 Task: Open an excel sheet and write heading  Valor SalesZenith Sales. Add 10 people name  'William Wilson, Isabella Robinson, James Taylor, Charlotte Clark, Michael Walker, Amelia Wright, Matthew Turner, Harper Hall, Joseph Phillips, Abigail Adams'Item code in between  1005-1056. Product range in between  1000-5000. Add Products   ASICS Shoe, Brooks Shoe, Clarks Shoe, Crocs Shoe, Dr. Martens Shoe, Ecco Shoe, Fila Shoe, Hush Puppies Shoe, Jordan Shoe, K-Swiss Shoe. ASICS Shoe, Brooks Shoe, Clarks Shoe, Crocs Shoe, Dr. Martens Shoe, Ecco Shoe, Fila Shoe, Hush Puppies Shoe, Jordan Shoe, K-Swiss Shoe. Choose quantity Tax 12 percent commission 2 percent Total Add Amount. Save page Attendance Sheet for Weekly Auditingbook
Action: Mouse moved to (123, 237)
Screenshot: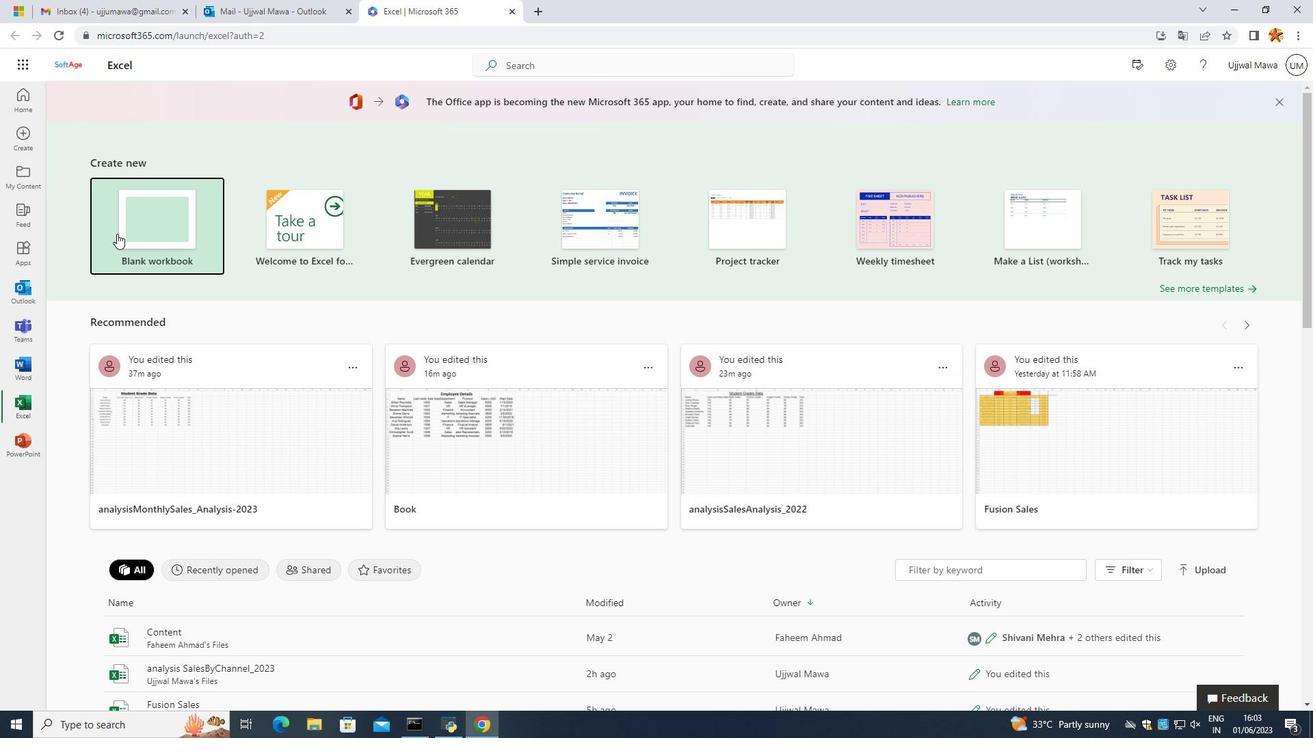 
Action: Mouse pressed left at (123, 237)
Screenshot: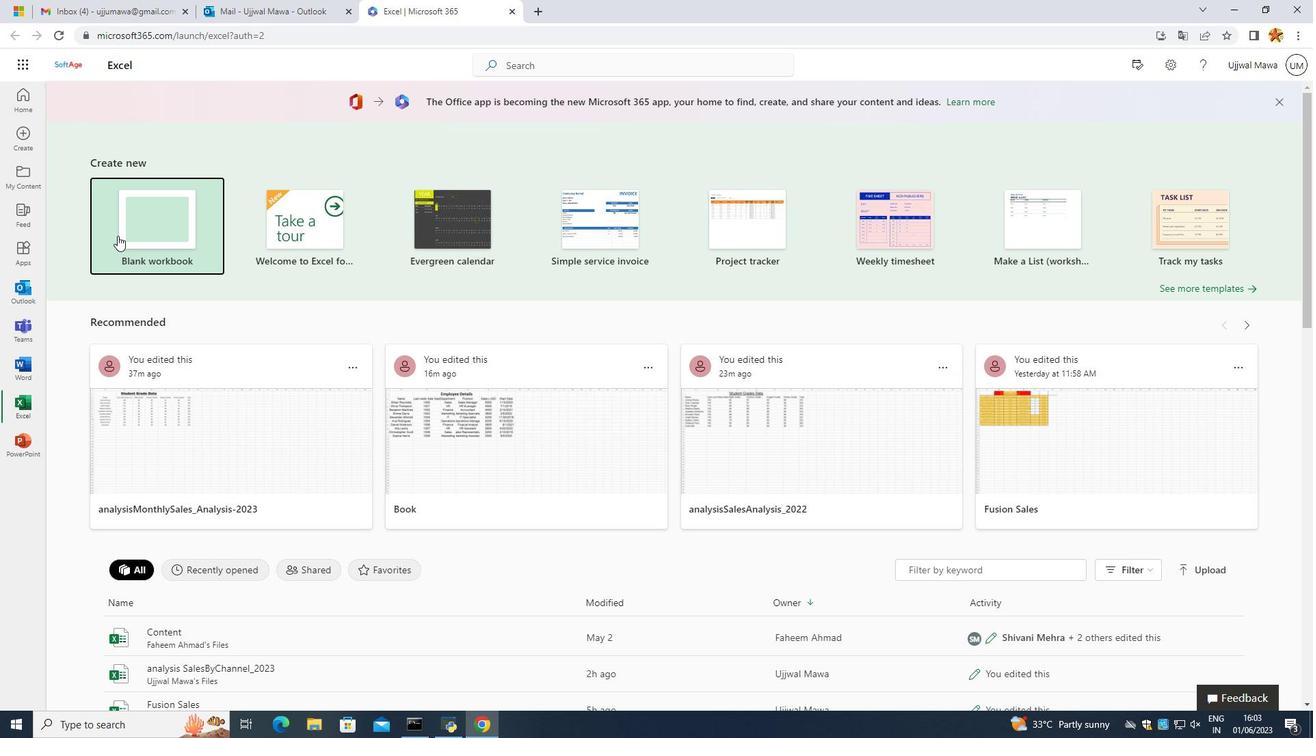 
Action: Mouse moved to (147, 218)
Screenshot: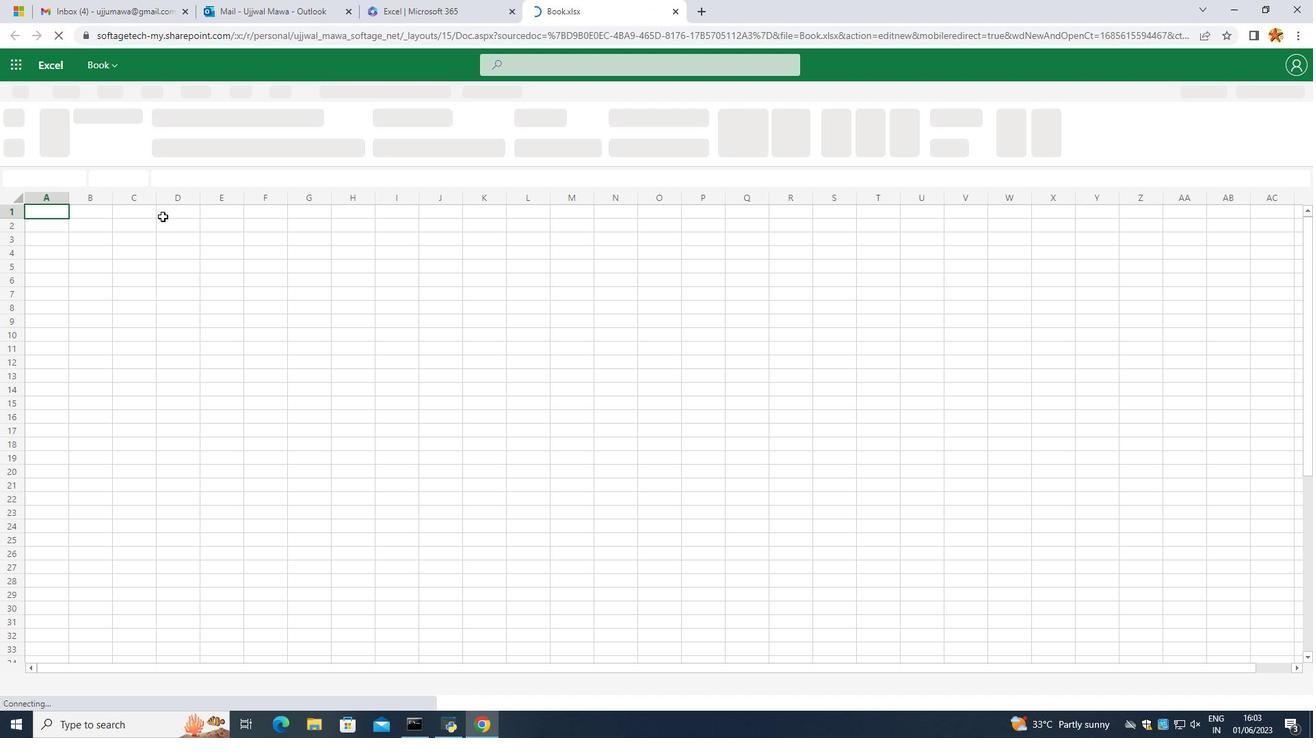 
Action: Mouse pressed left at (147, 218)
Screenshot: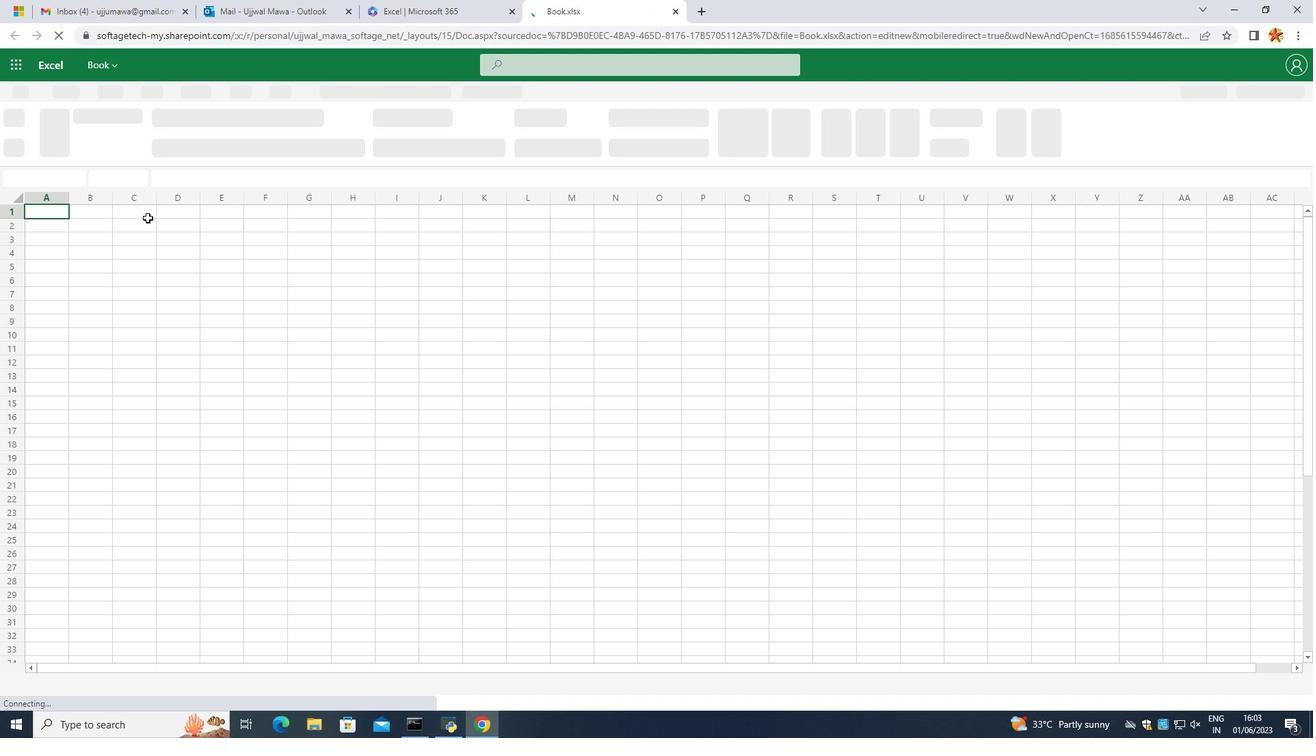 
Action: Mouse moved to (55, 226)
Screenshot: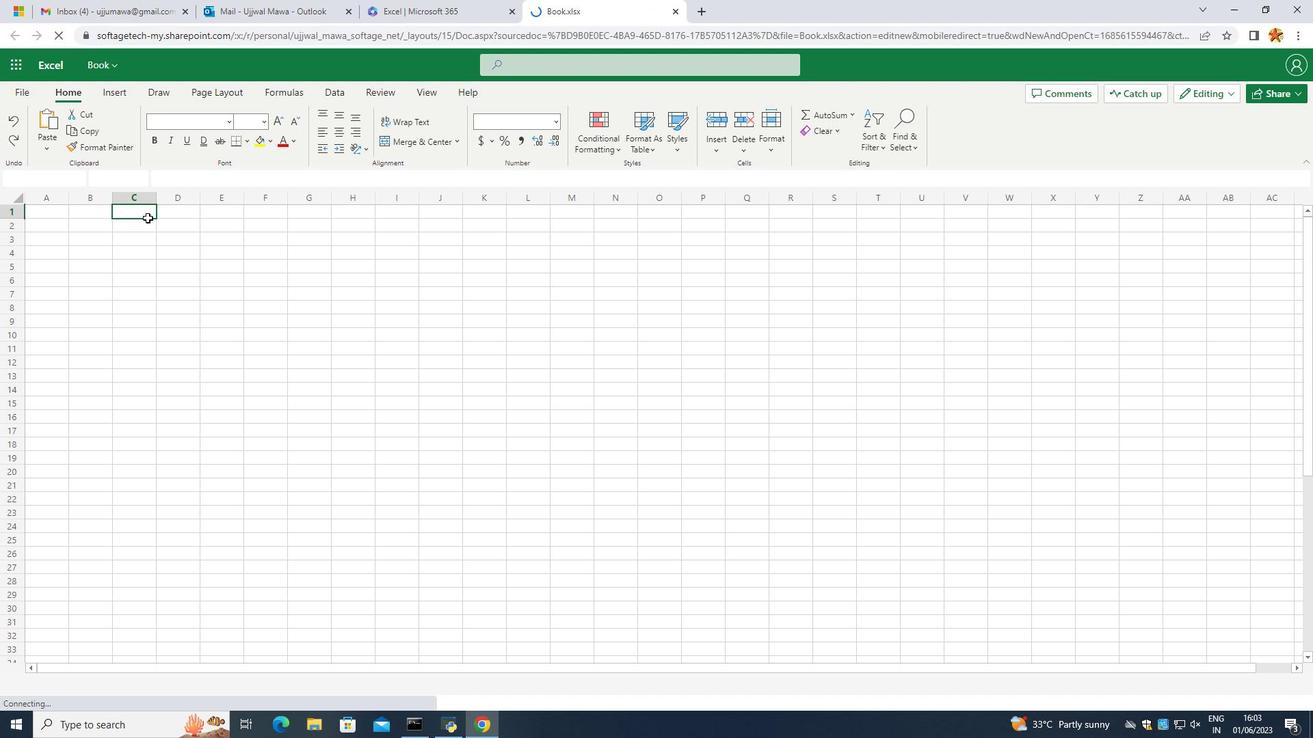 
Action: Key pressed <Key.caps_lock>V<Key.caps_lock>alor<Key.space>s<Key.backspace><Key.caps_lock>S<Key.caps_lock>ales<Key.space><Key.caps_lock>Z<Key.caps_lock>enith<Key.space><Key.caps_lock>S<Key.caps_lock>ales
Screenshot: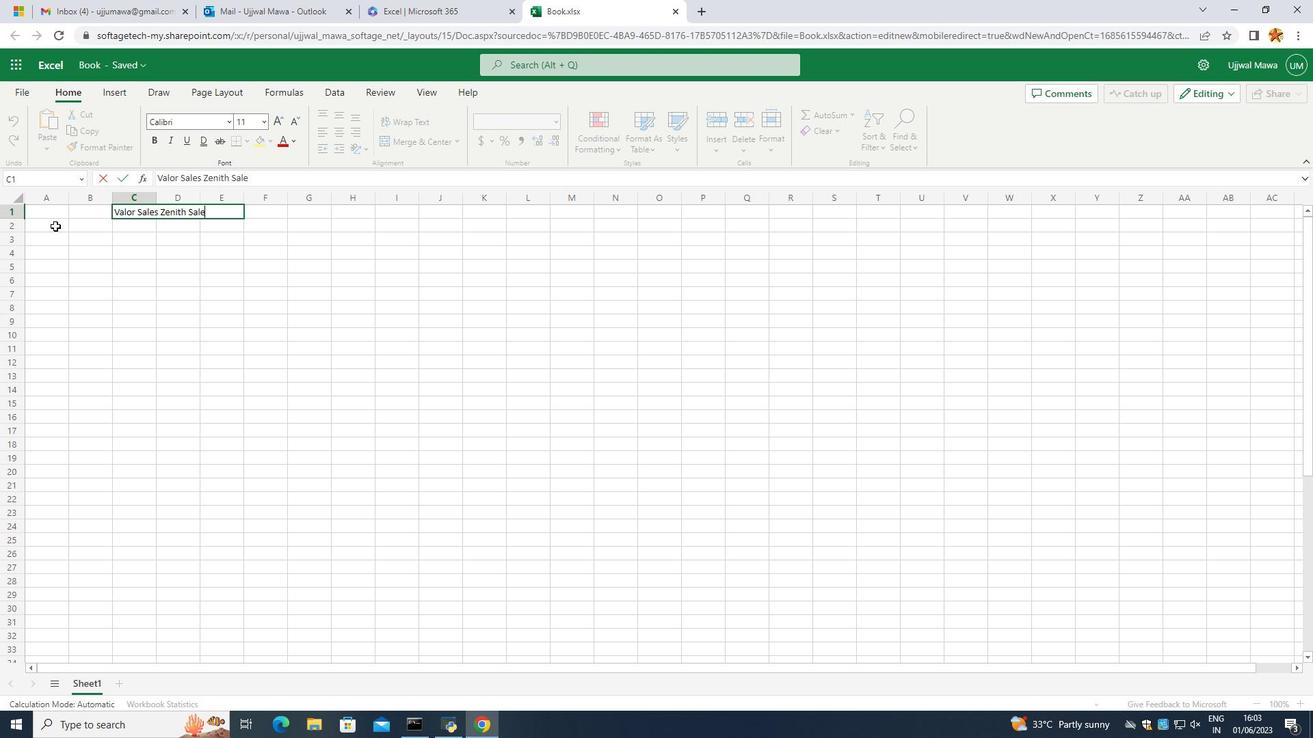
Action: Mouse moved to (197, 297)
Screenshot: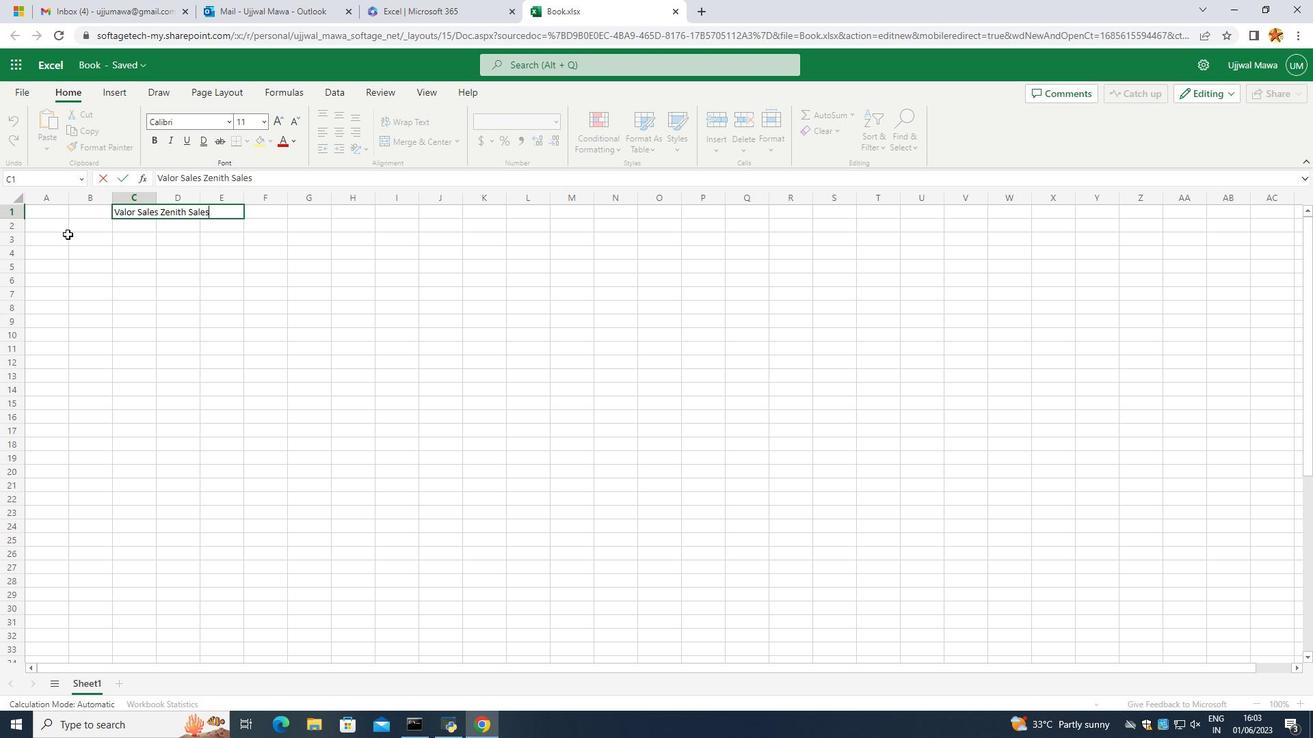 
Action: Mouse pressed left at (197, 297)
Screenshot: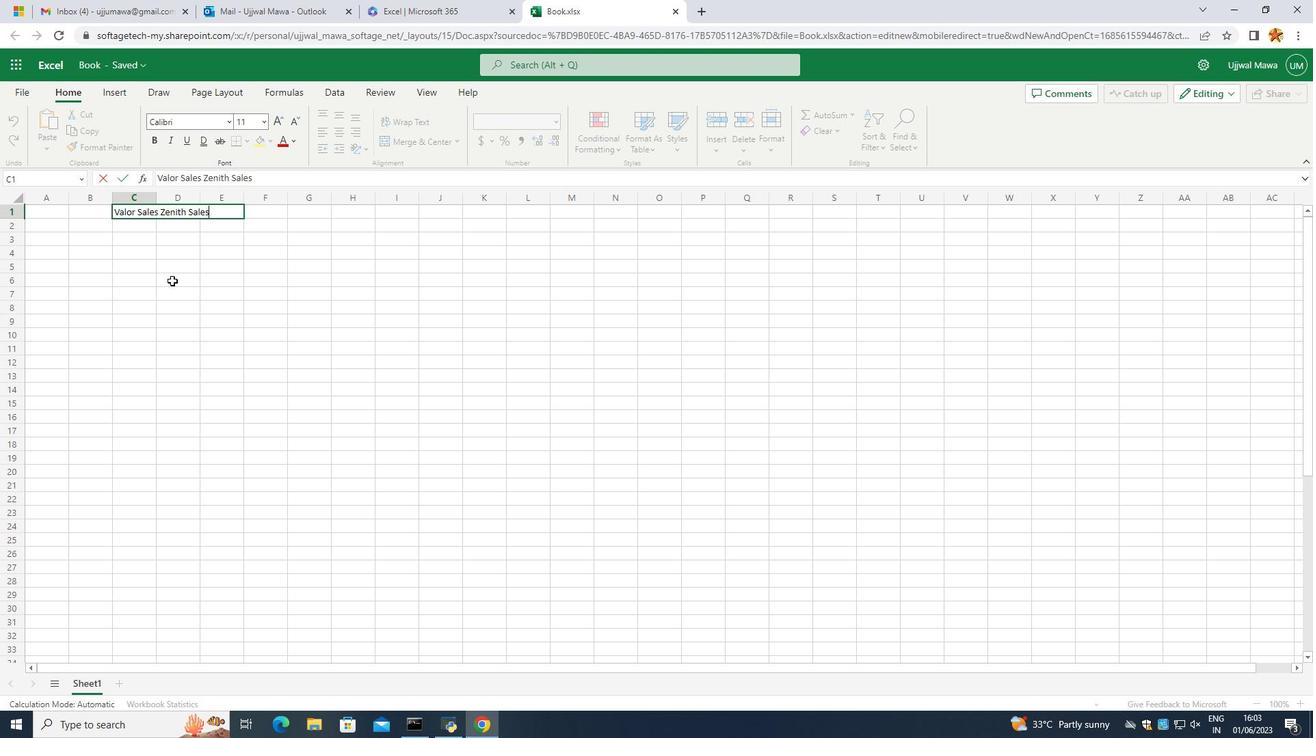 
Action: Mouse moved to (114, 215)
Screenshot: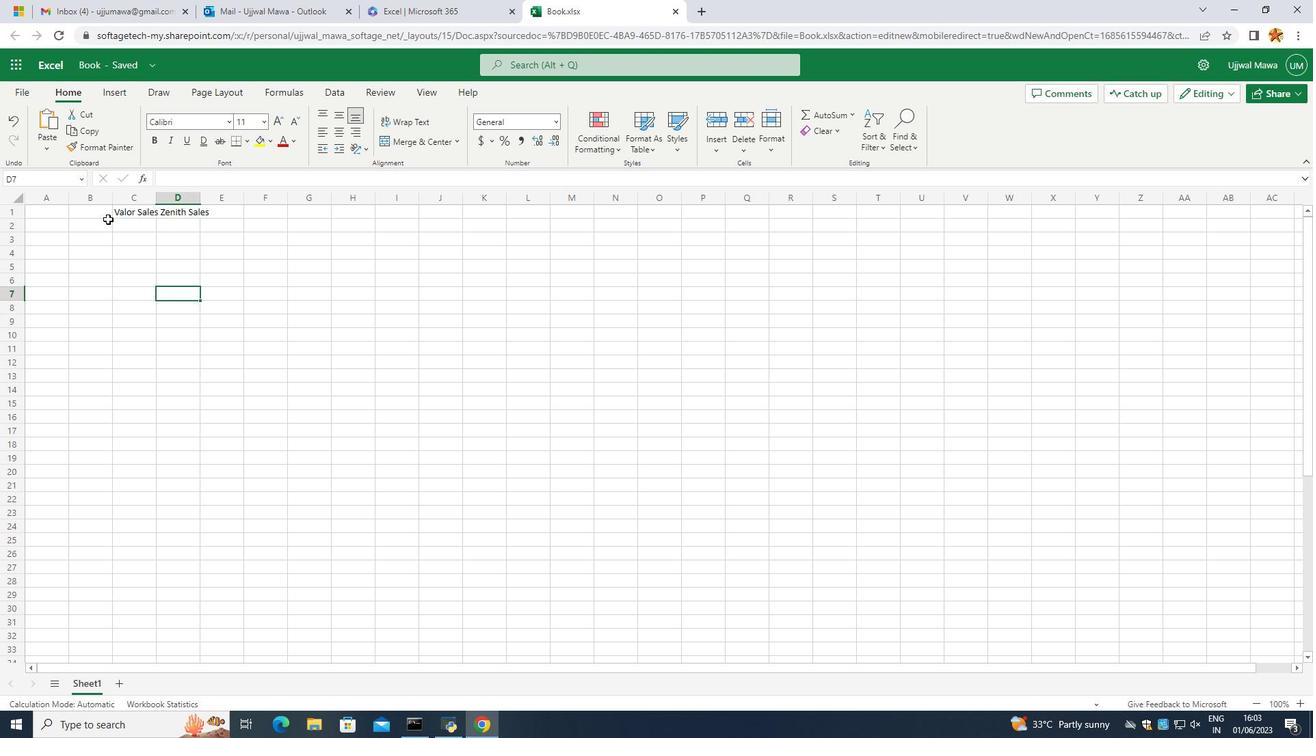 
Action: Mouse pressed left at (114, 215)
Screenshot: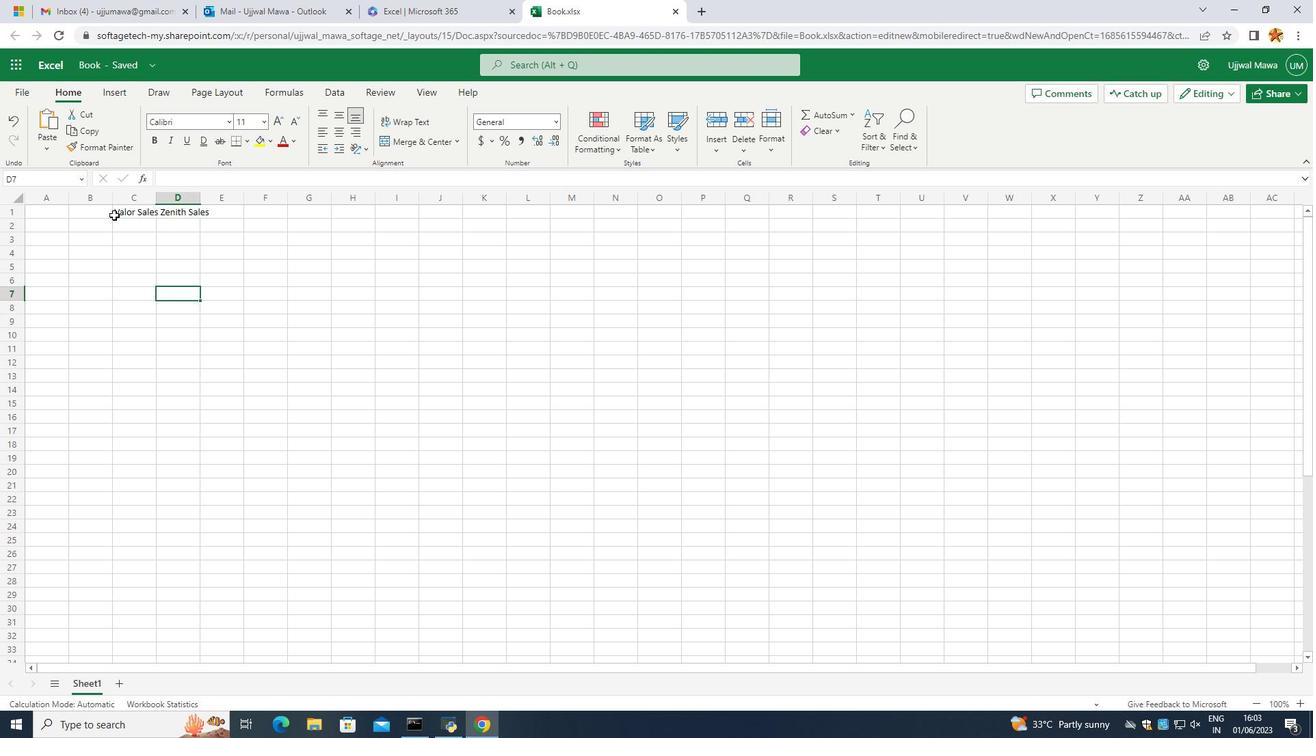
Action: Mouse moved to (109, 259)
Screenshot: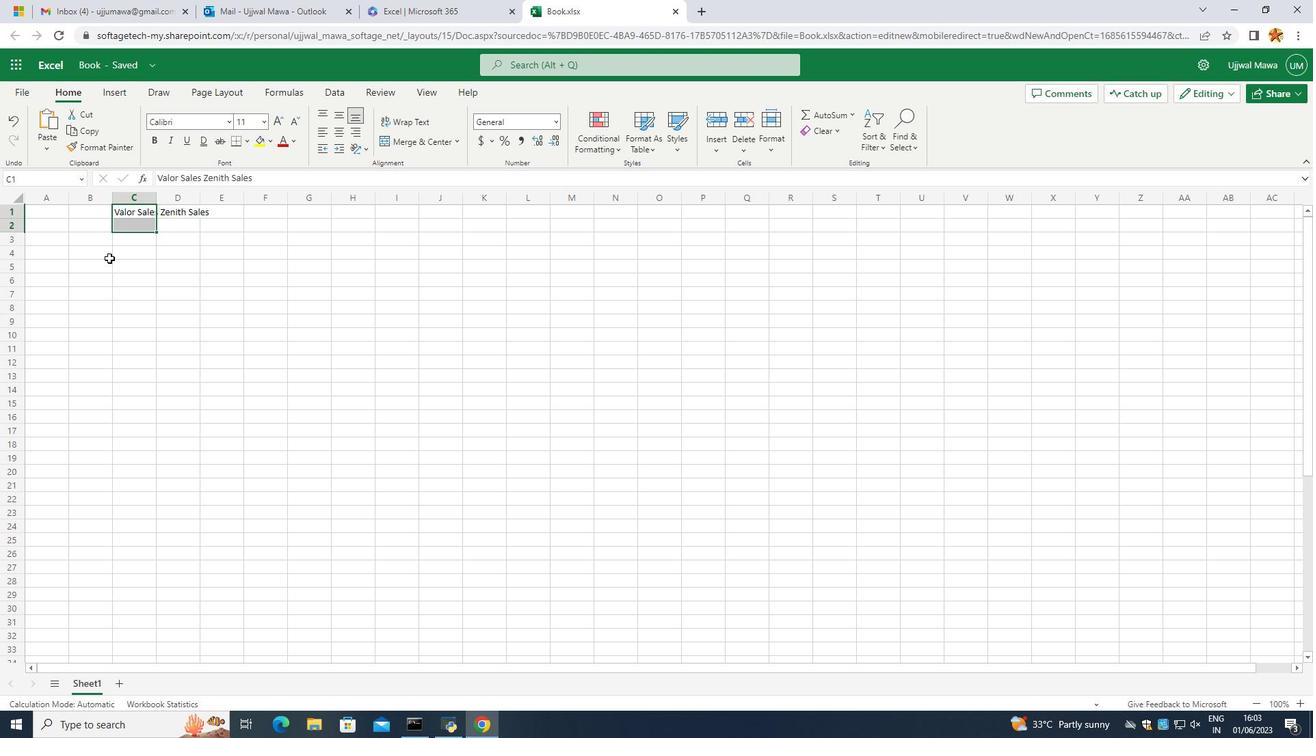 
Action: Mouse pressed left at (109, 259)
Screenshot: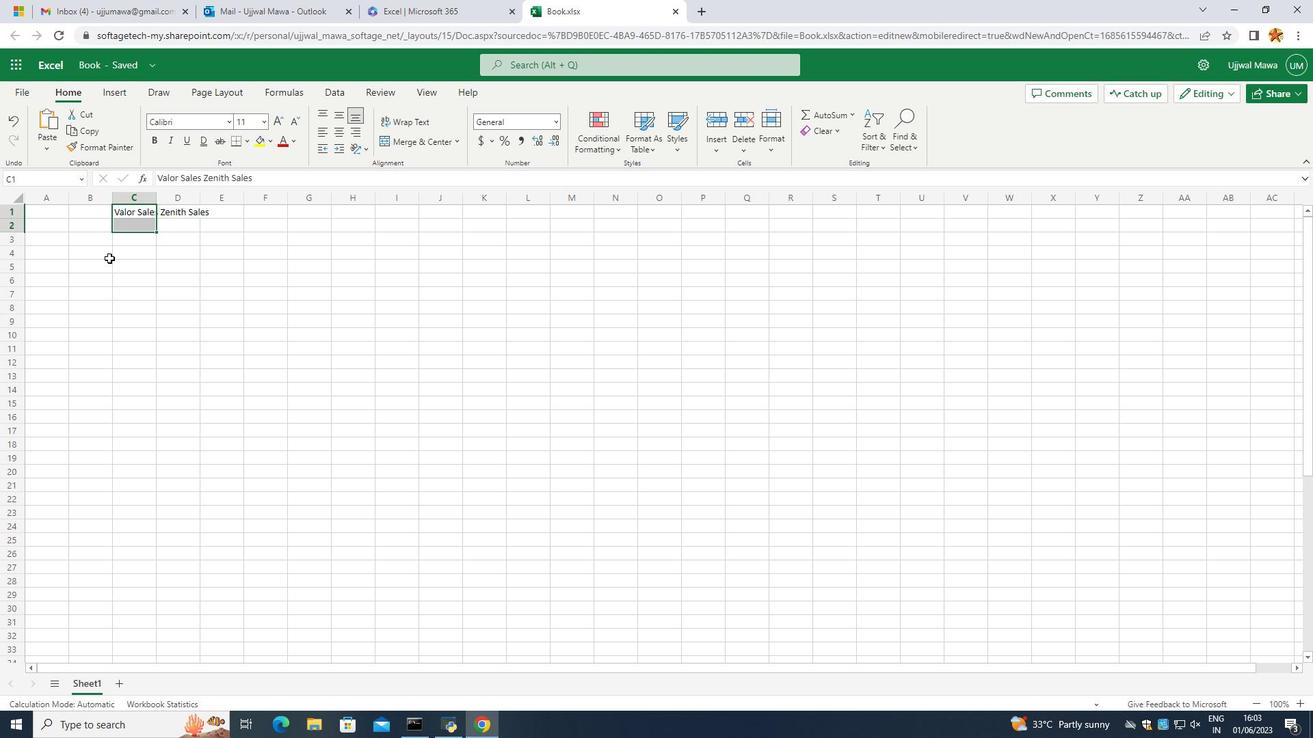 
Action: Mouse moved to (32, 225)
Screenshot: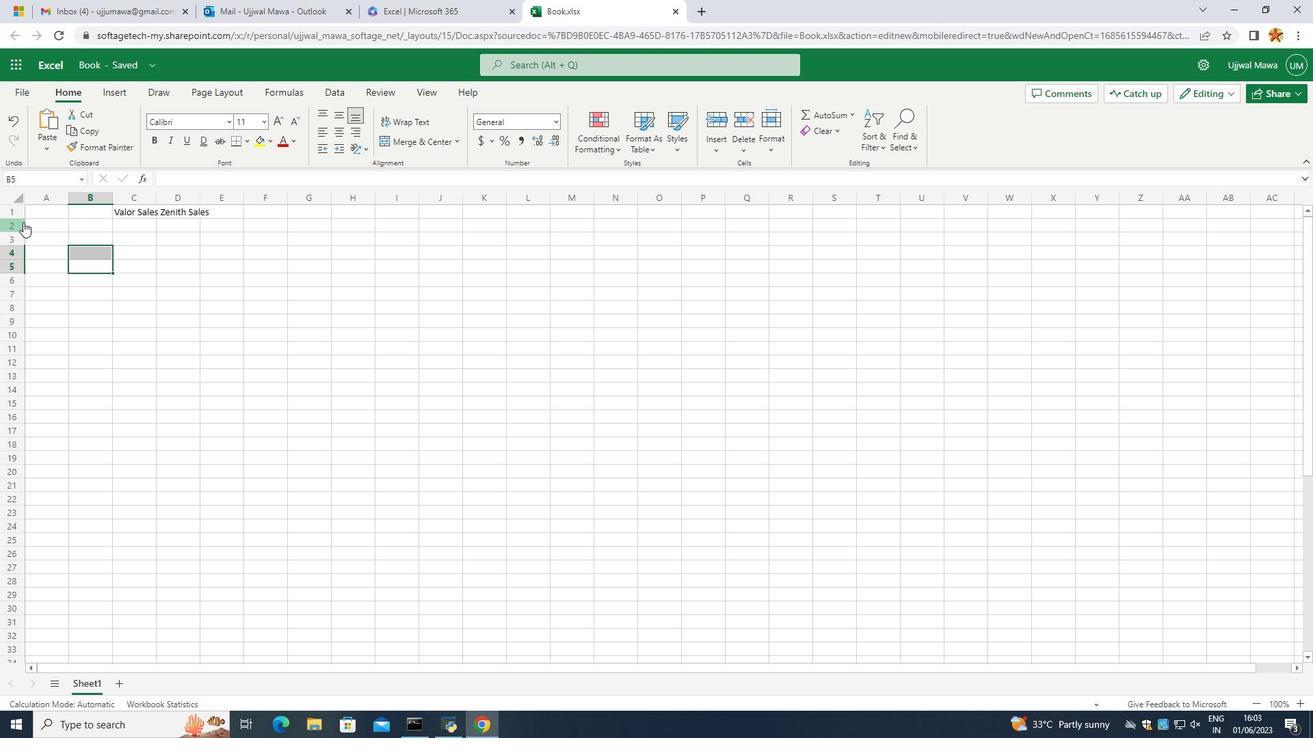 
Action: Mouse pressed left at (32, 225)
Screenshot: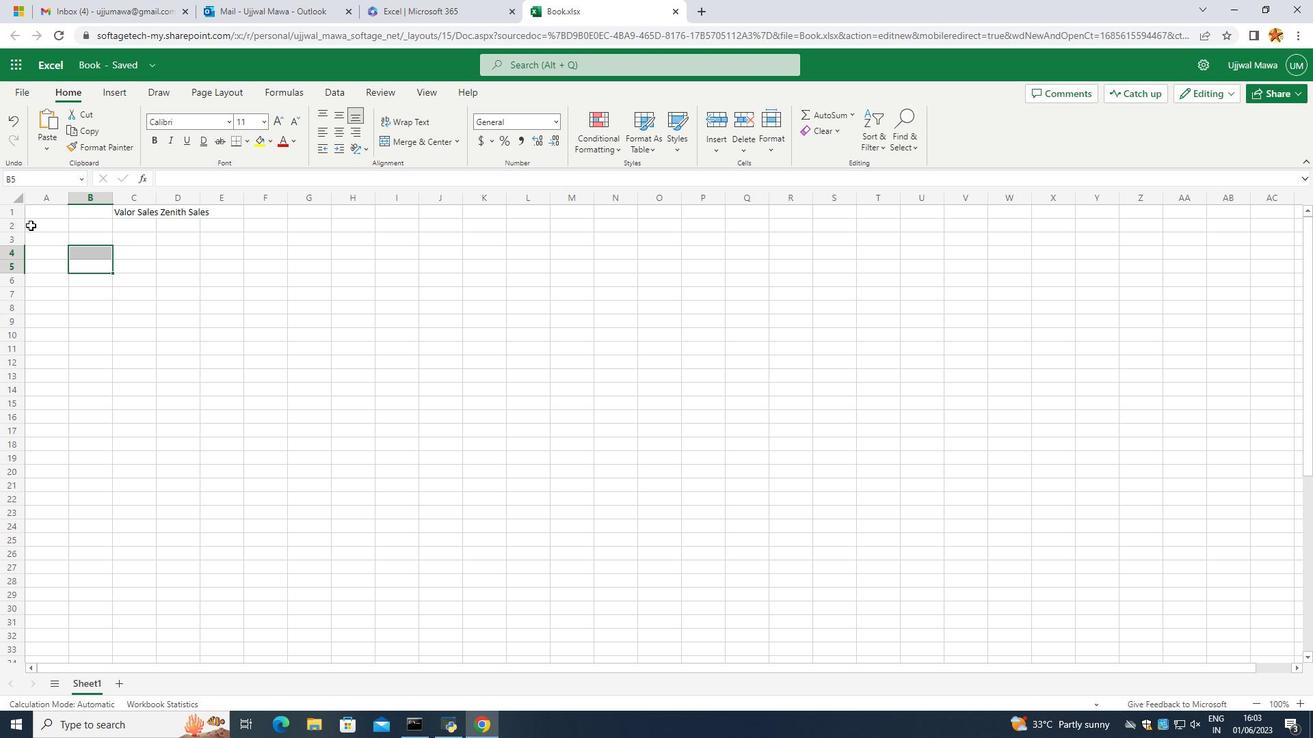 
Action: Mouse pressed left at (32, 225)
Screenshot: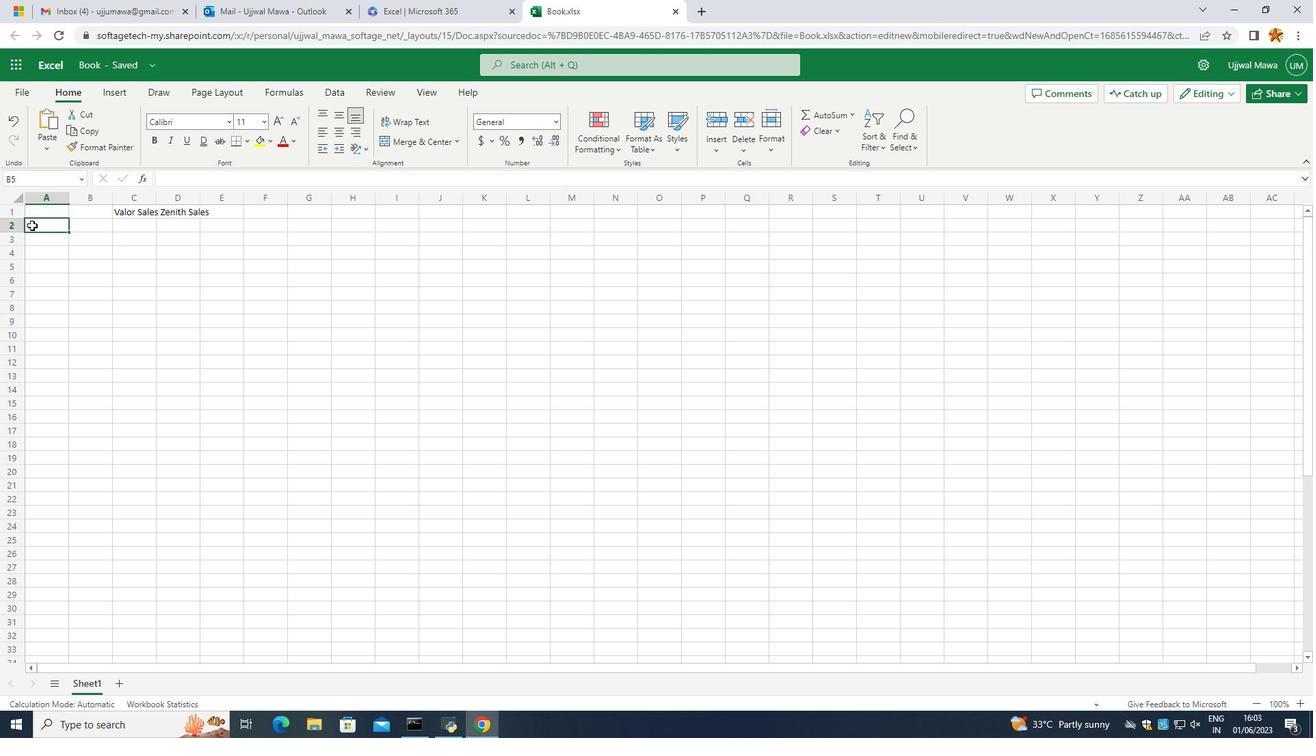 
Action: Mouse moved to (34, 229)
Screenshot: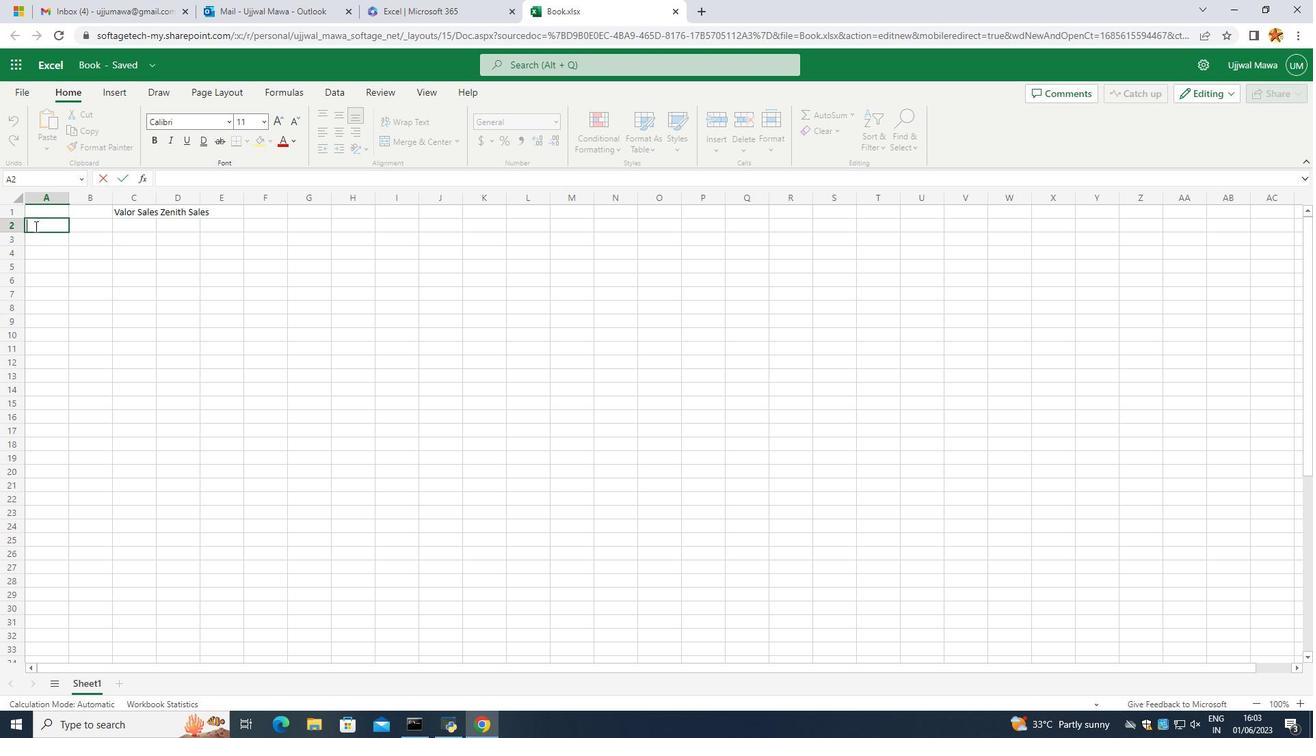 
Action: Key pressed <Key.caps_lock>N<Key.caps_lock>ame<Key.enter>
Screenshot: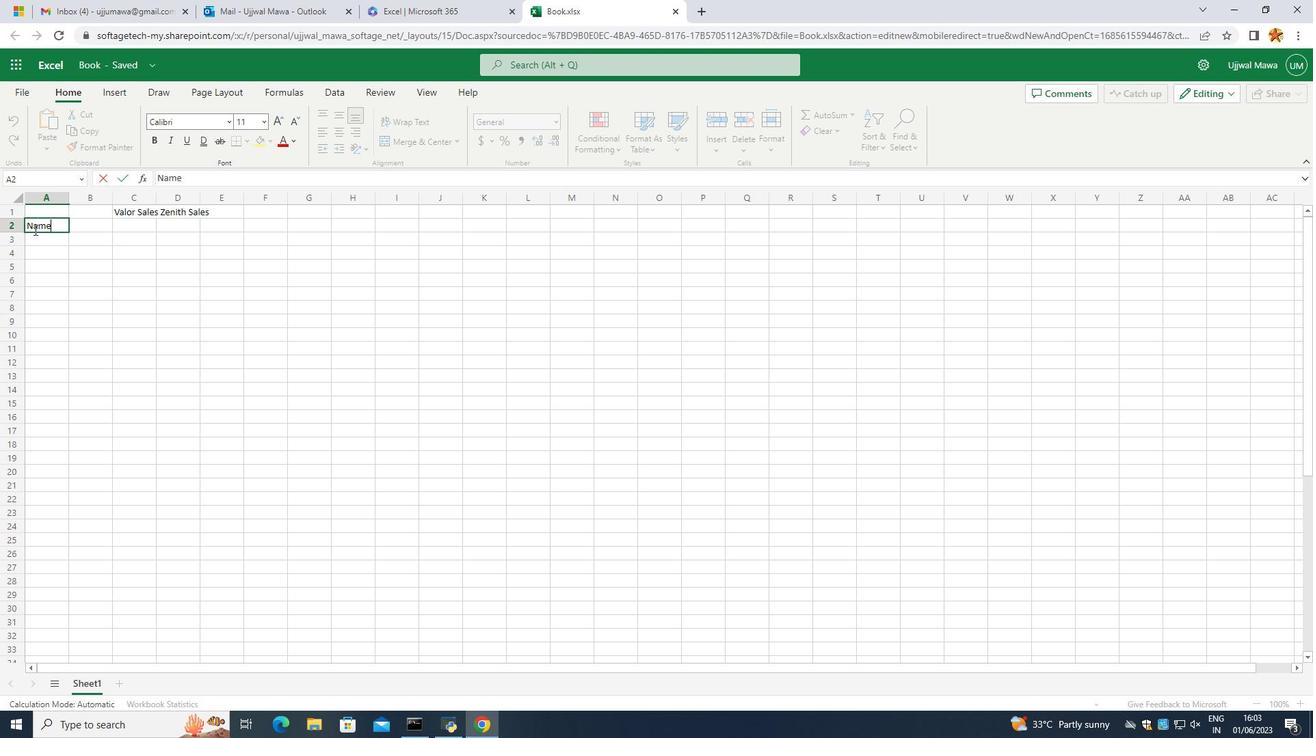 
Action: Mouse moved to (67, 206)
Screenshot: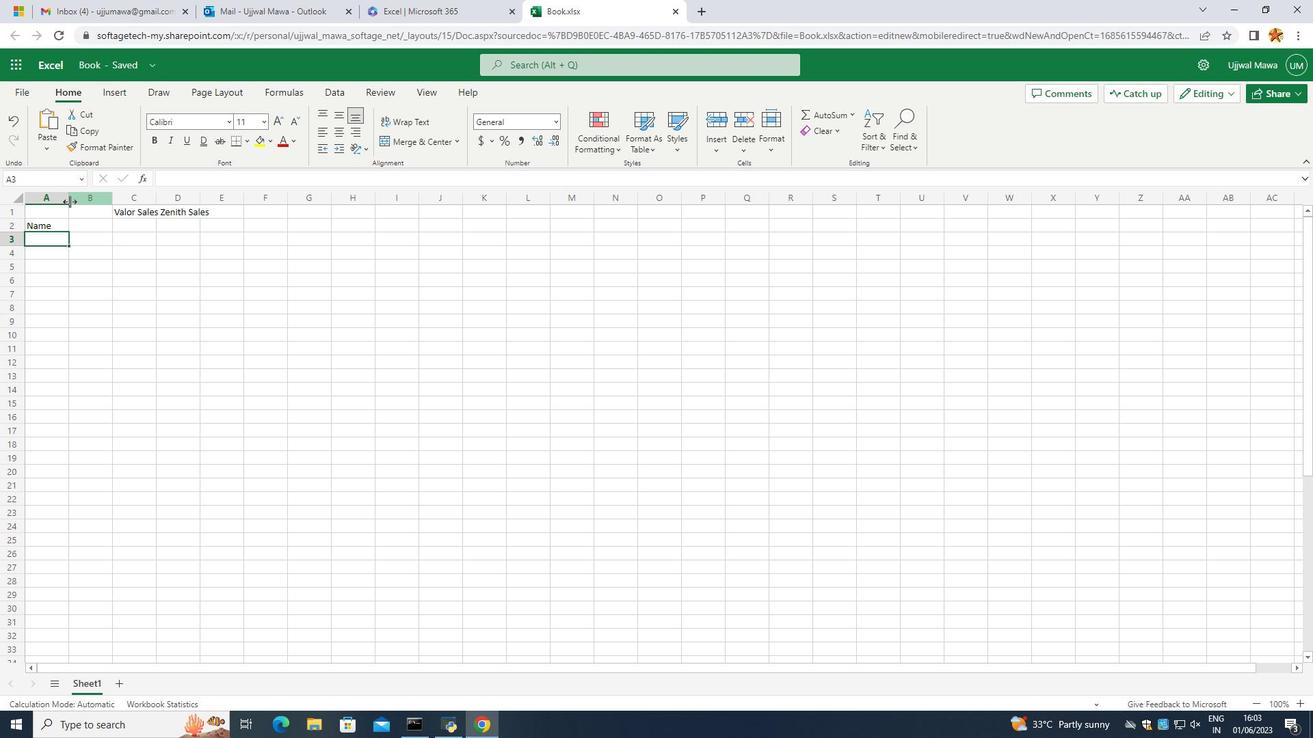 
Action: Mouse pressed left at (67, 206)
Screenshot: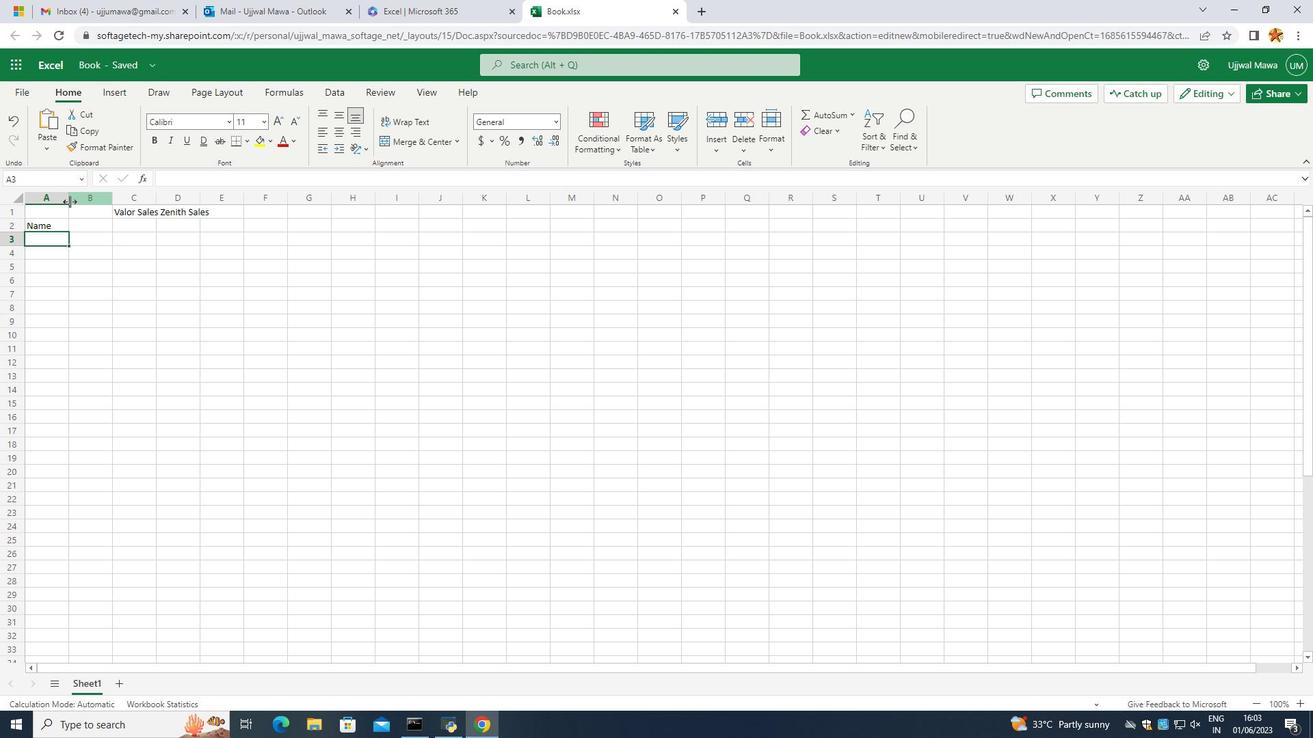 
Action: Mouse moved to (65, 194)
Screenshot: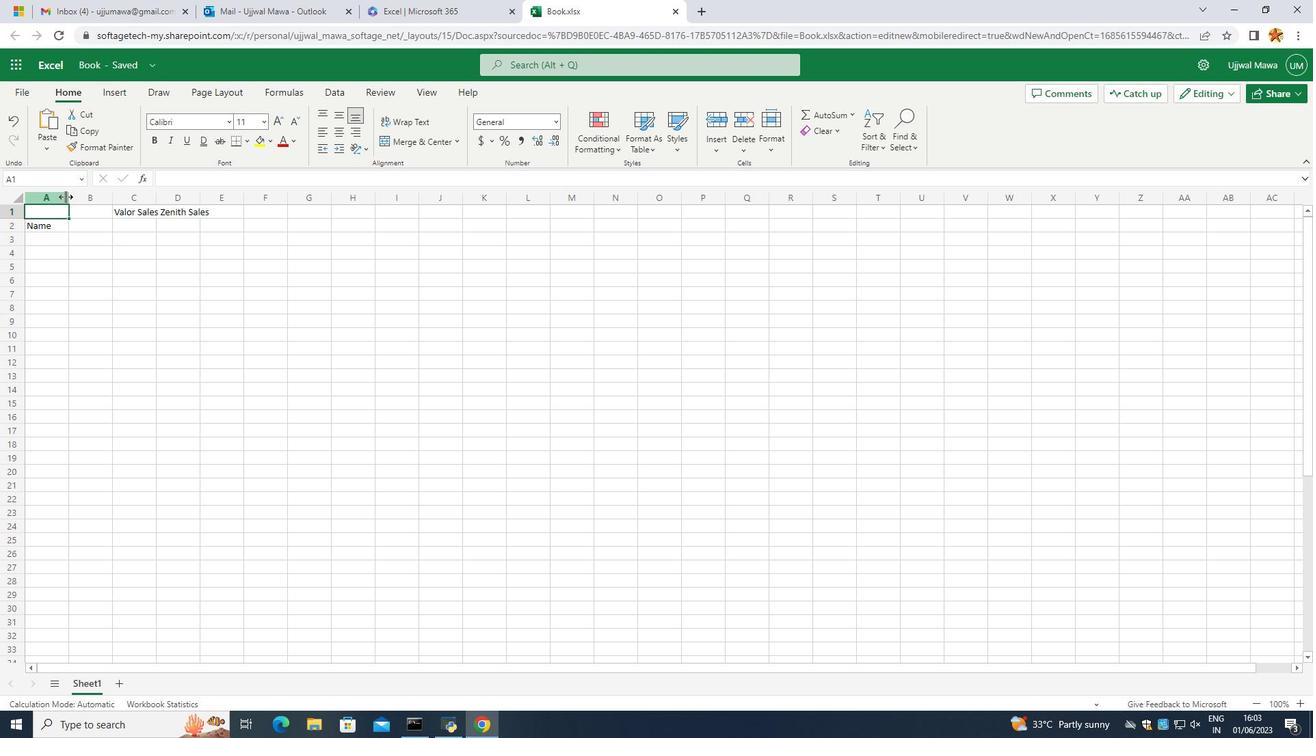 
Action: Mouse pressed left at (65, 194)
Screenshot: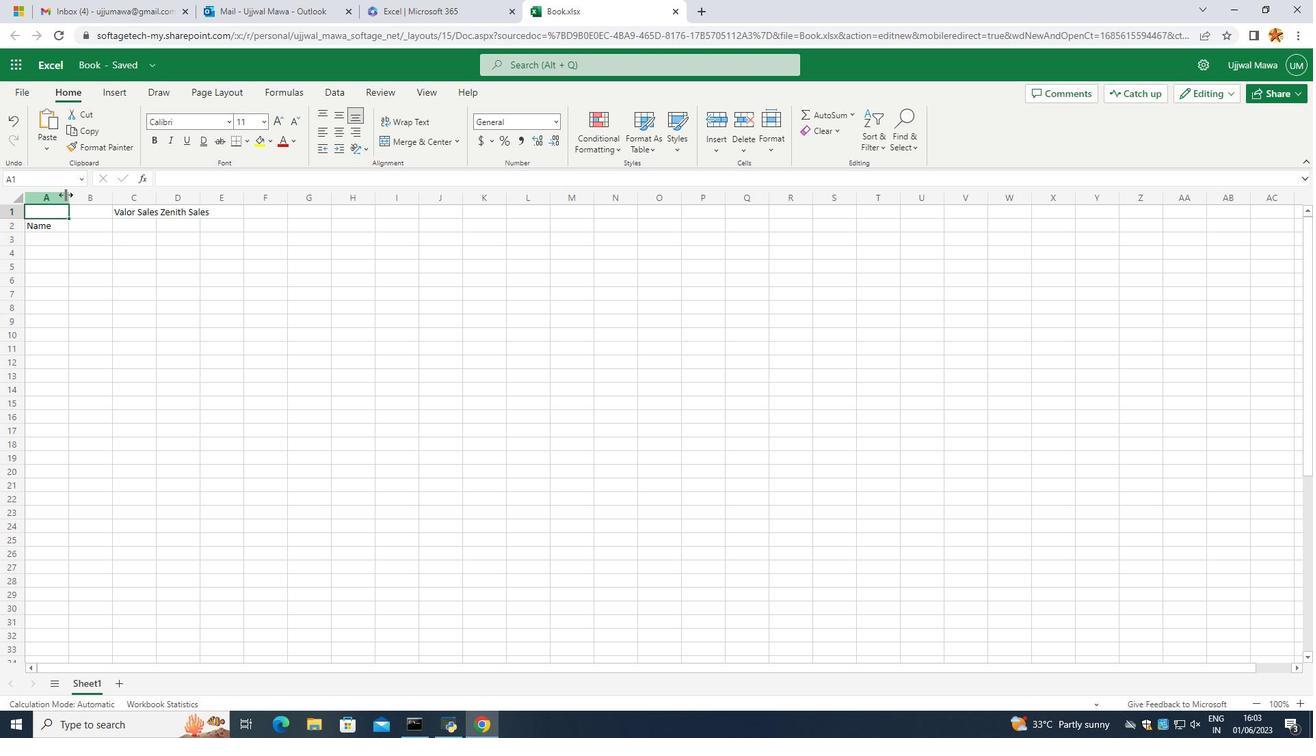 
Action: Mouse moved to (47, 234)
Screenshot: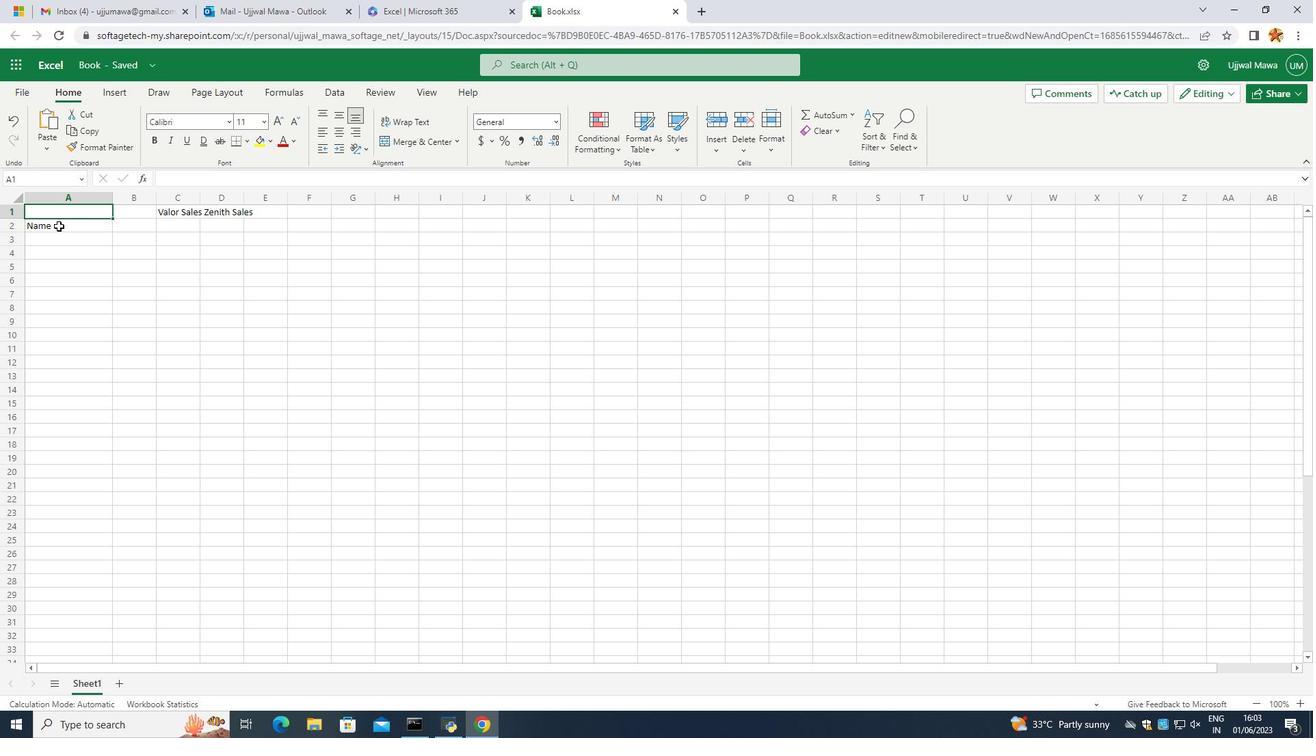 
Action: Mouse pressed left at (47, 234)
Screenshot: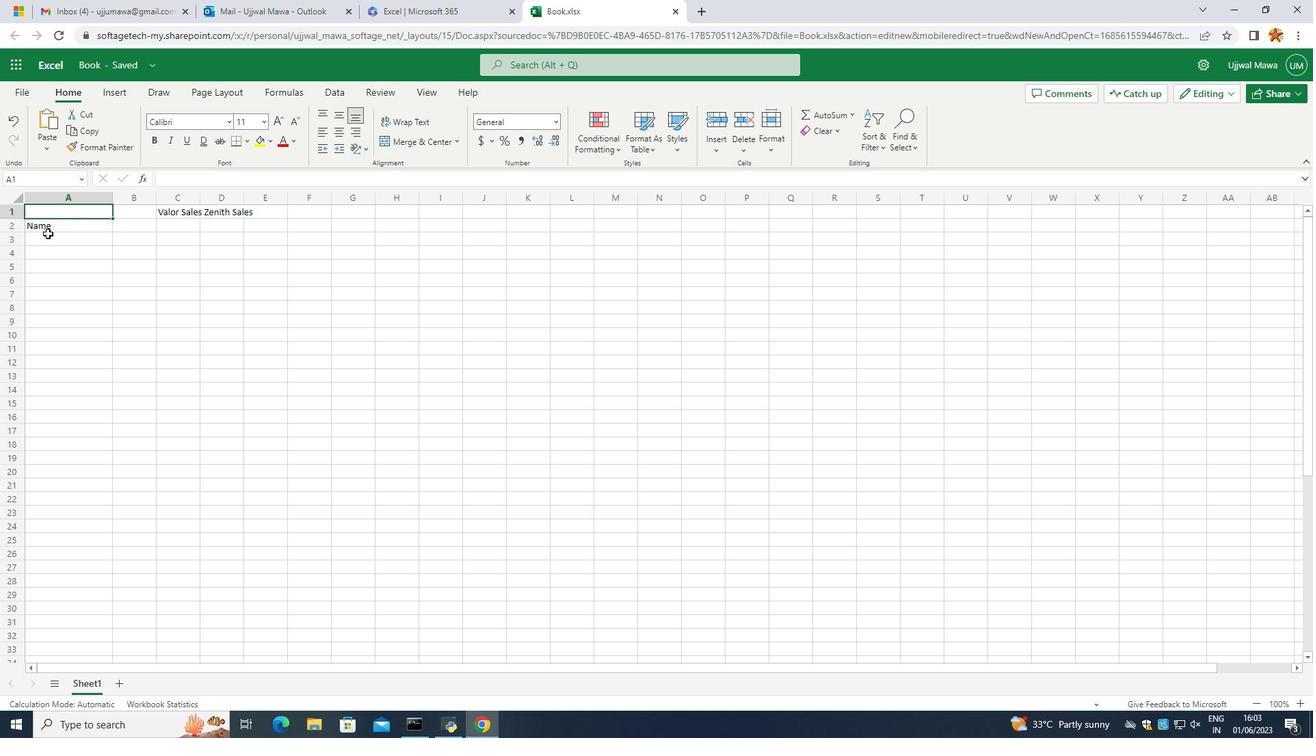 
Action: Mouse pressed left at (47, 234)
Screenshot: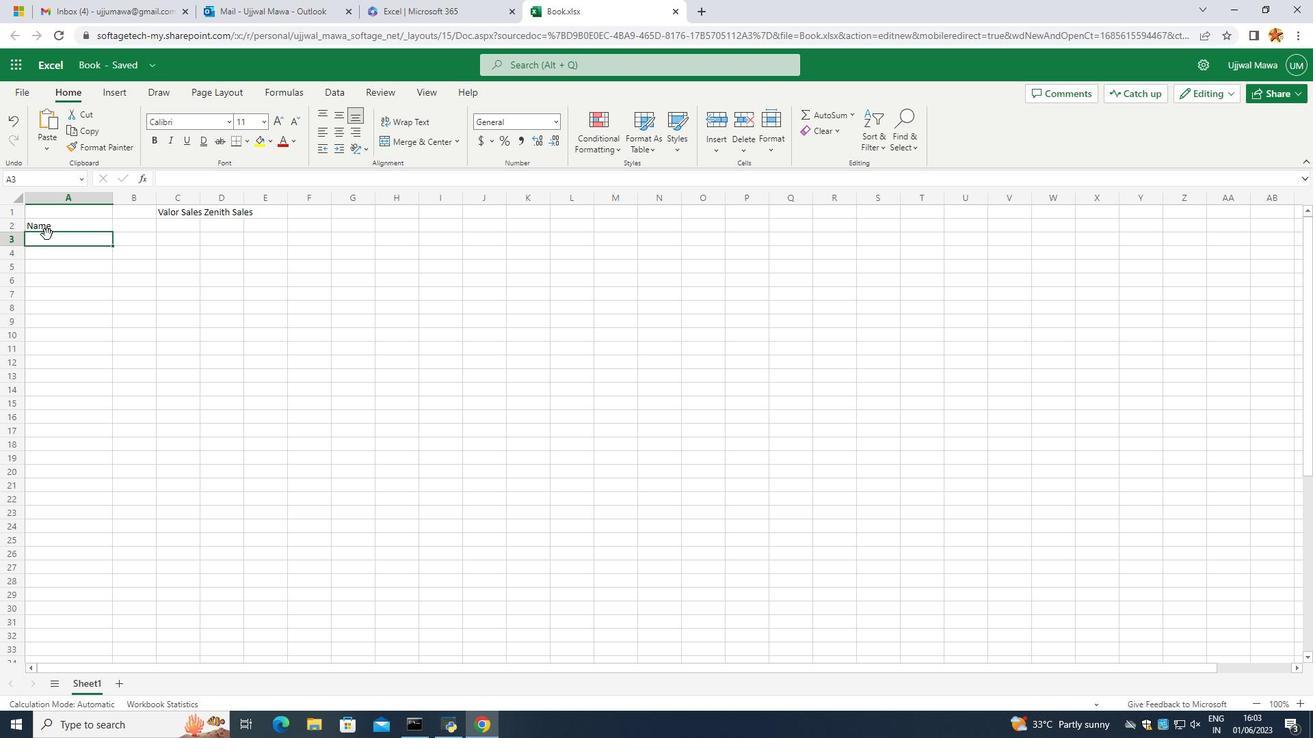 
Action: Mouse moved to (41, 237)
Screenshot: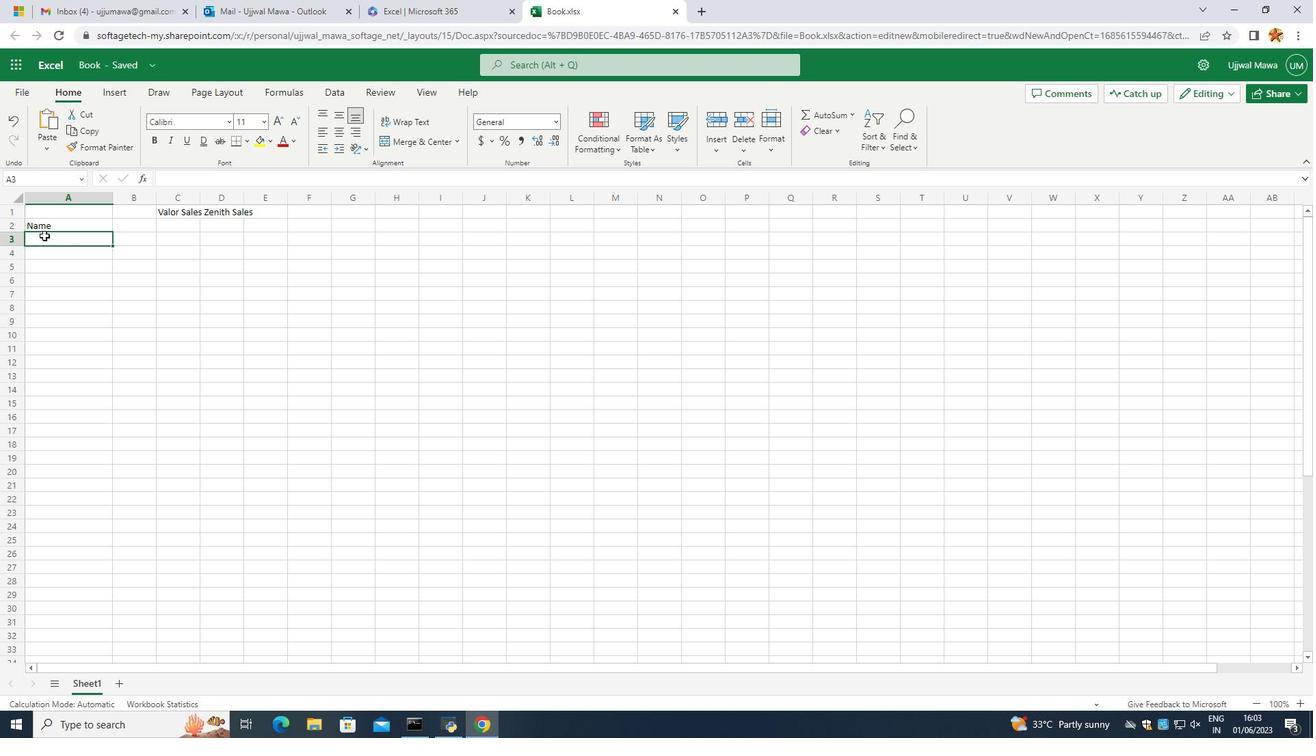 
Action: Mouse pressed left at (41, 237)
Screenshot: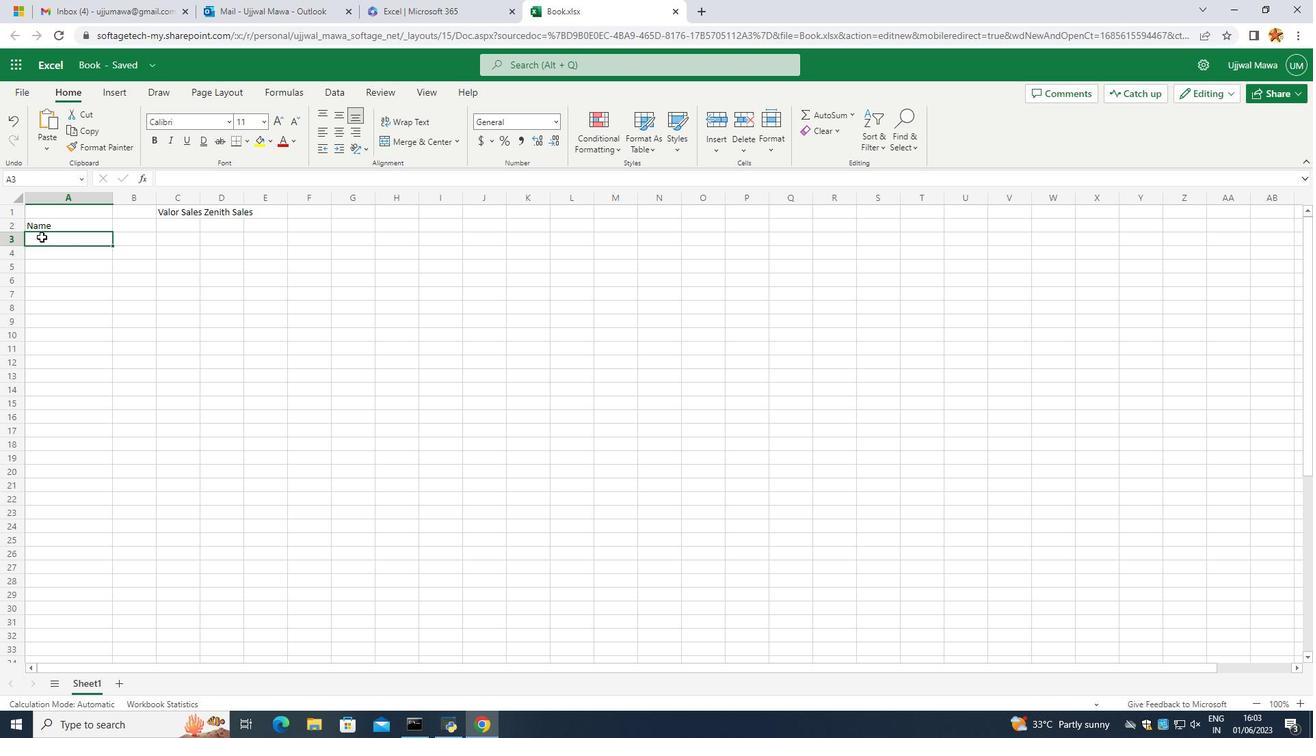 
Action: Mouse moved to (40, 237)
Screenshot: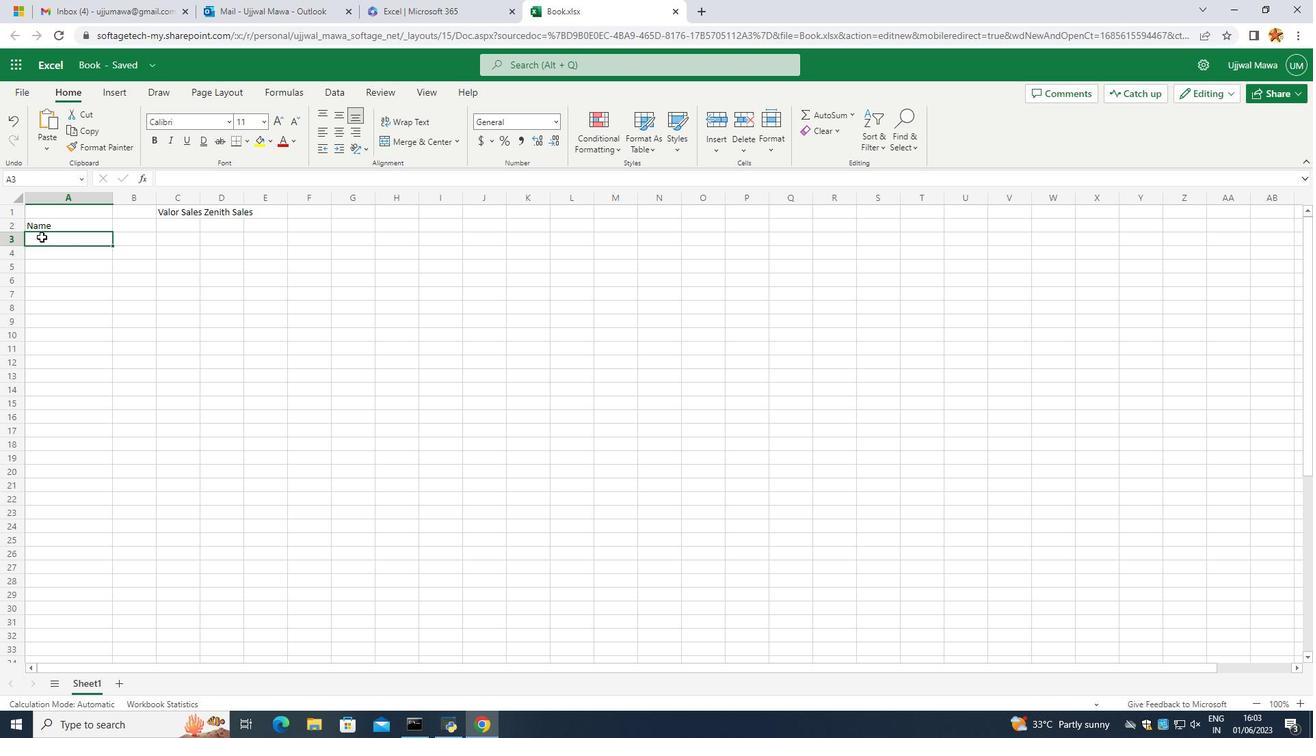 
Action: Mouse pressed left at (40, 237)
Screenshot: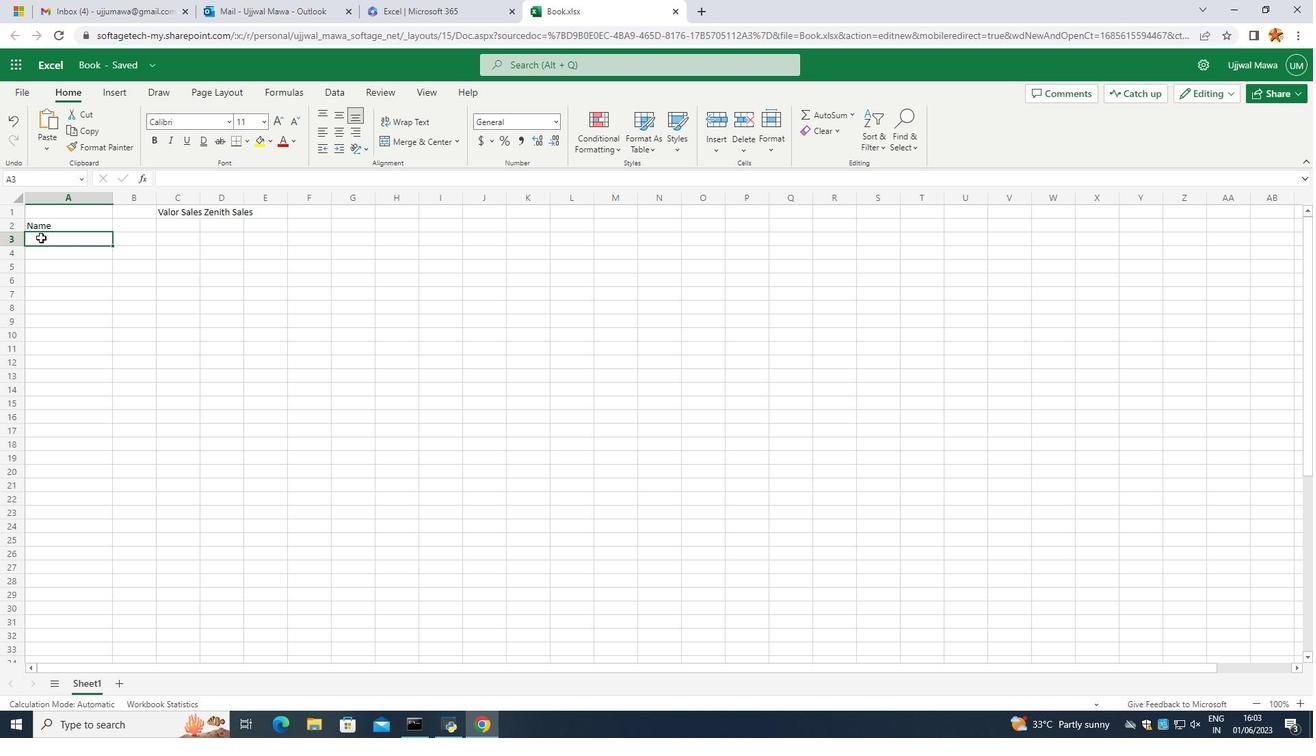 
Action: Mouse moved to (31, 276)
Screenshot: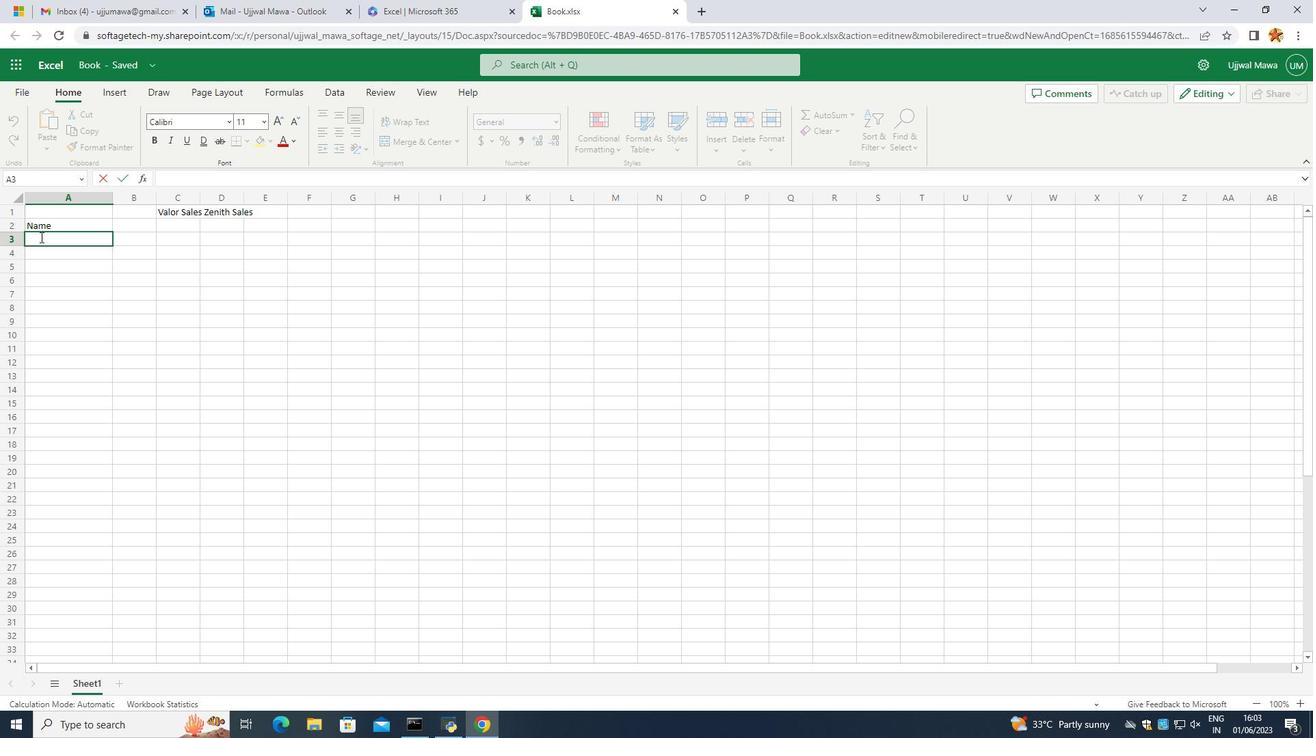 
Action: Key pressed <Key.caps_lock>W<Key.caps_lock>illiam<Key.space><Key.caps_lock>EW<Key.caps_lock>ilson'<Key.enter><Key.backspace><Key.backspace>
Screenshot: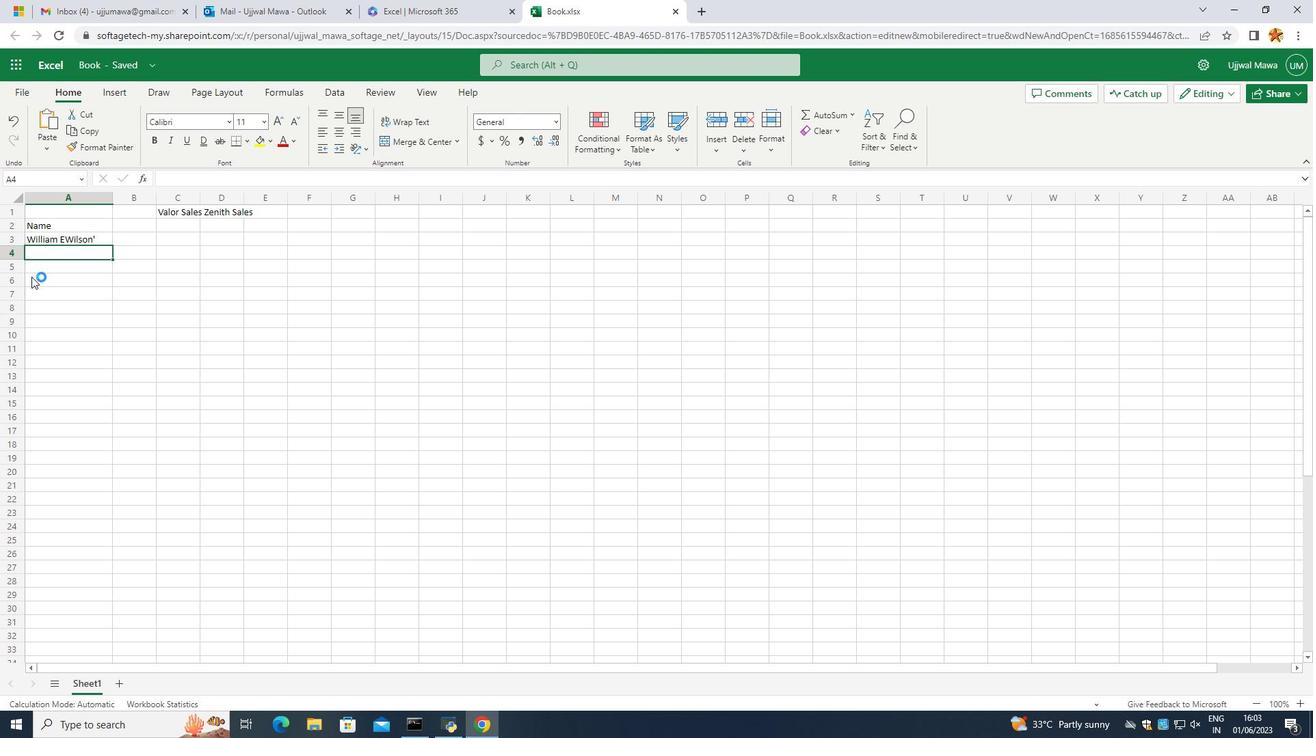 
Action: Mouse moved to (77, 235)
Screenshot: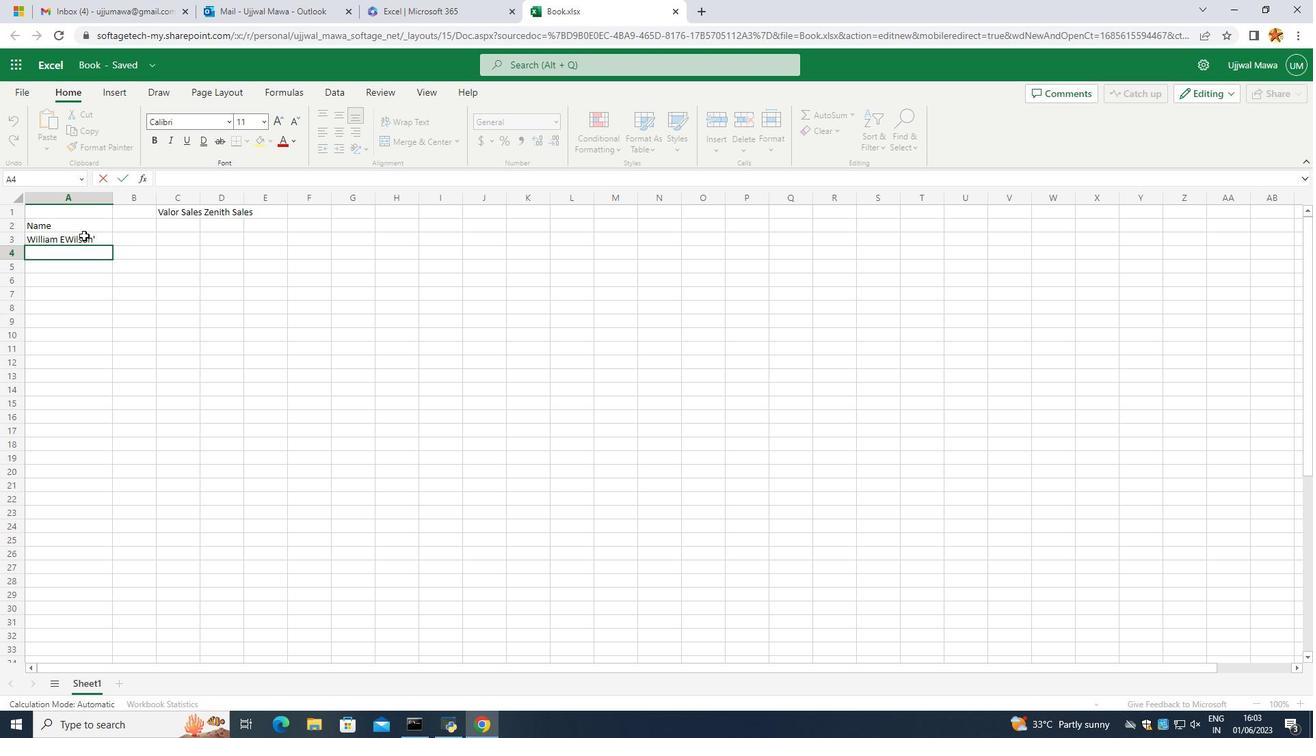 
Action: Mouse pressed left at (77, 235)
Screenshot: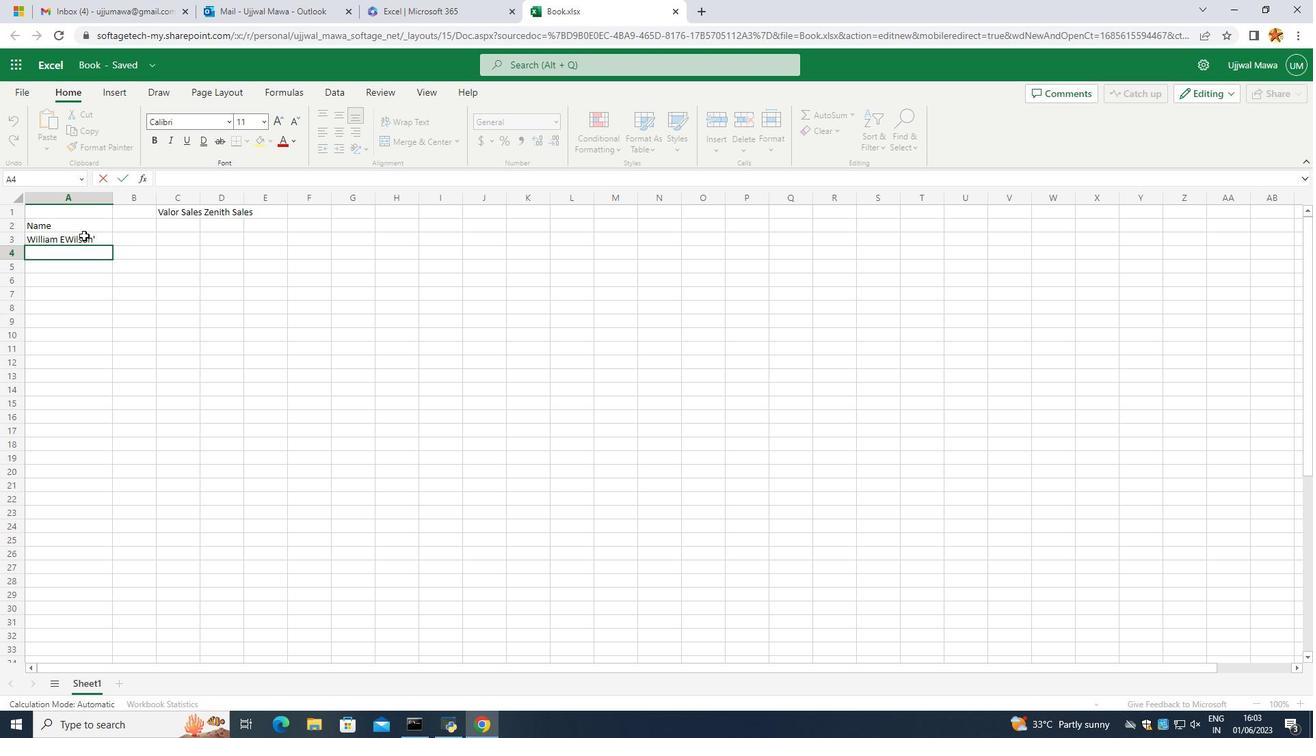 
Action: Mouse moved to (71, 236)
Screenshot: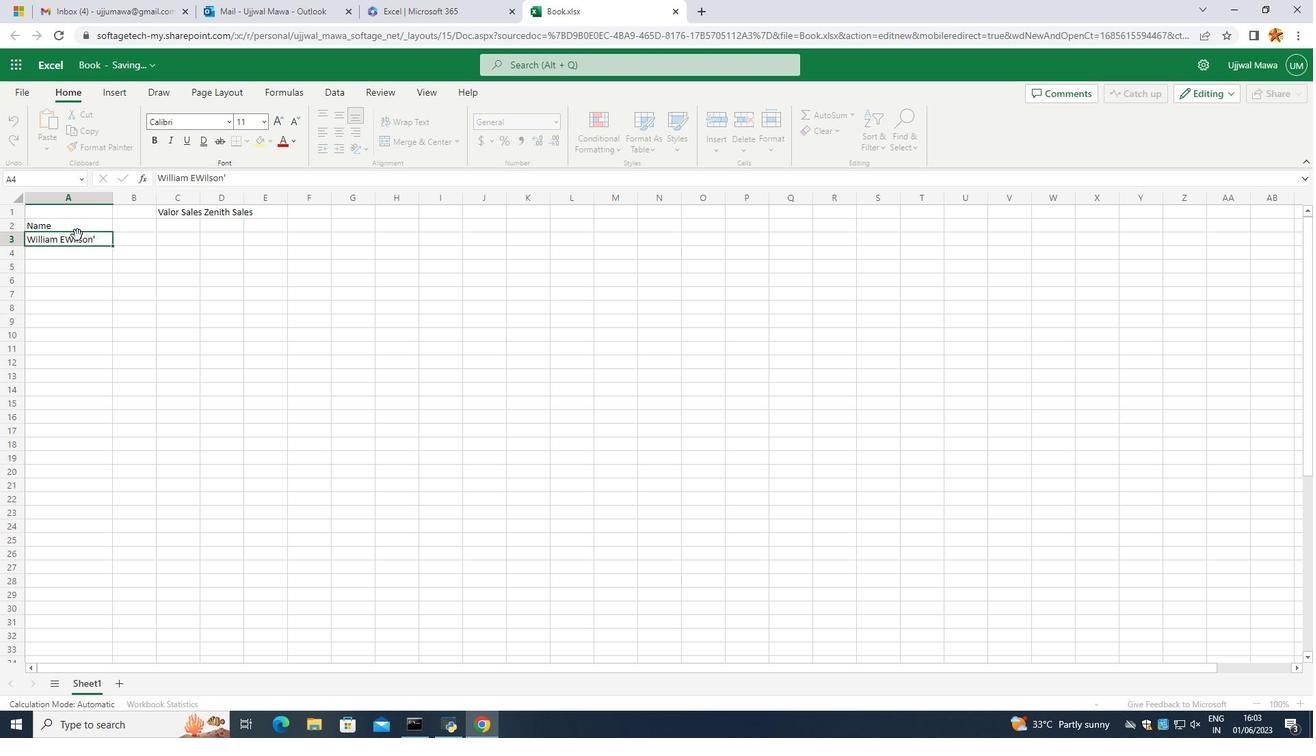 
Action: Mouse pressed left at (71, 236)
Screenshot: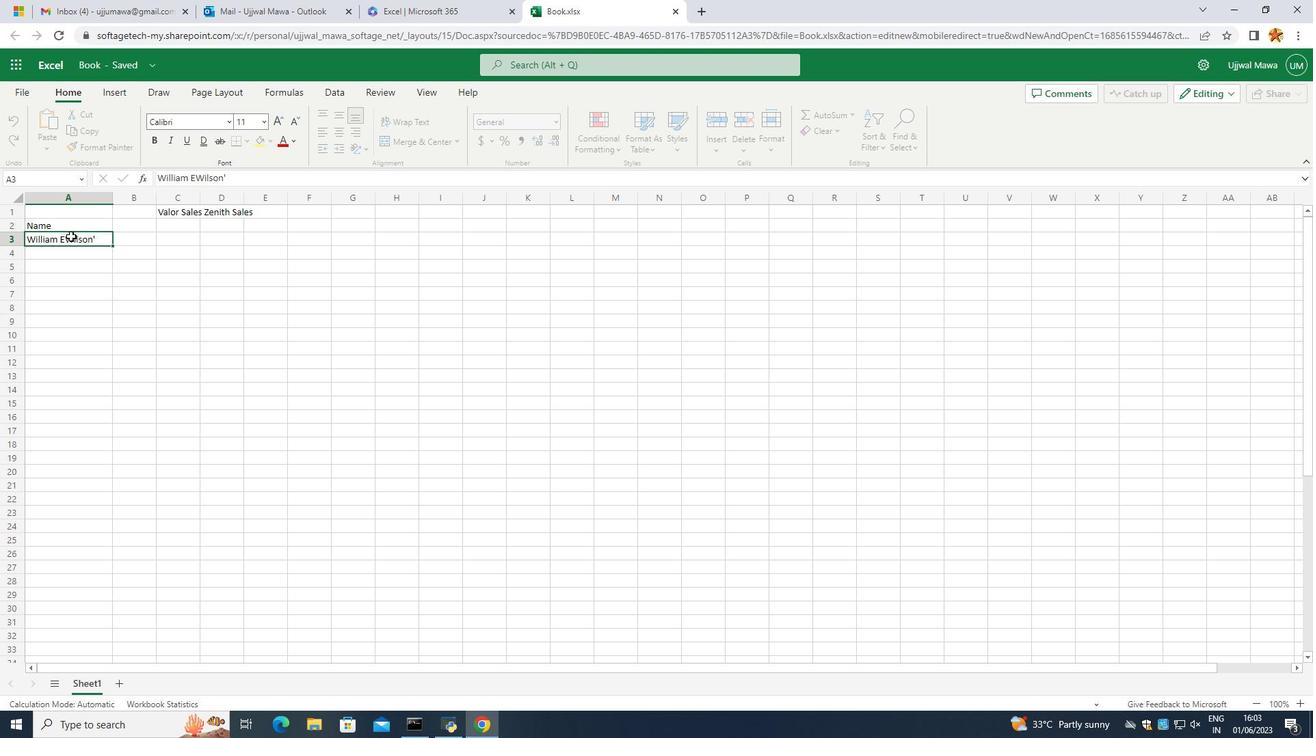 
Action: Mouse moved to (70, 236)
Screenshot: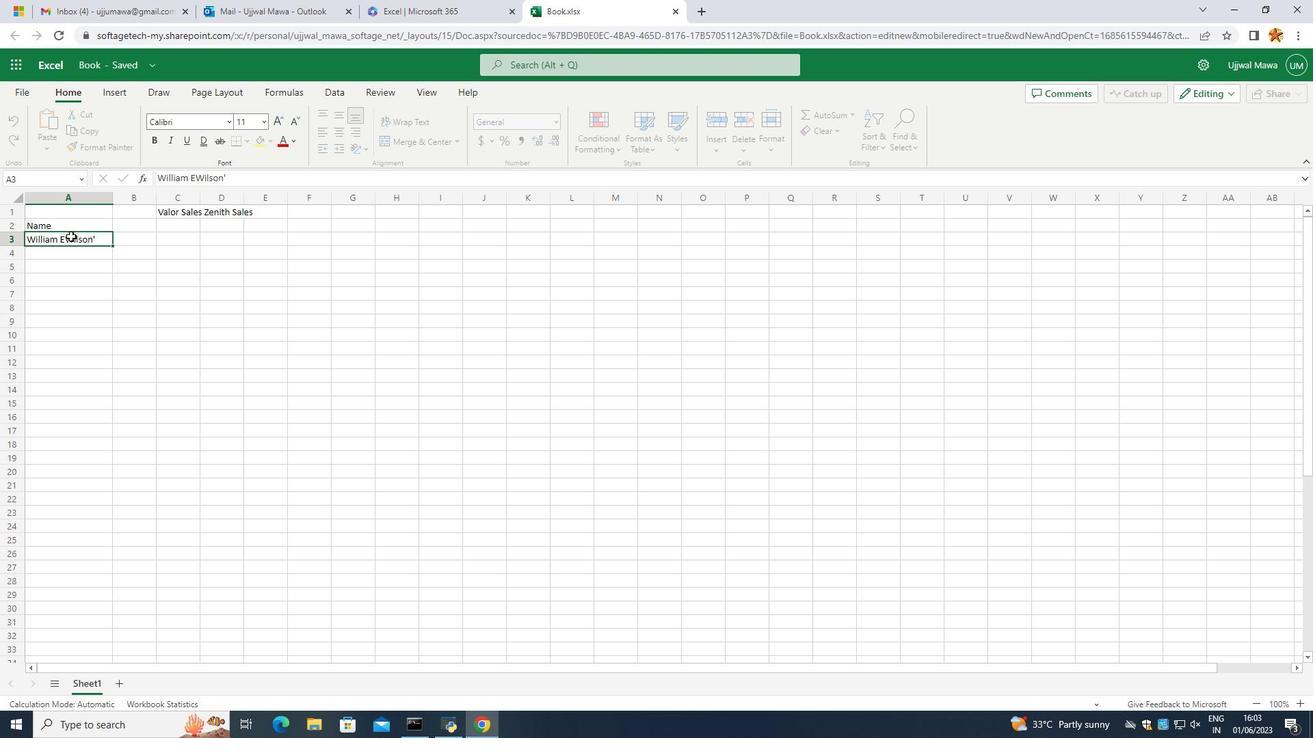 
Action: Mouse pressed left at (70, 236)
Screenshot: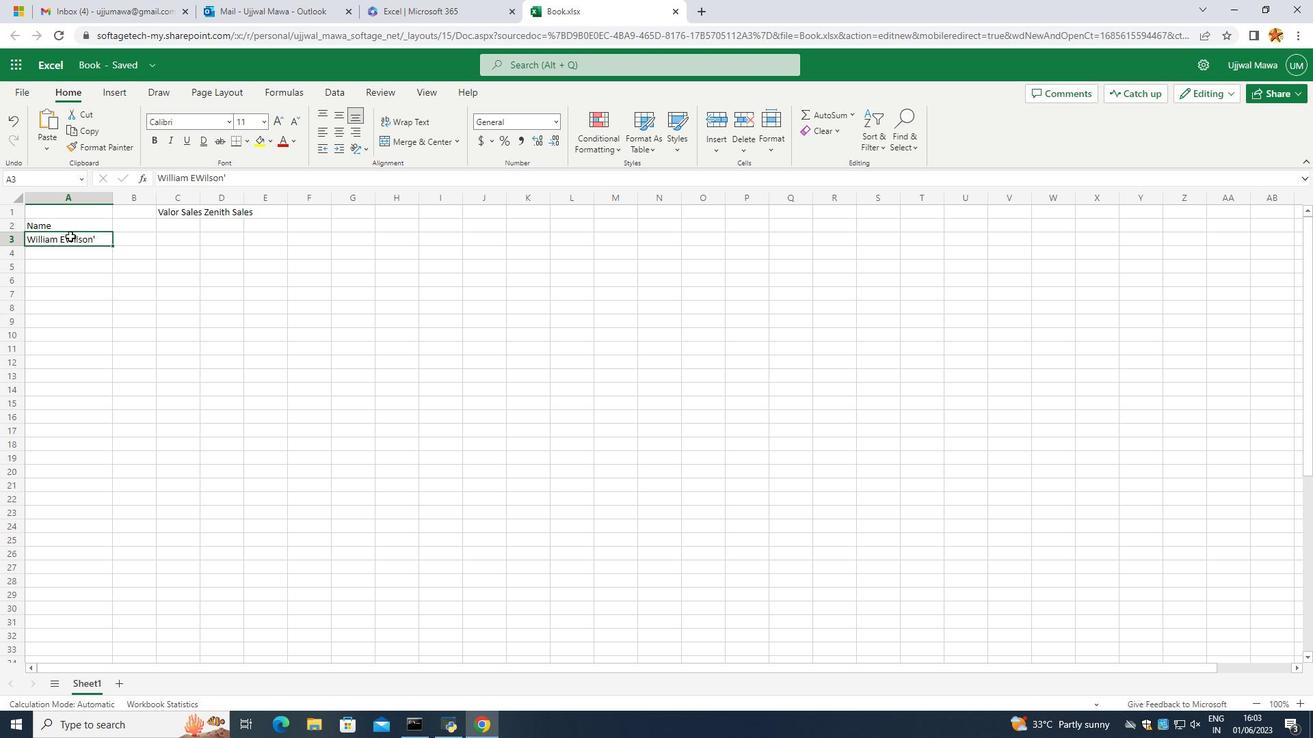 
Action: Mouse pressed left at (70, 236)
Screenshot: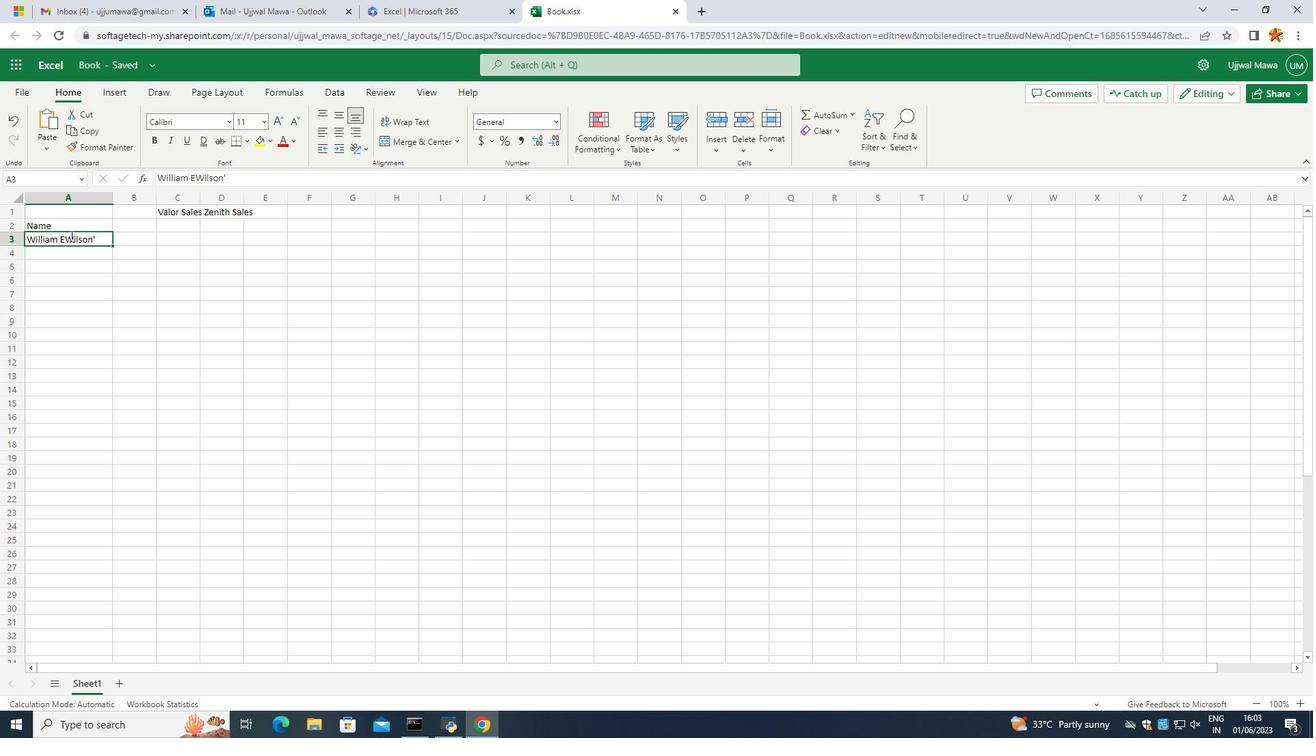 
Action: Mouse moved to (97, 241)
Screenshot: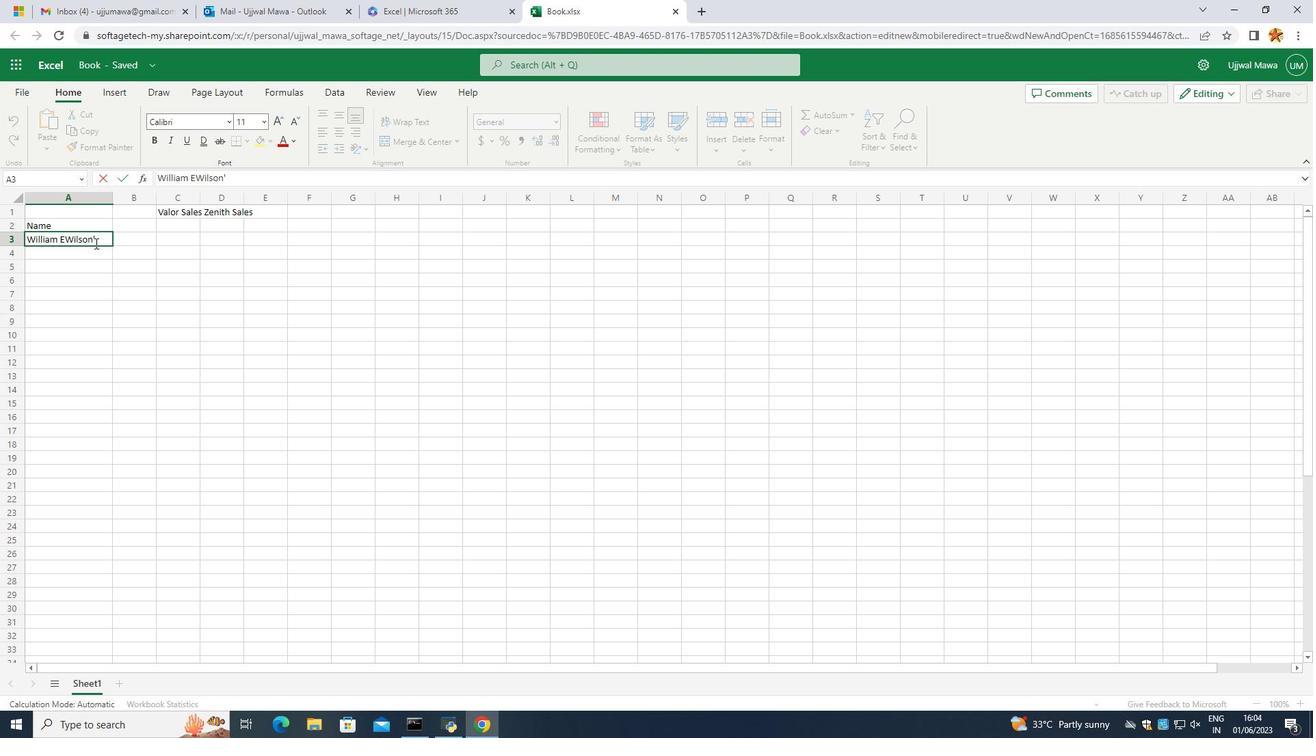 
Action: Mouse pressed left at (97, 241)
Screenshot: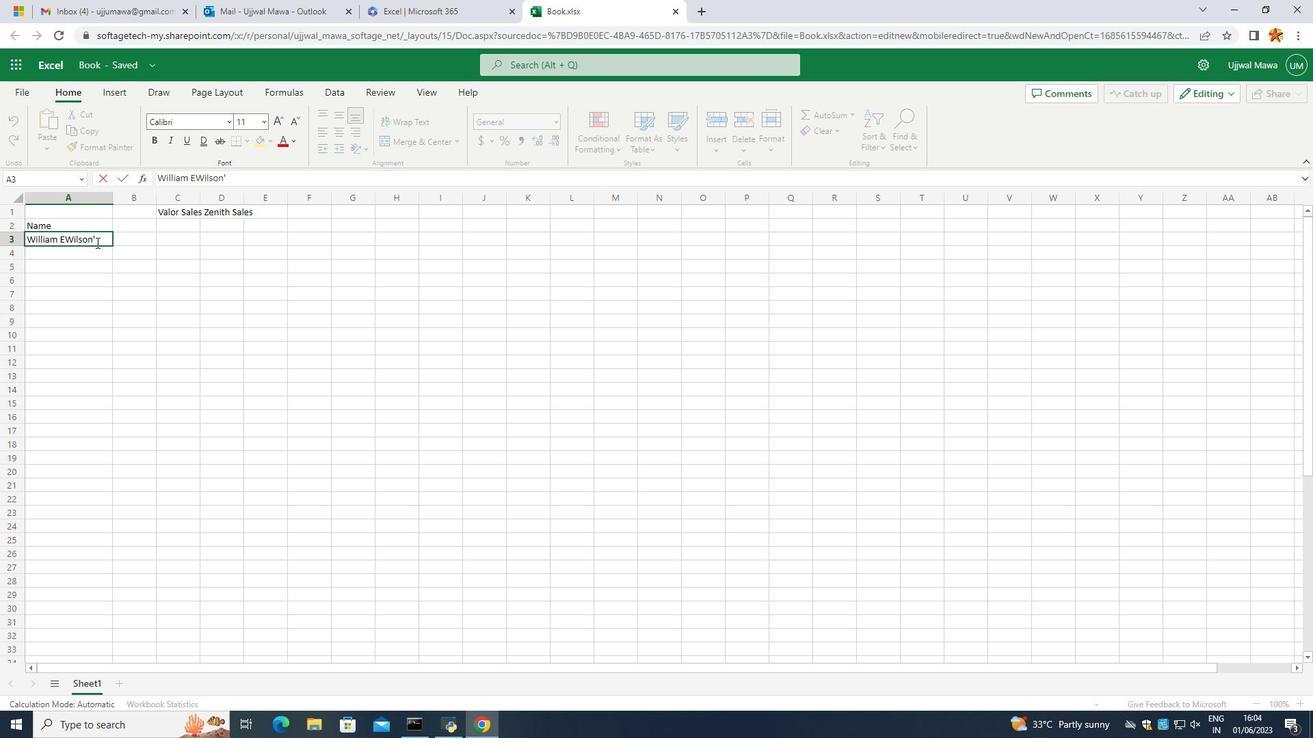 
Action: Mouse moved to (61, 241)
Screenshot: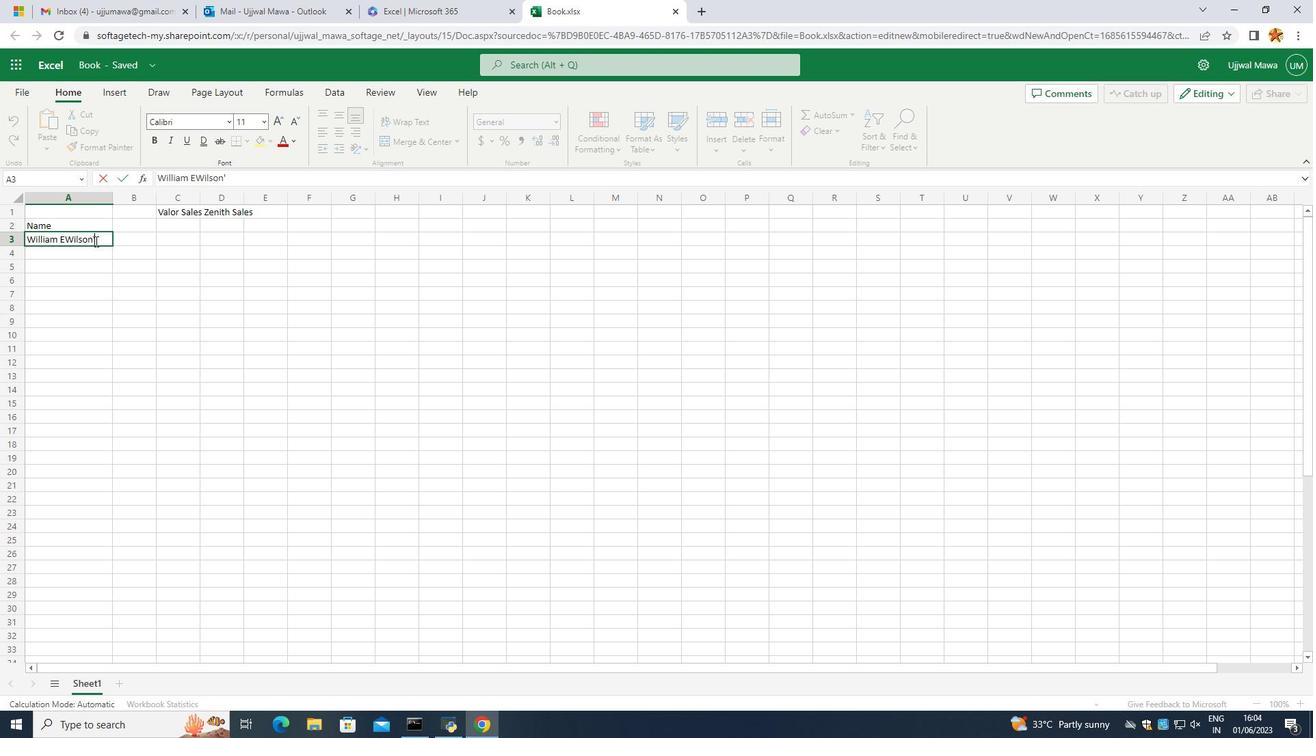 
Action: Key pressed <Key.caps_lock>W<Key.caps_lock>ilson<Key.enter><Key.caps_lock>I<Key.caps_lock>sabella<Key.space><Key.caps_lock>R<Key.caps_lock>obinson'<Key.backspace><Key.enter><Key.caps_lock>J<Key.caps_lock>ames<Key.space><Key.caps_lock>T<Key.caps_lock><Key.caps_lock><Key.caps_lock>aylor<Key.enter><Key.caps_lock>C<Key.caps_lock>harllote<Key.space><Key.caps_lock>C<Key.caps_lock>lark<Key.enter><Key.caps_lock>M<Key.caps_lock>ichel<Key.space><Key.caps_lock>W<Key.caps_lock>alker<Key.enter><Key.caps_lock>A<Key.caps_lock>melia<Key.space><Key.caps_lock>W<Key.caps_lock>right<Key.enter><Key.caps_lock>,M<Key.backspace><Key.backspace>M<Key.caps_lock>atthw<Key.space><Key.backspace><Key.backspace>w<Key.backspace>ew<Key.space><Key.caps_lock>T<Key.caps_lock>urner<Key.enter><Key.caps_lock>H<Key.caps_lock>arper<Key.space><Key.caps_lock>H<Key.caps_lock>all<Key.enter><Key.caps_lock>J<Key.caps_lock>p<Key.backspace>osepj=\\<Key.backspace><Key.backspace><Key.backspace><Key.backspace>h<Key.space><Key.caps_lock>P<Key.caps_lock>hillips<Key.enter><Key.caps_lock>A<Key.caps_lock>bigail<Key.space><Key.caps_lock>A<Key.caps_lock>a<Key.backspace>dms<Key.enter>
Screenshot: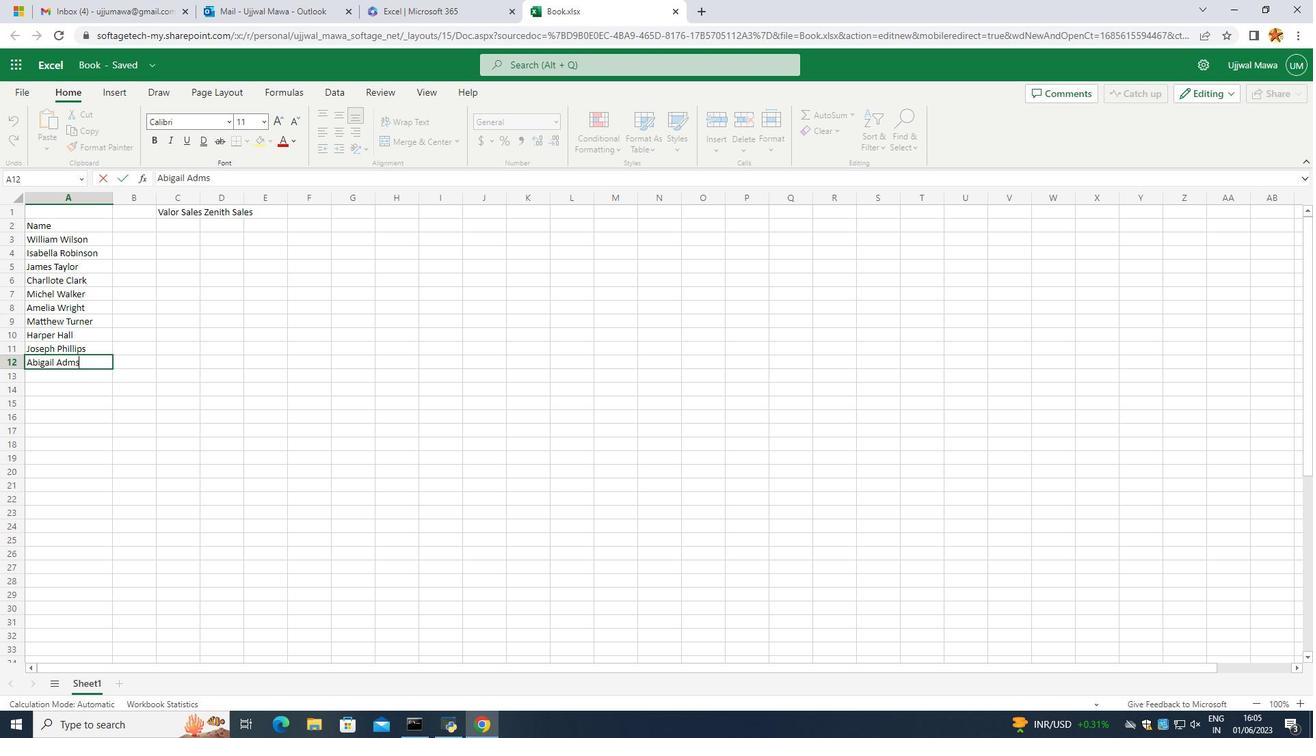 
Action: Mouse moved to (85, 359)
Screenshot: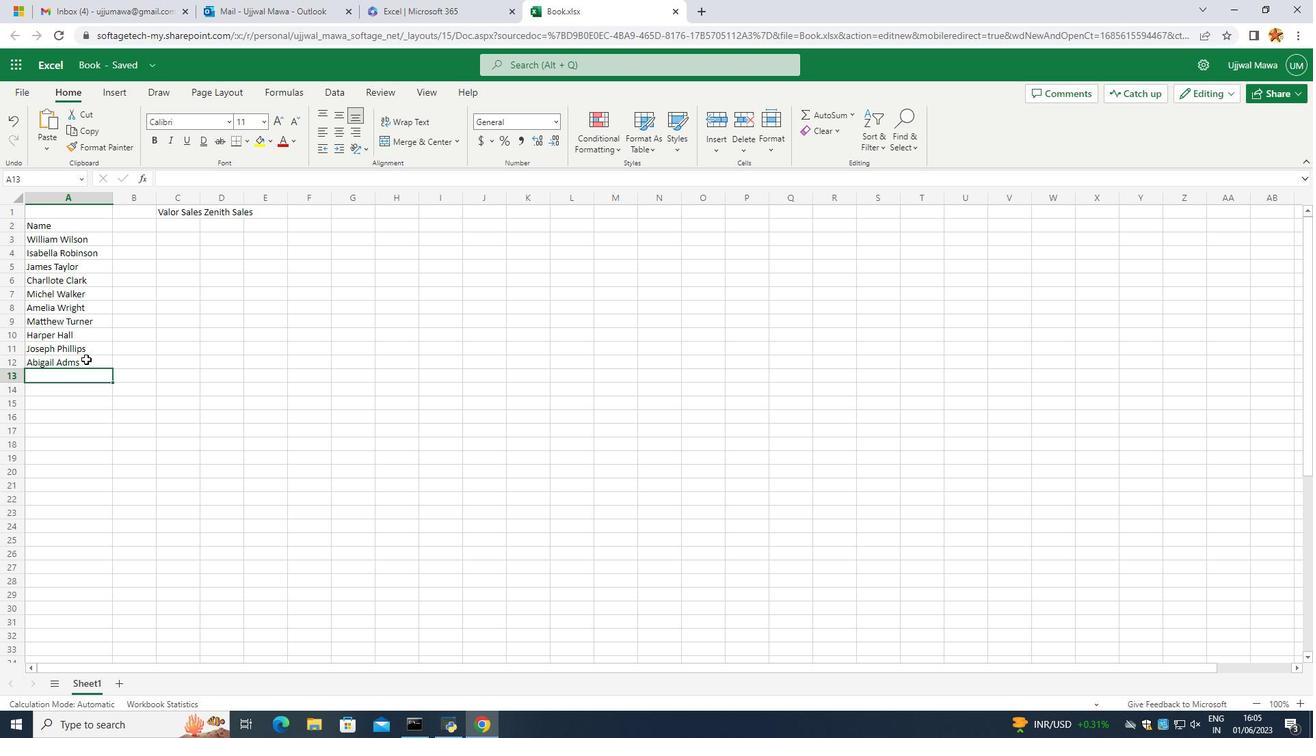 
Action: Mouse pressed left at (85, 359)
Screenshot: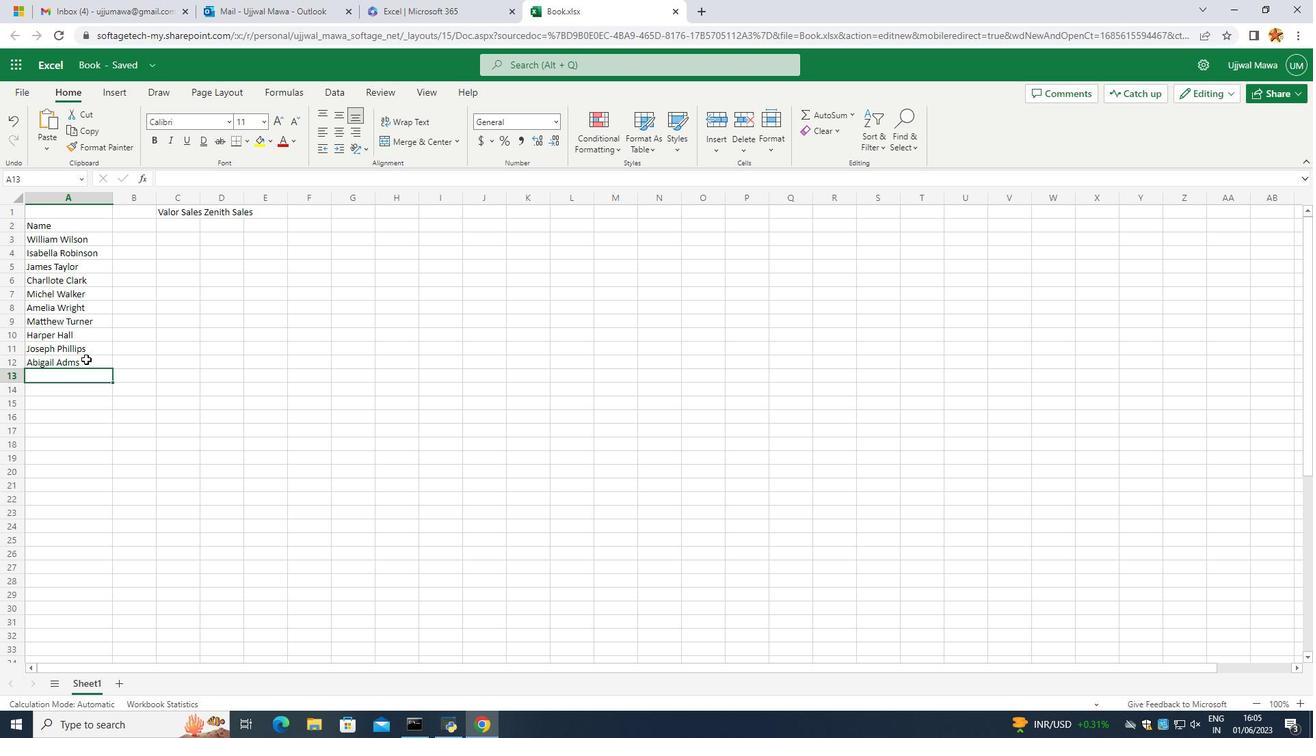 
Action: Mouse moved to (84, 356)
Screenshot: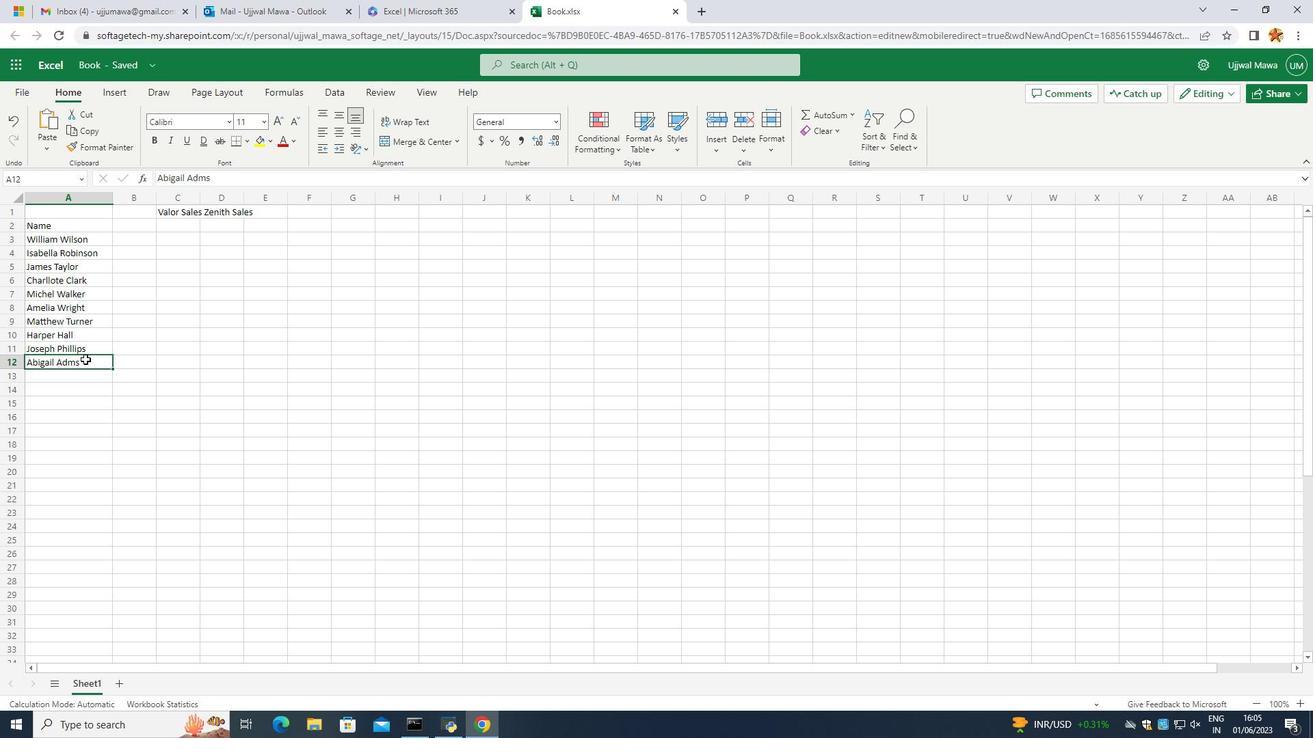 
Action: Mouse pressed left at (84, 356)
Screenshot: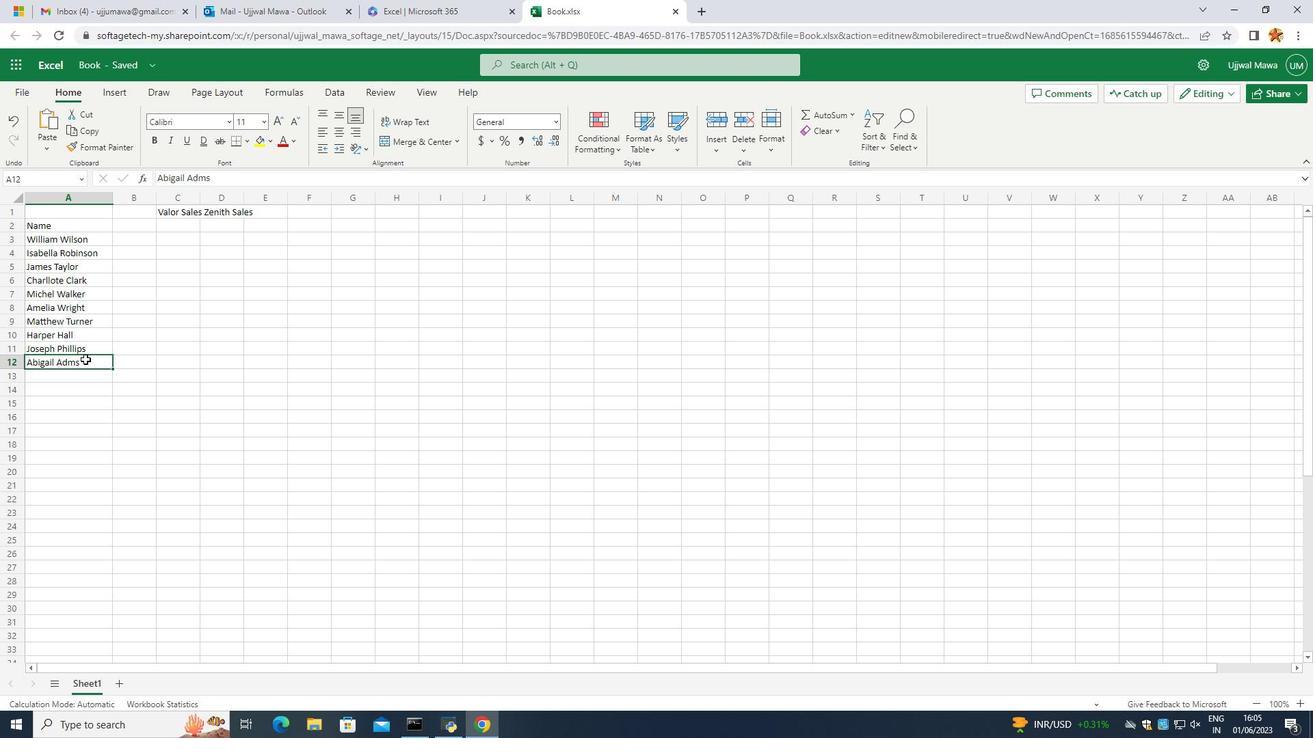 
Action: Mouse moved to (76, 358)
Screenshot: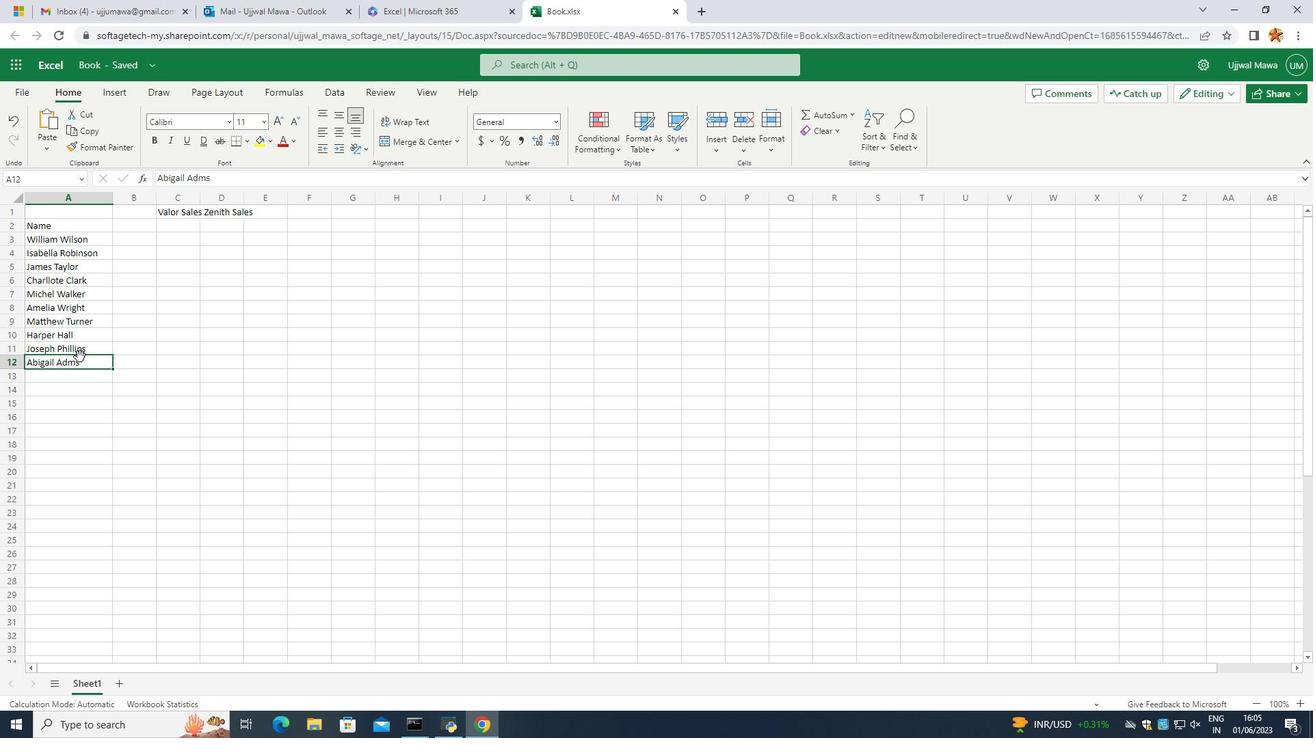 
Action: Mouse pressed left at (76, 358)
Screenshot: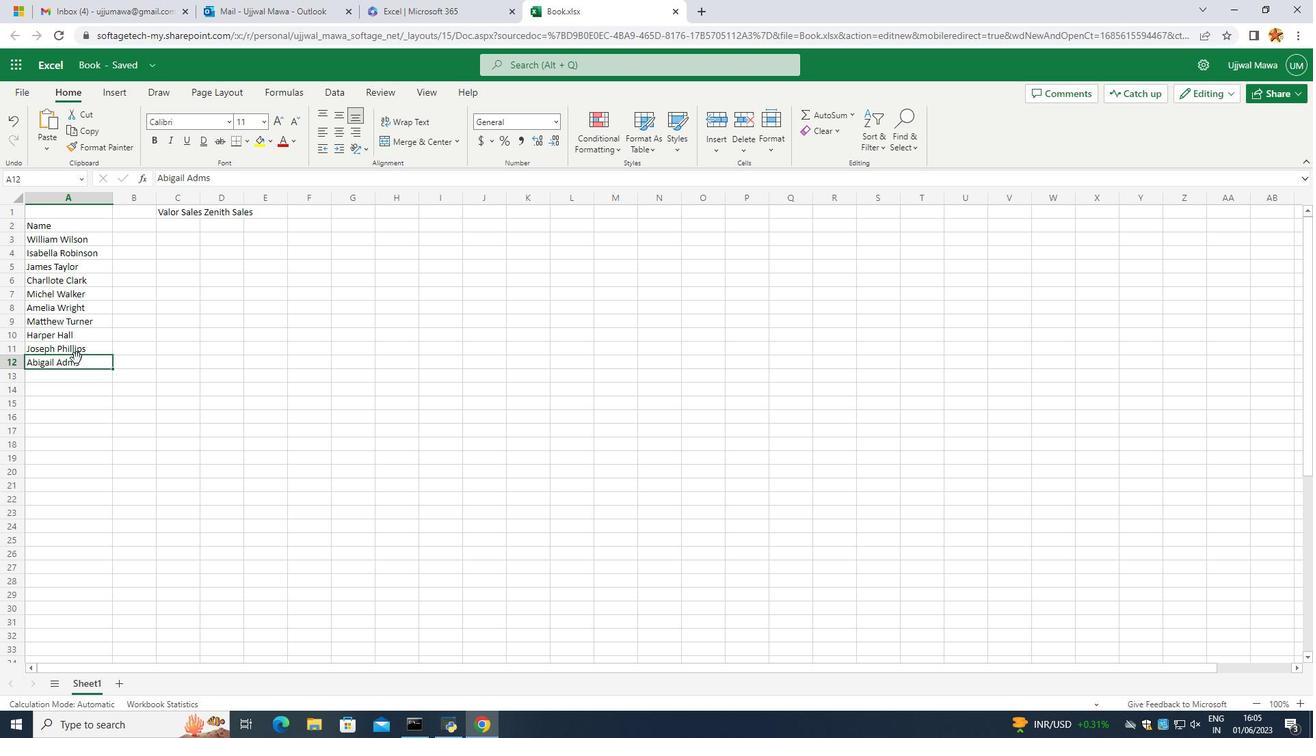 
Action: Mouse pressed left at (76, 358)
Screenshot: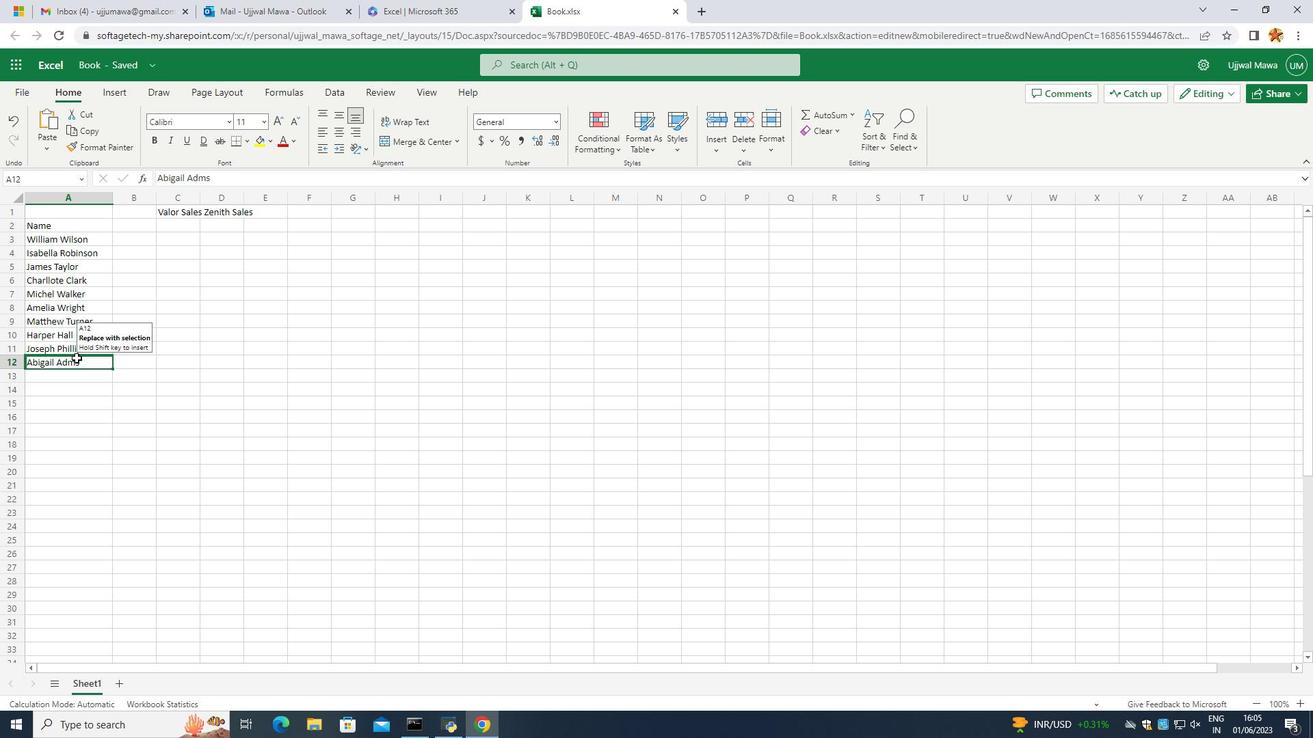
Action: Mouse moved to (71, 360)
Screenshot: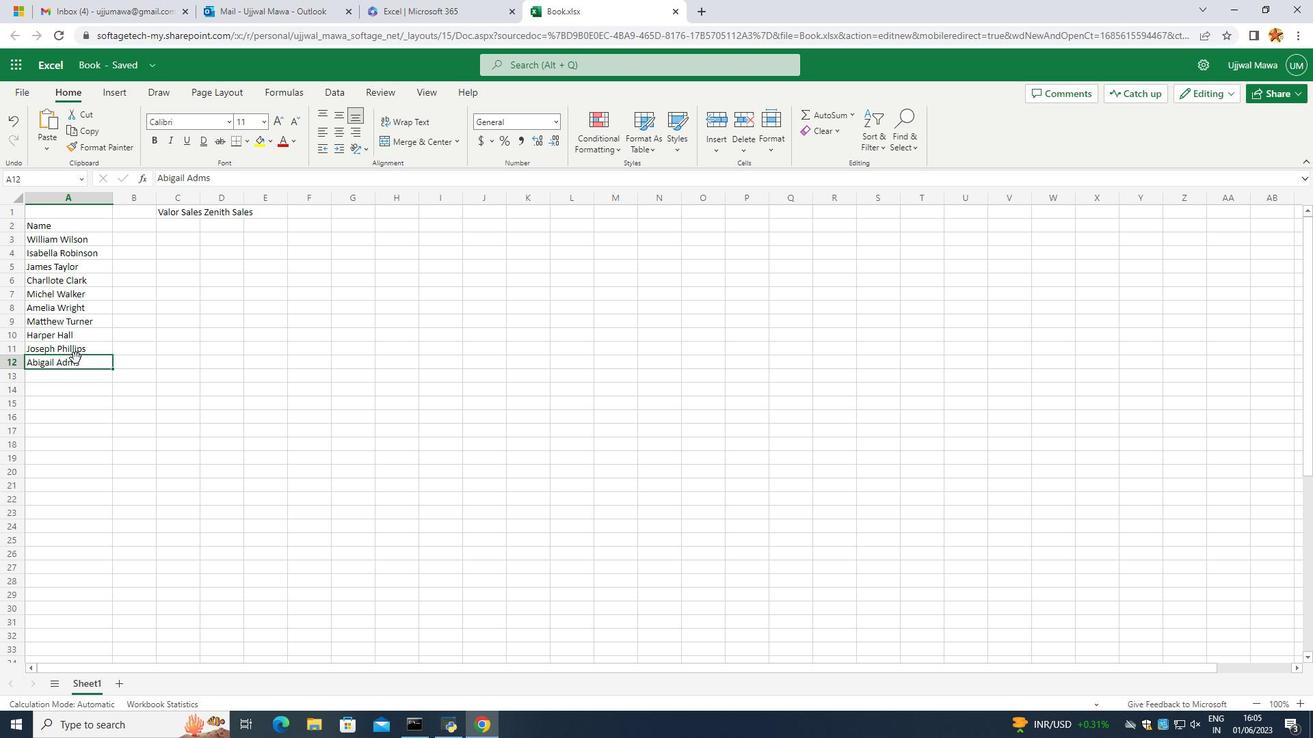 
Action: Mouse pressed left at (71, 360)
Screenshot: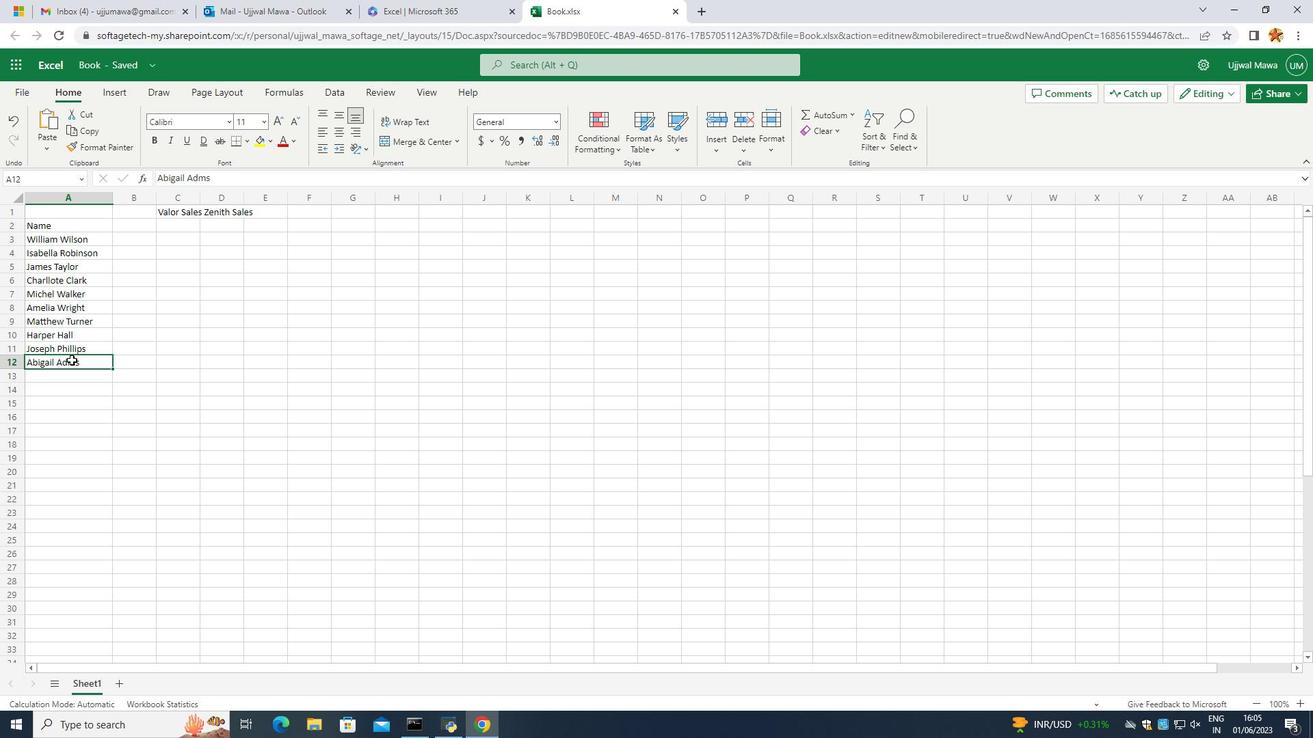 
Action: Mouse pressed left at (71, 360)
Screenshot: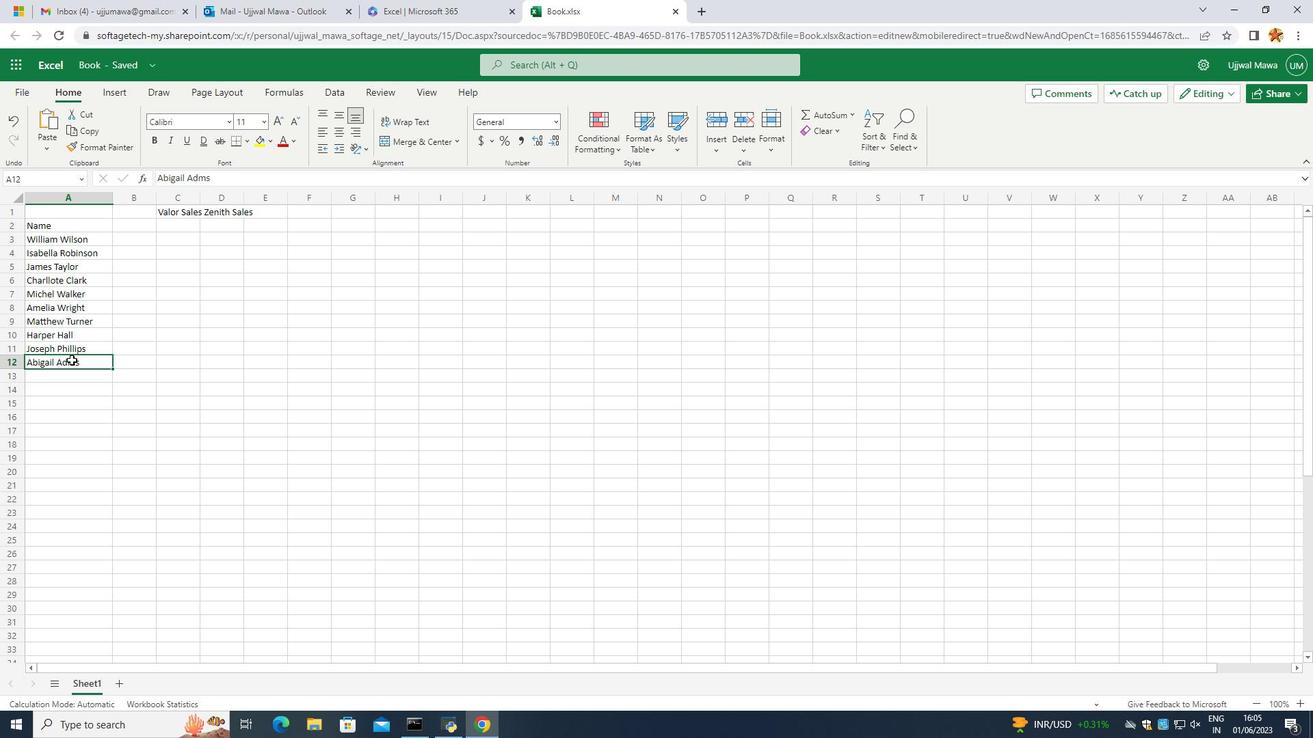 
Action: Mouse moved to (69, 367)
Screenshot: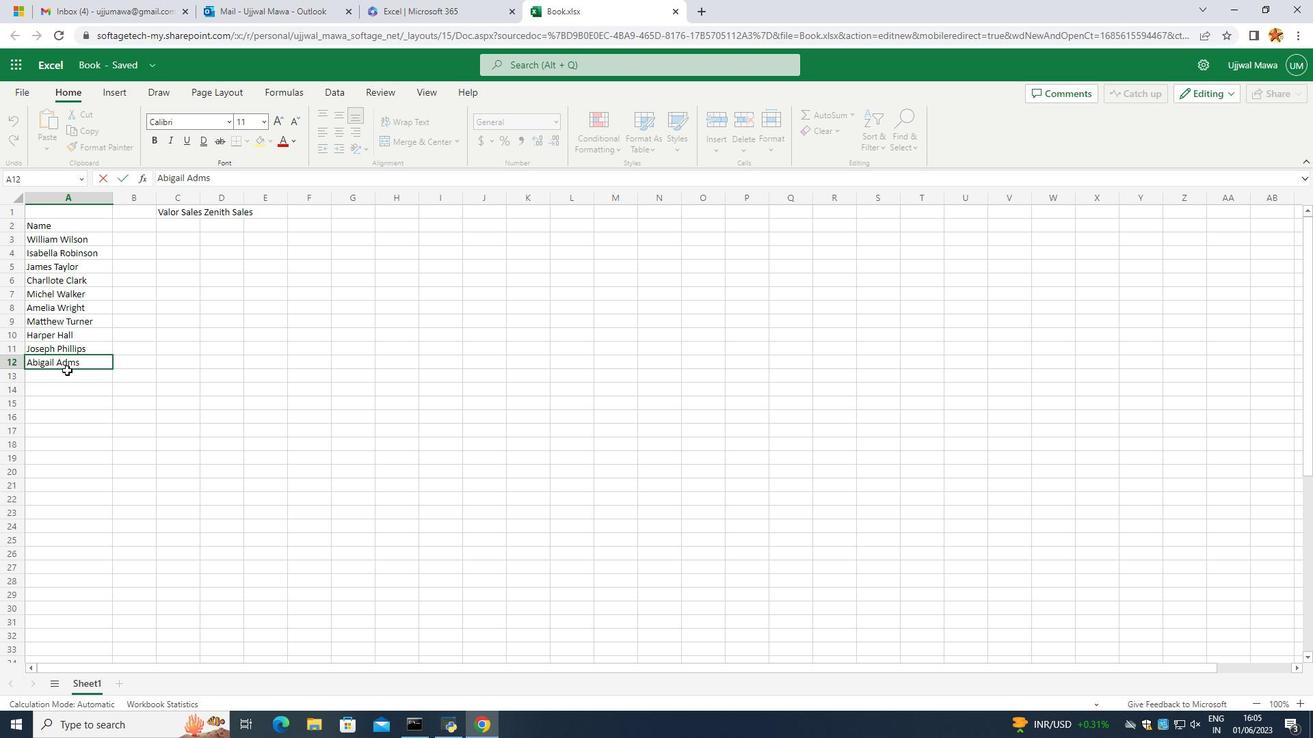 
Action: Mouse pressed left at (69, 367)
Screenshot: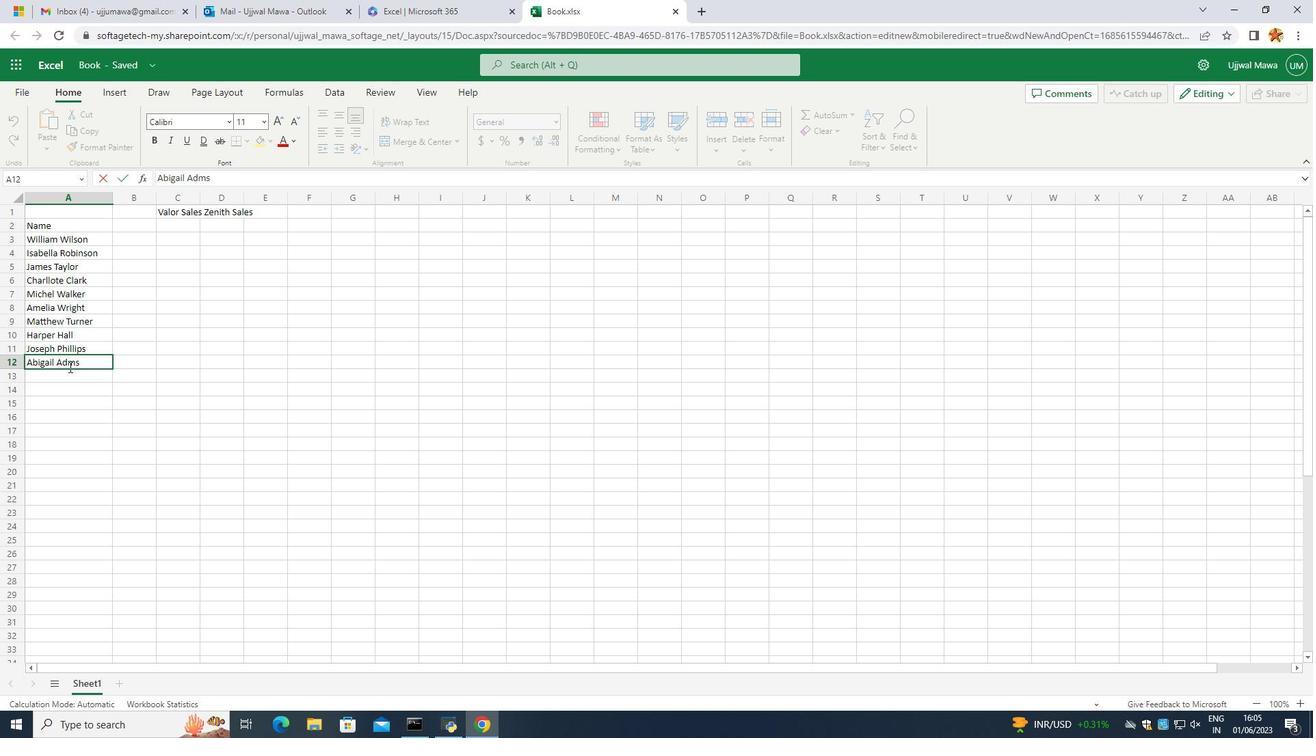 
Action: Mouse moved to (70, 366)
Screenshot: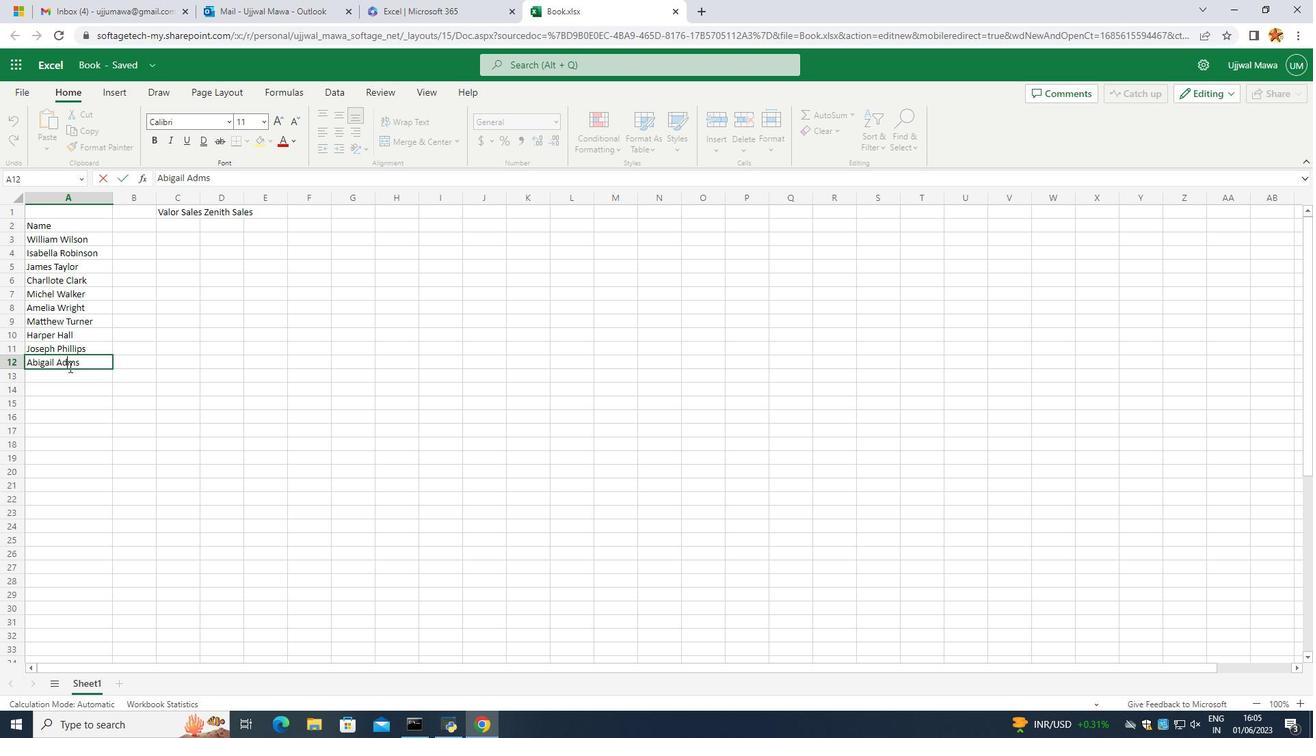 
Action: Key pressed a
Screenshot: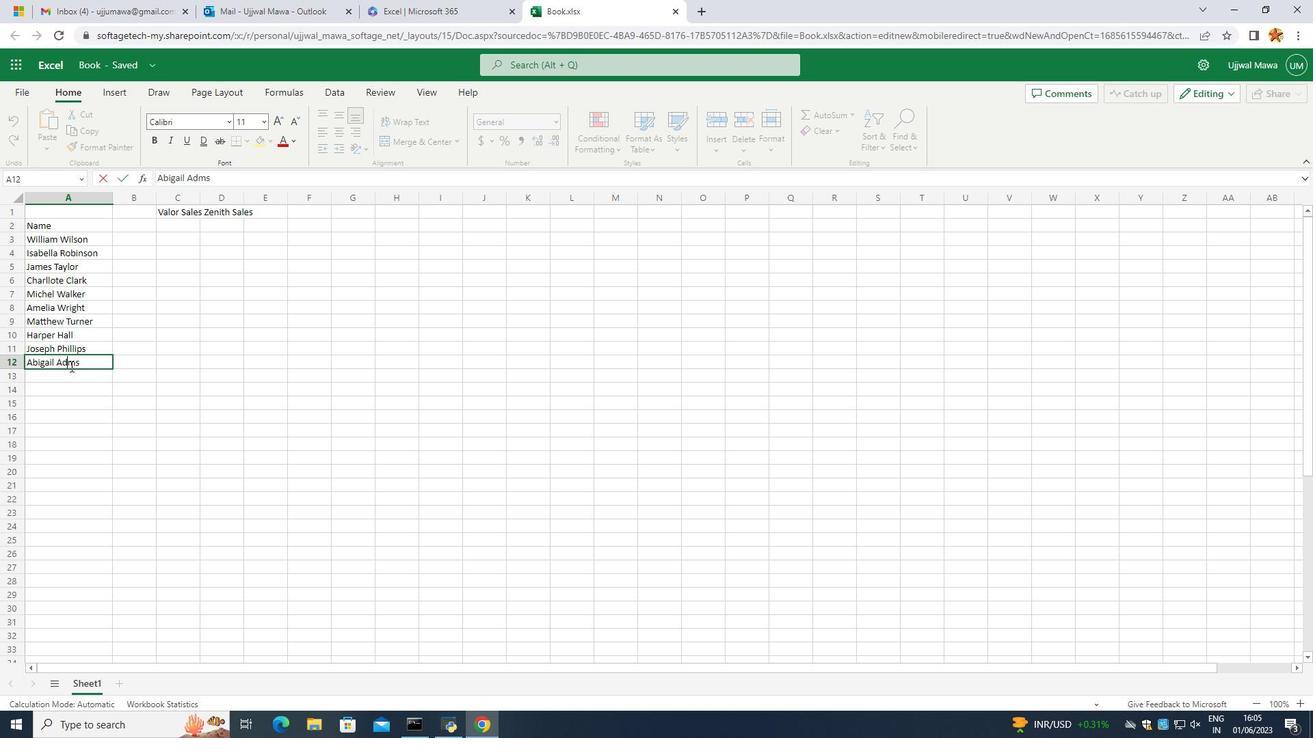 
Action: Mouse moved to (211, 401)
Screenshot: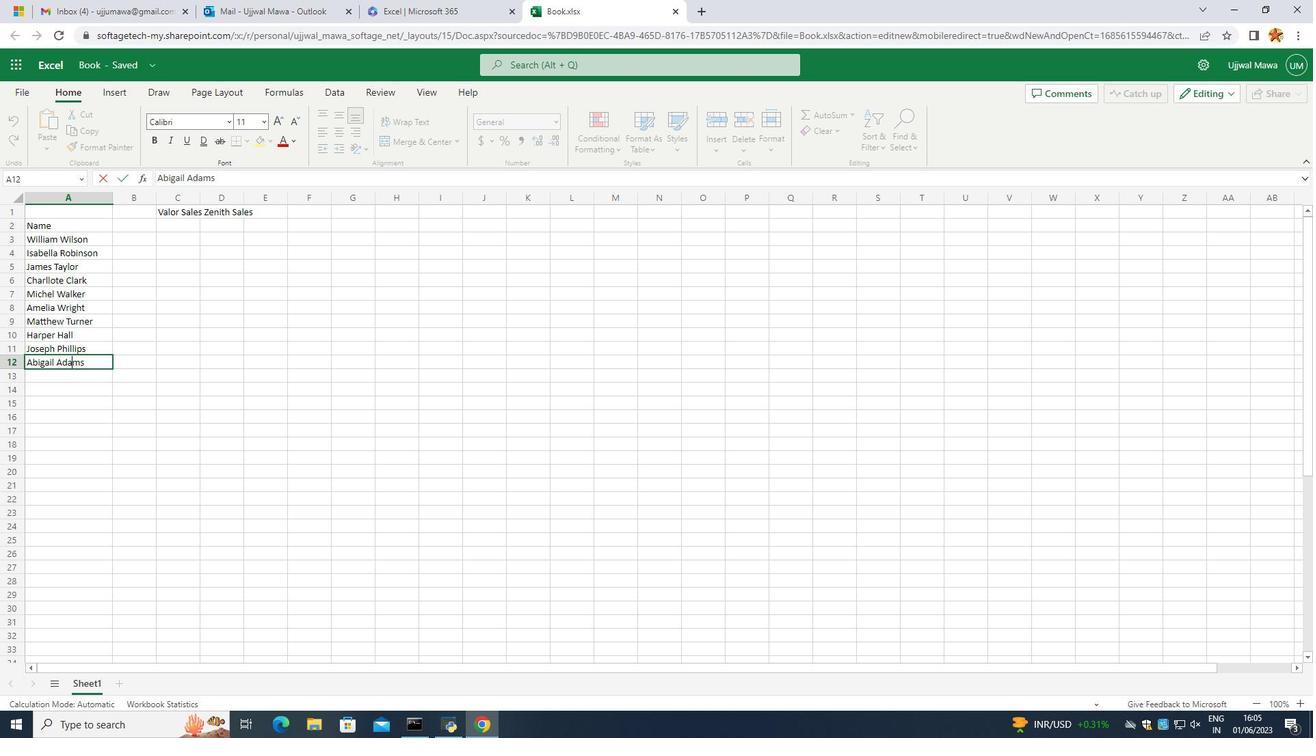 
Action: Mouse pressed left at (211, 401)
Screenshot: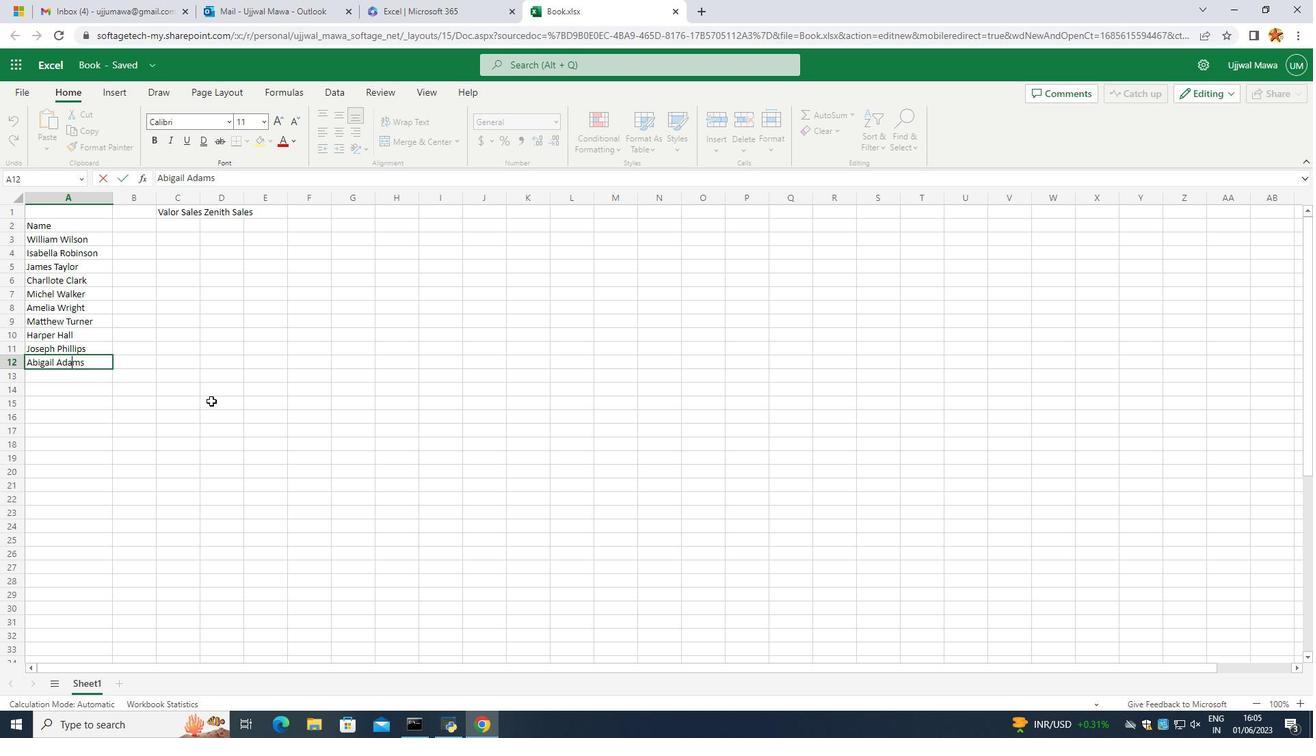 
Action: Mouse moved to (127, 231)
Screenshot: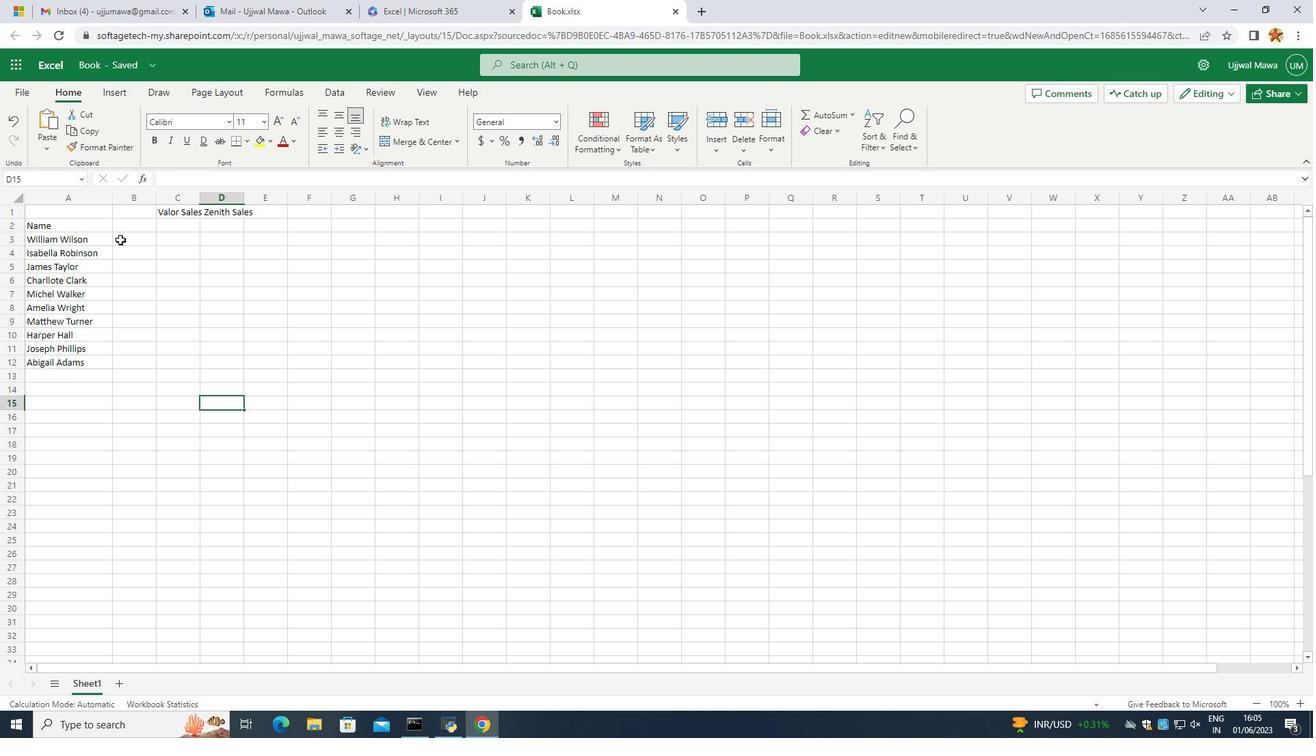 
Action: Mouse pressed left at (127, 231)
Screenshot: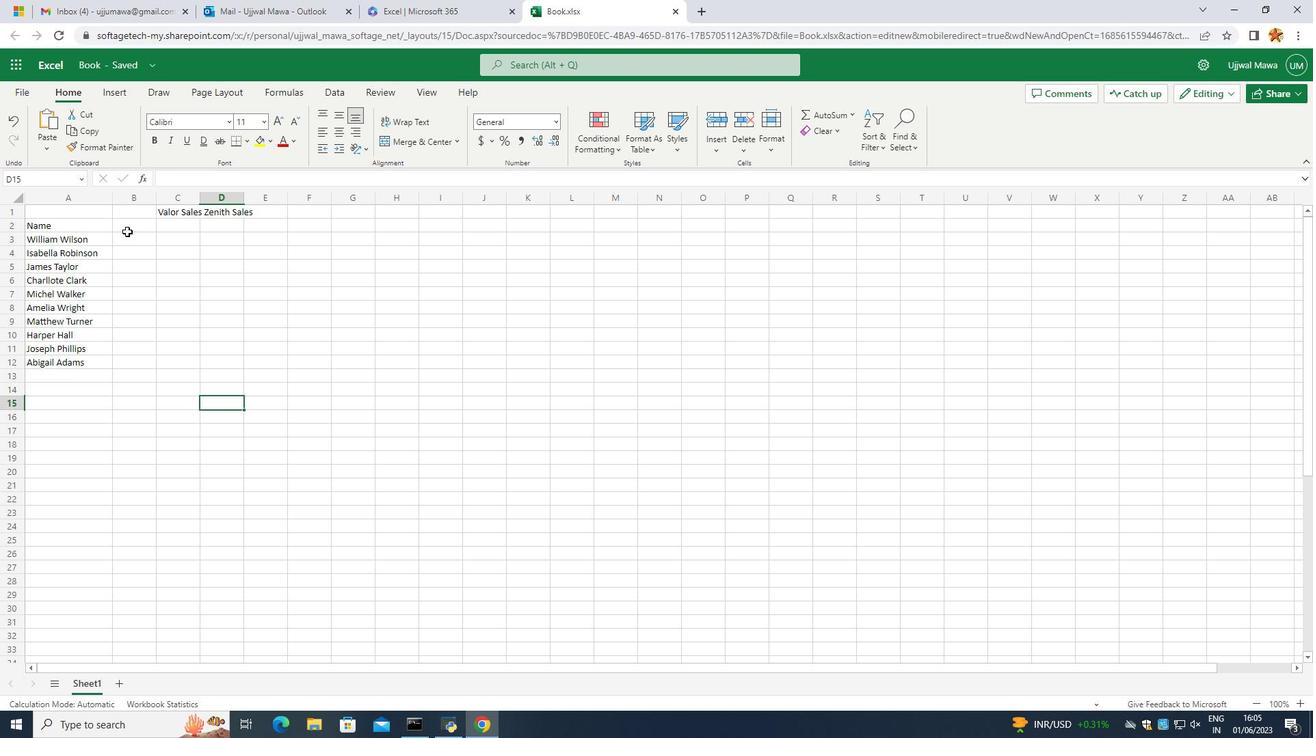 
Action: Mouse pressed left at (127, 231)
Screenshot: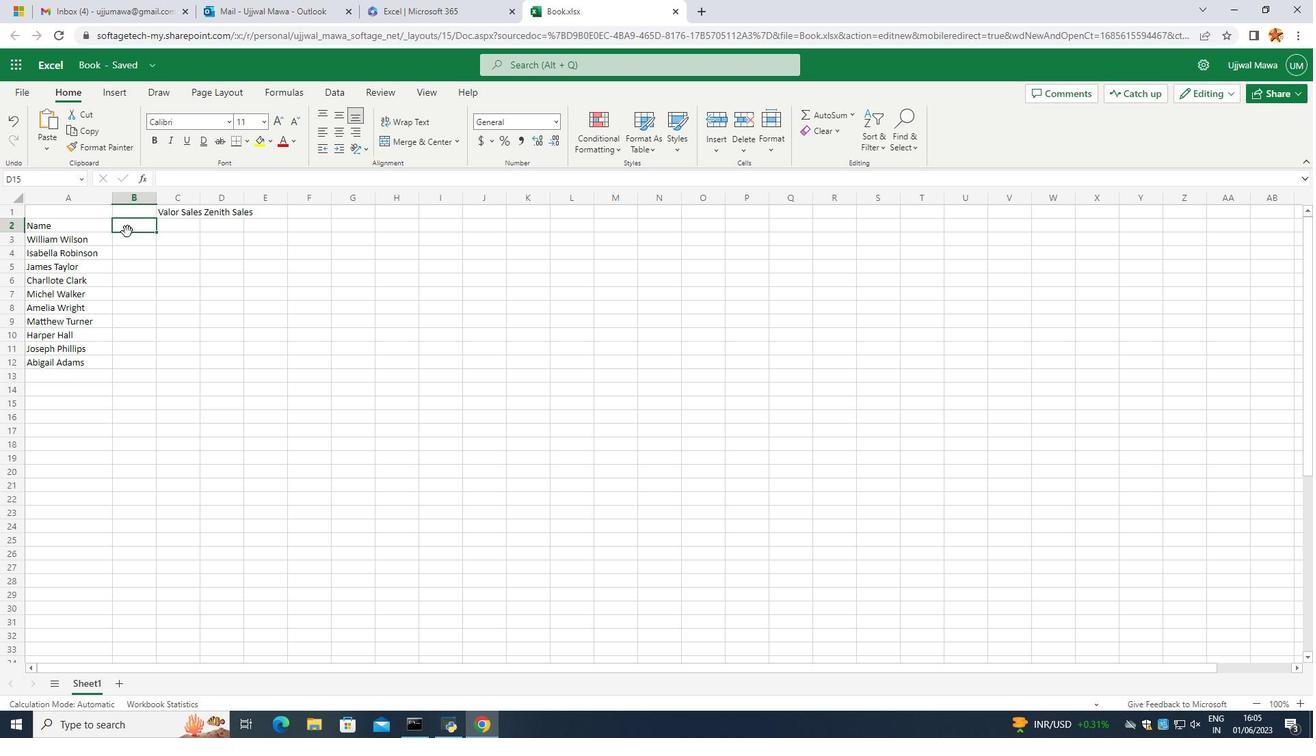 
Action: Mouse moved to (109, 288)
Screenshot: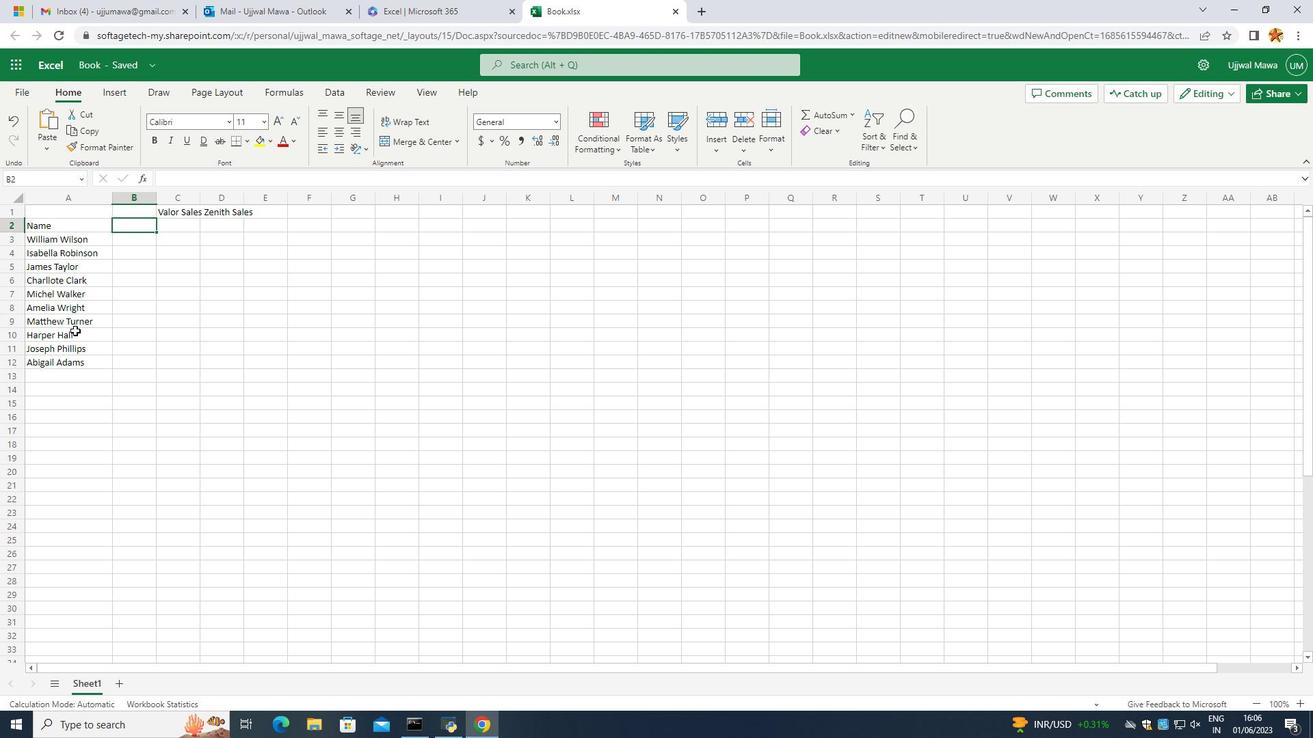 
Action: Mouse pressed left at (109, 288)
Screenshot: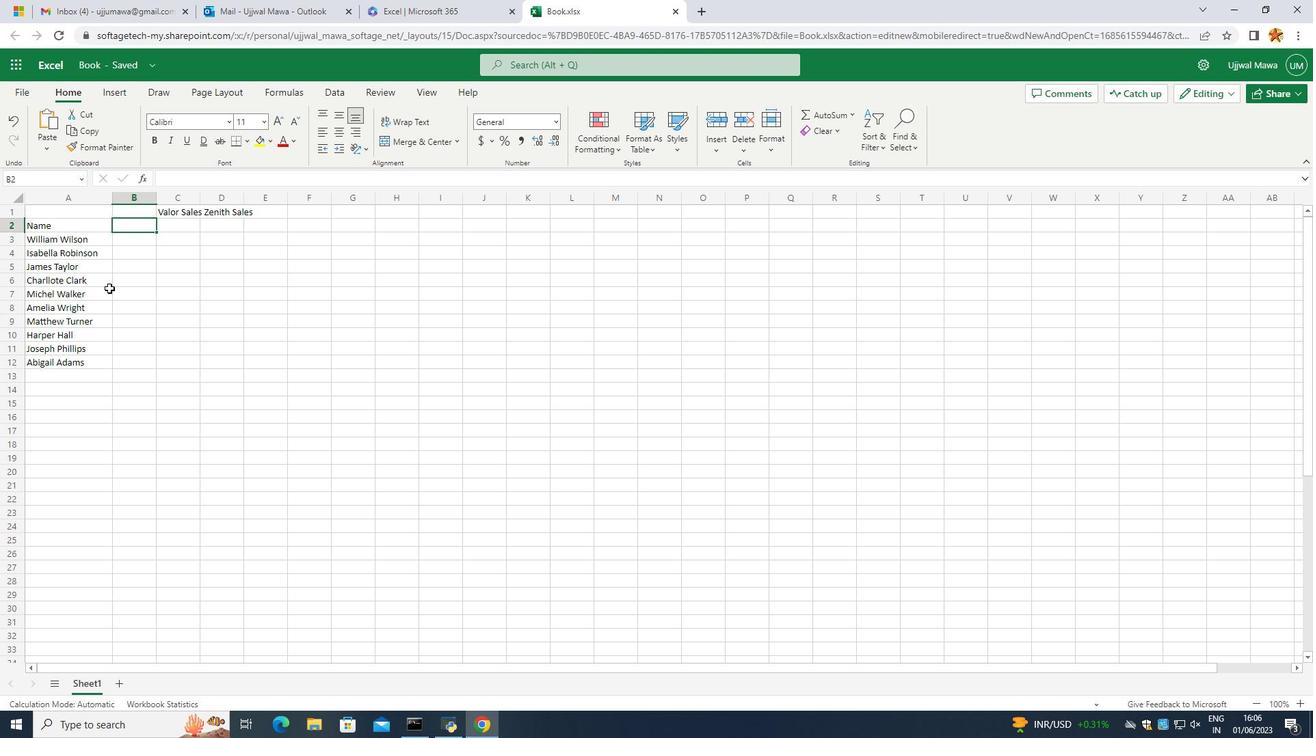 
Action: Mouse moved to (136, 228)
Screenshot: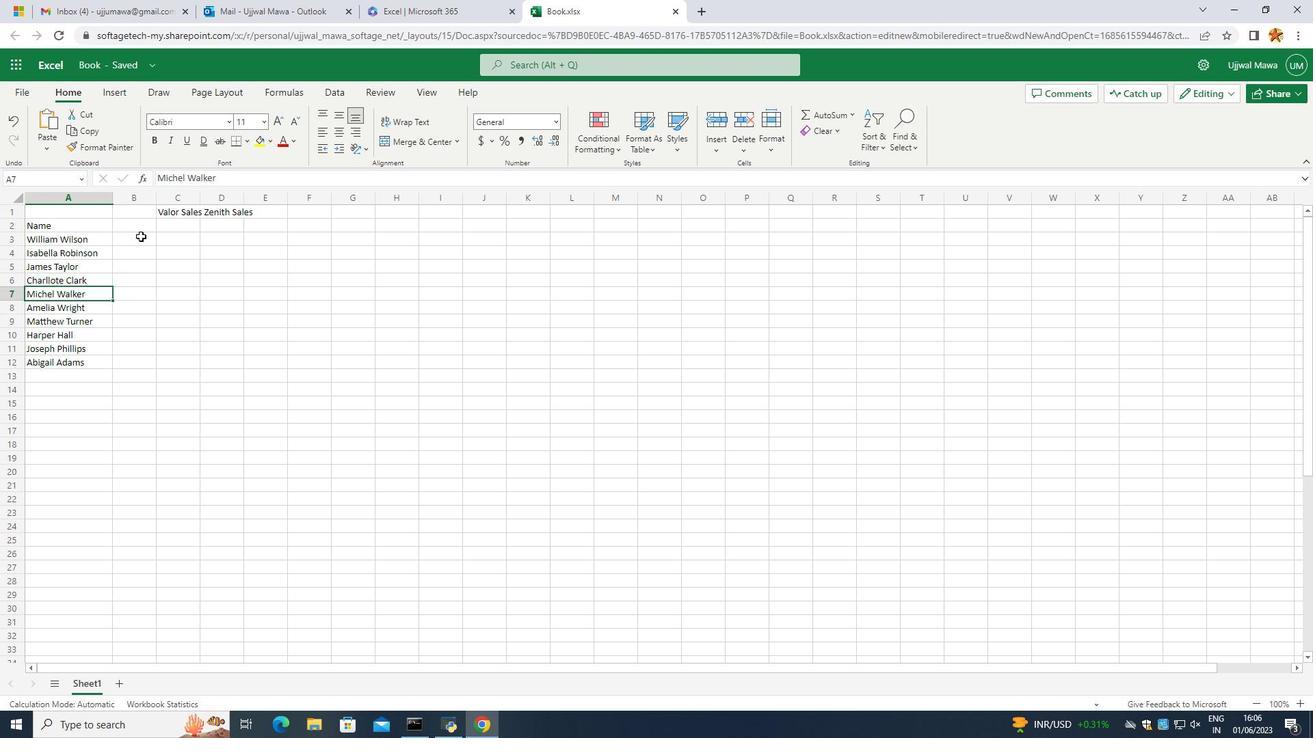 
Action: Mouse pressed left at (136, 228)
Screenshot: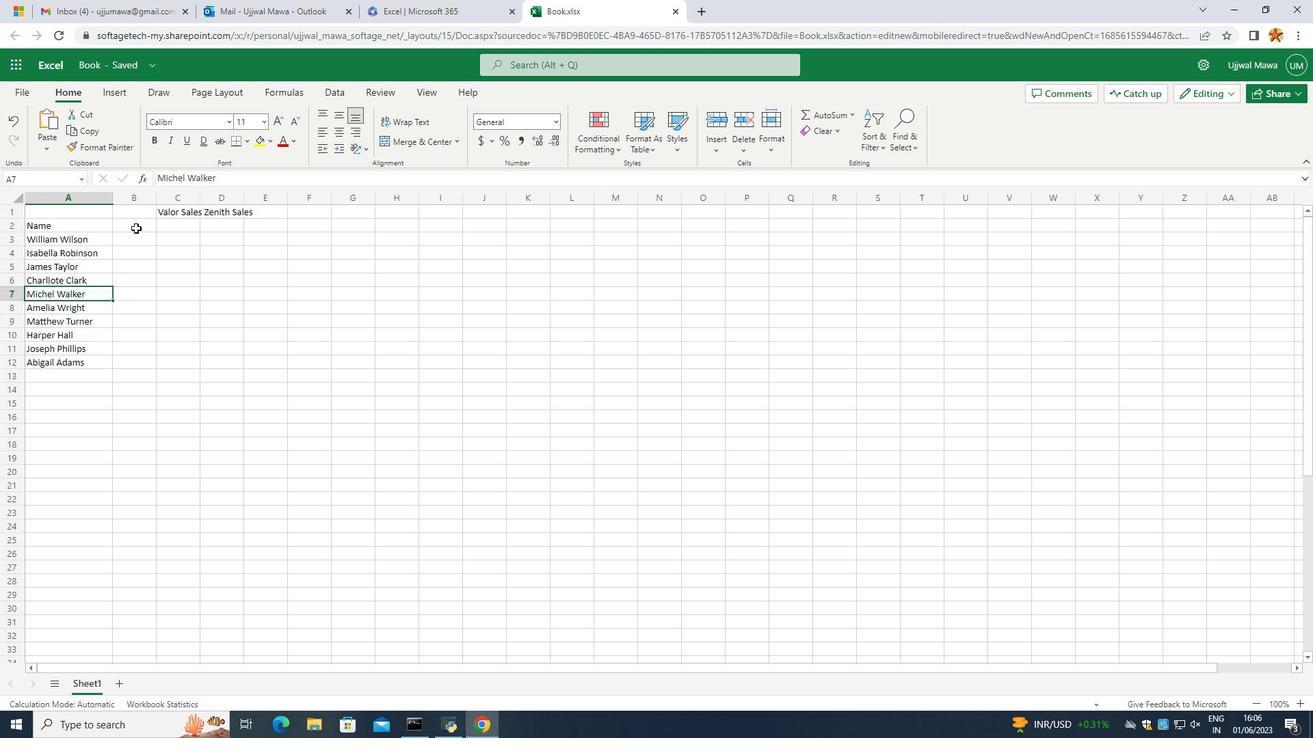 
Action: Mouse pressed left at (136, 228)
Screenshot: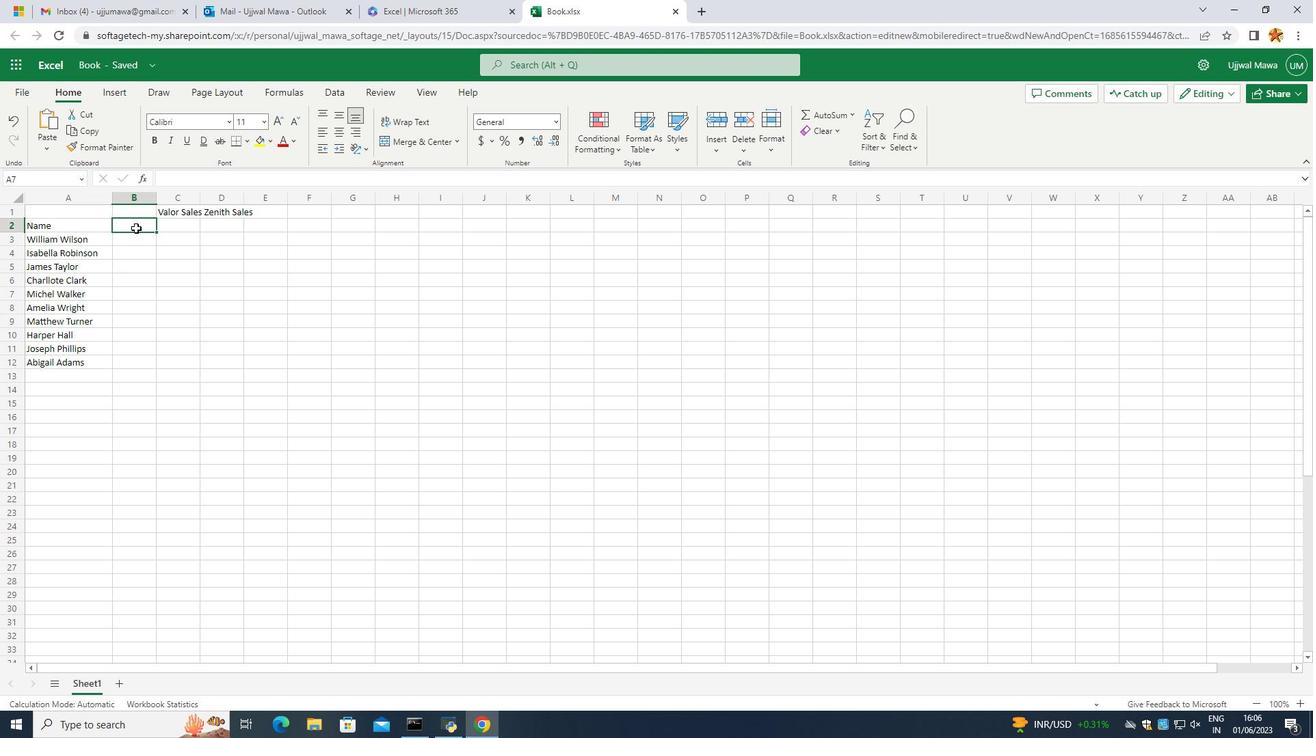 
Action: Mouse moved to (134, 227)
Screenshot: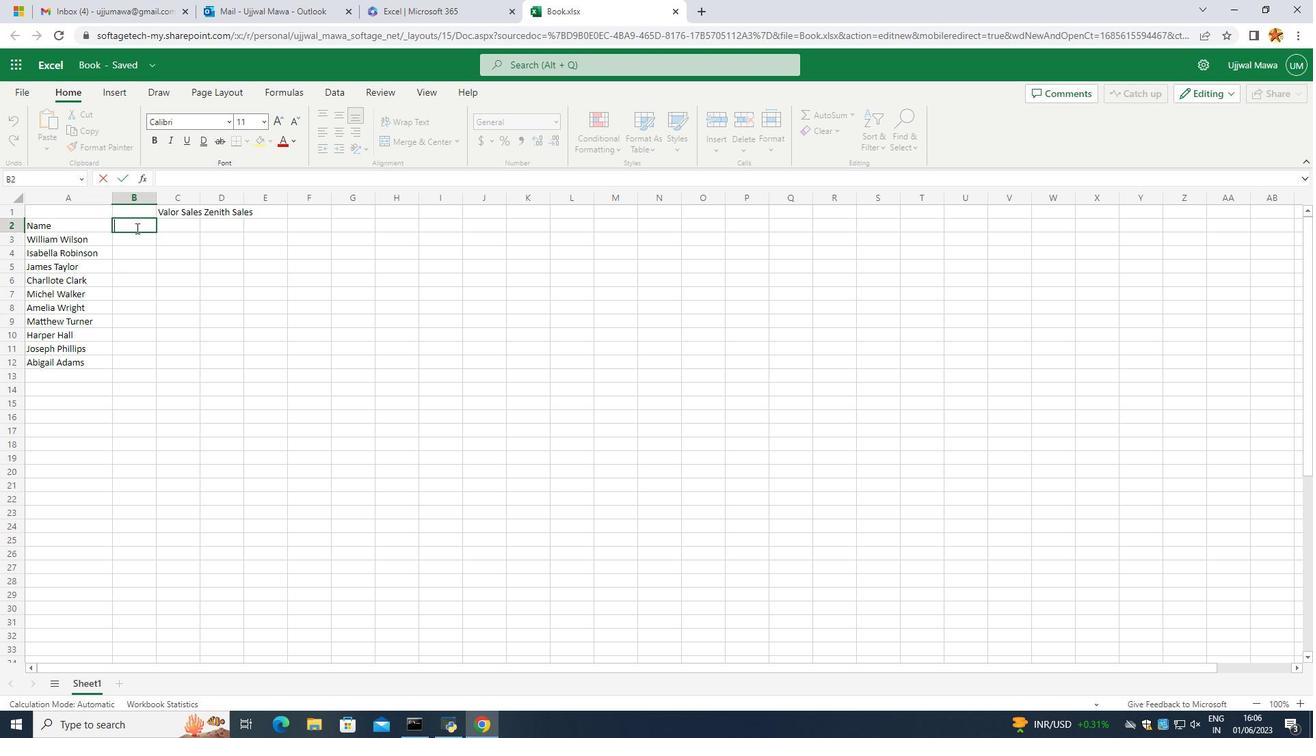 
Action: Key pressed <Key.caps_lock><Key.caps_lock>i<Key.caps_lock>TEM<Key.space><Key.caps_lock>c<Key.caps_lock>ODE<Key.enter>]
Screenshot: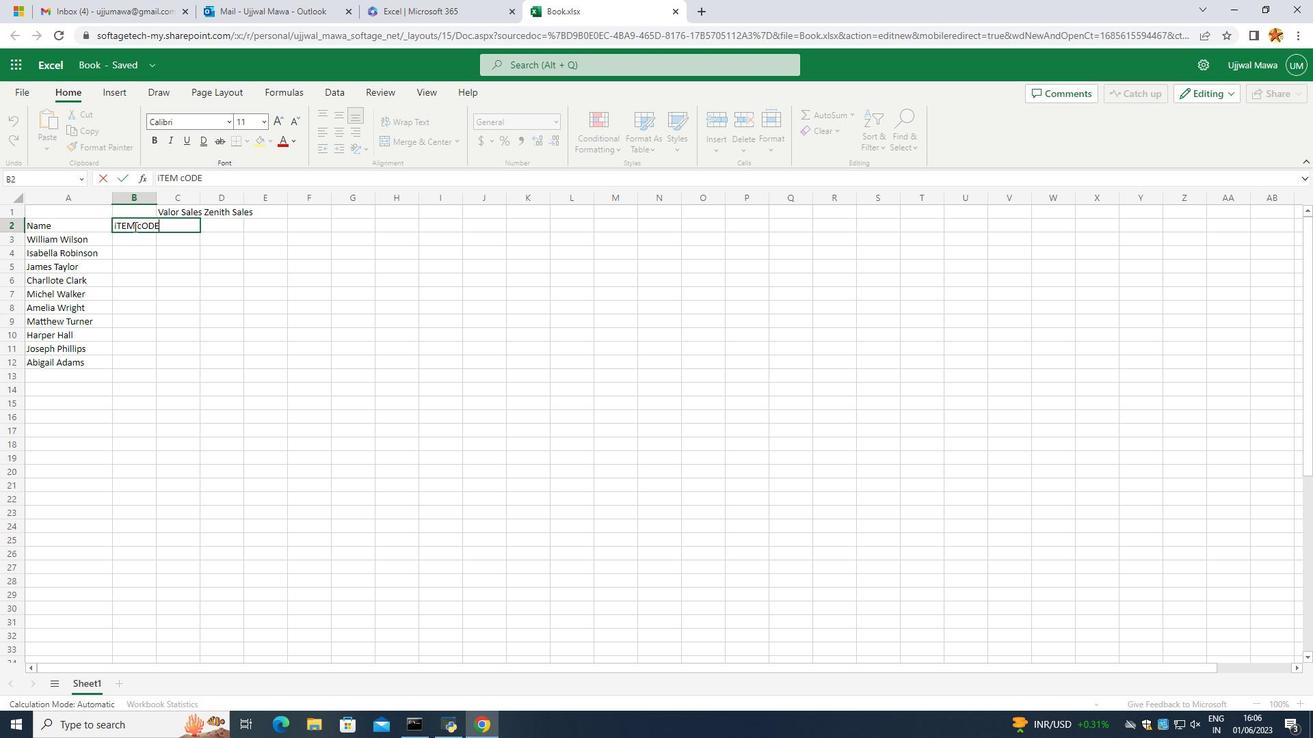 
Action: Mouse moved to (144, 230)
Screenshot: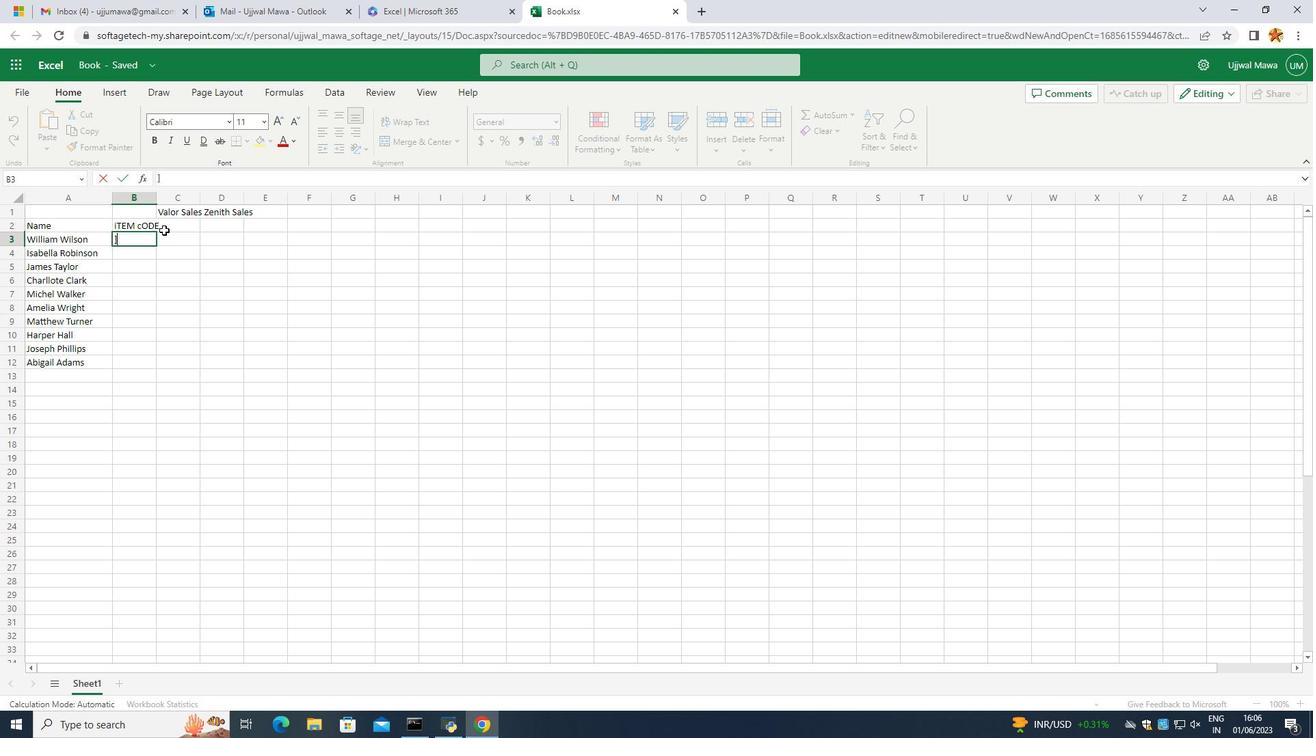 
Action: Mouse pressed left at (144, 230)
Screenshot: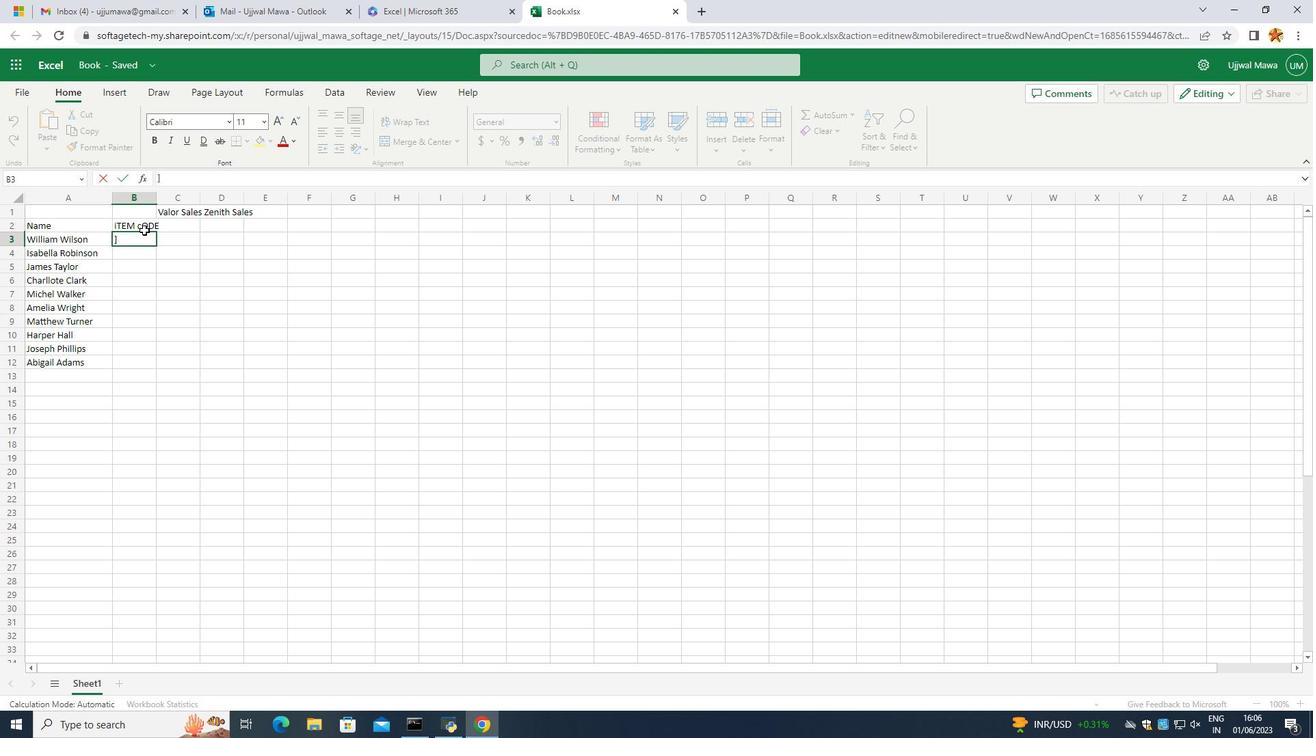 
Action: Mouse pressed left at (144, 230)
Screenshot: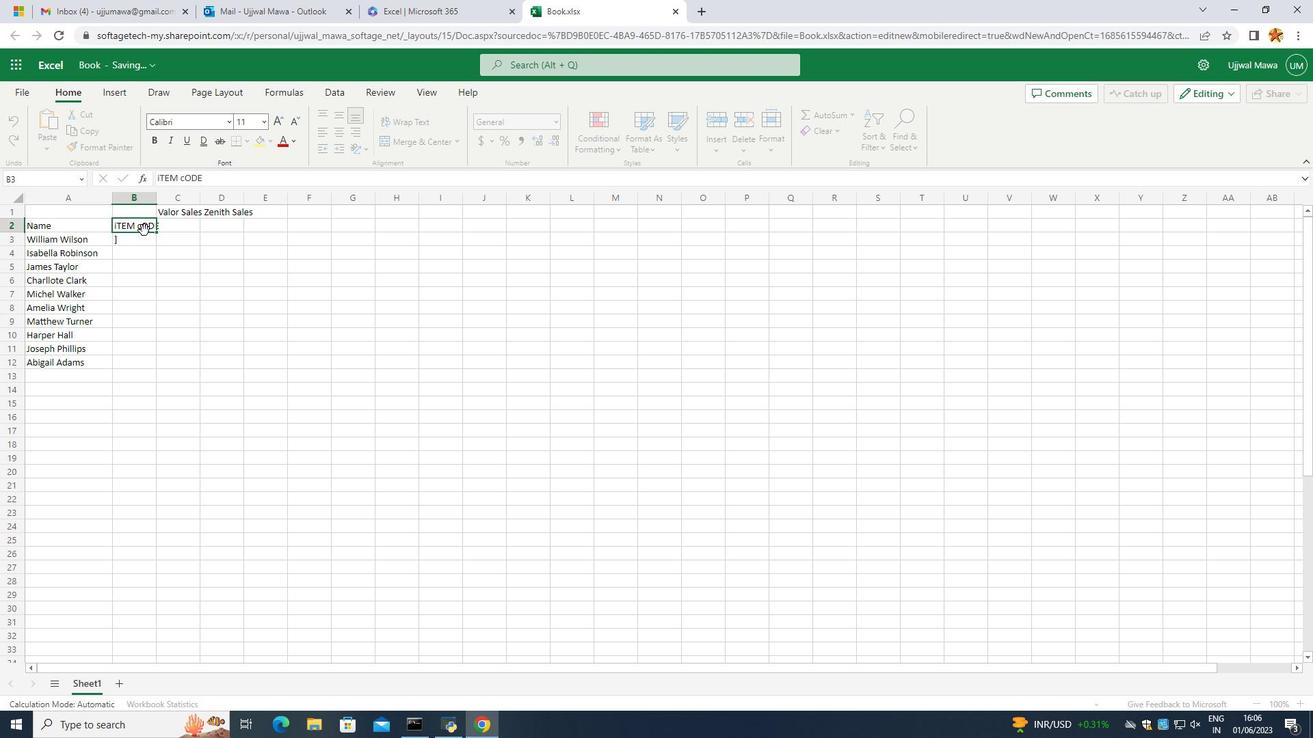 
Action: Mouse moved to (145, 226)
Screenshot: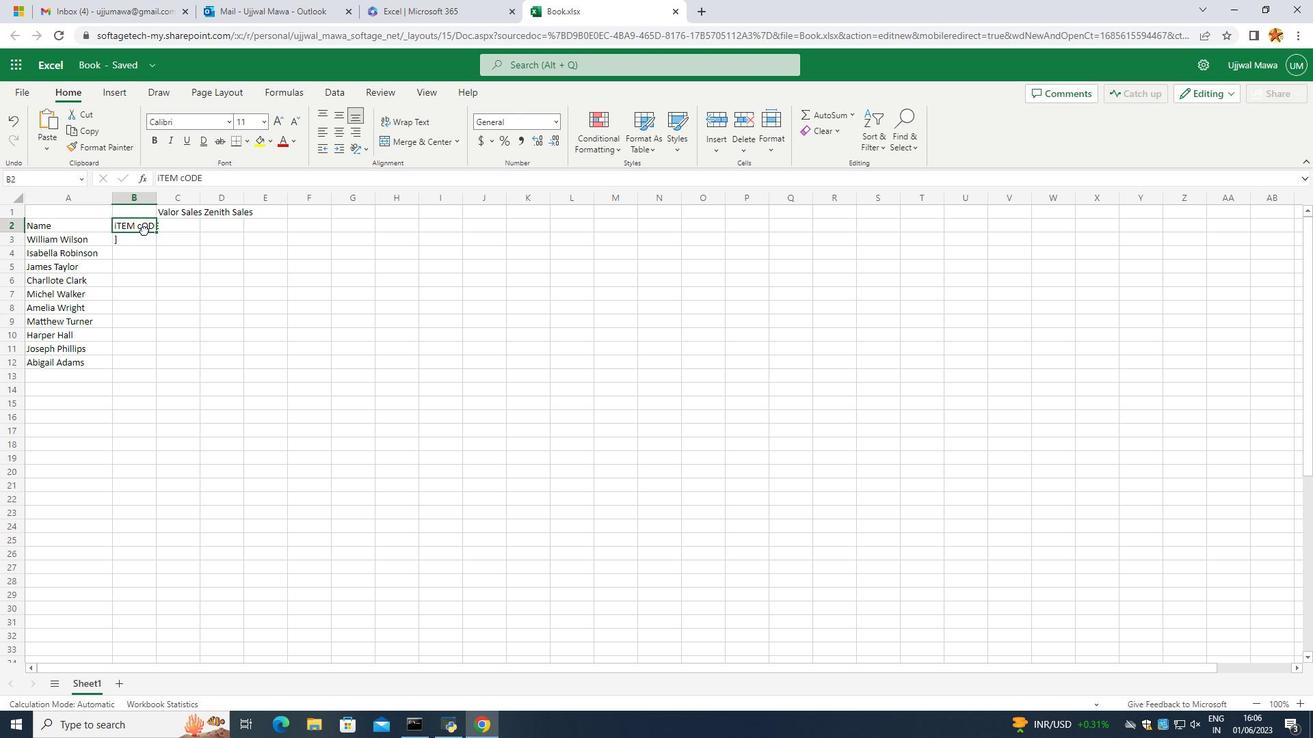 
Action: Mouse pressed left at (145, 226)
Screenshot: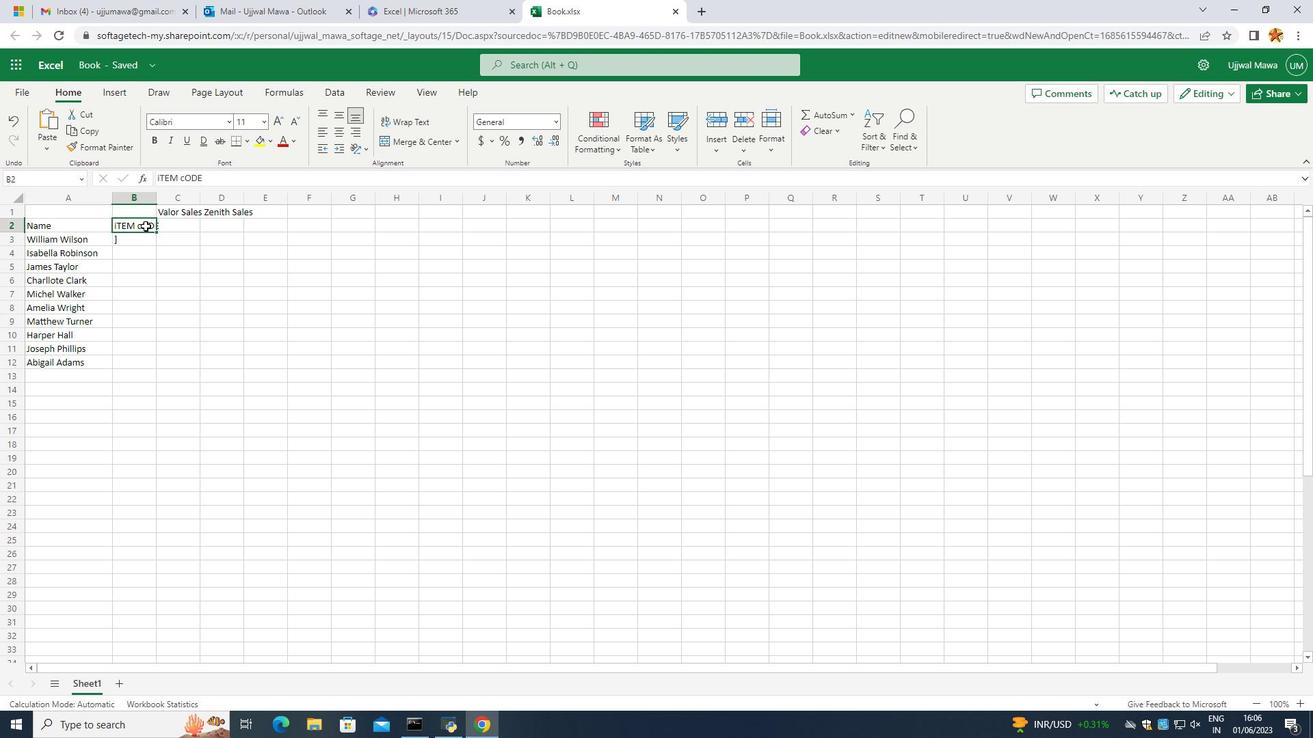 
Action: Mouse pressed left at (145, 226)
Screenshot: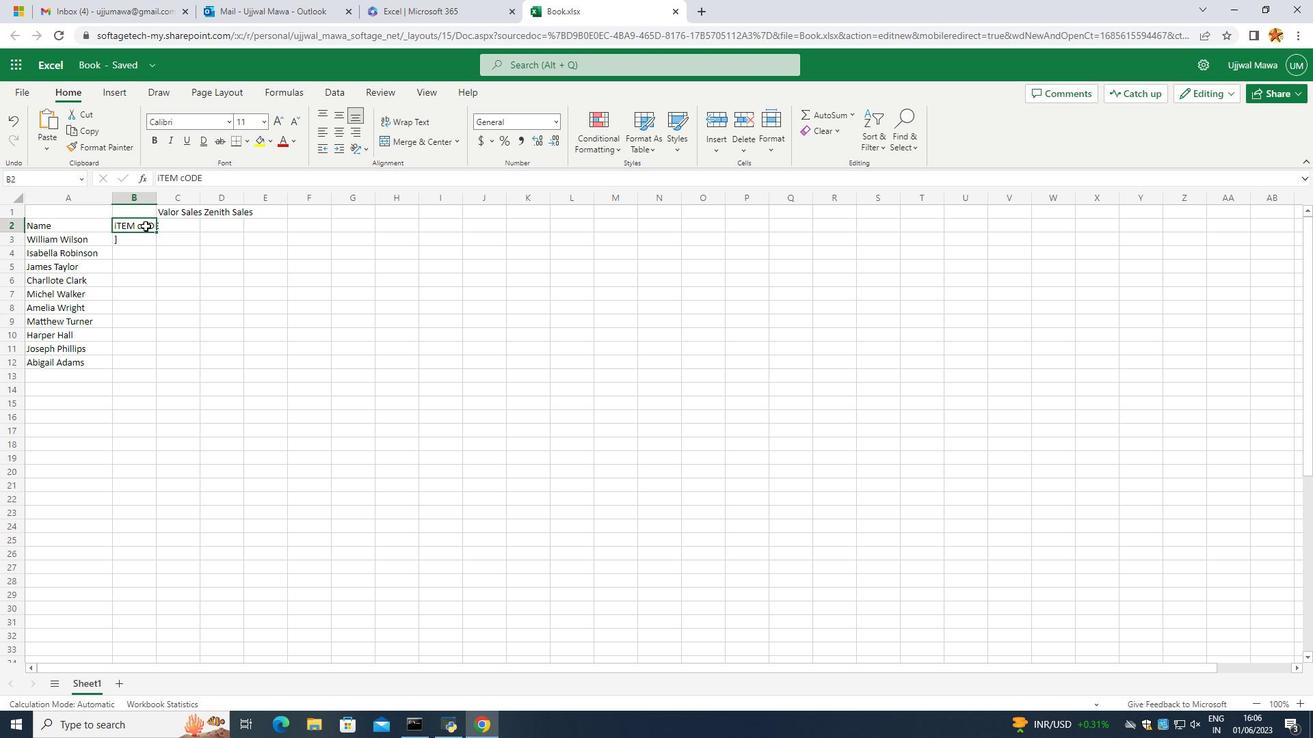 
Action: Mouse moved to (155, 225)
Screenshot: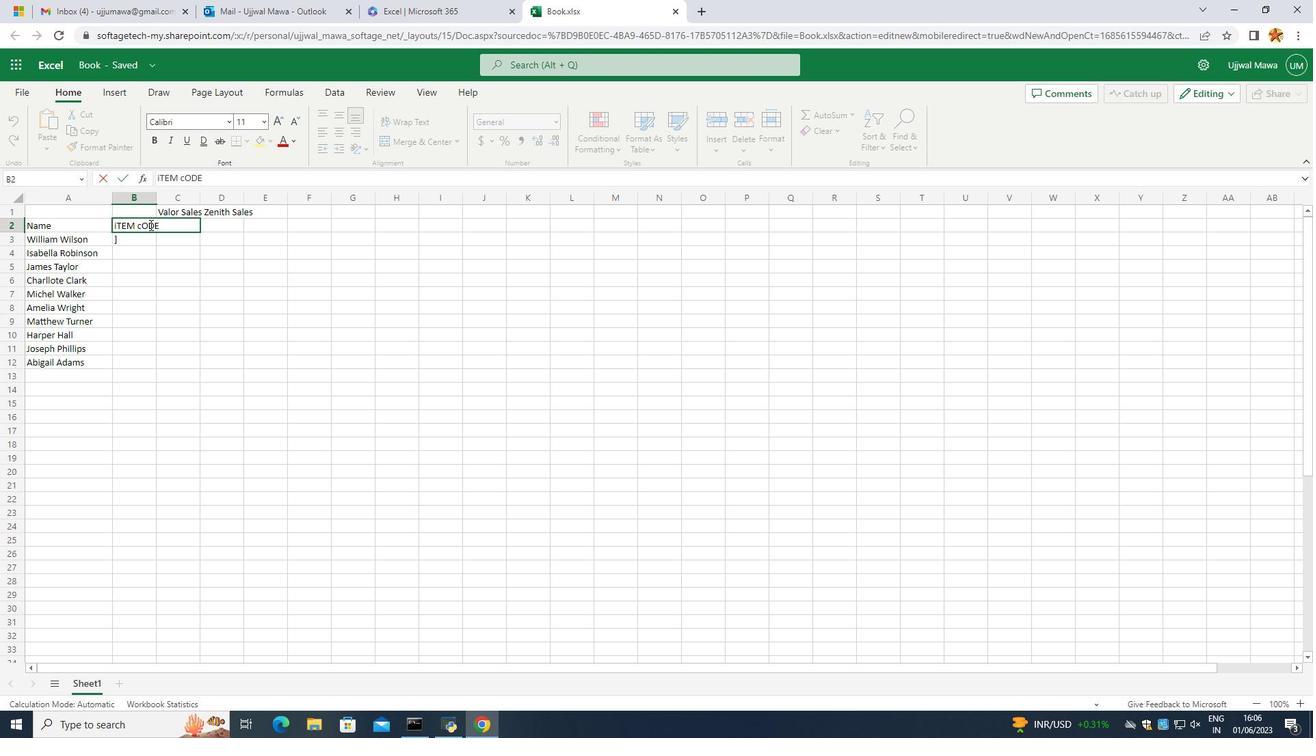 
Action: Mouse pressed left at (155, 225)
Screenshot: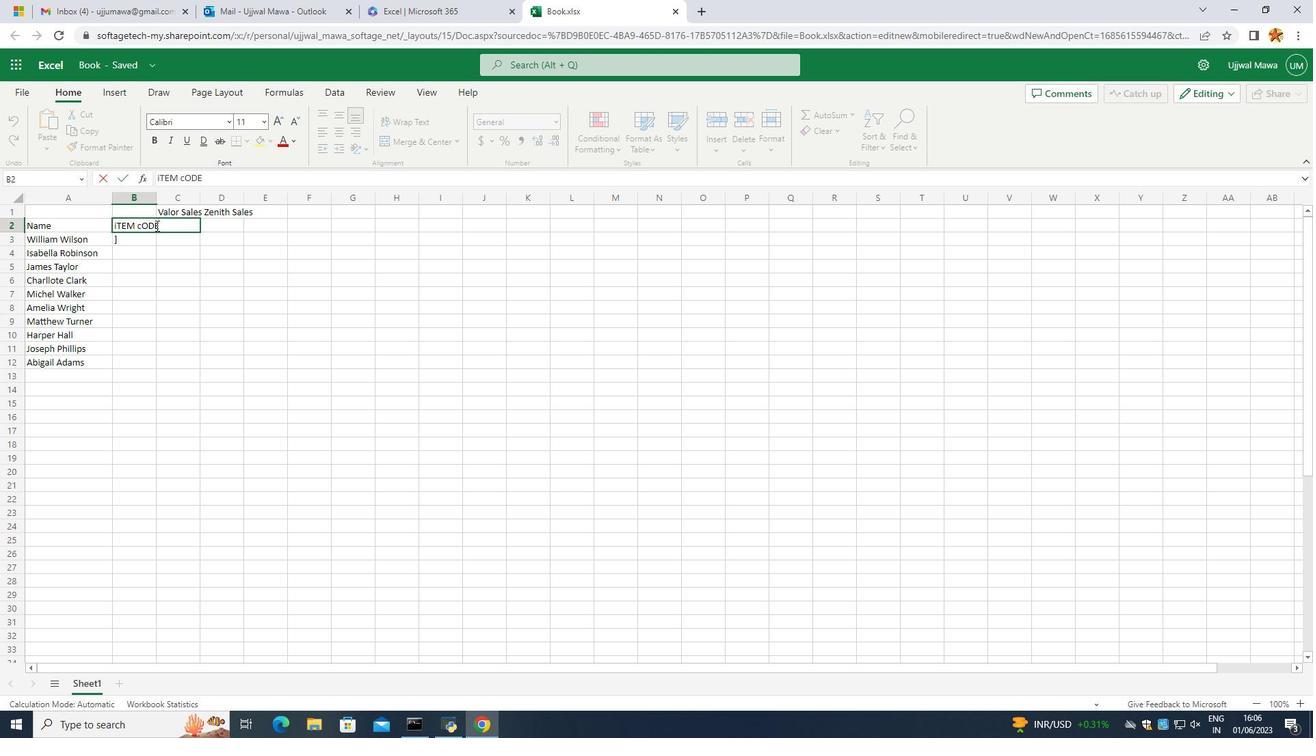 
Action: Mouse moved to (164, 259)
Screenshot: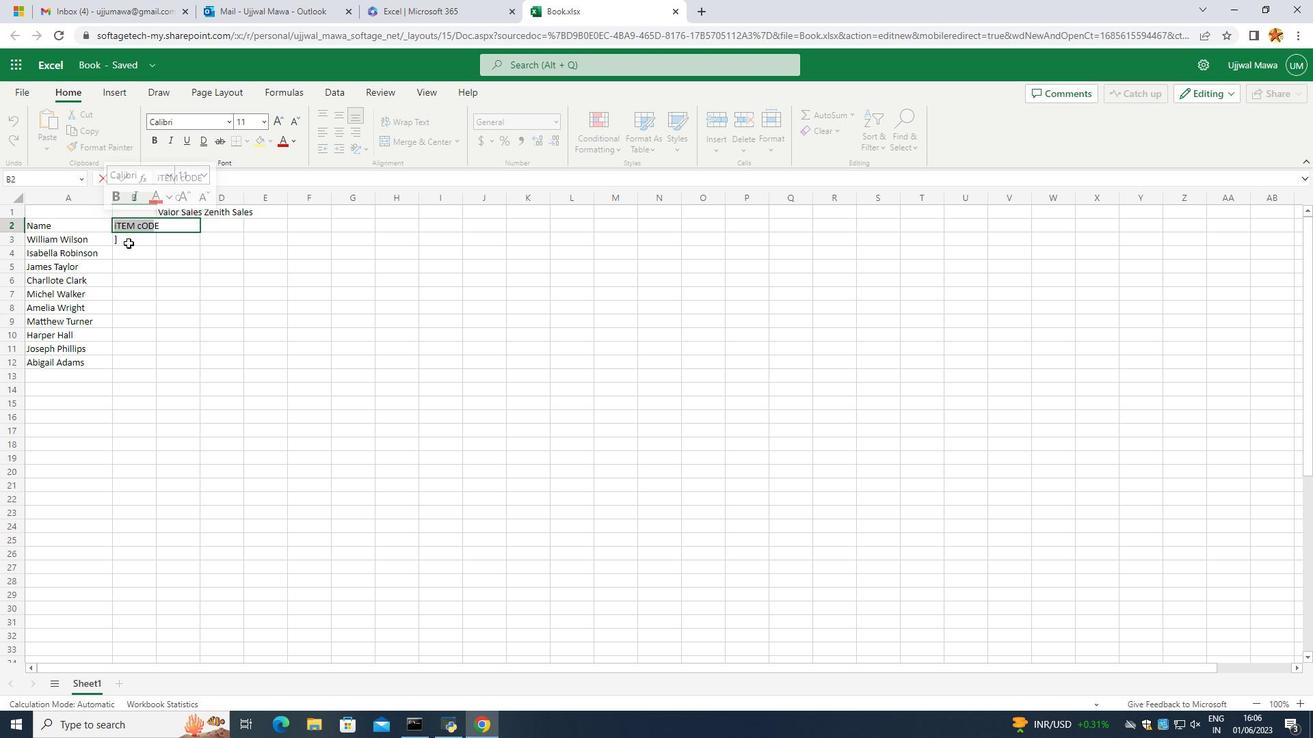 
Action: Key pressed <Key.backspace><Key.right><Key.backspace>I<Key.caps_lock>tem<Key.space>c=<Key.caps_lock>CX<Key.caps_lock>ode<Key.backspace><Key.backspace><Key.backspace><Key.backspace><Key.backspace><Key.backspace><Key.backspace><Key.caps_lock>C<Key.caps_lock>ode<Key.enter>=19=005<Key.enter>1010<Key.enter>
Screenshot: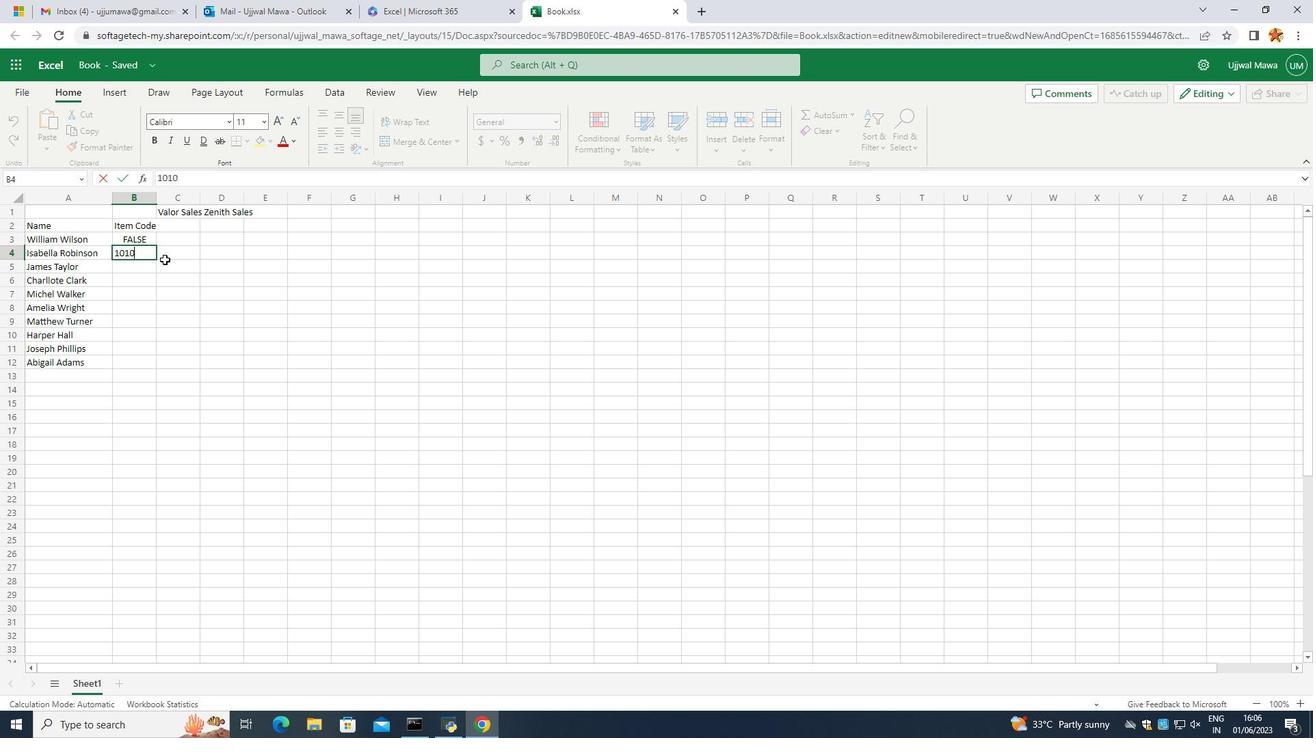 
Action: Mouse moved to (129, 245)
Screenshot: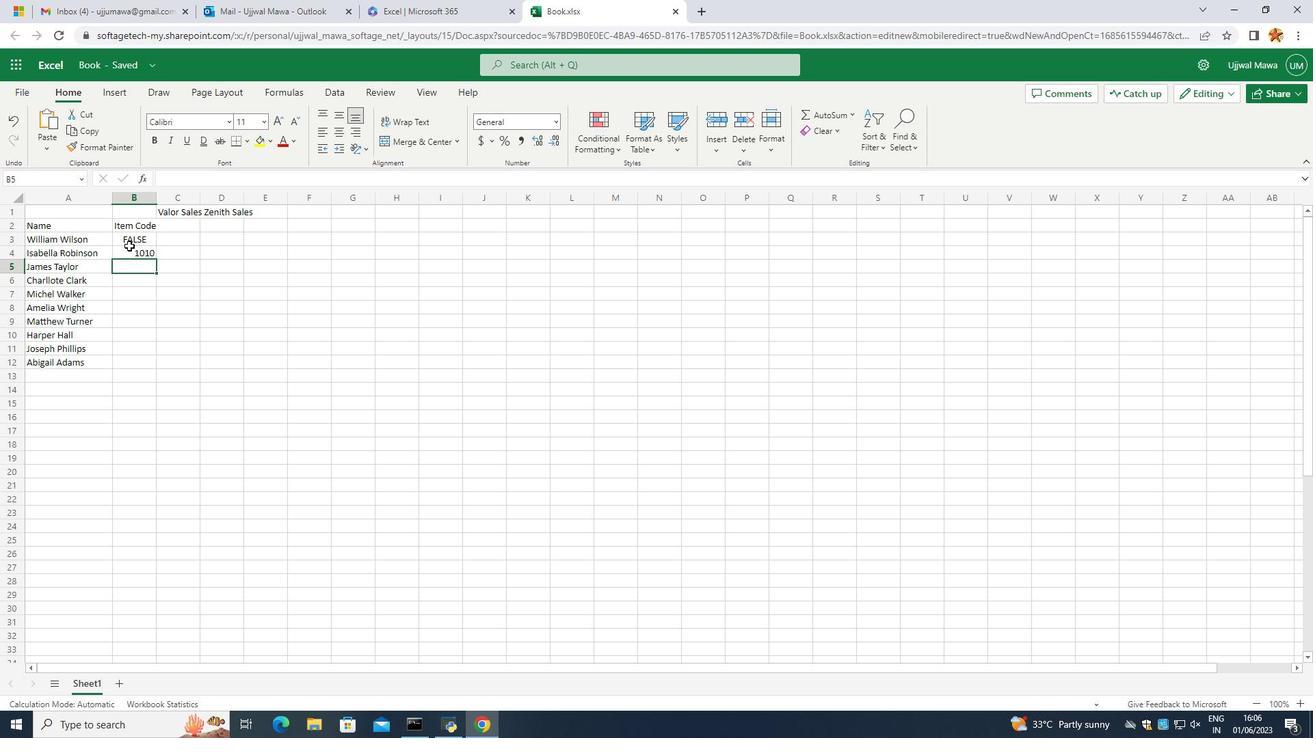 
Action: Mouse pressed left at (129, 245)
Screenshot: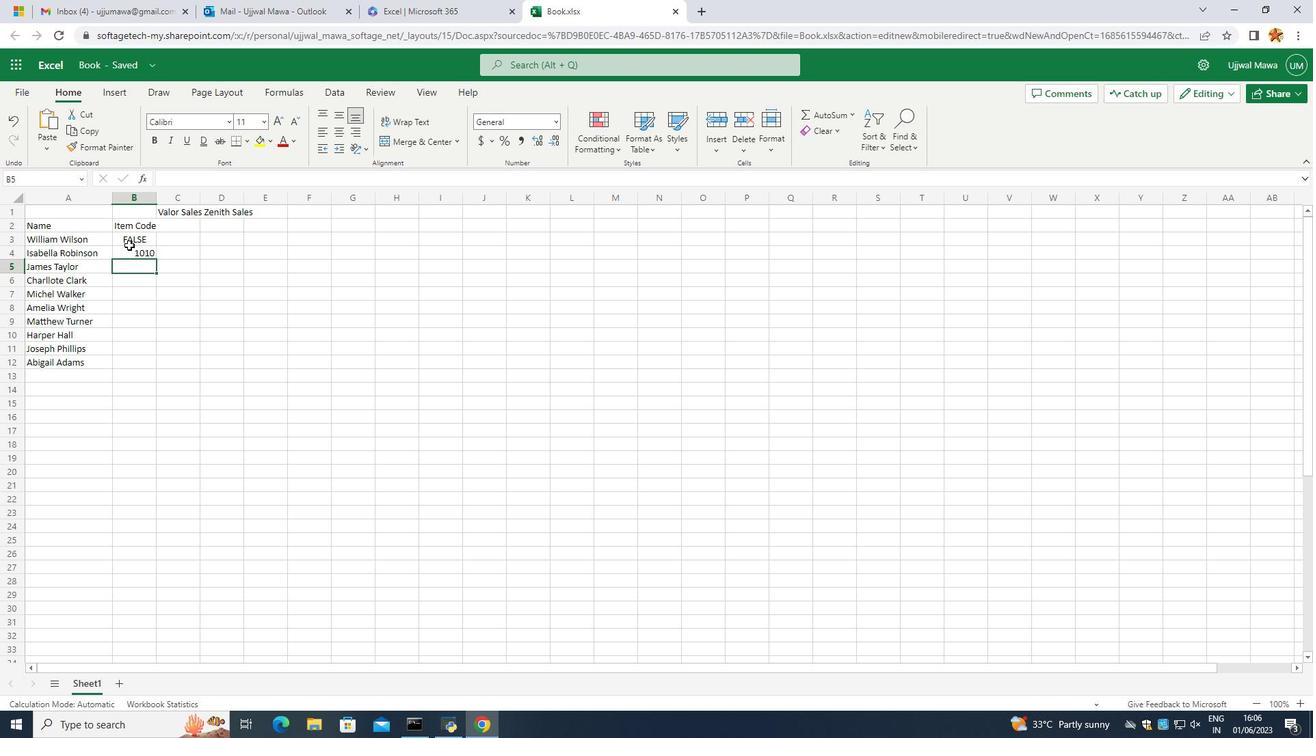 
Action: Mouse pressed left at (129, 245)
Screenshot: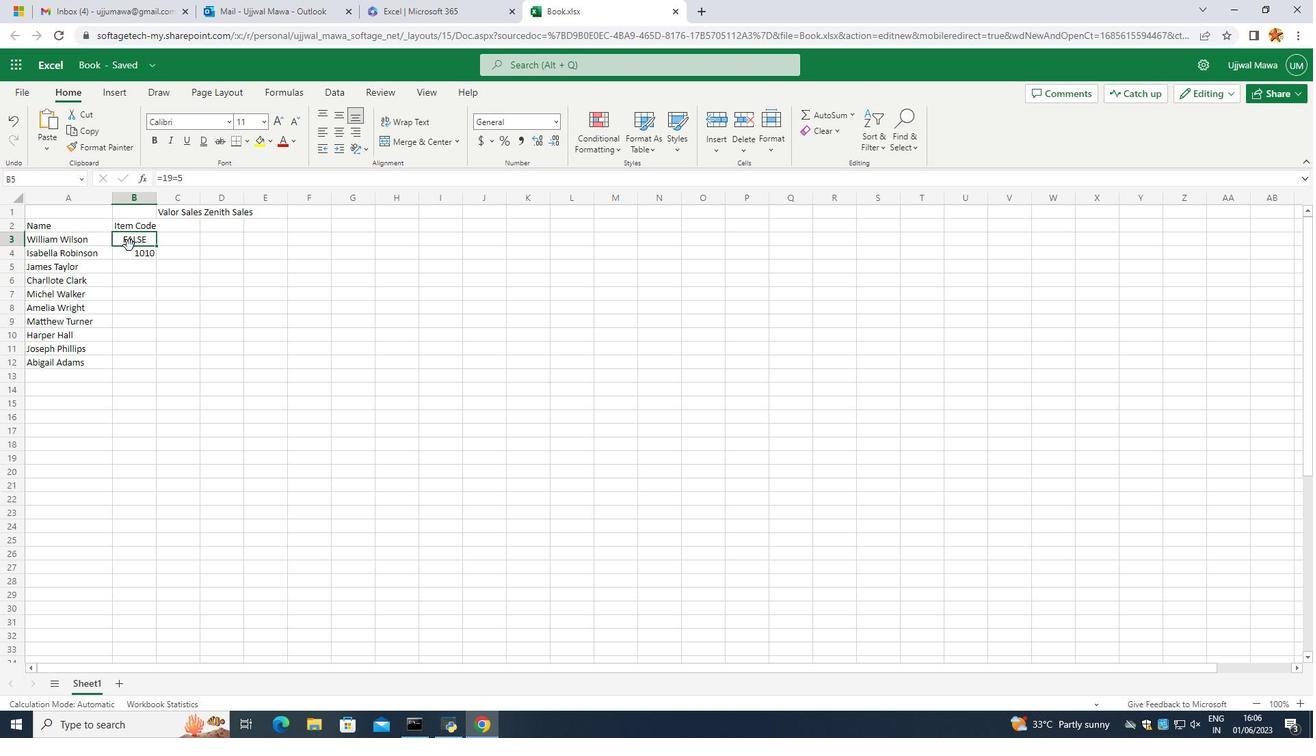 
Action: Mouse moved to (144, 239)
Screenshot: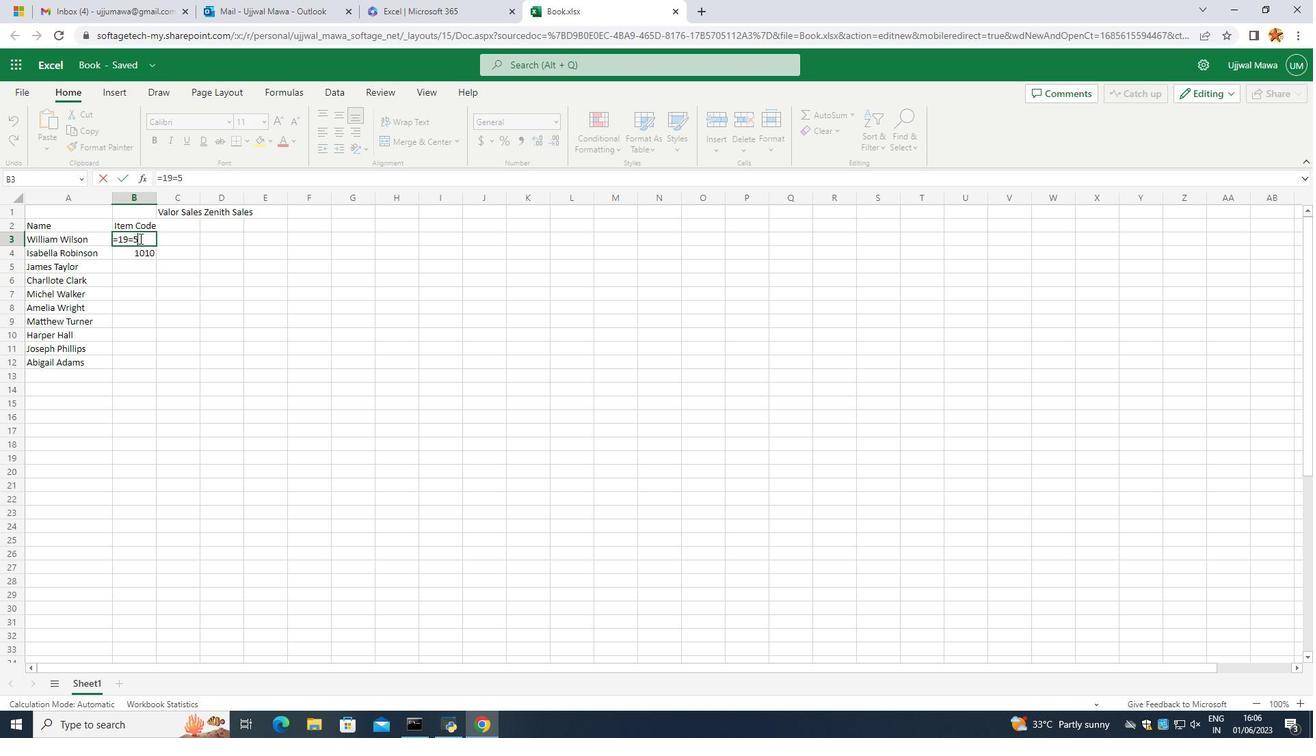 
Action: Mouse pressed left at (144, 239)
Screenshot: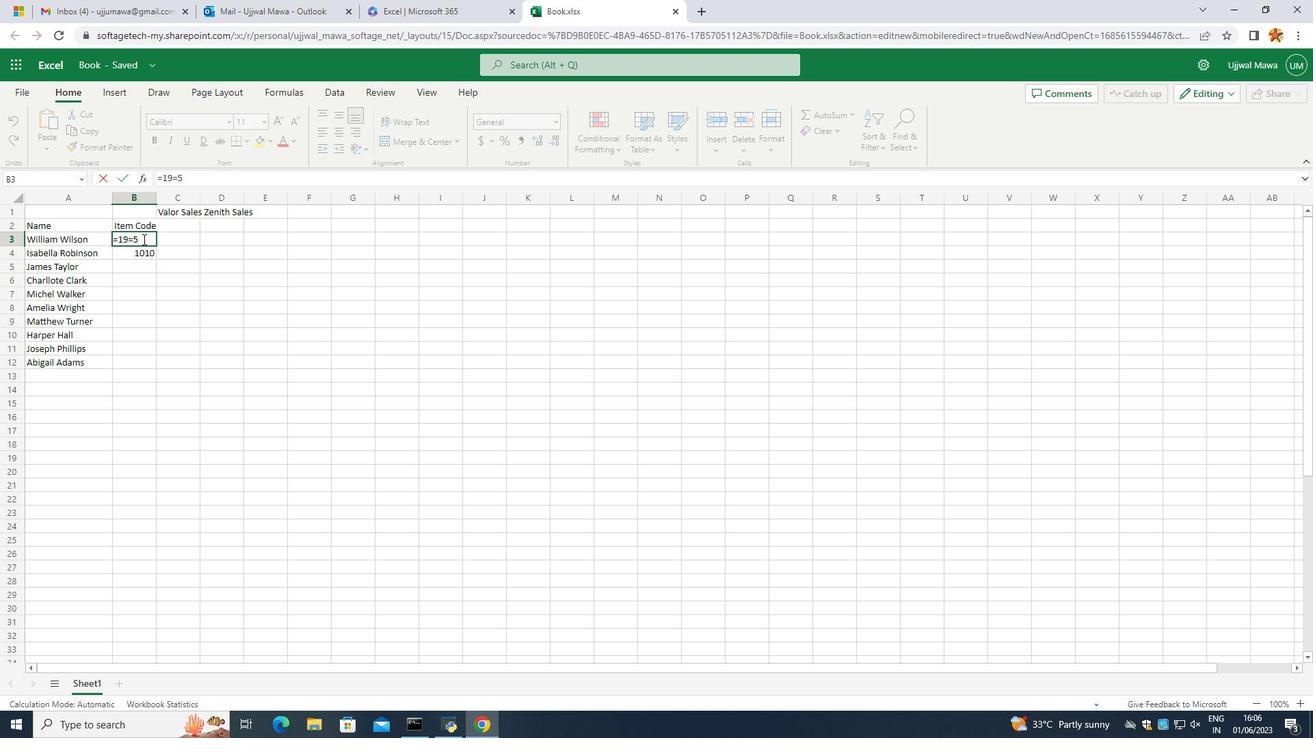 
Action: Mouse moved to (42, 208)
Screenshot: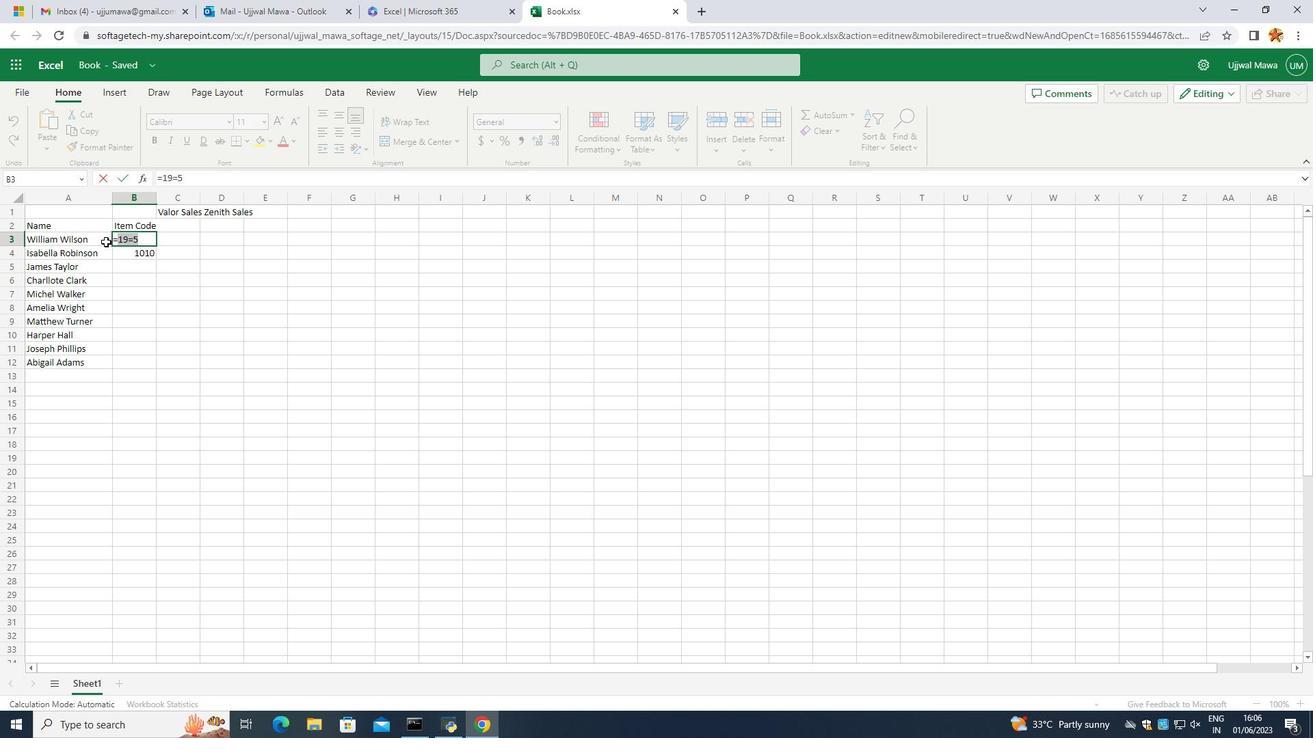 
Action: Key pressed <Key.backspace>11<Key.backspace>-0<Key.backspace><Key.backspace><Key.backspace><Key.backspace><Key.backspace><Key.backspace><Key.backspace><Key.backspace><Key.backspace><Key.backspace><Key.backspace><Key.backspace><Key.backspace><Key.backspace><Key.backspace>1005
Screenshot: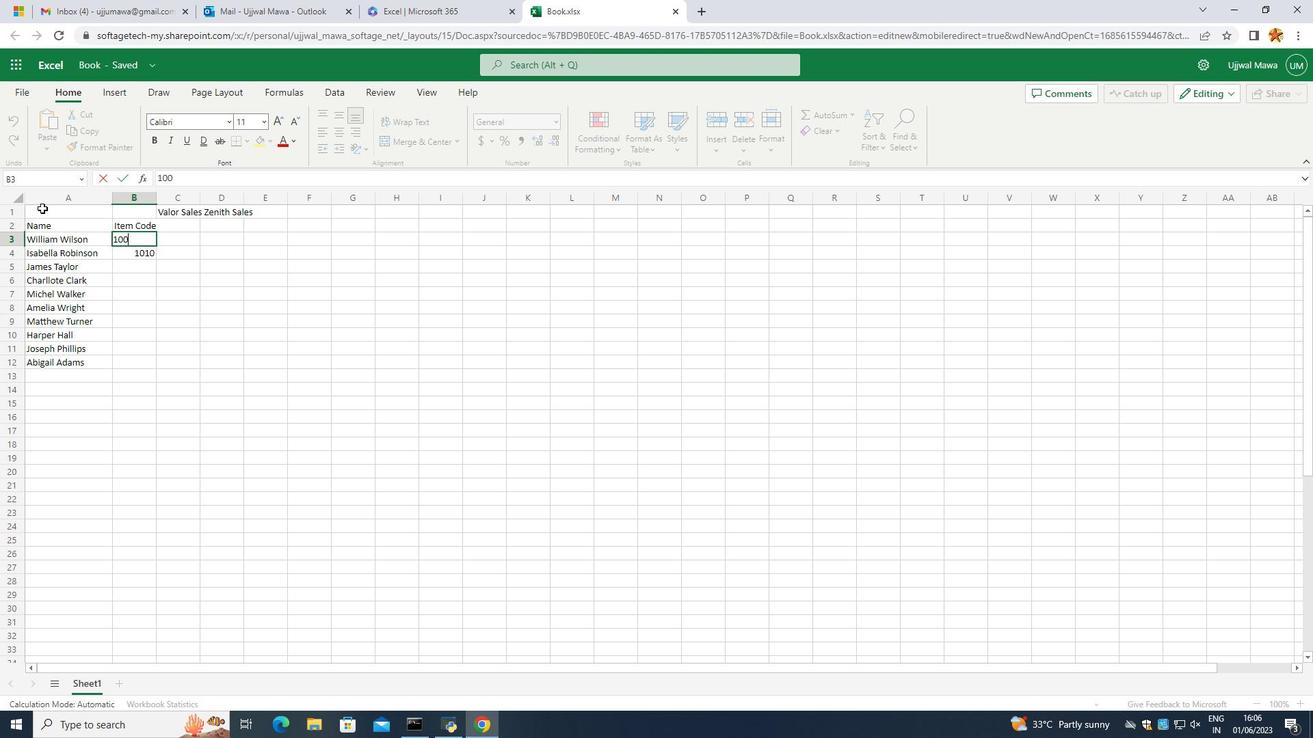 
Action: Mouse moved to (262, 289)
Screenshot: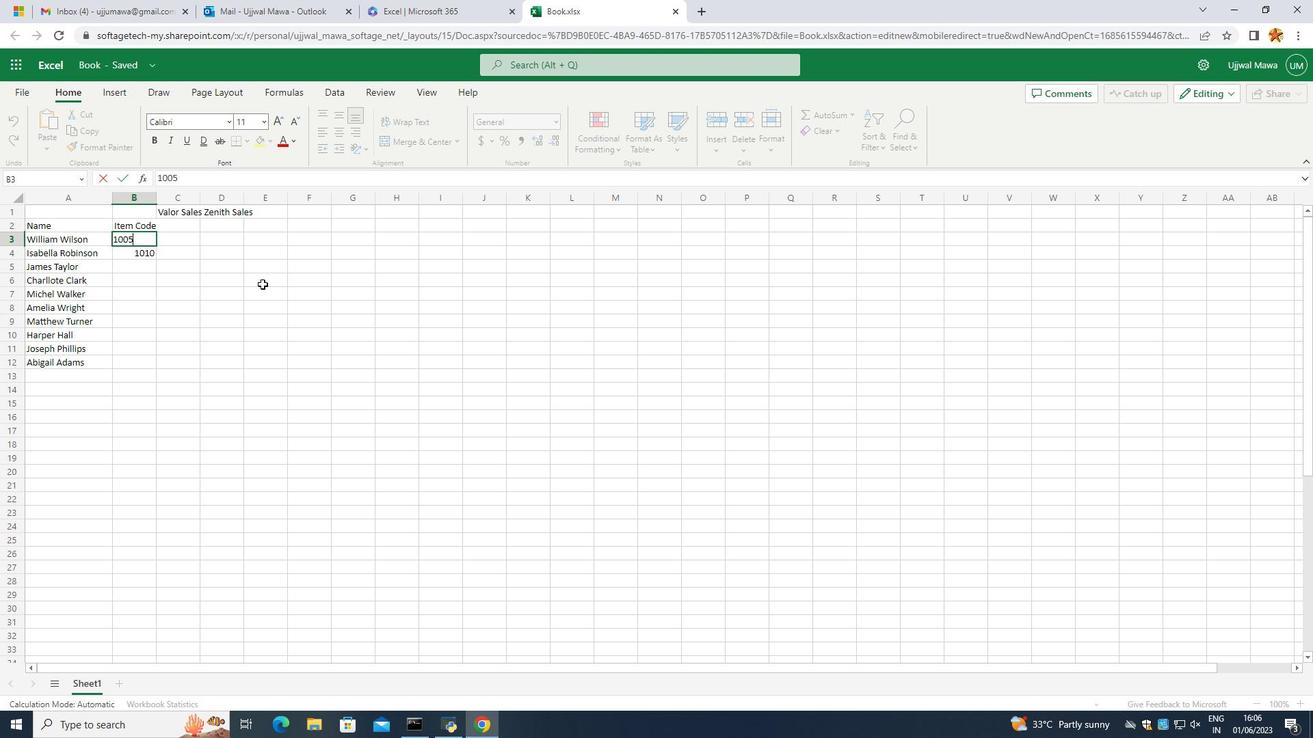 
Action: Mouse pressed left at (263, 289)
Screenshot: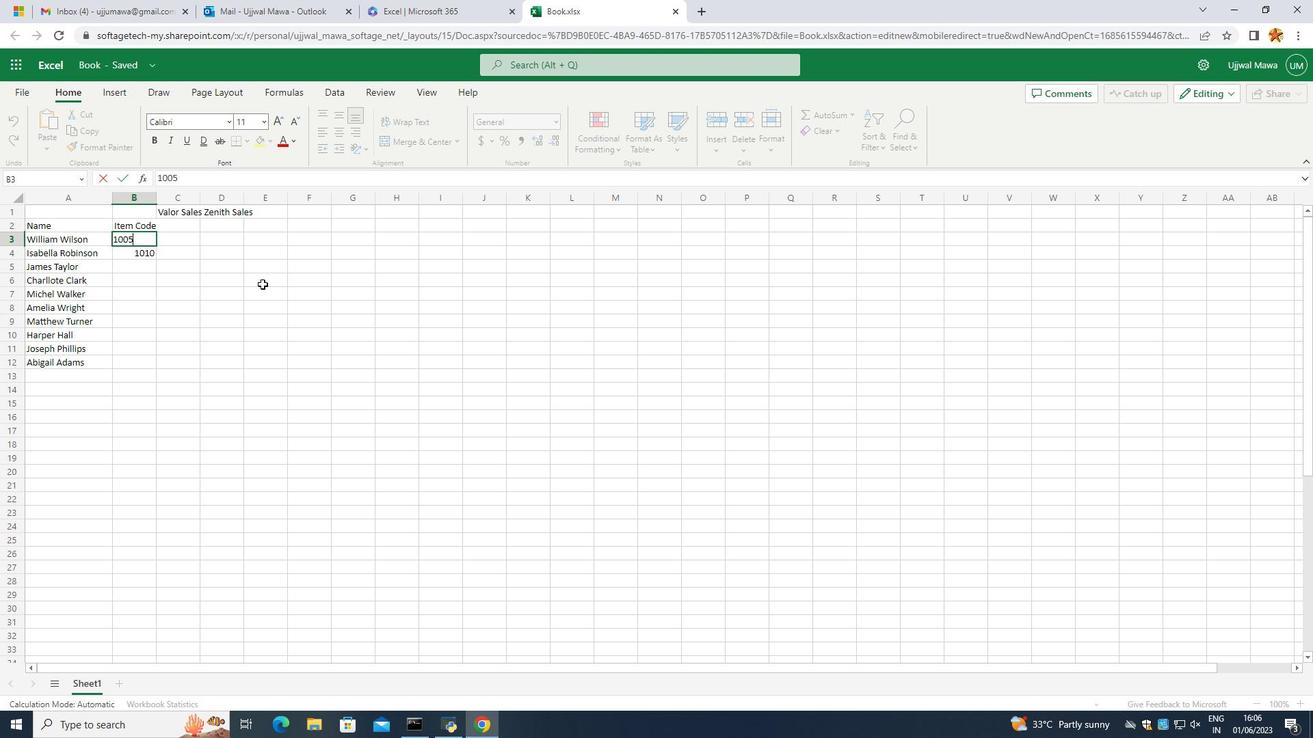 
Action: Mouse moved to (147, 262)
Screenshot: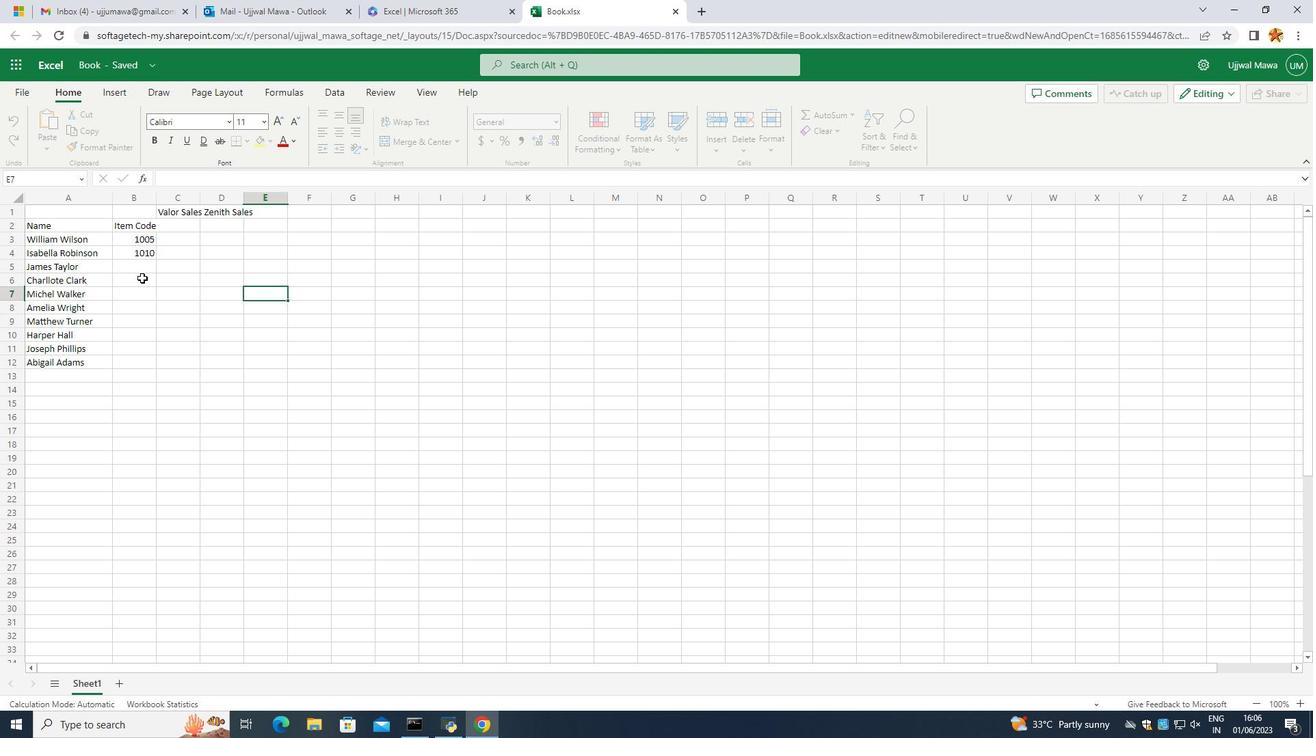 
Action: Mouse pressed left at (147, 262)
Screenshot: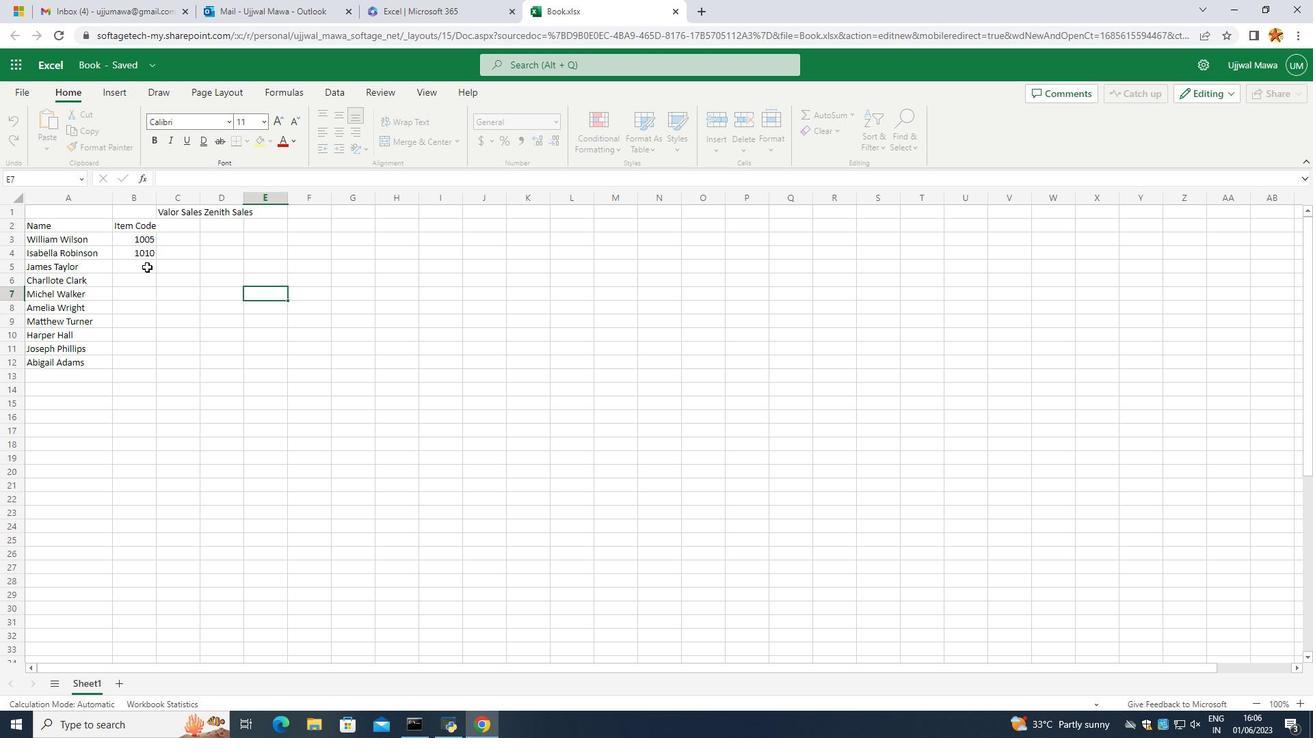 
Action: Mouse moved to (143, 267)
Screenshot: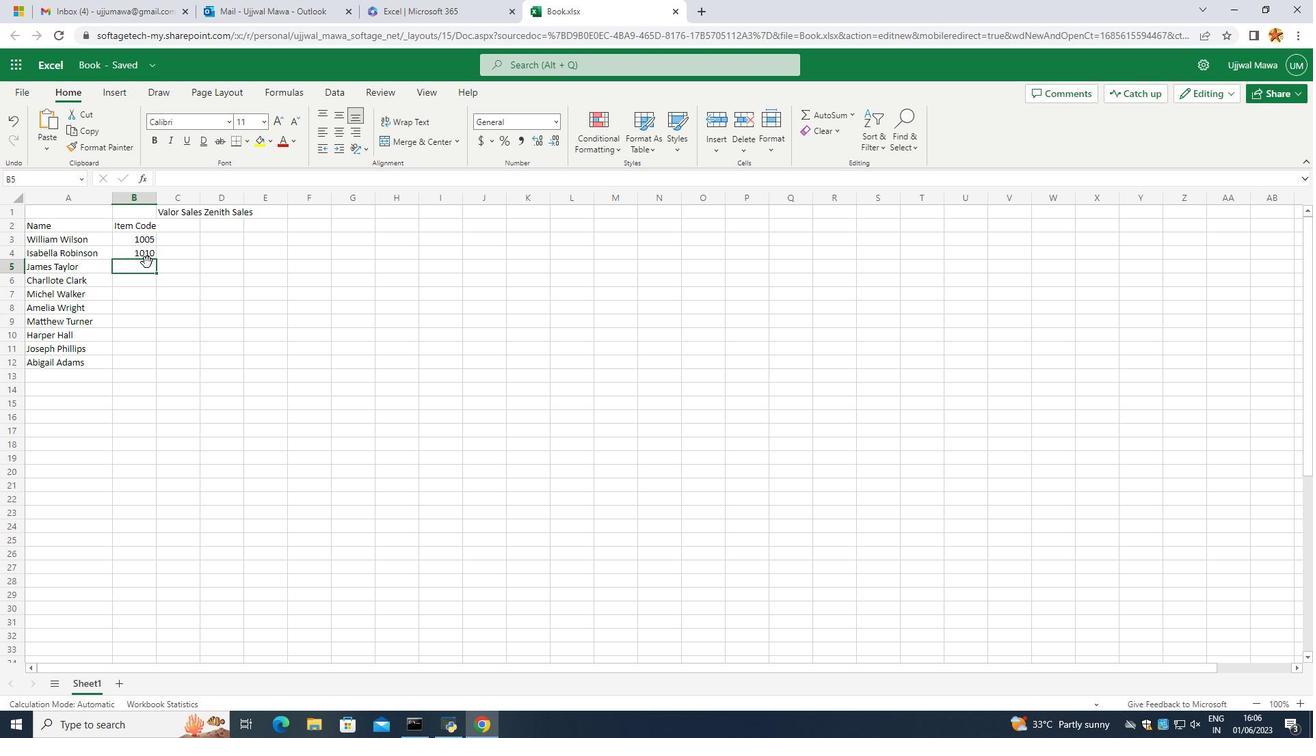 
Action: Mouse pressed left at (143, 267)
Screenshot: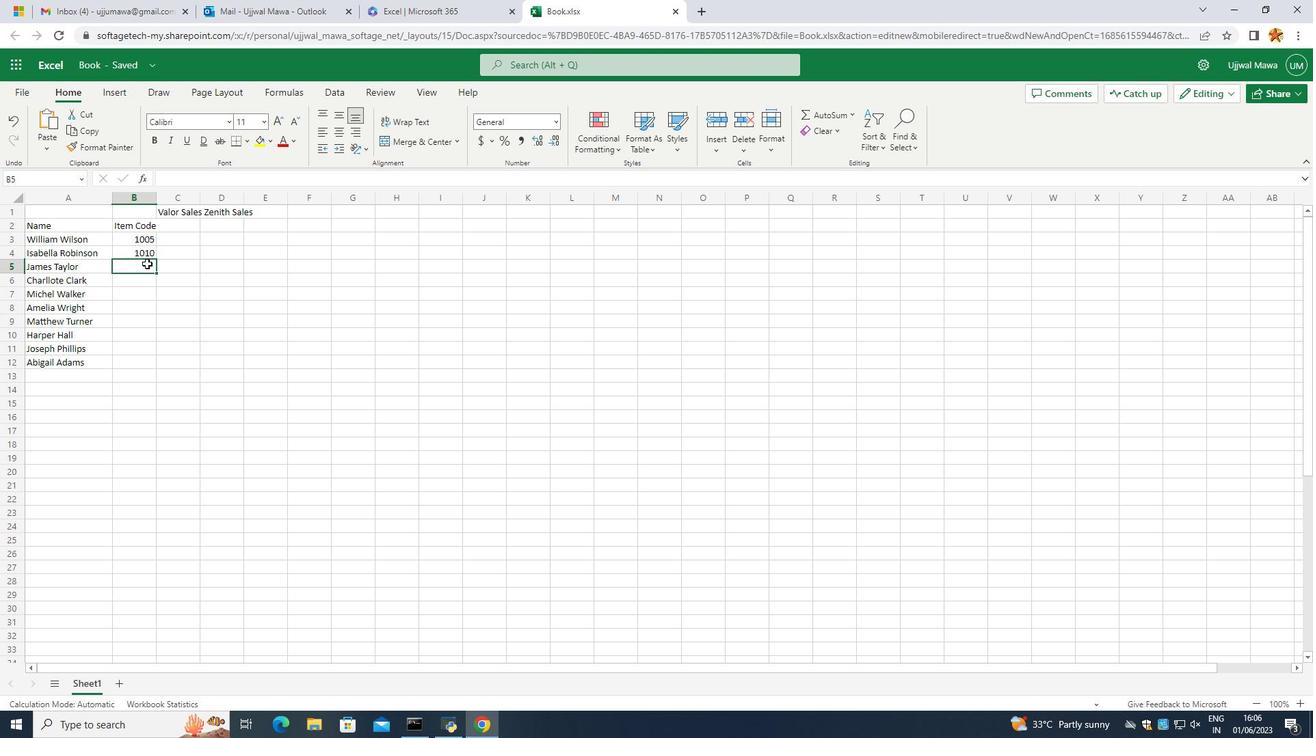 
Action: Mouse pressed left at (143, 267)
Screenshot: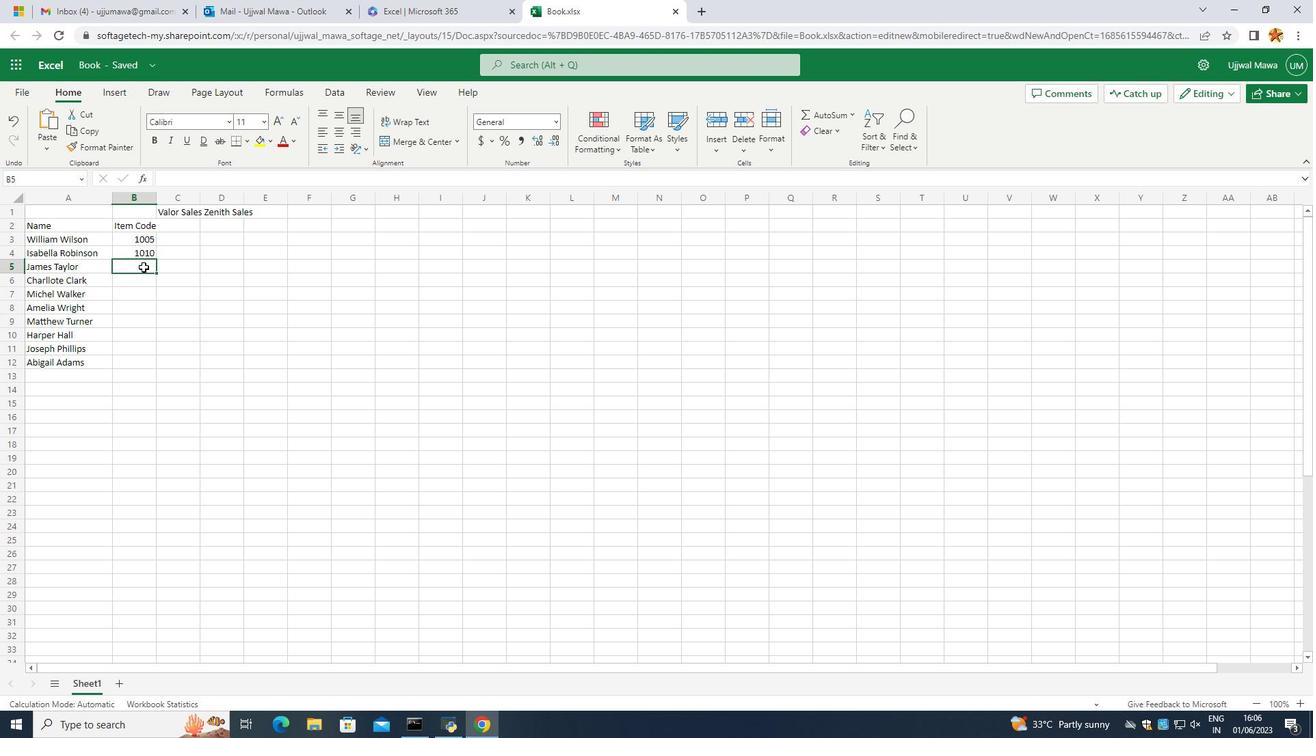 
Action: Mouse moved to (142, 268)
Screenshot: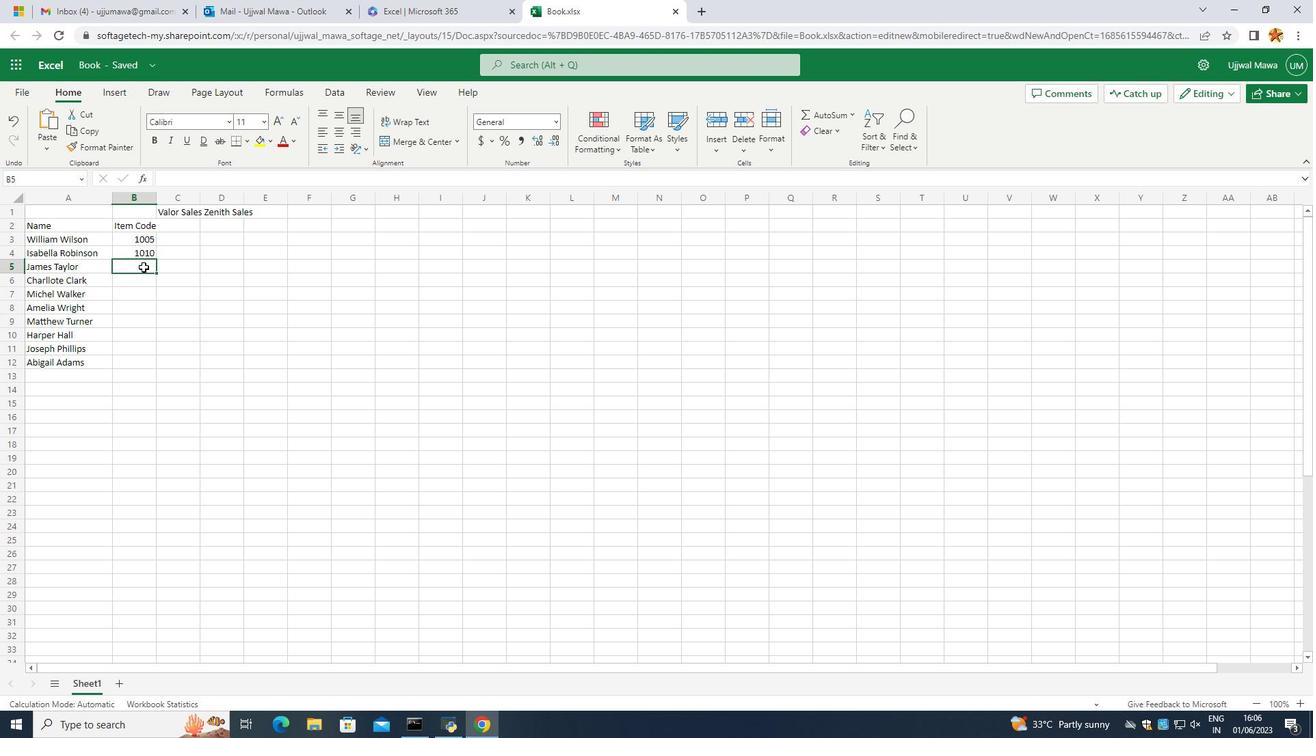 
Action: Mouse pressed left at (142, 268)
Screenshot: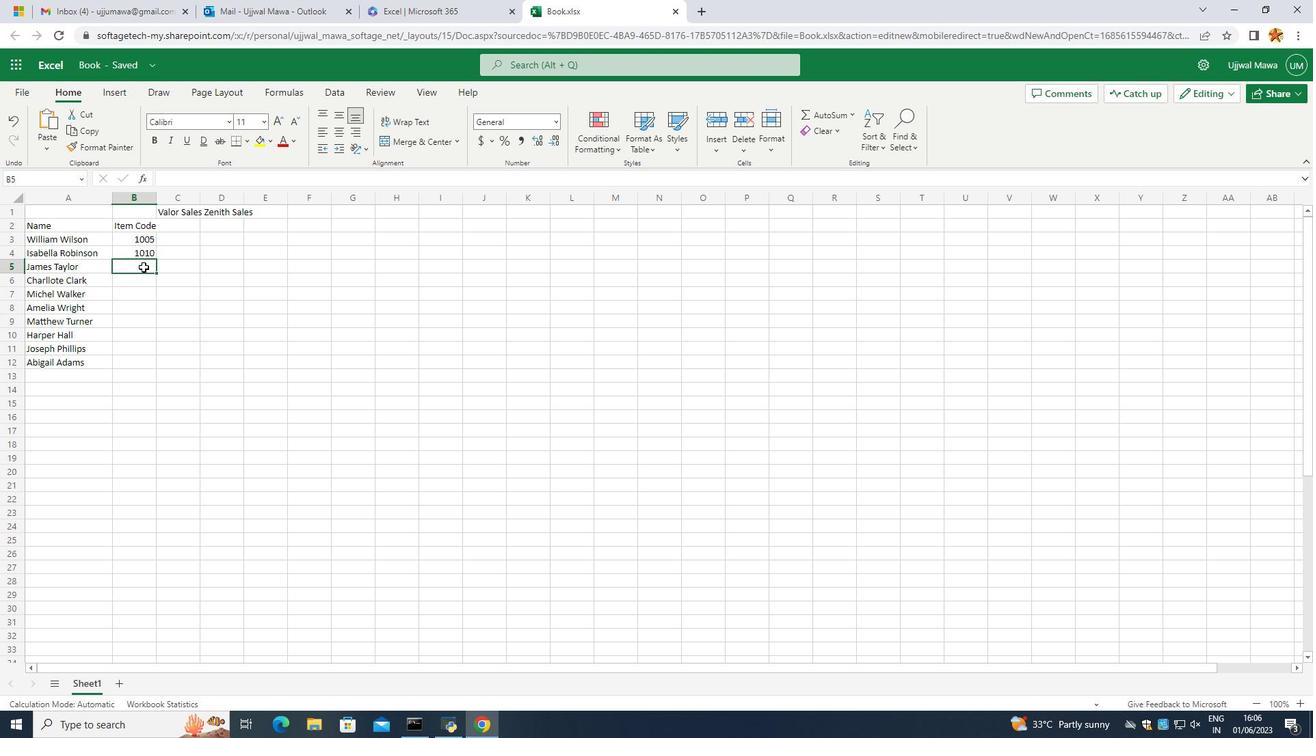 
Action: Mouse pressed left at (142, 268)
Screenshot: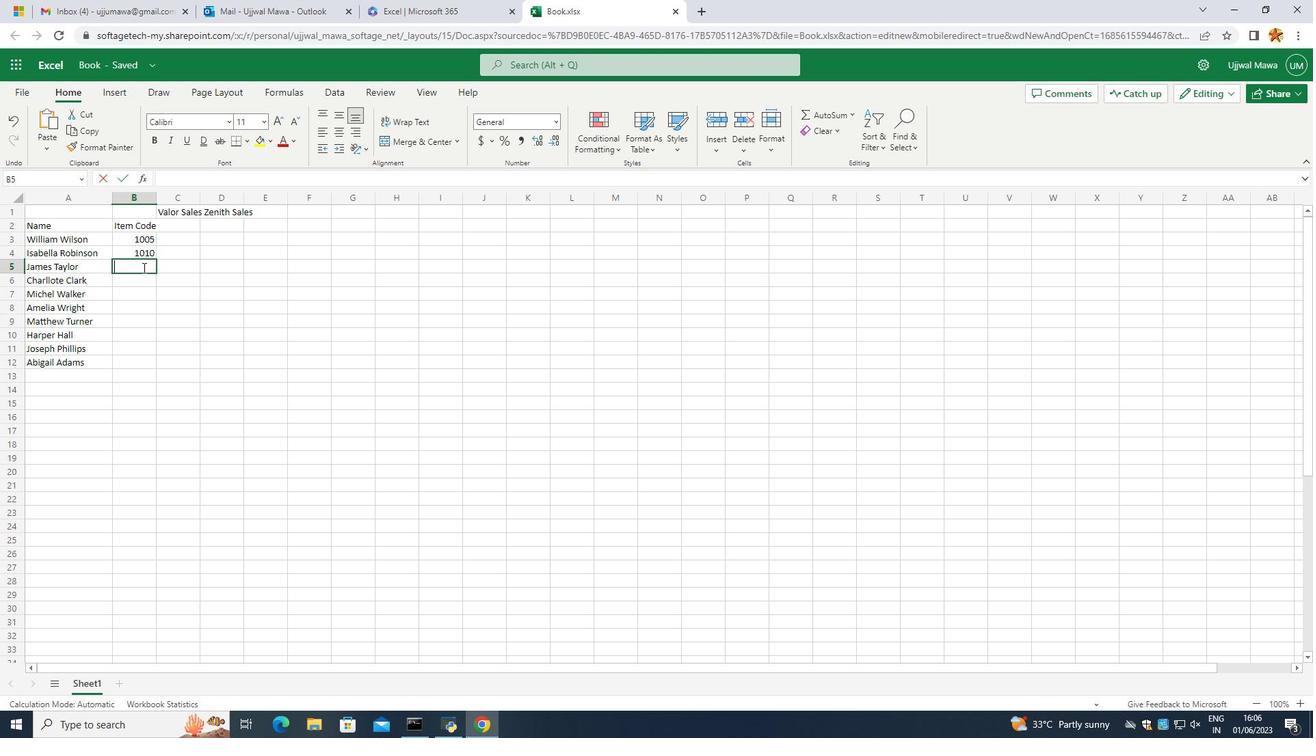 
Action: Key pressed 1015<Key.enter>1020<Key.enter>1025<Key.enter>1030<Key.enter>1035<Key.enter>1040<Key.enter>105=<Key.backspace><Key.backspace>45<Key.enter>1050<Key.enter>
Screenshot: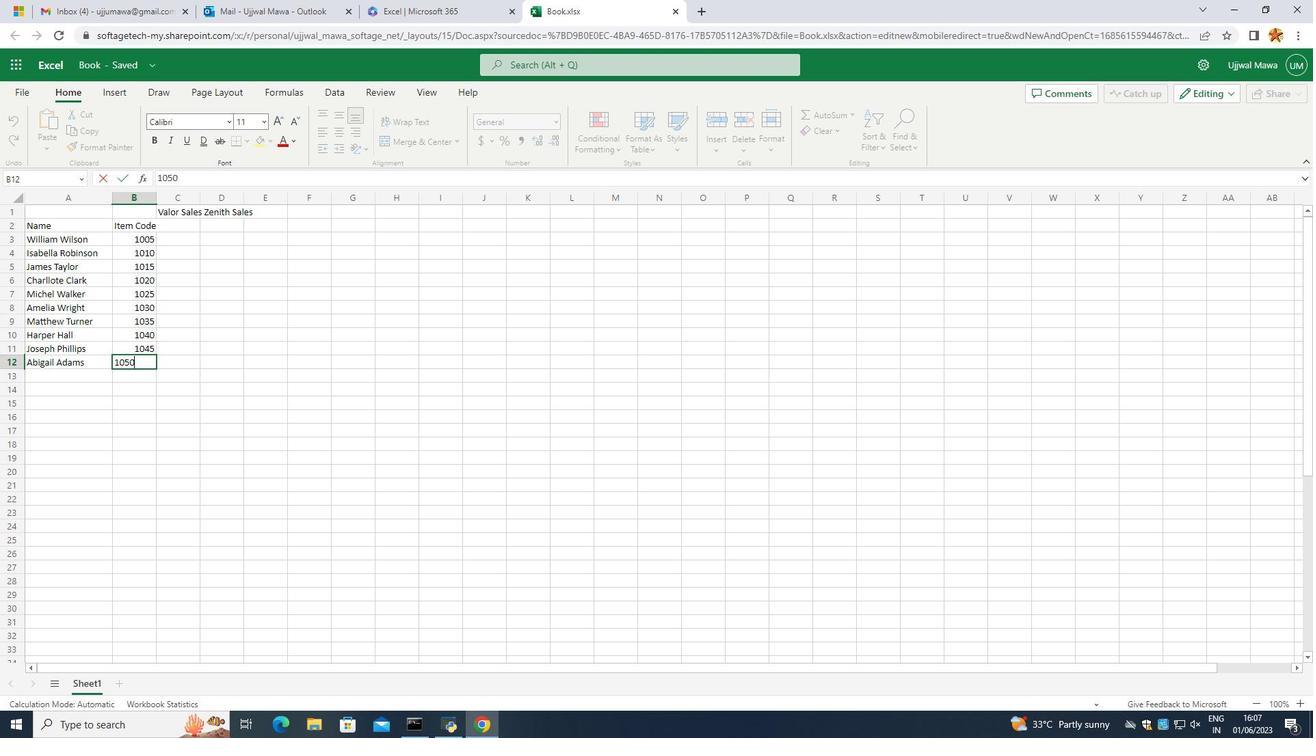 
Action: Mouse moved to (286, 276)
Screenshot: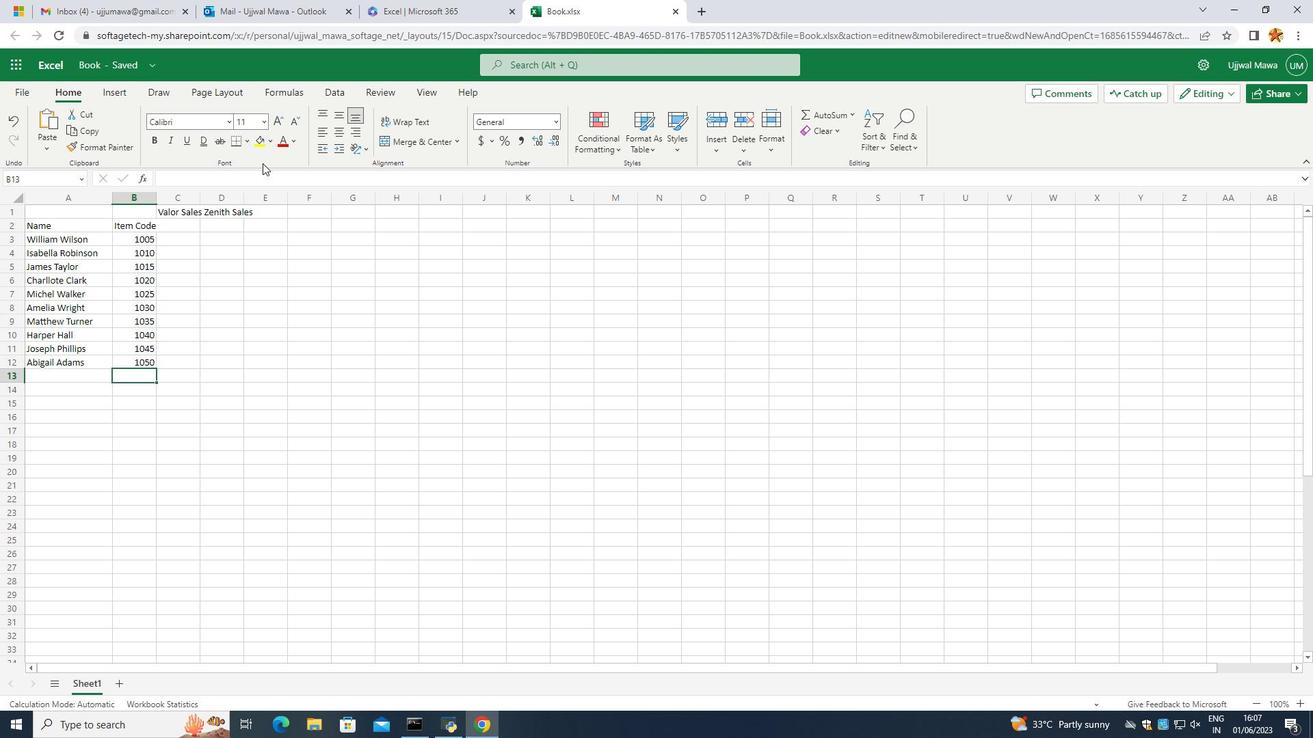 
Action: Mouse pressed left at (286, 276)
Screenshot: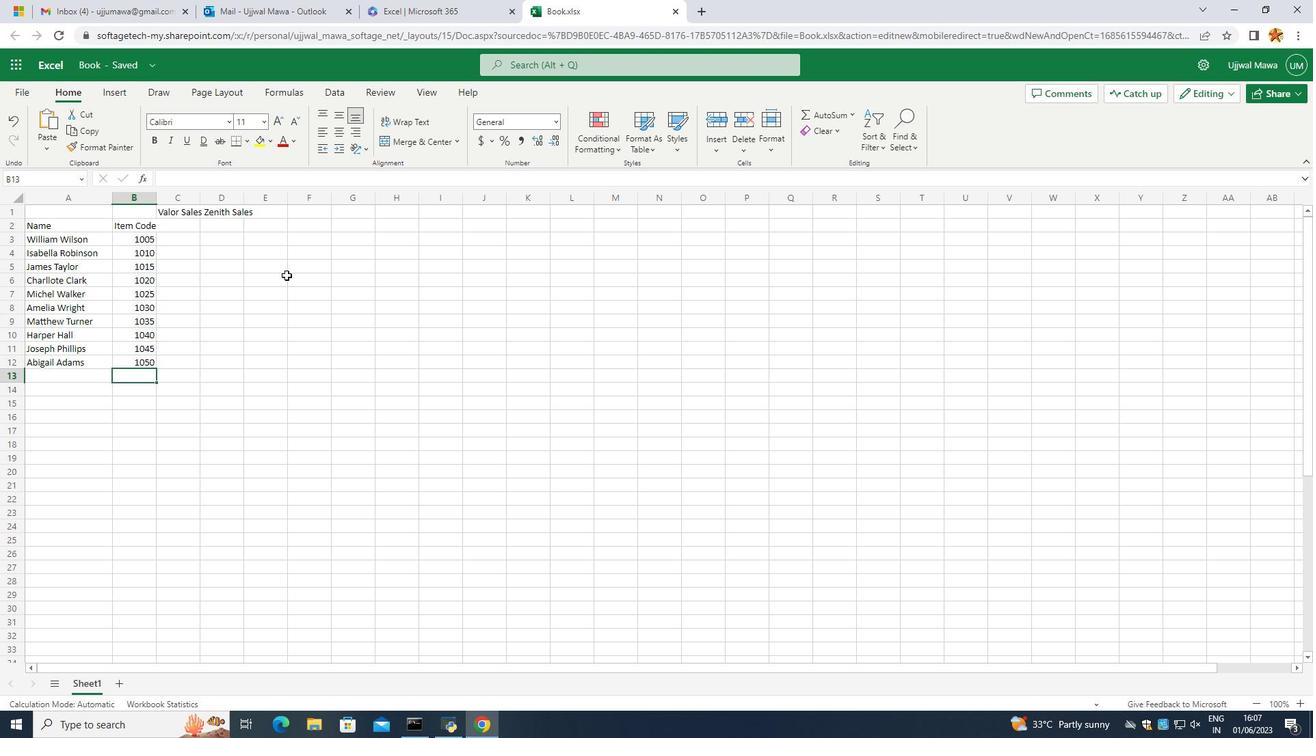 
Action: Mouse moved to (187, 227)
Screenshot: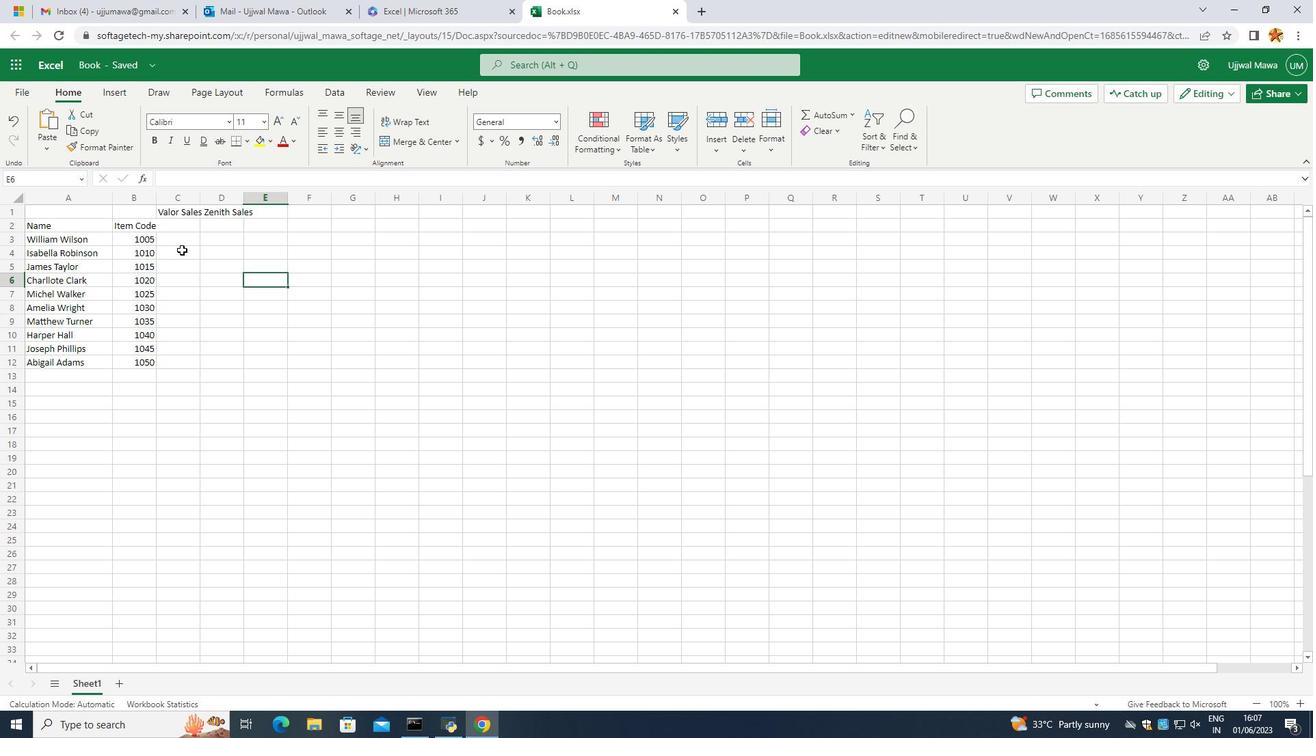 
Action: Mouse pressed left at (187, 227)
Screenshot: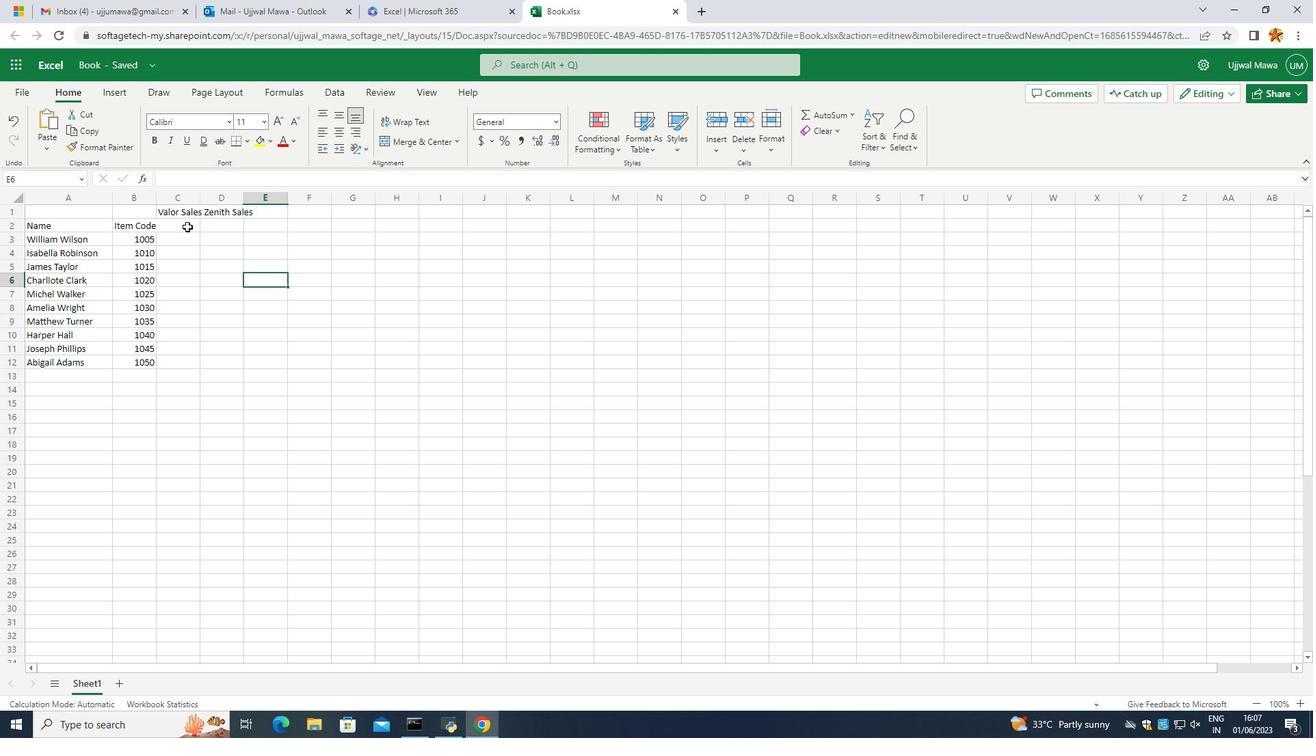
Action: Mouse pressed left at (187, 227)
Screenshot: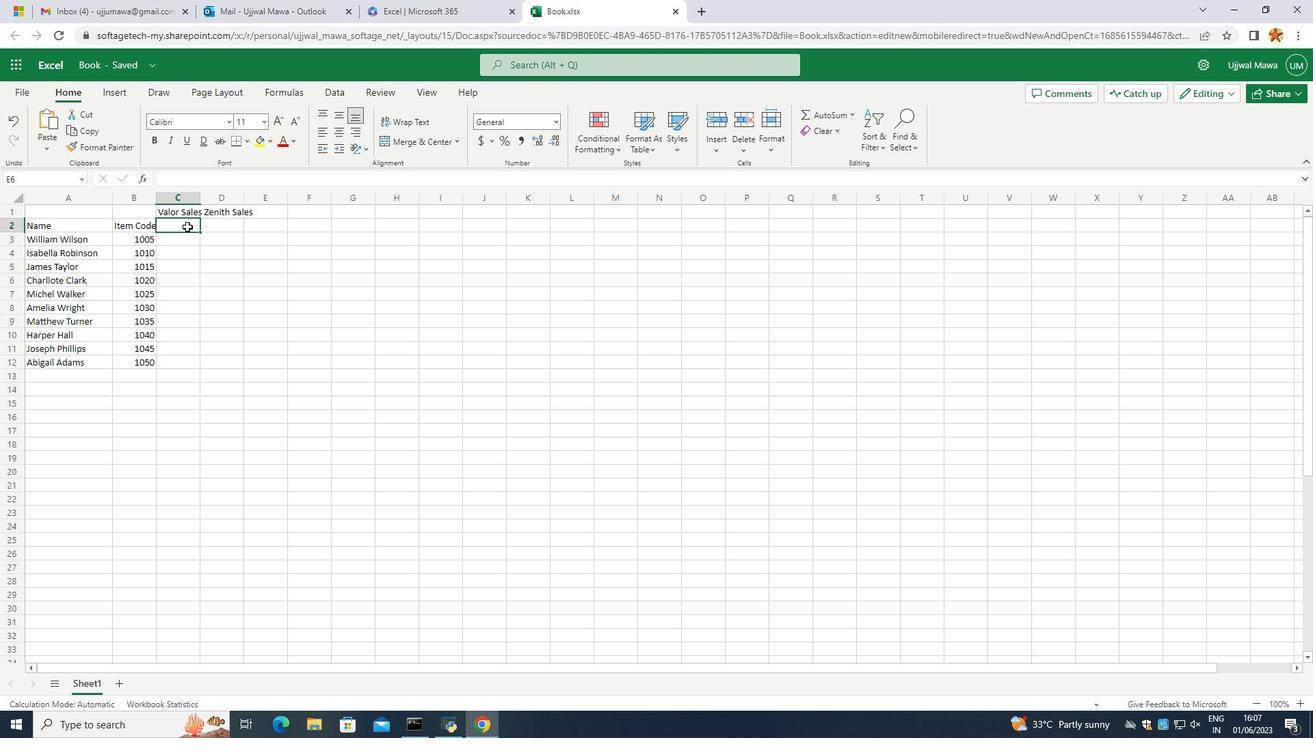 
Action: Mouse moved to (196, 234)
Screenshot: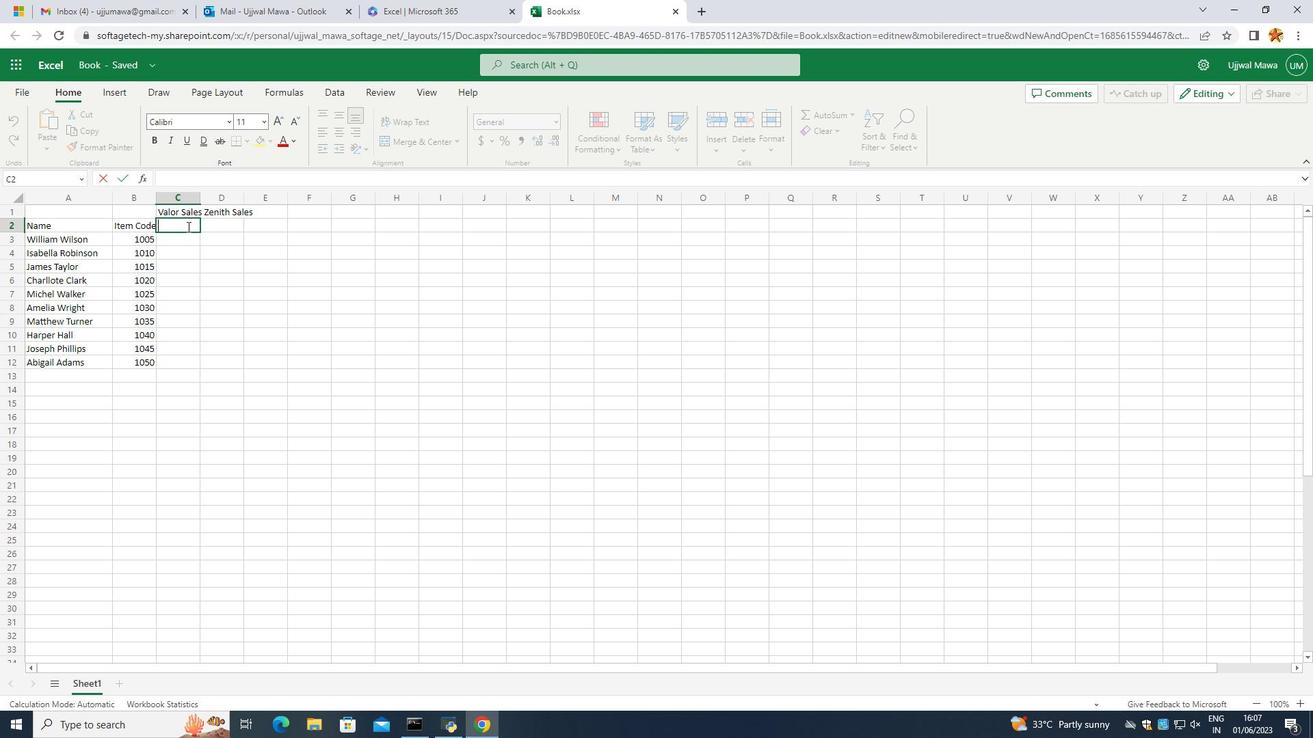 
Action: Key pressed <Key.caps_lock>O<Key.backspace>P<Key.caps_lock>roduct<Key.space><Key.caps_lock>E<Key.caps_lock>=<Key.backspace><Key.backspace><Key.backspace><Key.space><Key.caps_lock>R<Key.caps_lock>ange<Key.enter>
Screenshot: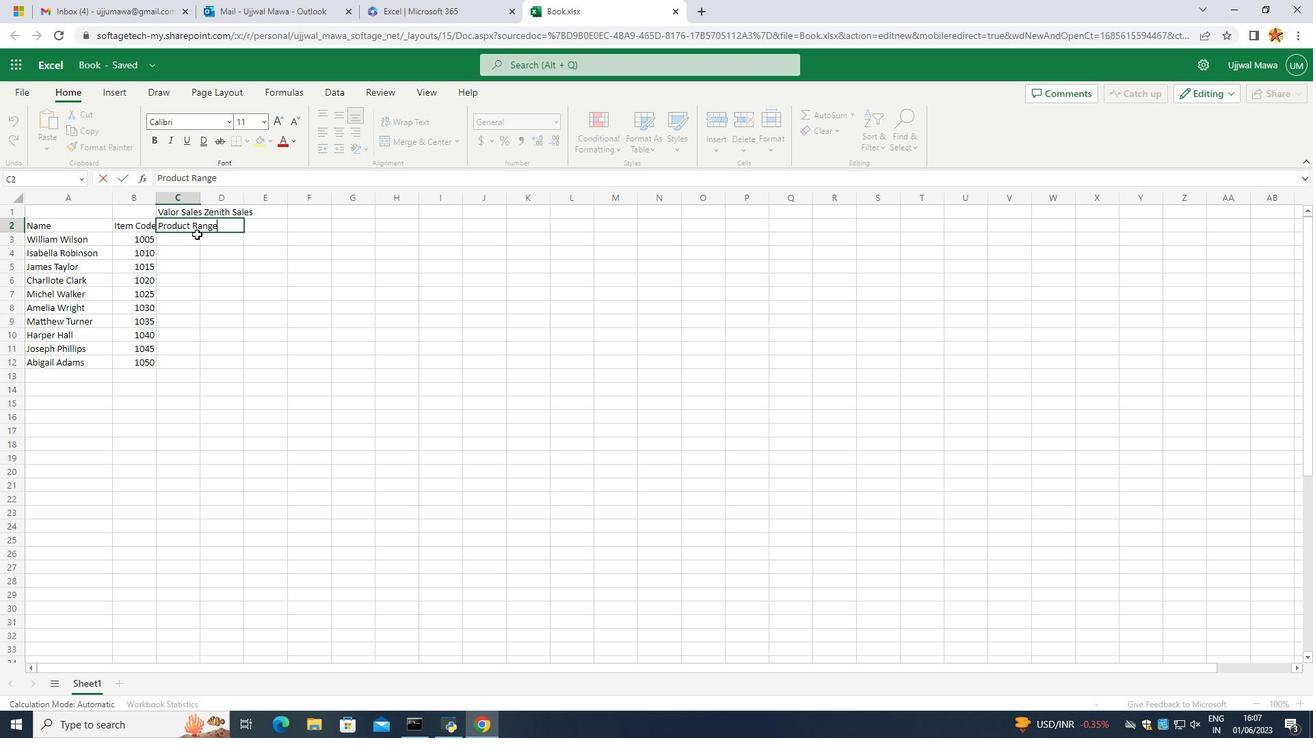 
Action: Mouse moved to (325, 400)
Screenshot: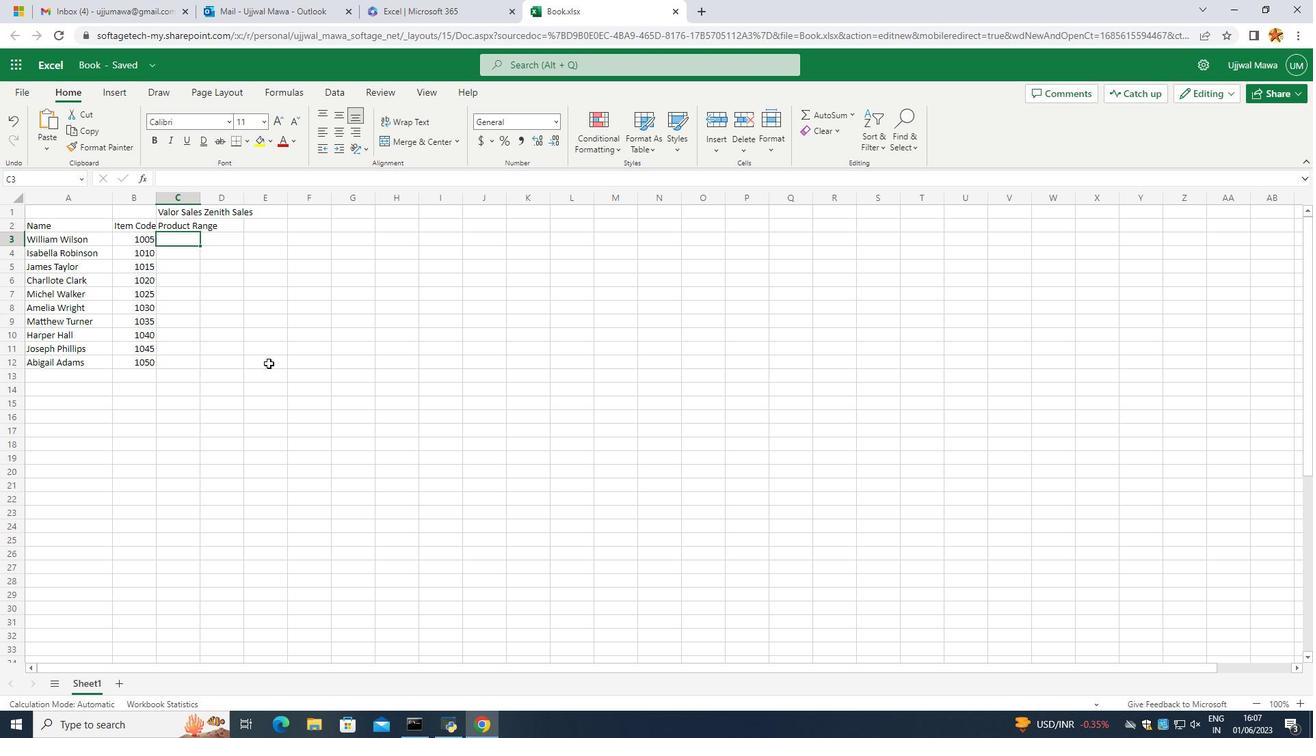 
Action: Mouse pressed left at (325, 400)
Screenshot: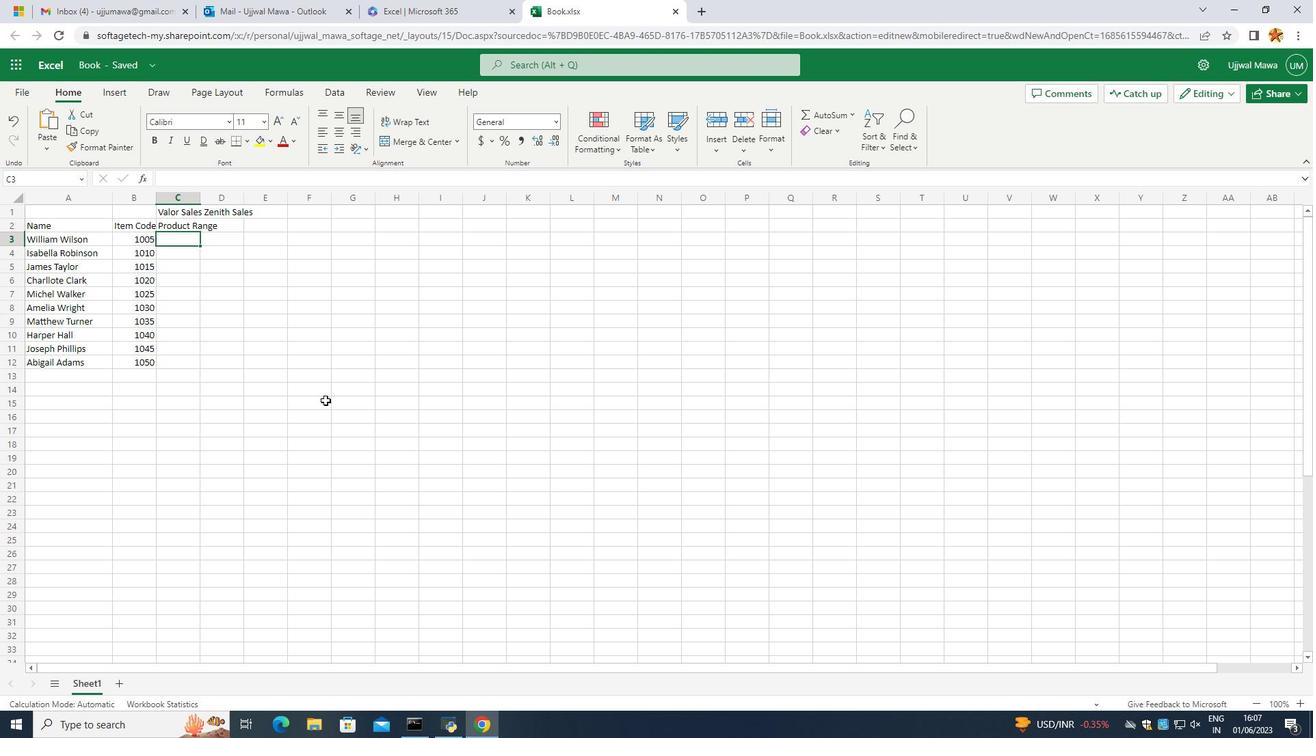 
Action: Mouse moved to (323, 305)
Screenshot: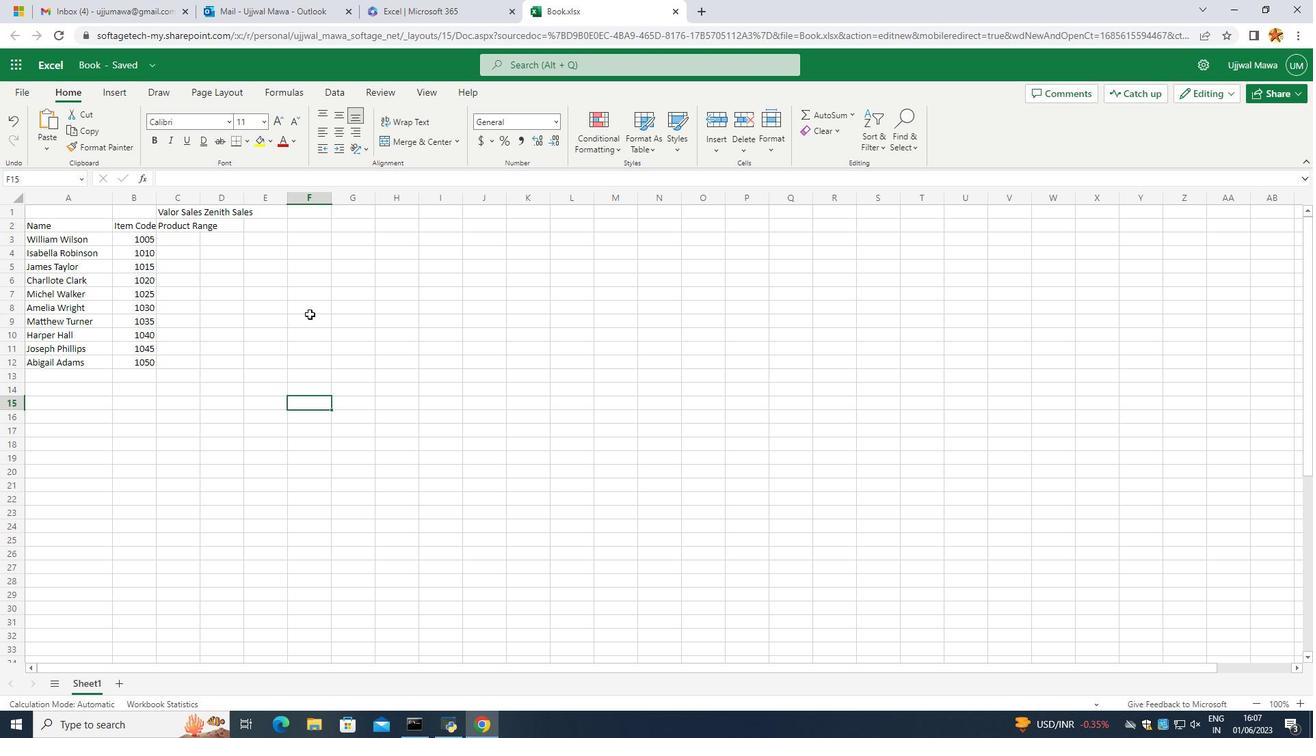 
Action: Mouse pressed left at (323, 305)
Screenshot: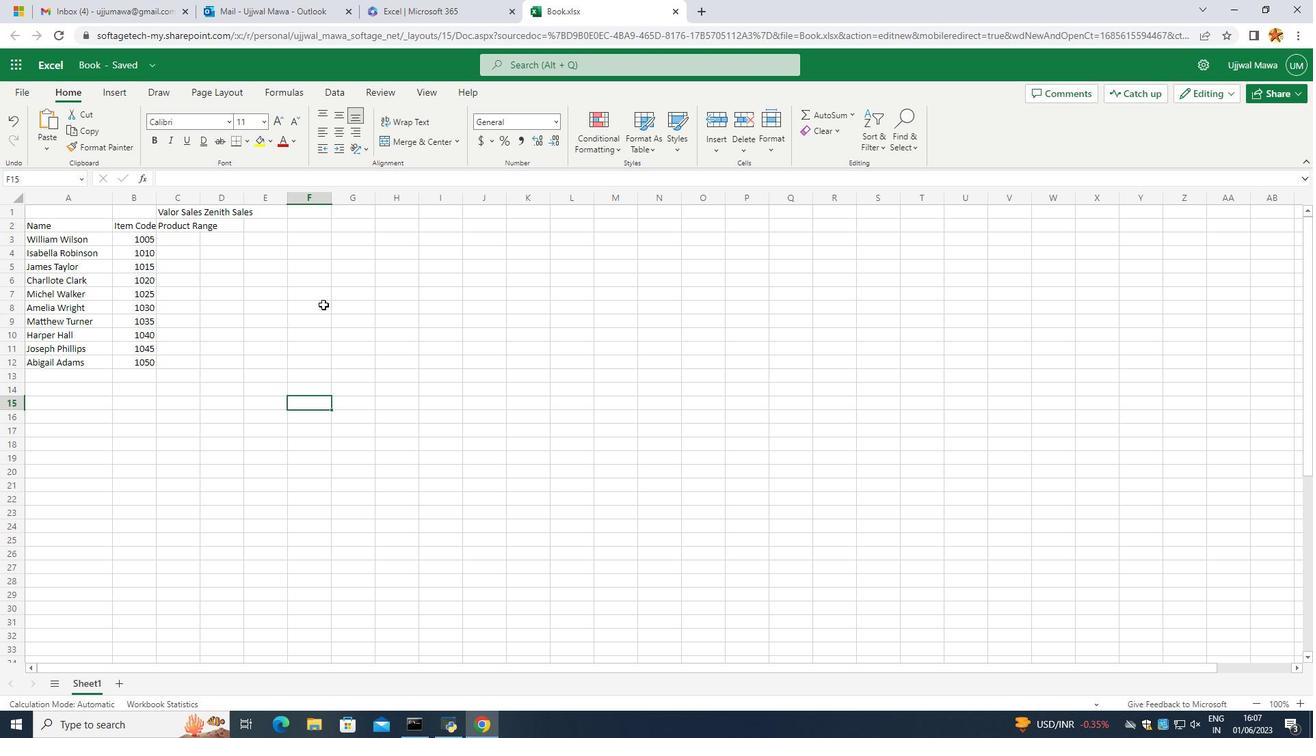 
Action: Mouse moved to (174, 237)
Screenshot: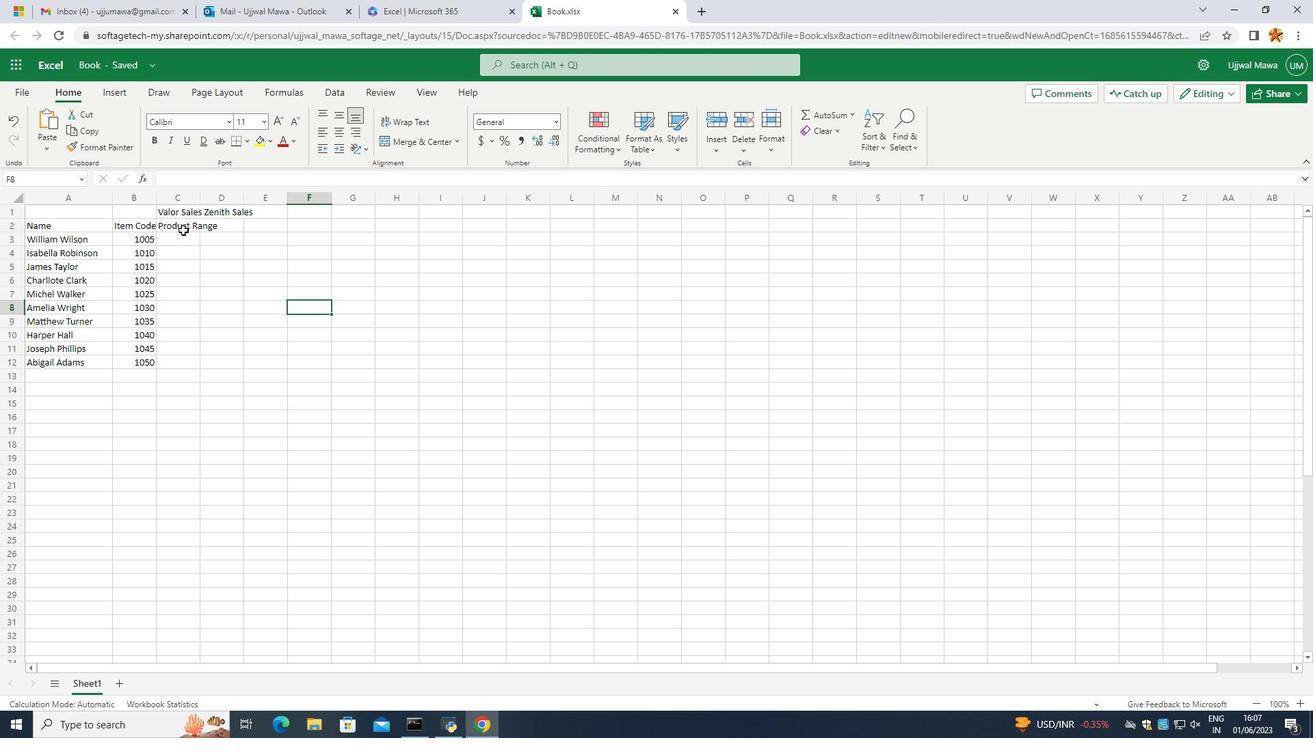 
Action: Mouse pressed left at (174, 237)
Screenshot: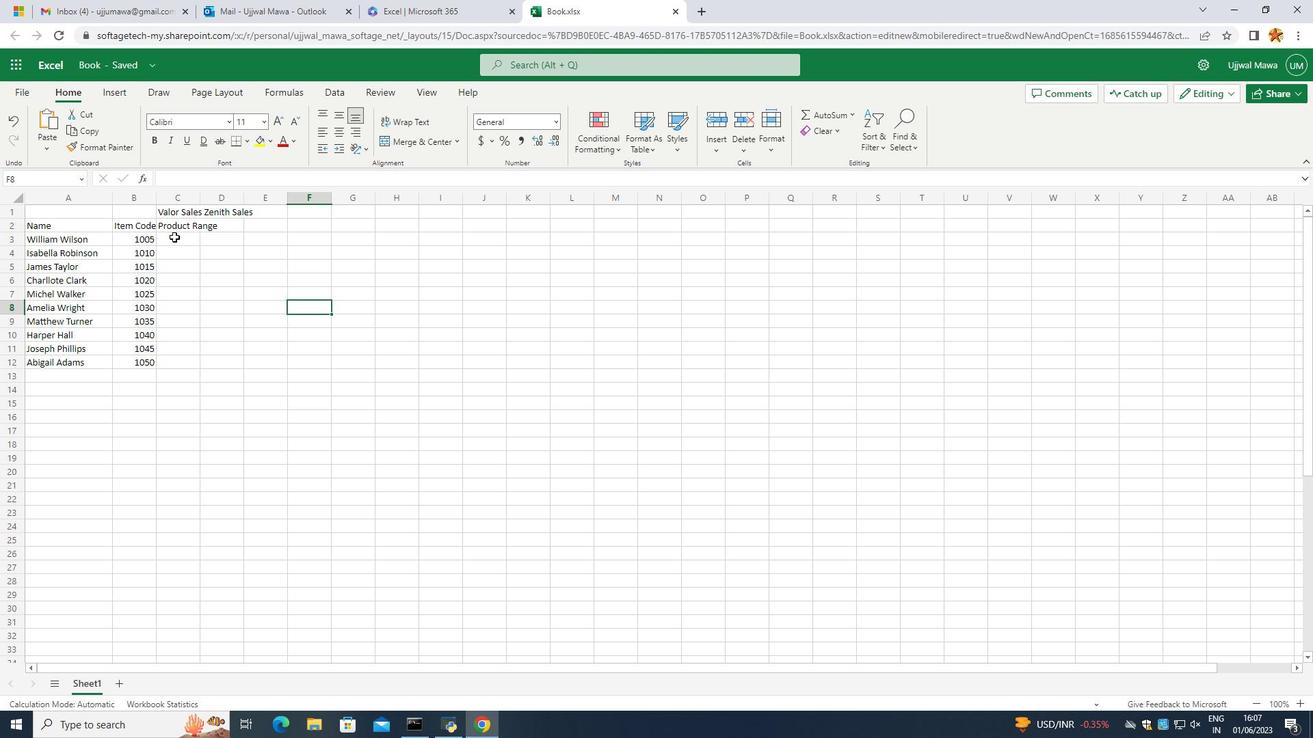 
Action: Mouse pressed left at (174, 237)
Screenshot: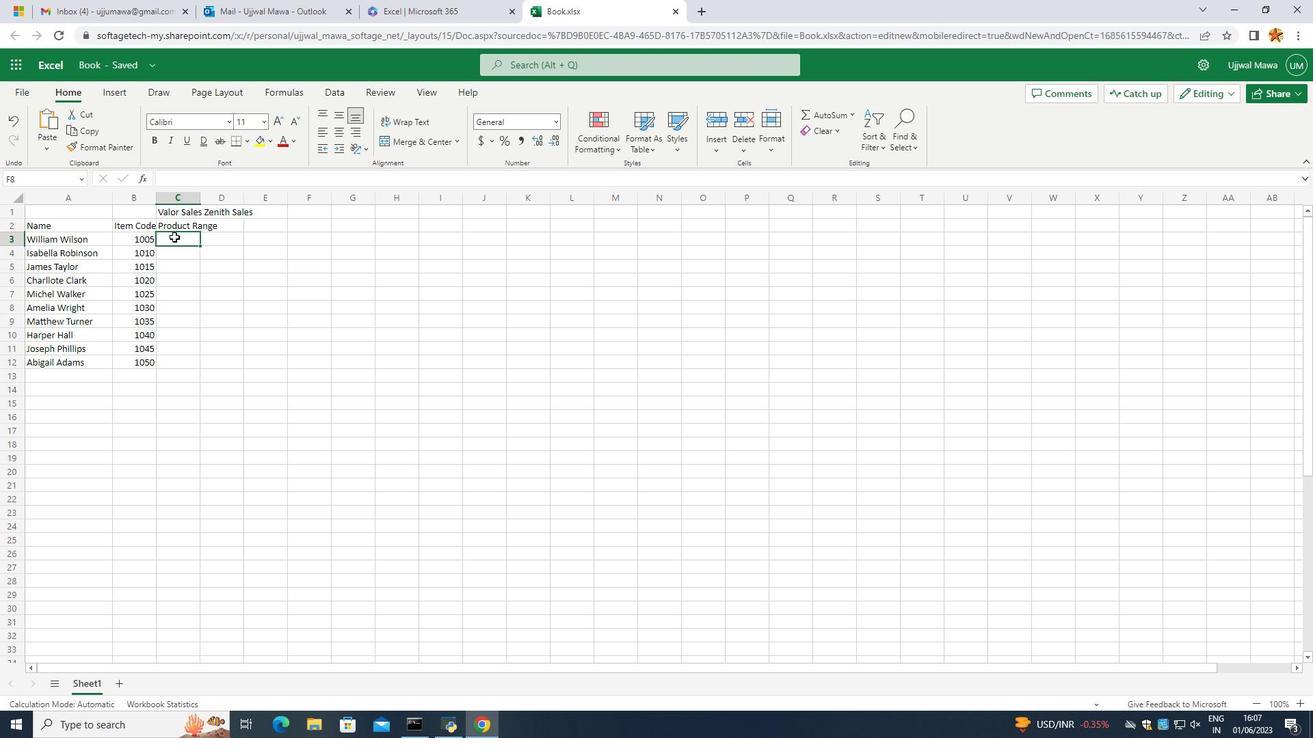 
Action: Mouse moved to (168, 238)
Screenshot: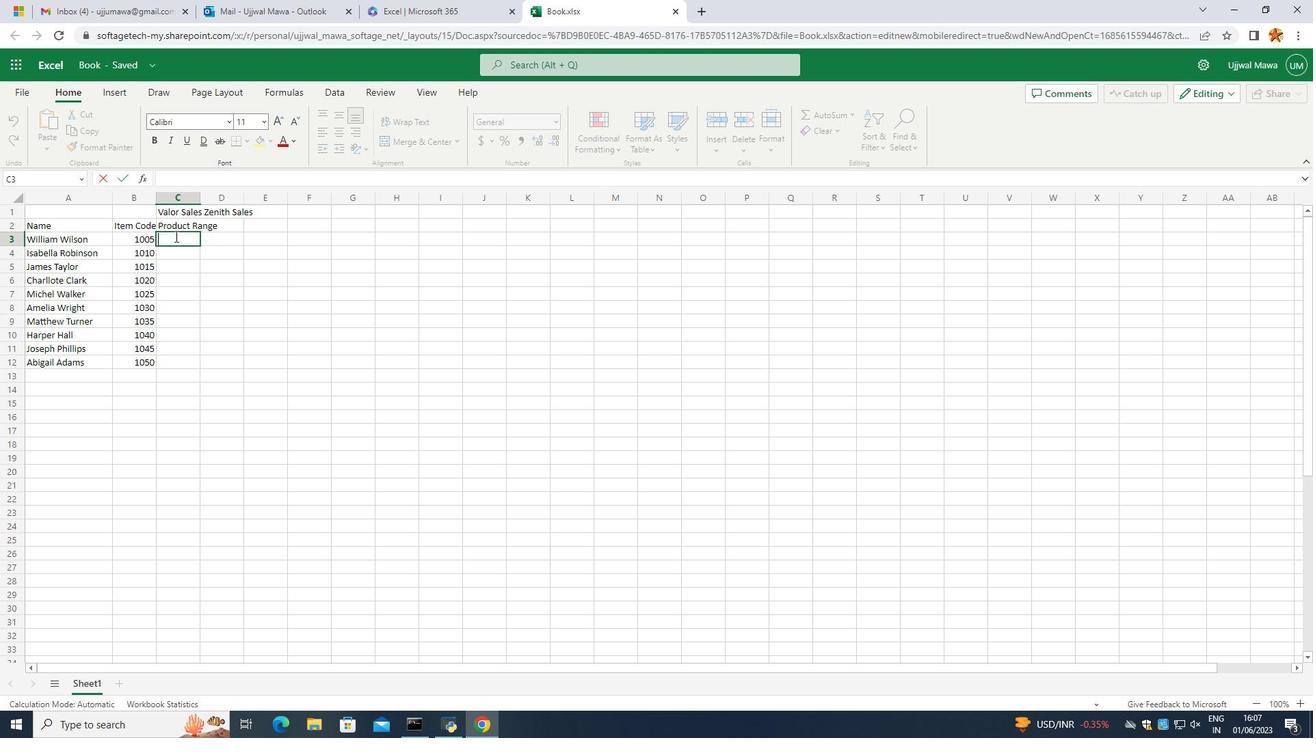 
Action: Key pressed 1-<Key.backspace>000
Screenshot: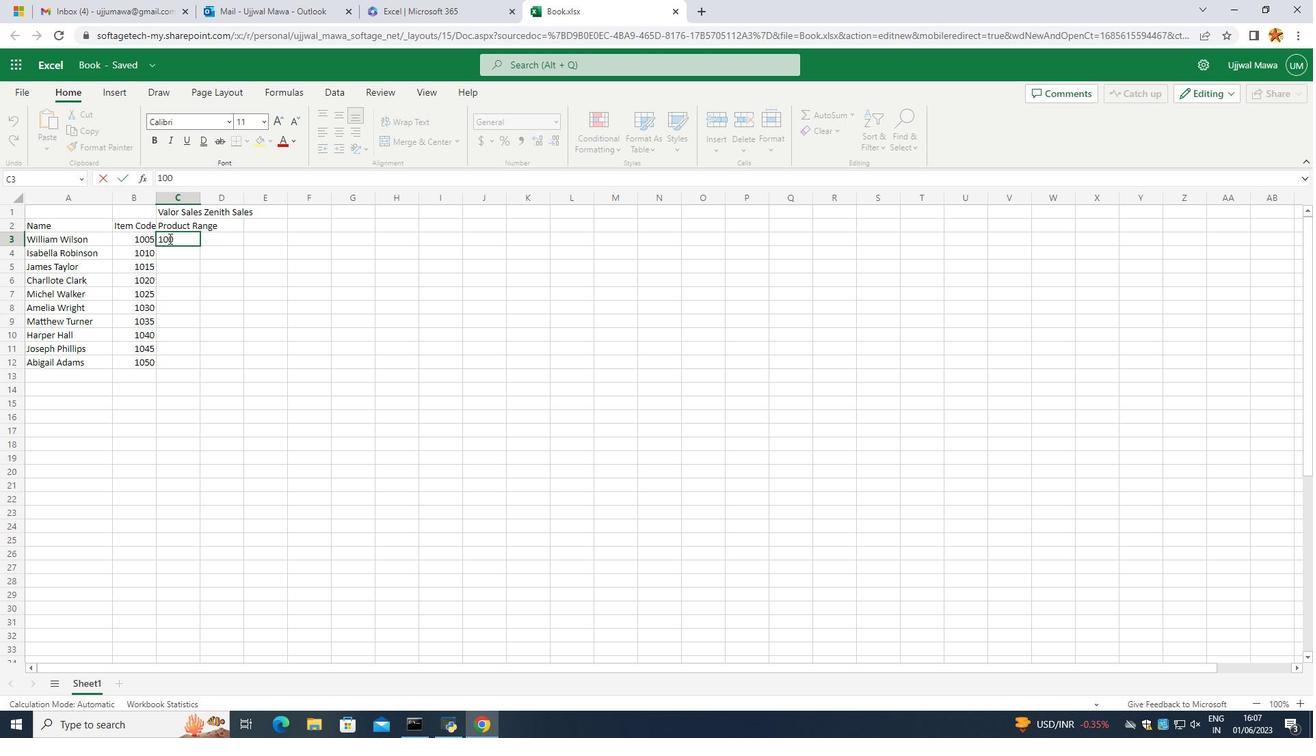 
Action: Mouse moved to (207, 318)
Screenshot: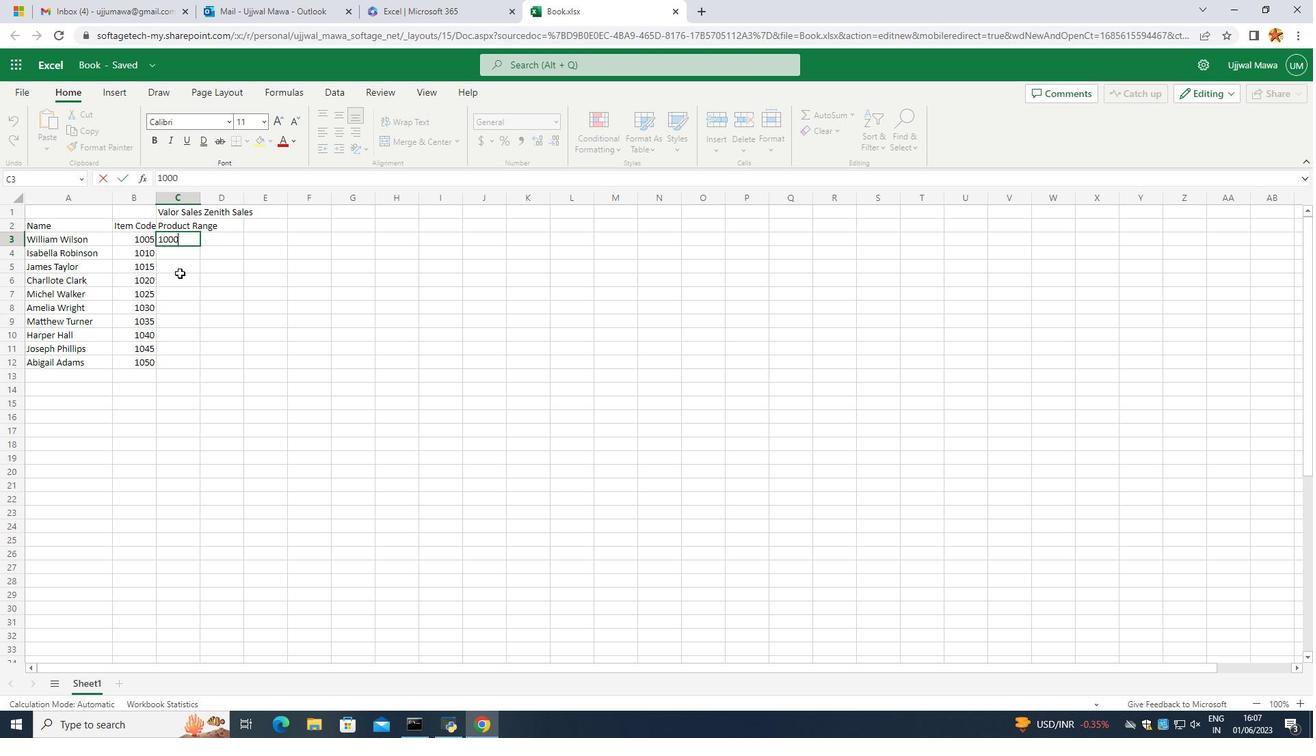
Action: Mouse pressed left at (207, 318)
Screenshot: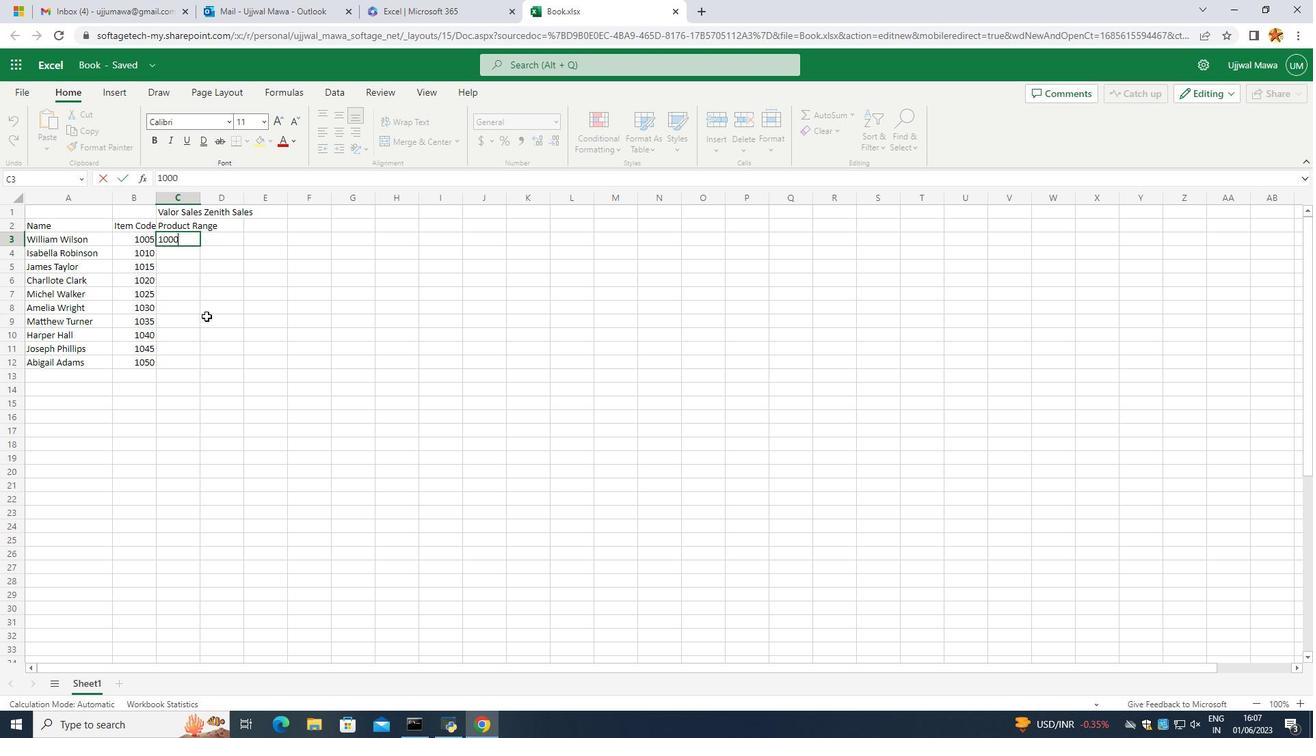 
Action: Mouse moved to (179, 240)
Screenshot: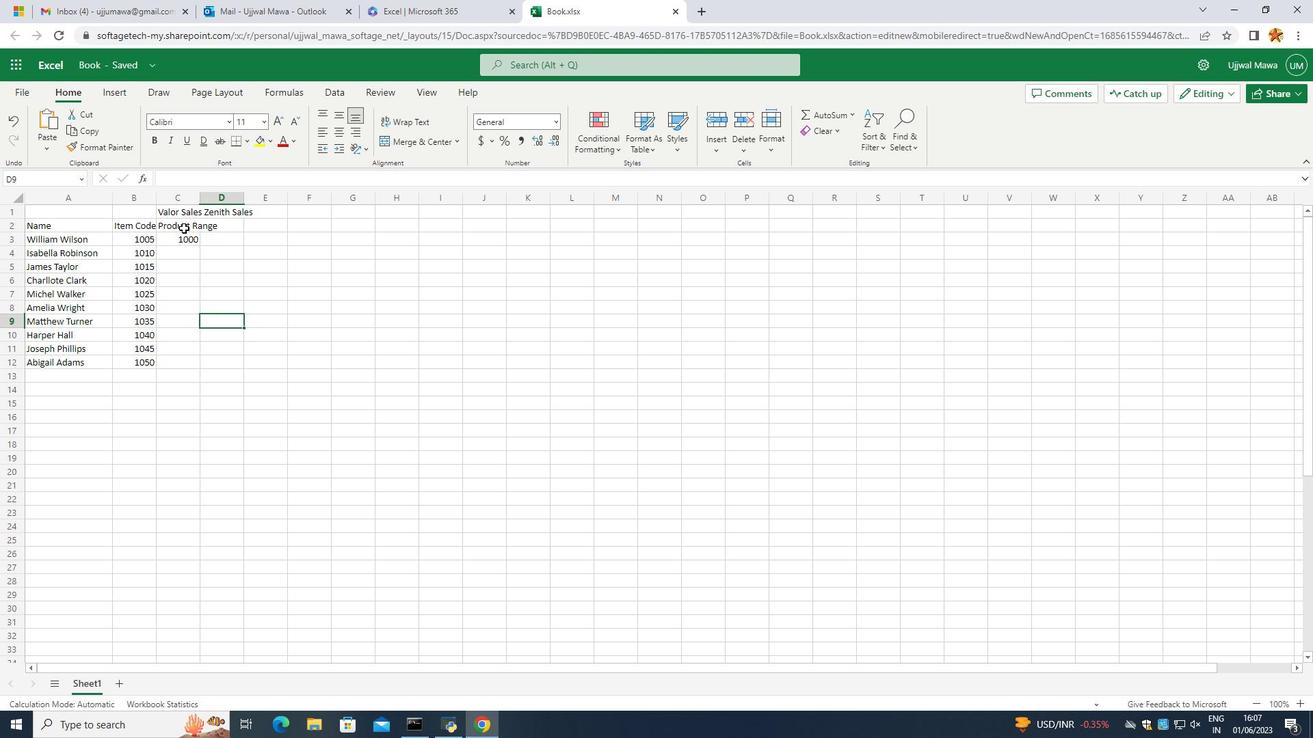 
Action: Mouse pressed left at (179, 240)
Screenshot: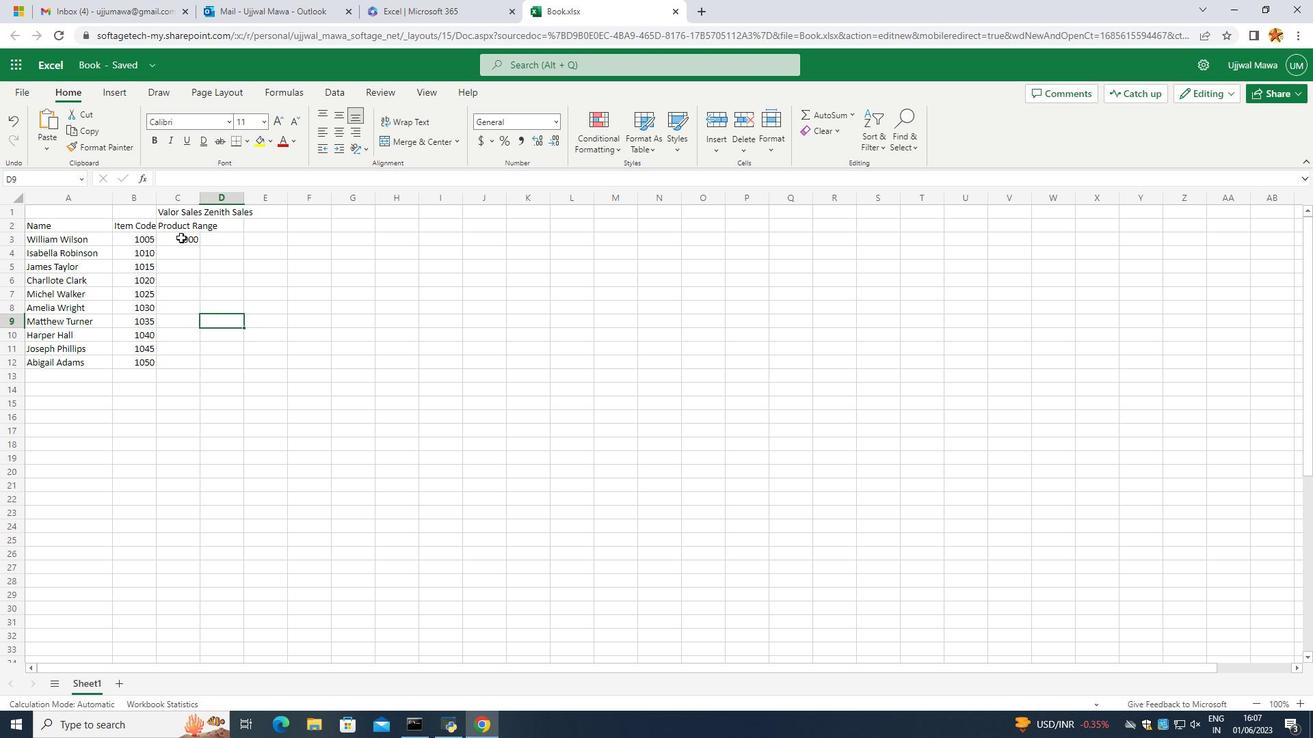 
Action: Mouse moved to (199, 245)
Screenshot: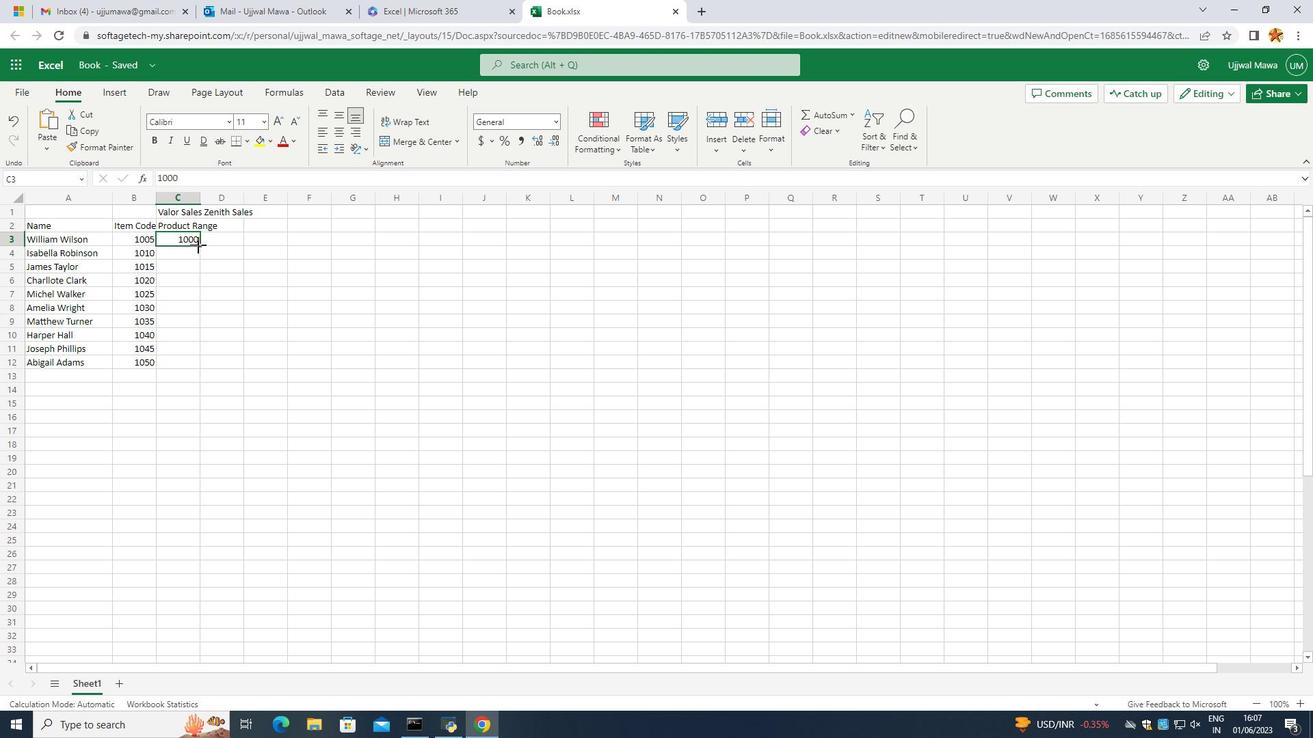 
Action: Mouse pressed left at (199, 245)
Screenshot: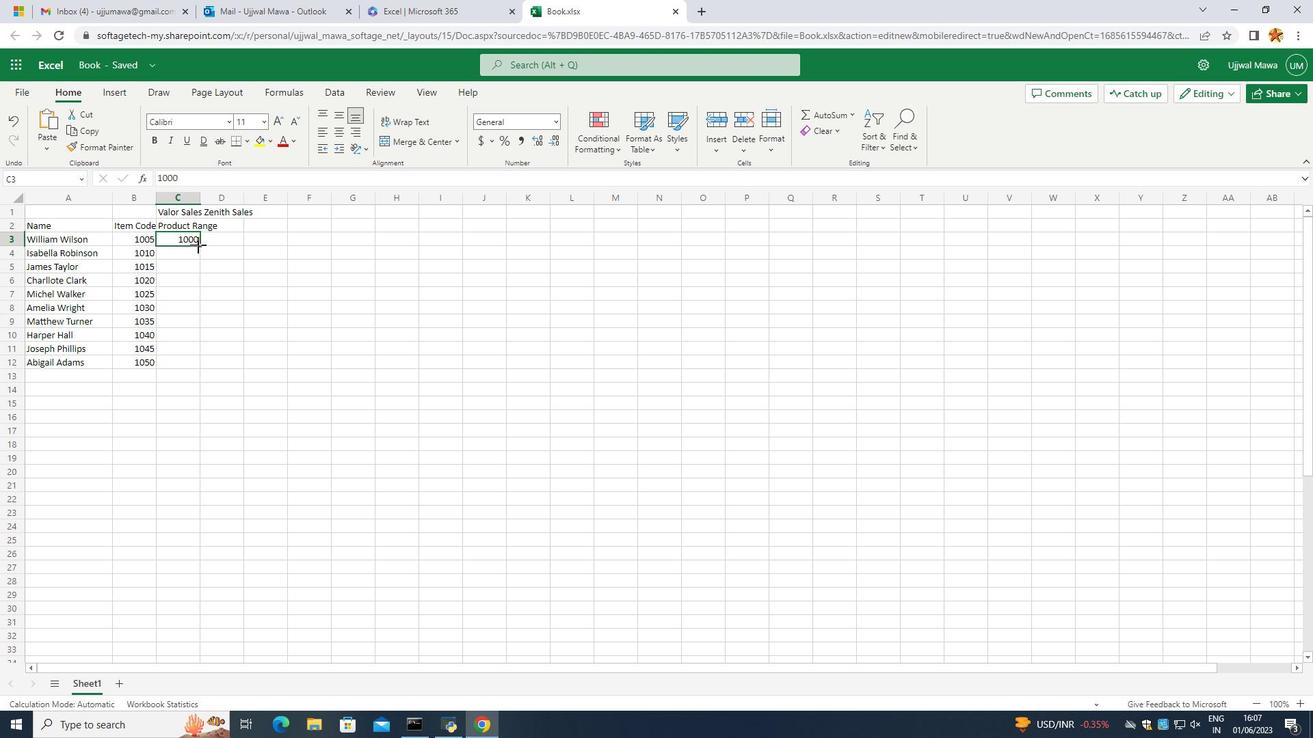 
Action: Mouse moved to (184, 270)
Screenshot: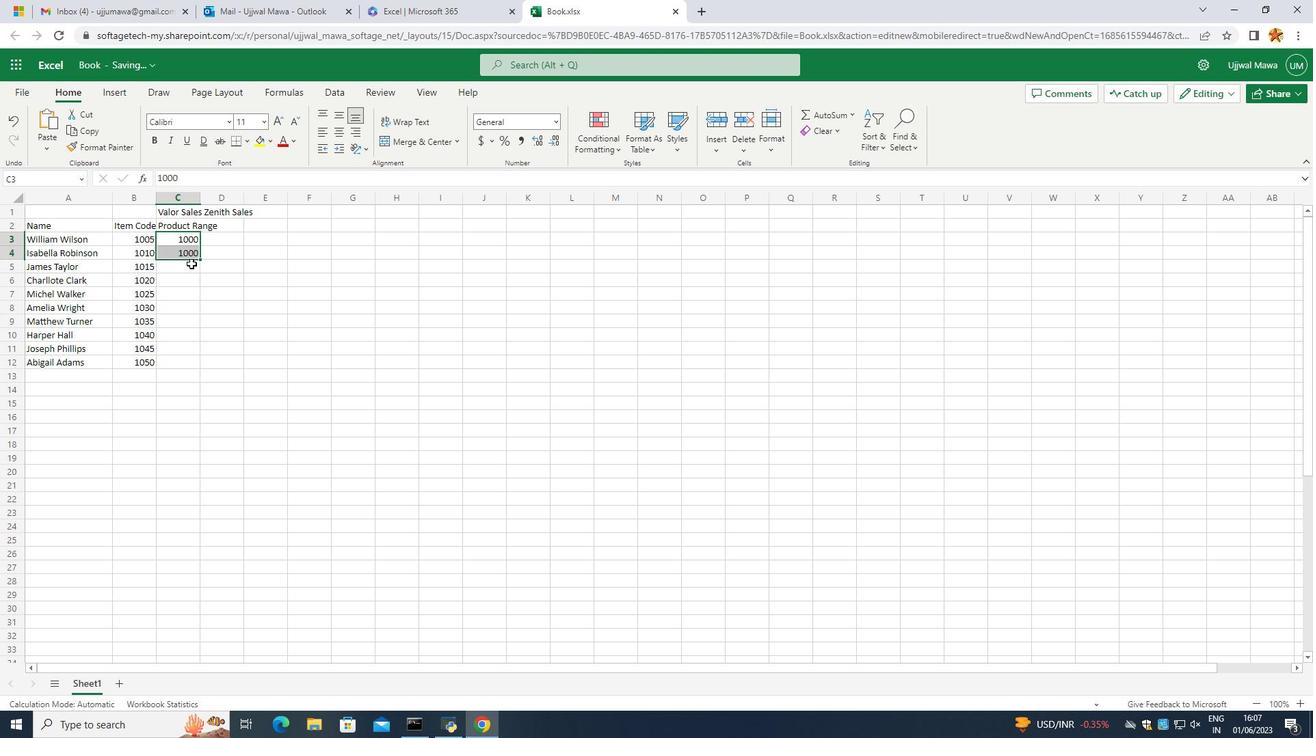 
Action: Mouse pressed left at (184, 270)
Screenshot: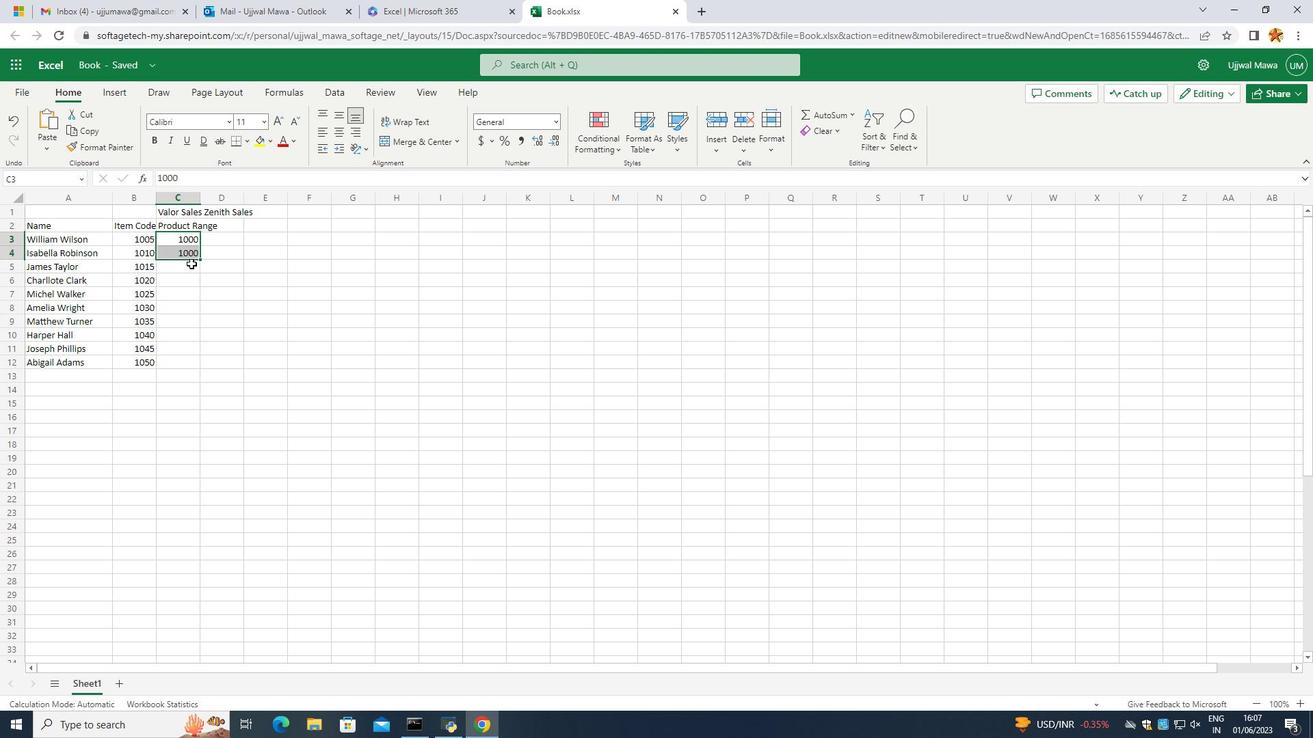 
Action: Key pressed 200
Screenshot: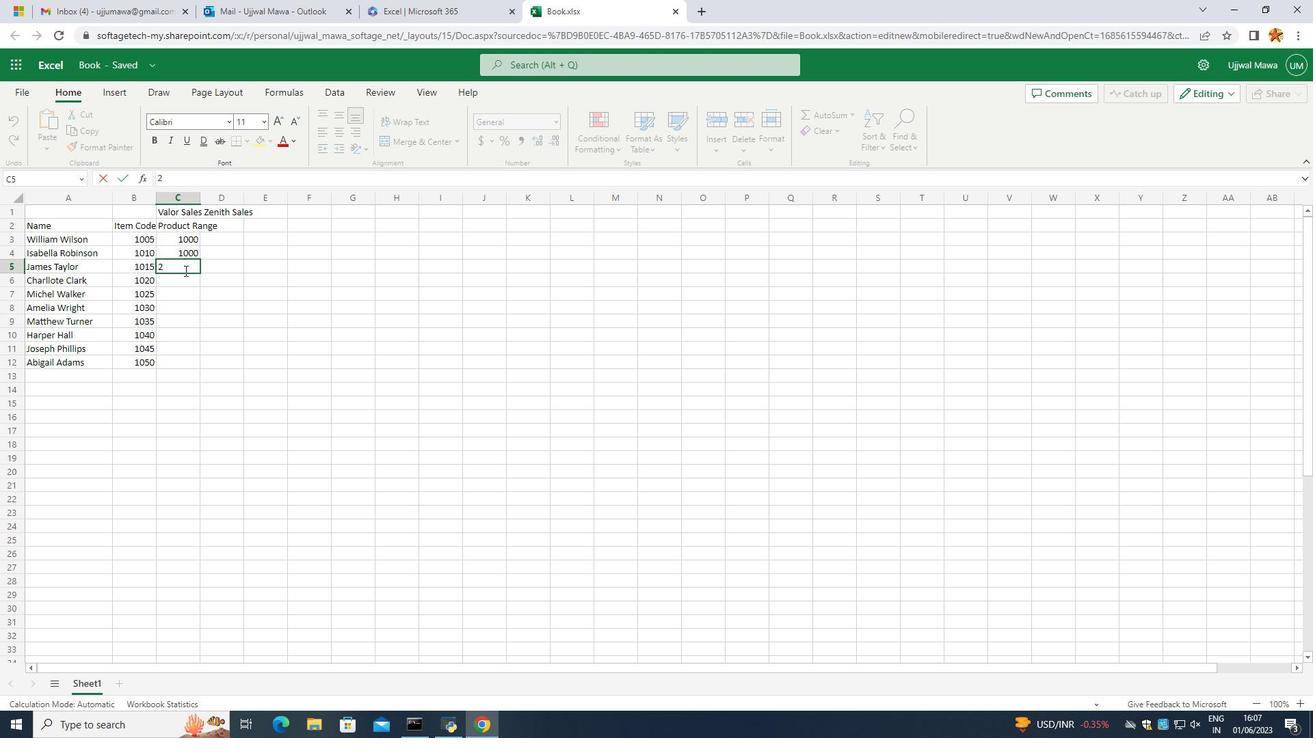 
Action: Mouse moved to (181, 279)
Screenshot: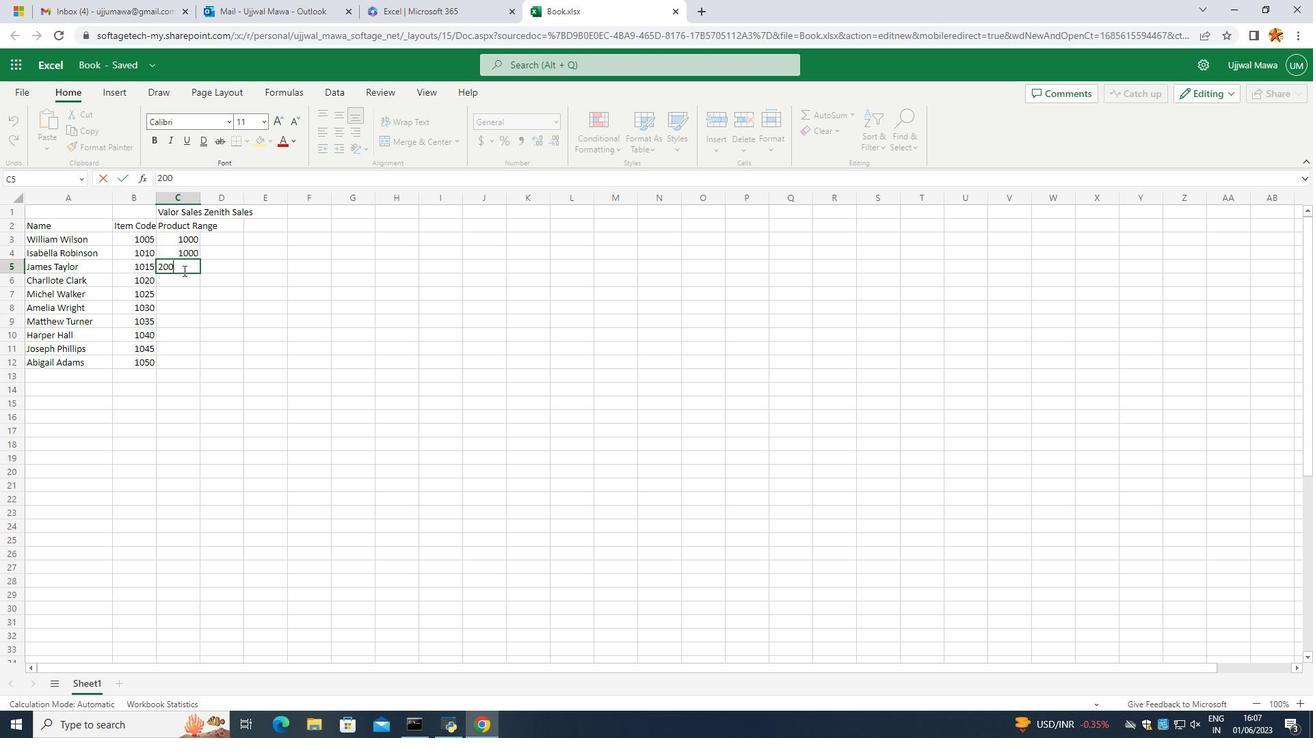 
Action: Key pressed 0
Screenshot: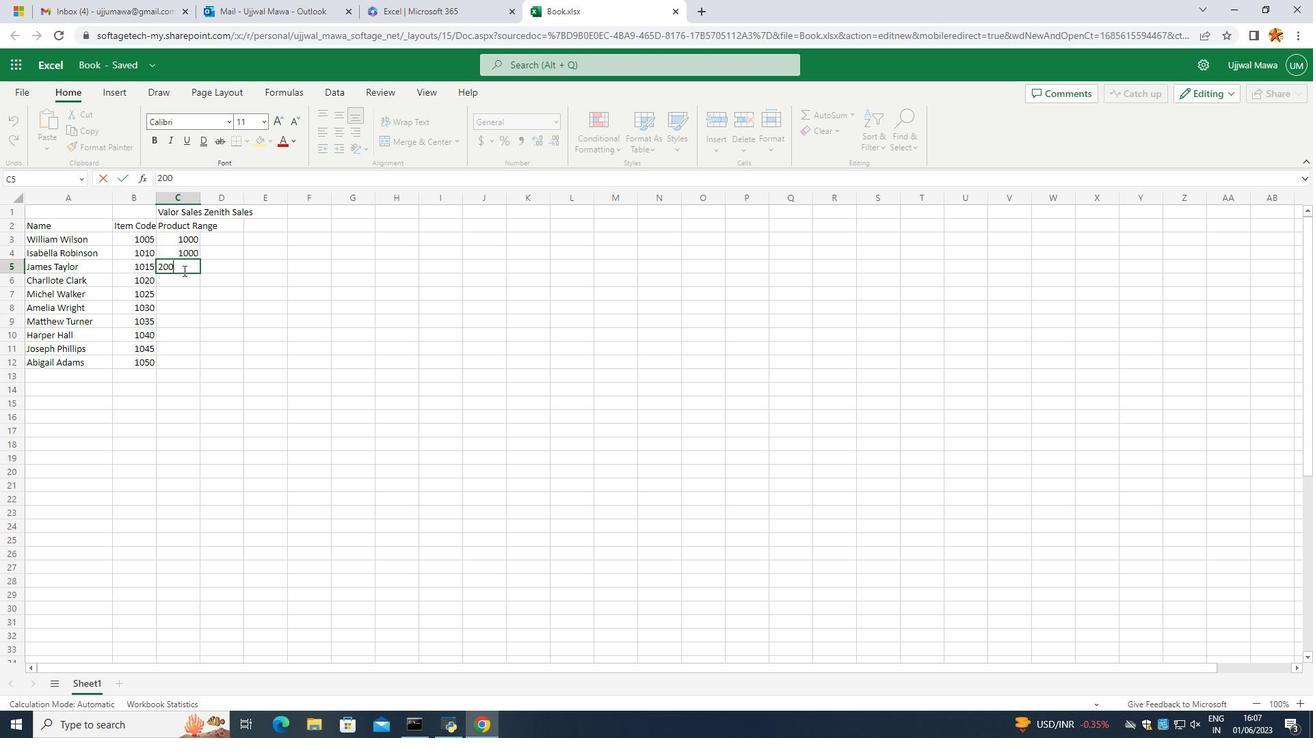 
Action: Mouse moved to (179, 291)
Screenshot: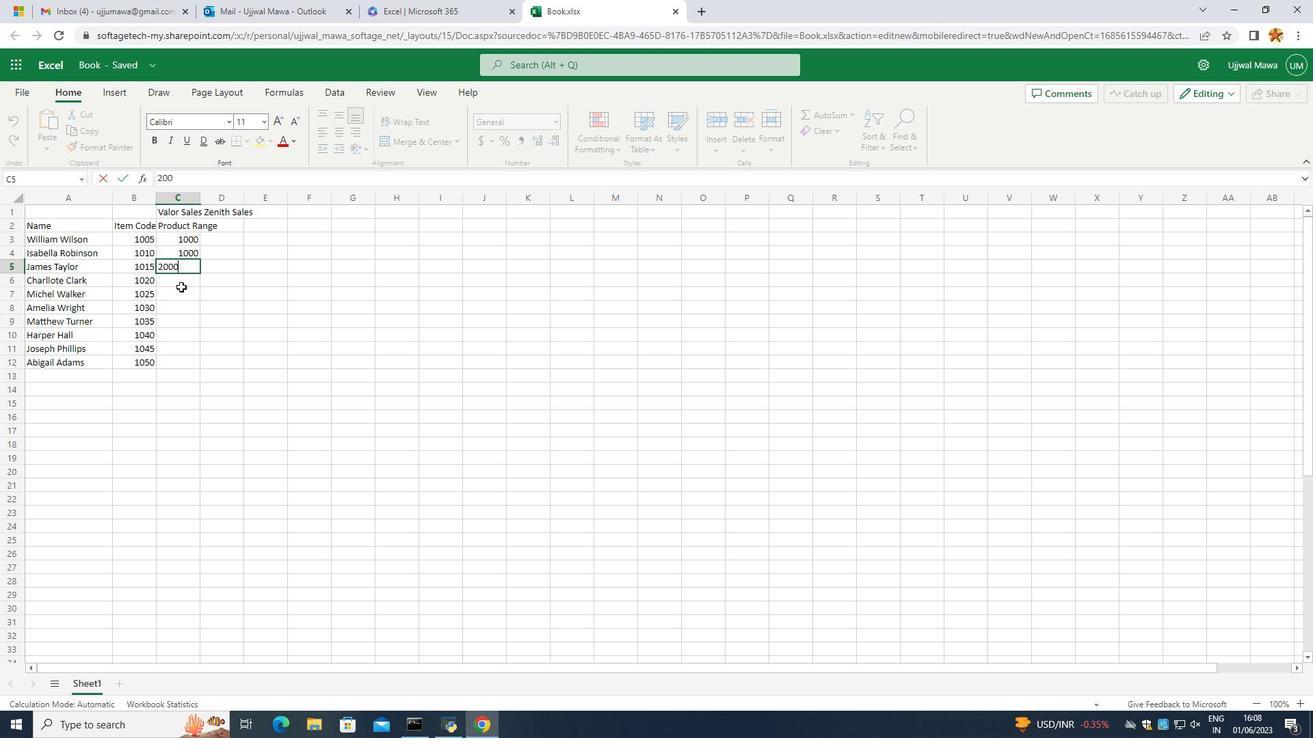 
Action: Mouse pressed left at (179, 291)
Screenshot: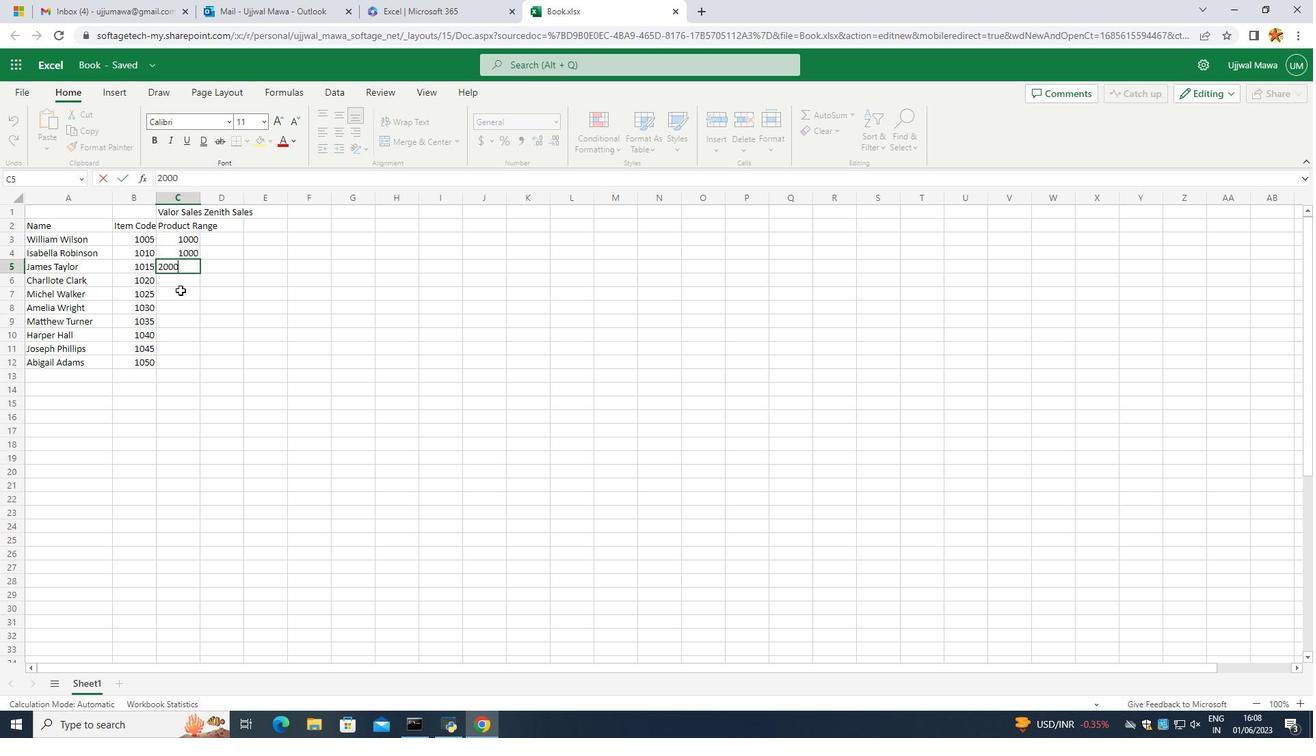 
Action: Mouse moved to (183, 266)
Screenshot: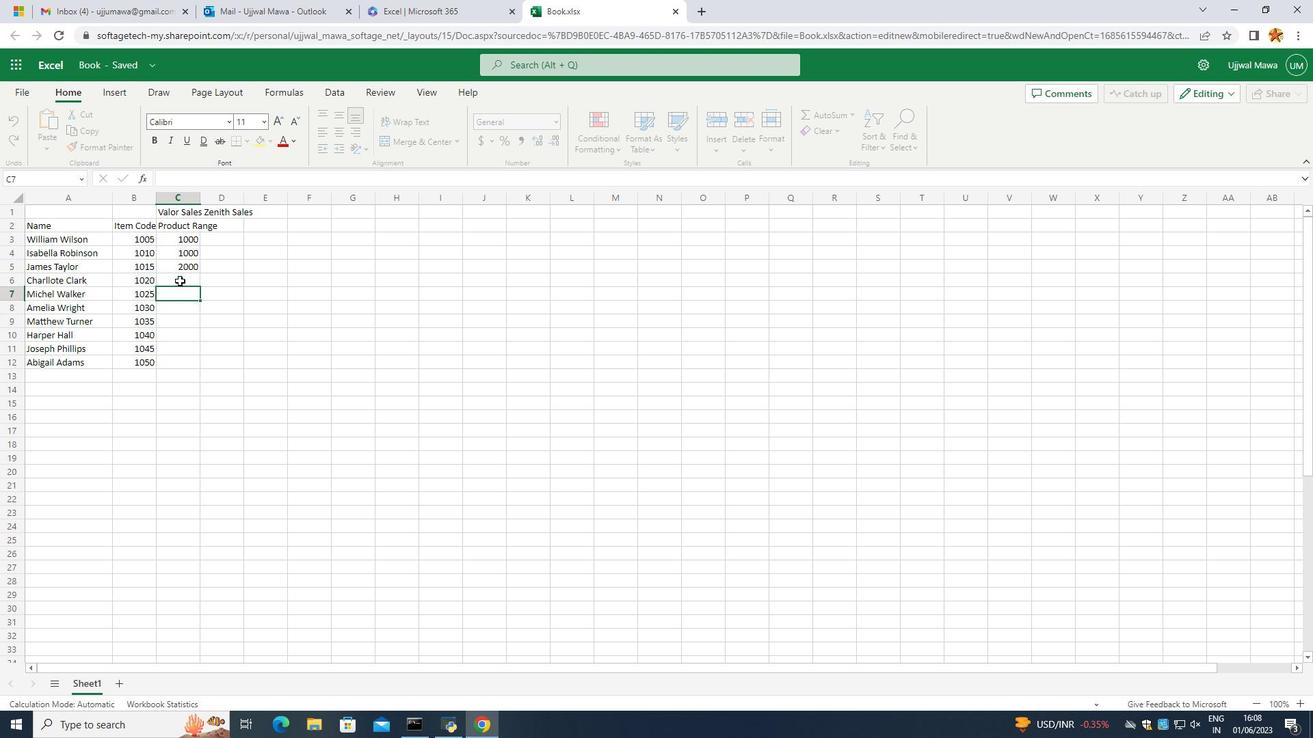 
Action: Mouse pressed left at (183, 266)
Screenshot: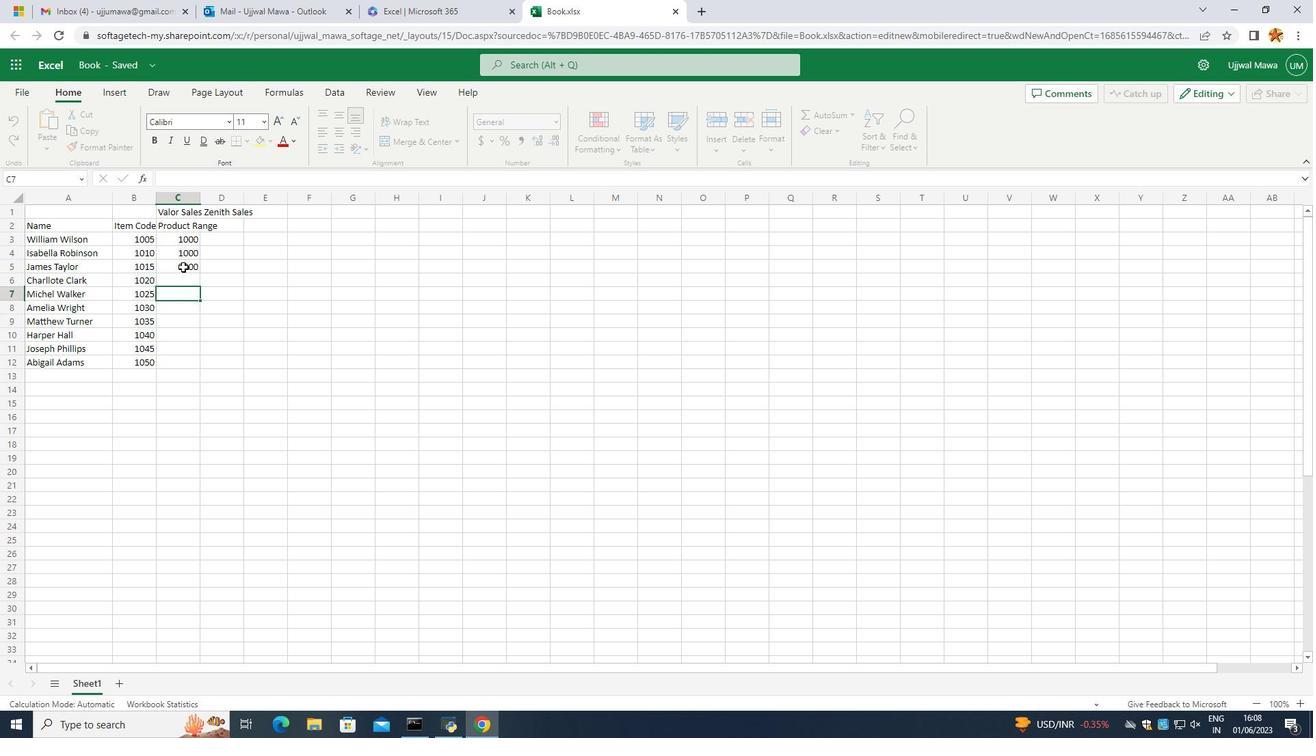 
Action: Mouse moved to (199, 272)
Screenshot: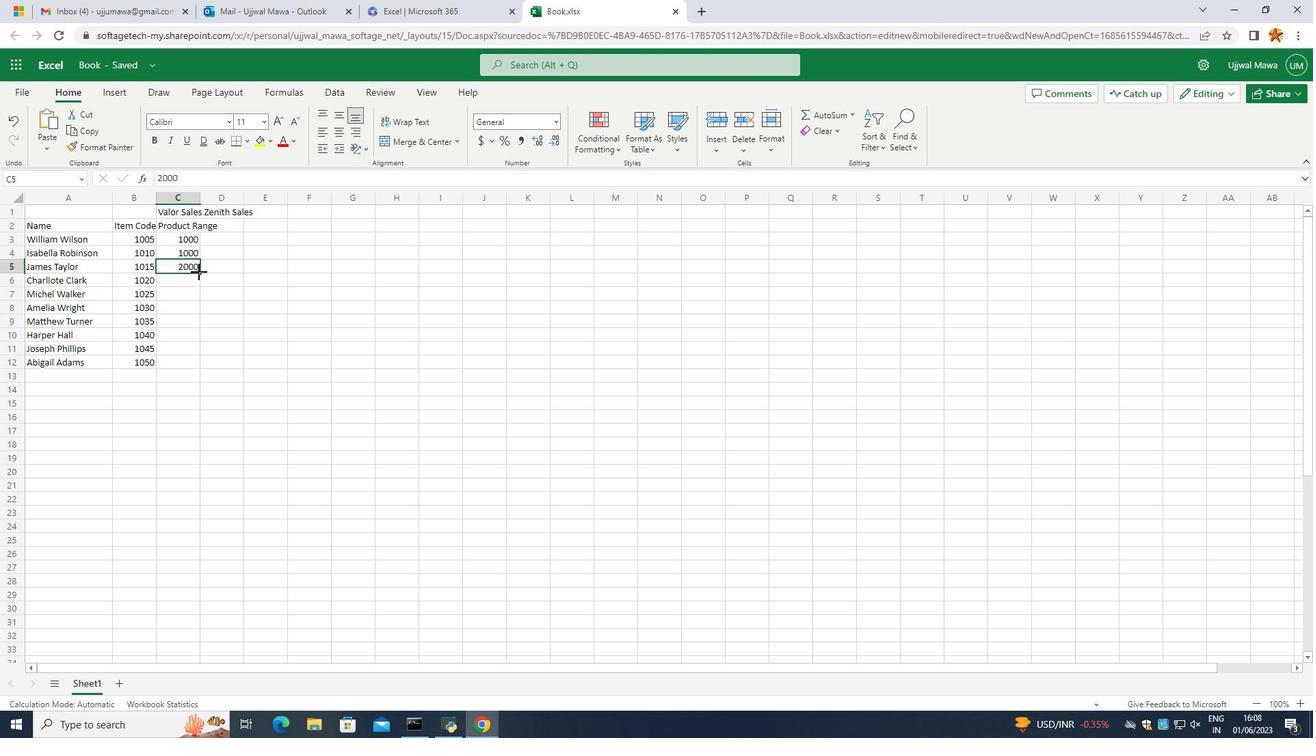 
Action: Mouse pressed left at (199, 272)
Screenshot: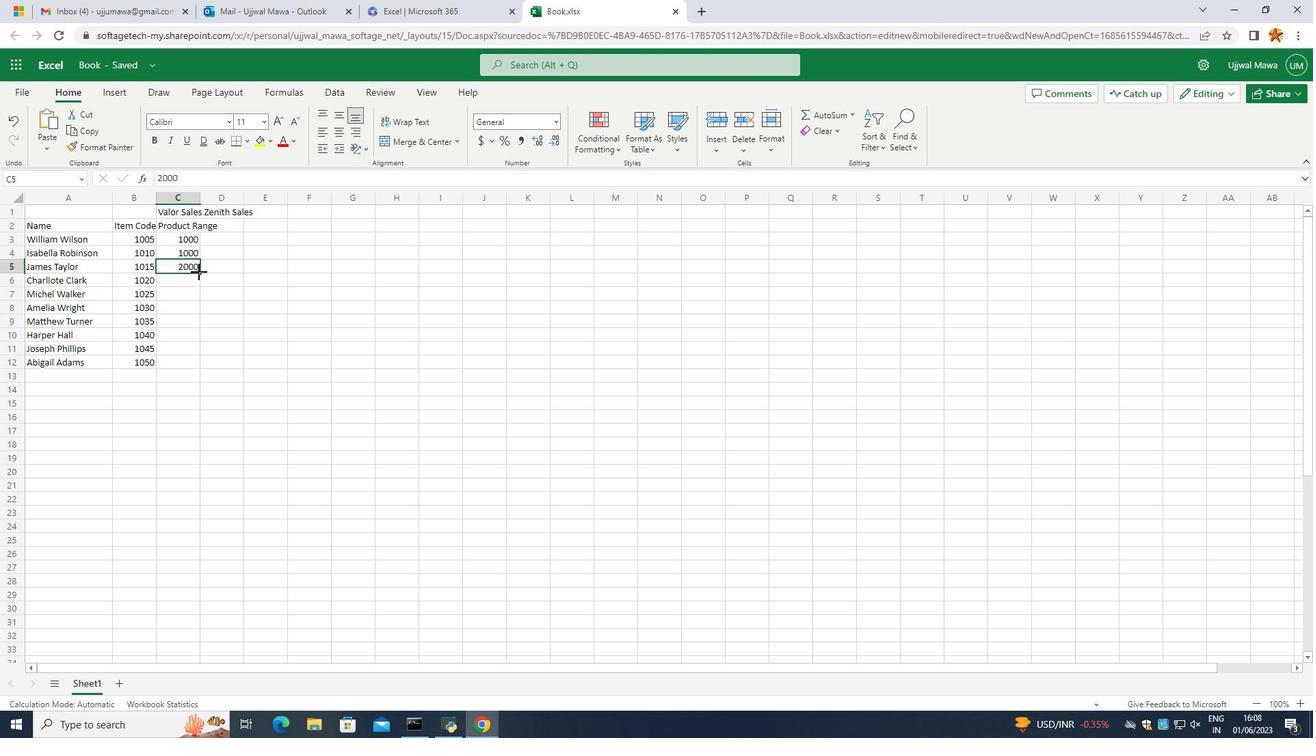 
Action: Mouse moved to (186, 299)
Screenshot: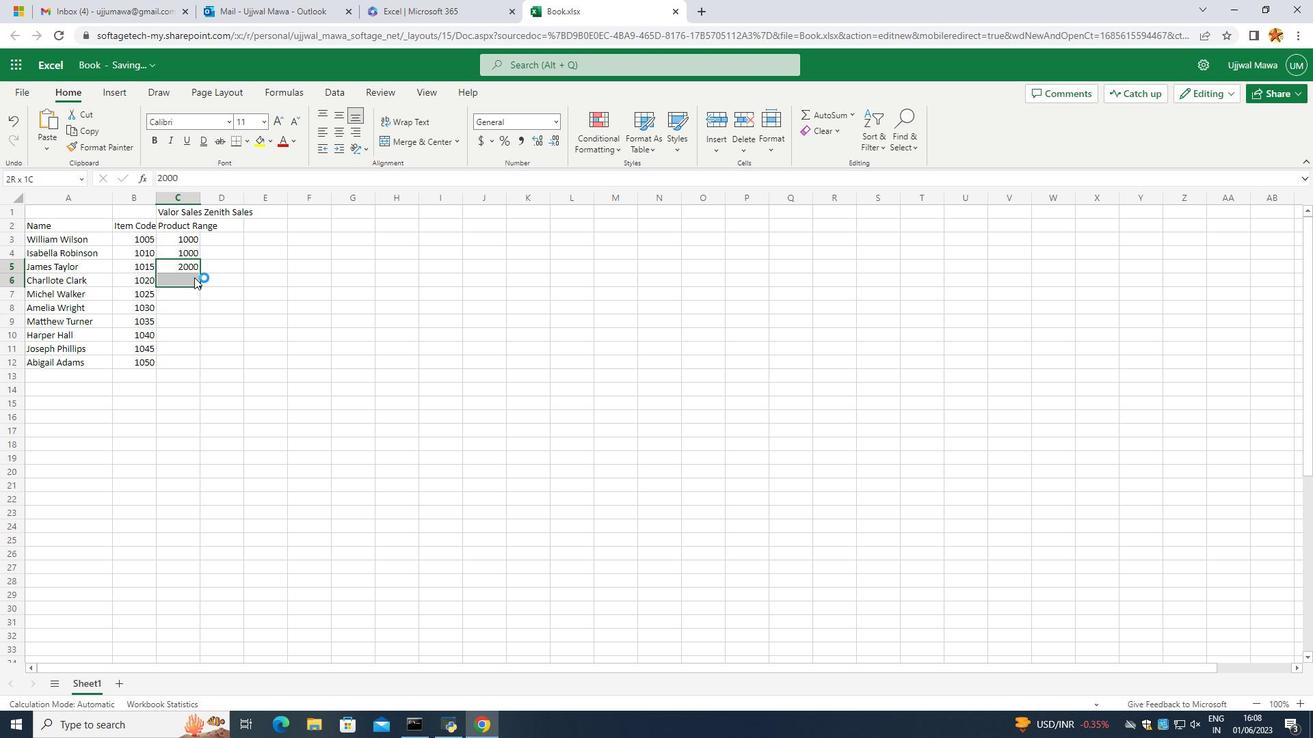 
Action: Mouse pressed left at (186, 299)
Screenshot: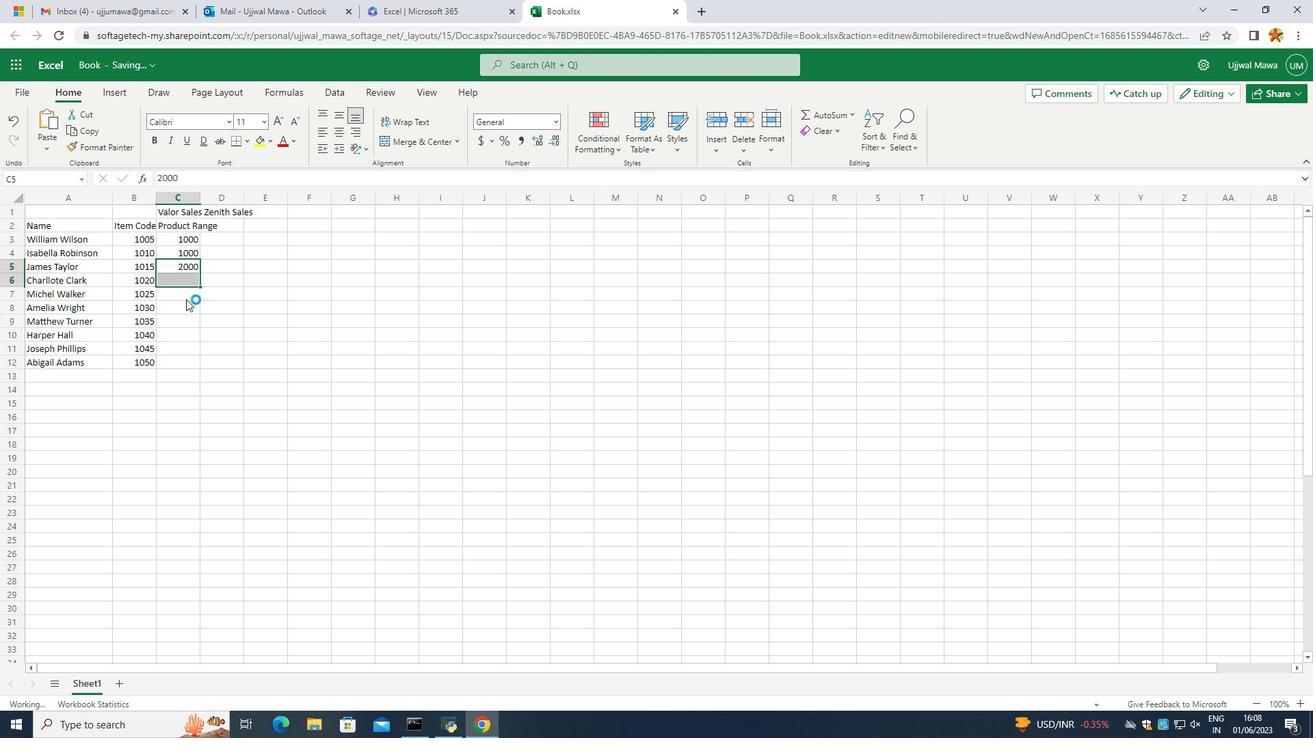 
Action: Key pressed 300
Screenshot: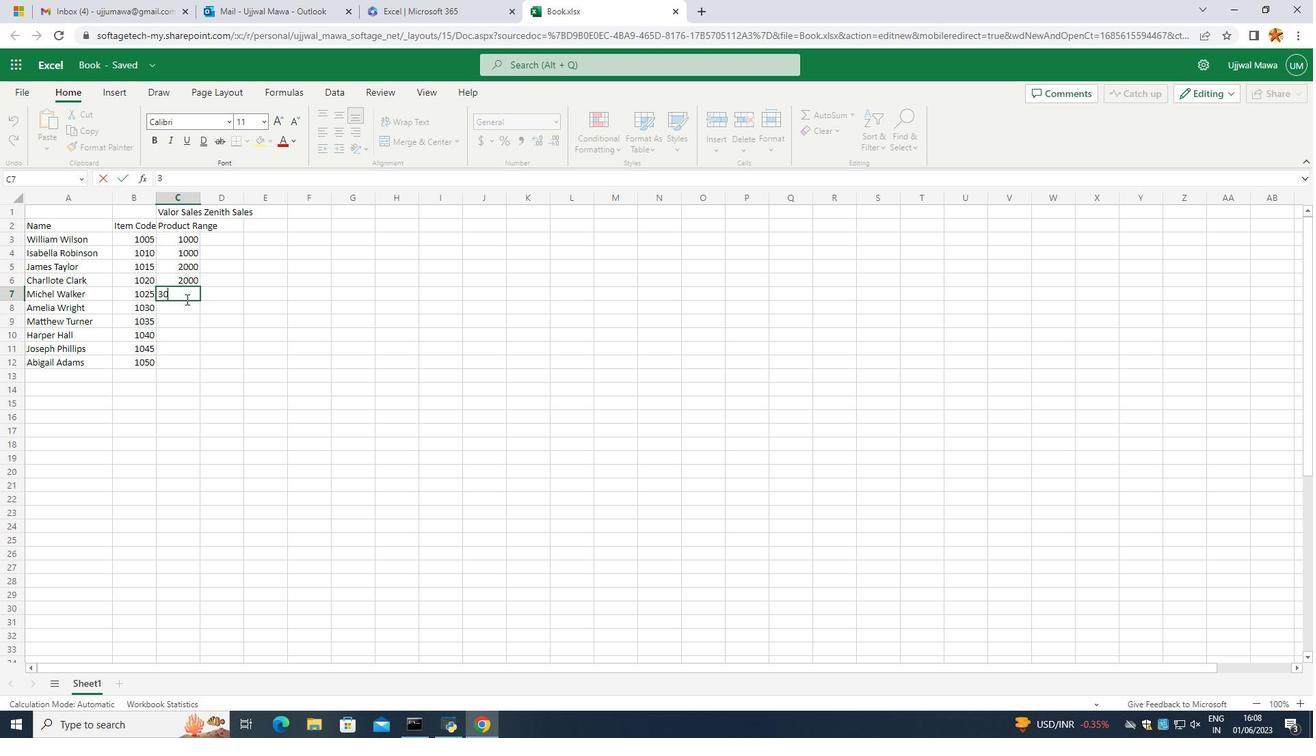 
Action: Mouse moved to (183, 318)
Screenshot: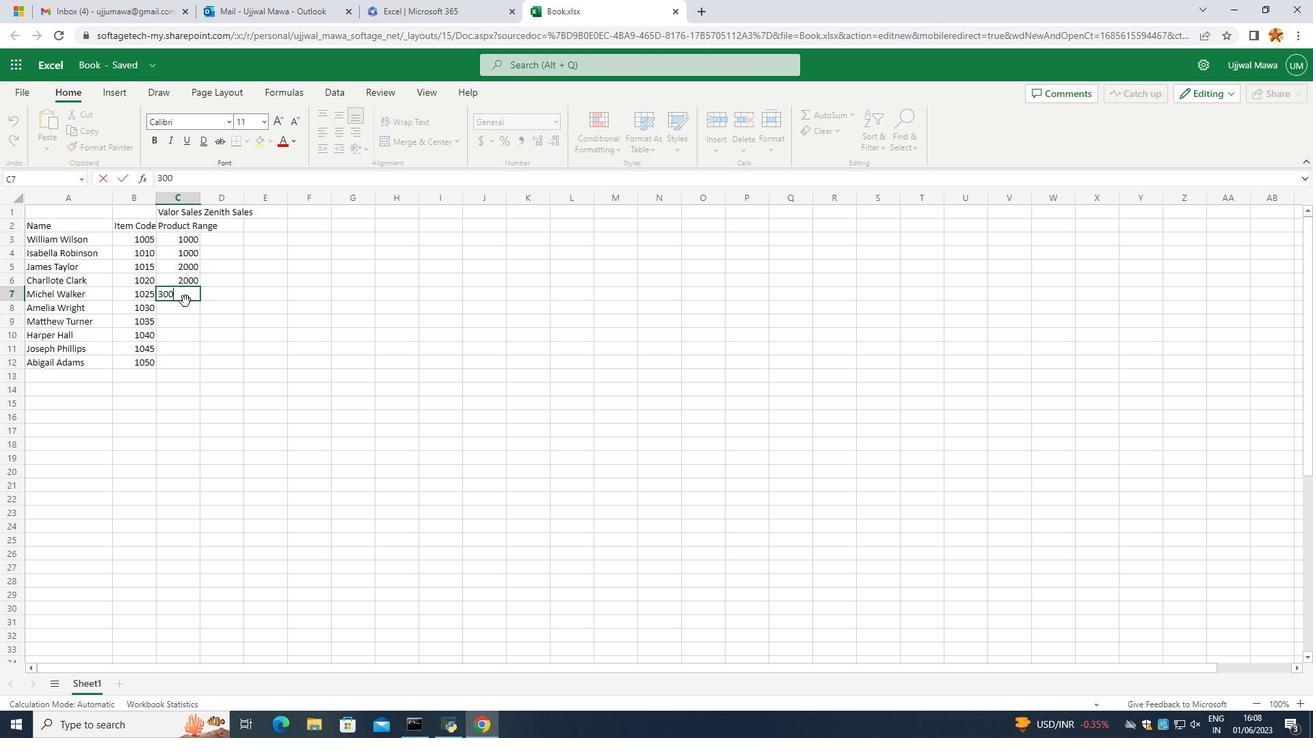 
Action: Key pressed 0
Screenshot: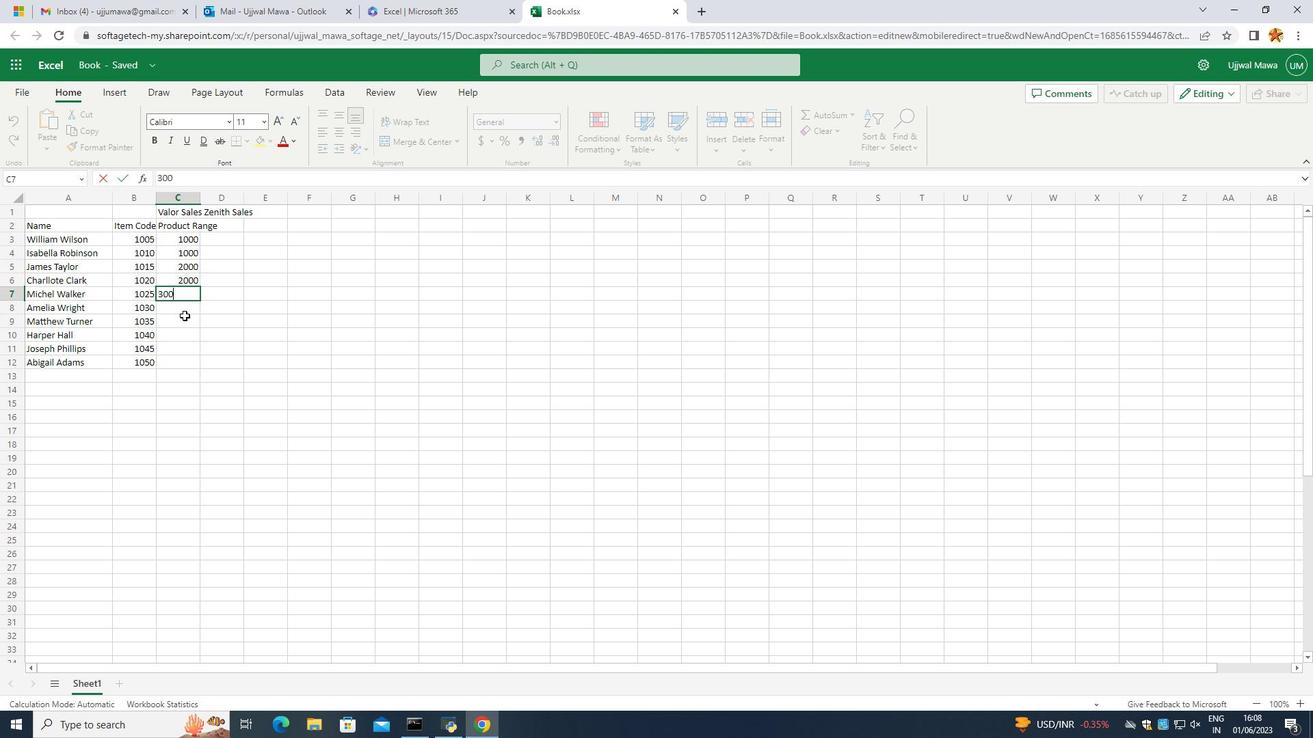 
Action: Mouse moved to (181, 323)
Screenshot: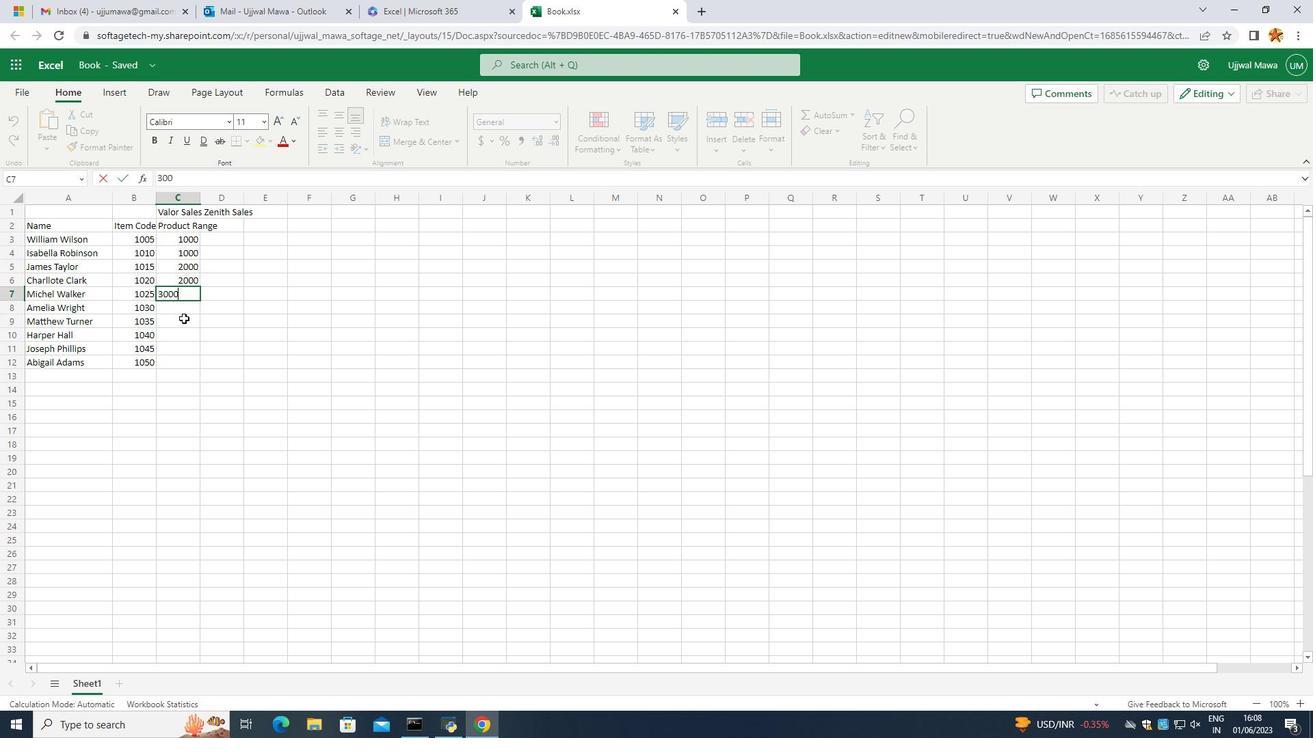 
Action: Mouse pressed left at (181, 323)
Screenshot: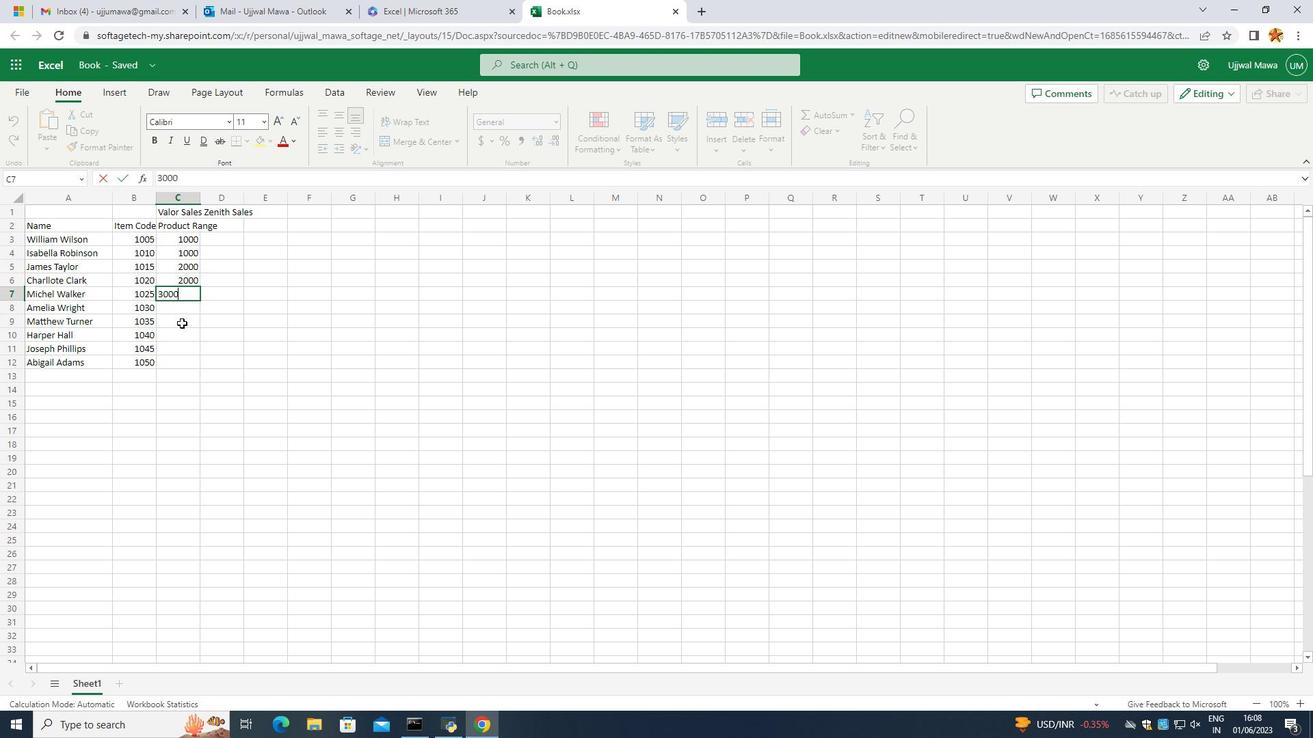 
Action: Mouse moved to (188, 292)
Screenshot: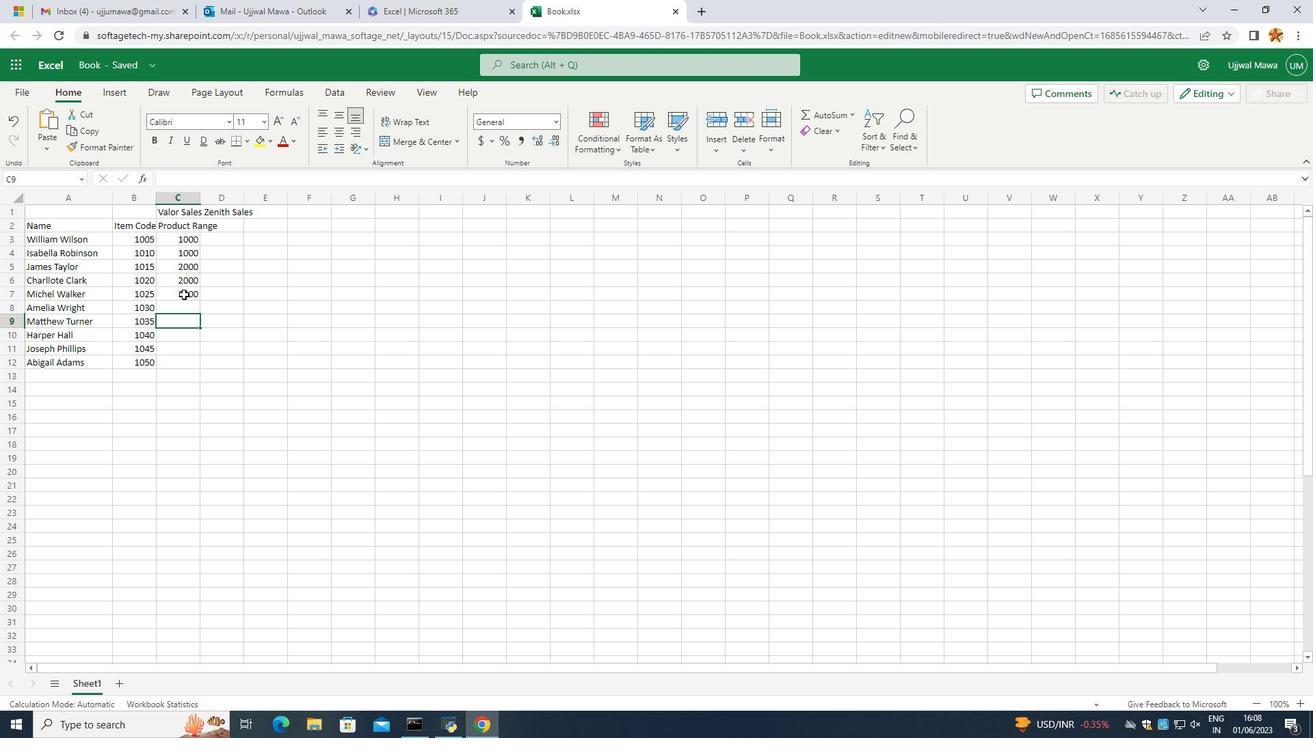 
Action: Mouse pressed left at (188, 292)
Screenshot: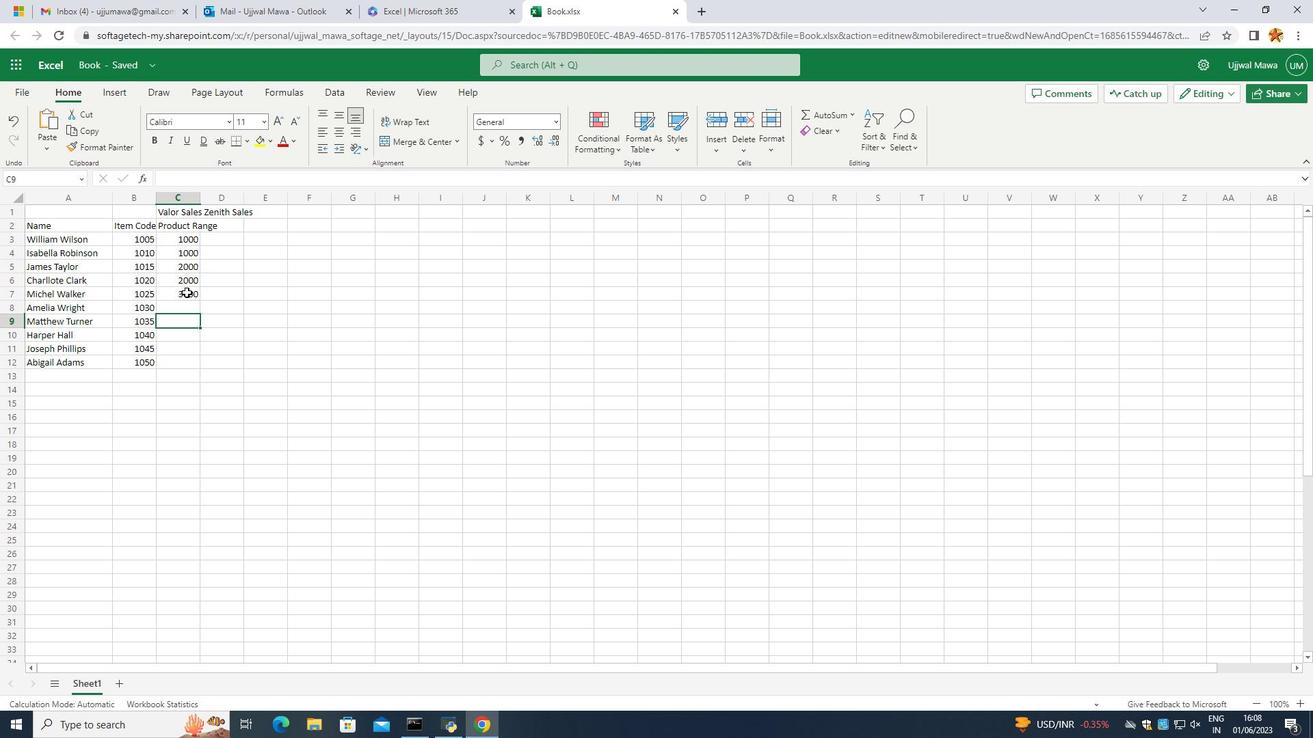 
Action: Mouse moved to (199, 299)
Screenshot: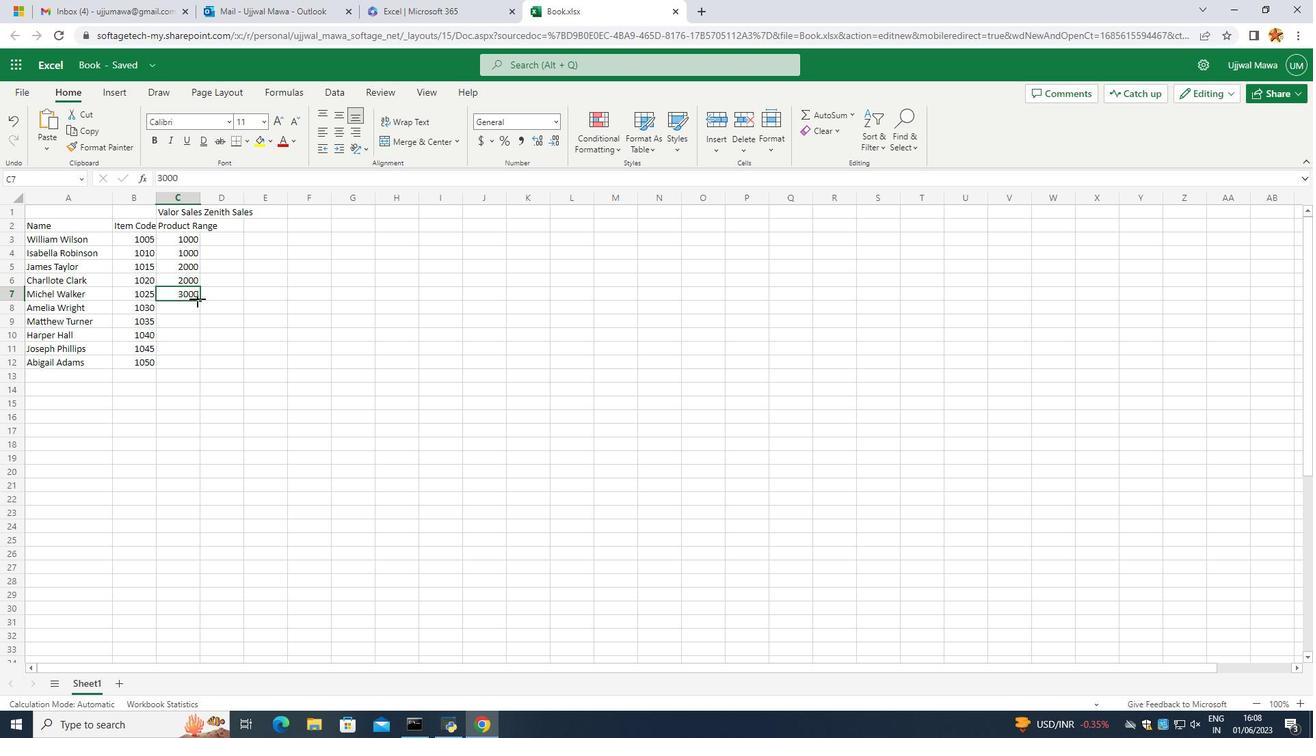 
Action: Mouse pressed left at (199, 299)
Screenshot: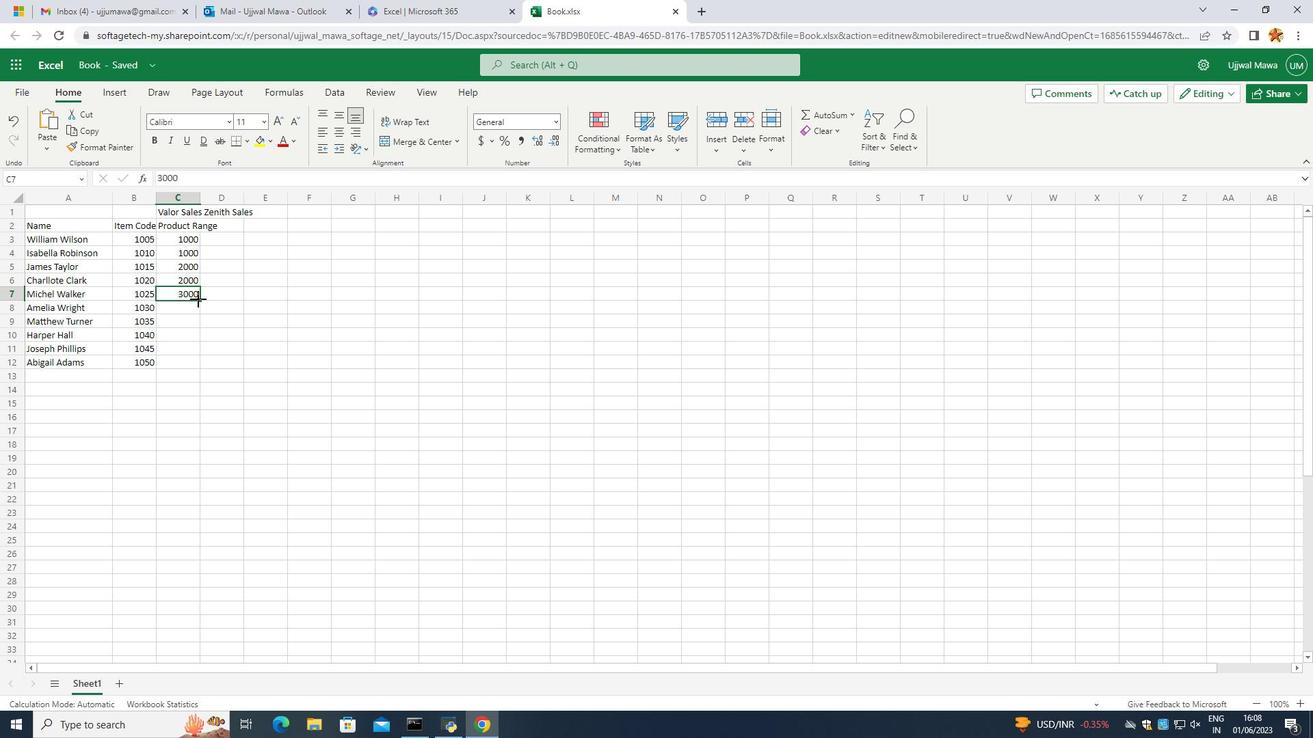 
Action: Mouse moved to (190, 327)
Screenshot: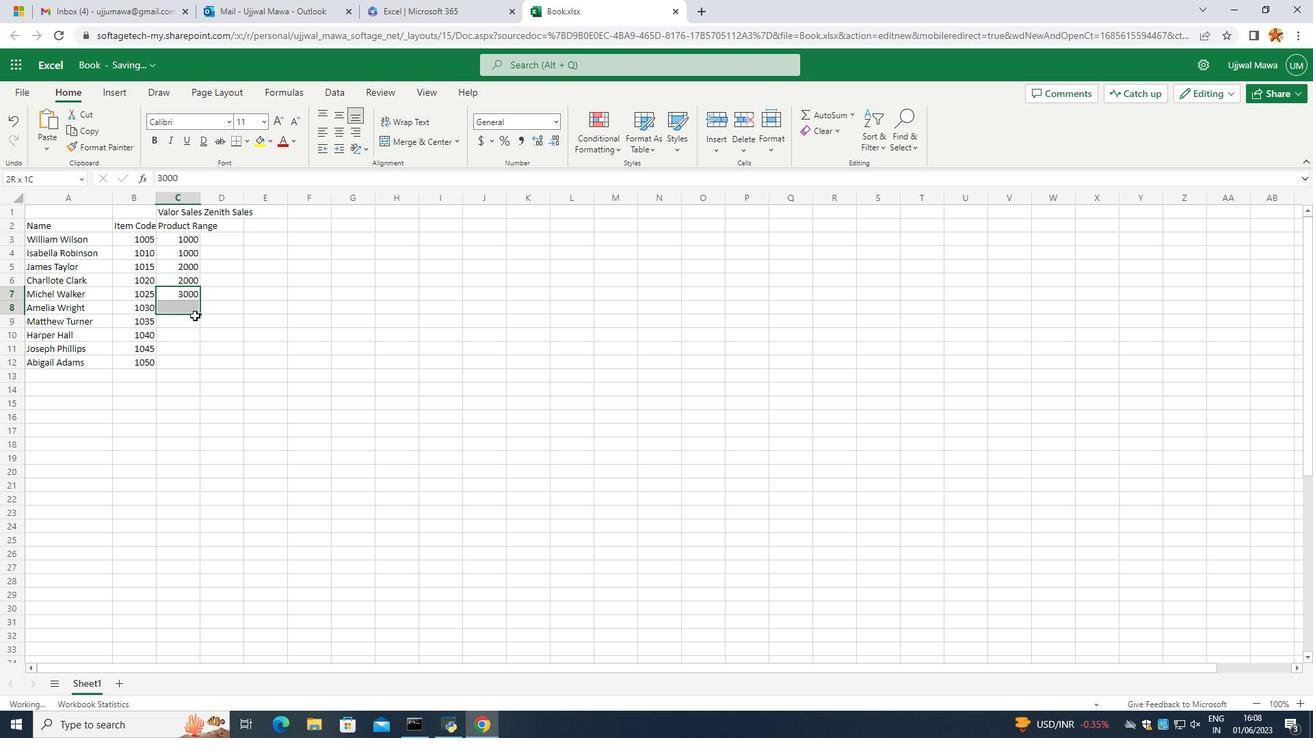 
Action: Mouse pressed left at (190, 327)
Screenshot: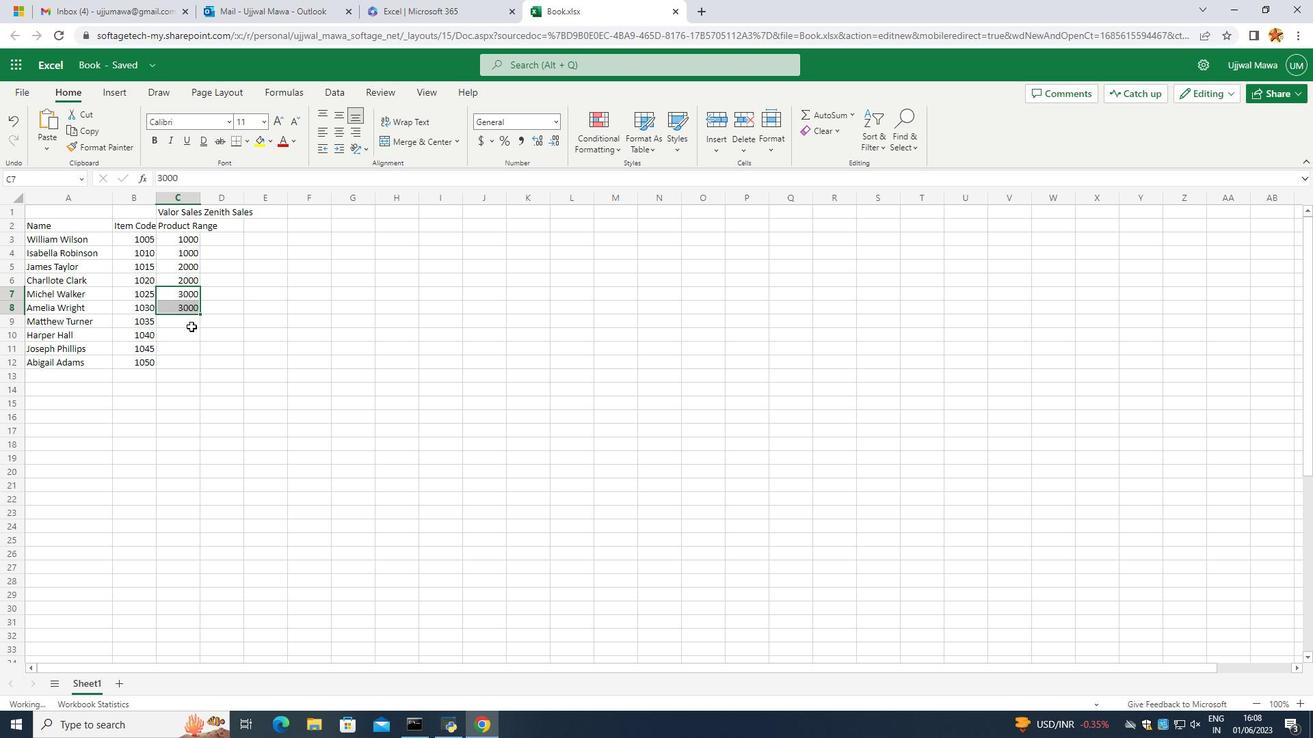 
Action: Key pressed 3500
Screenshot: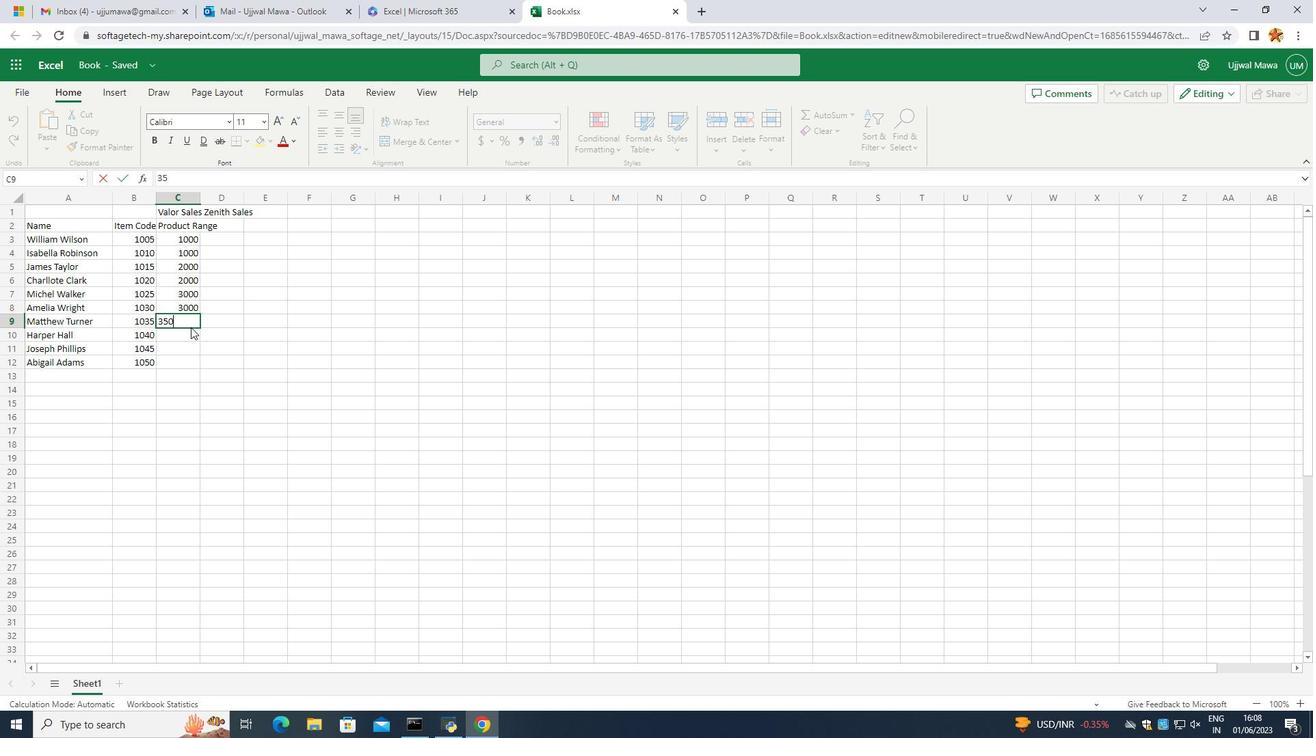 
Action: Mouse moved to (195, 378)
Screenshot: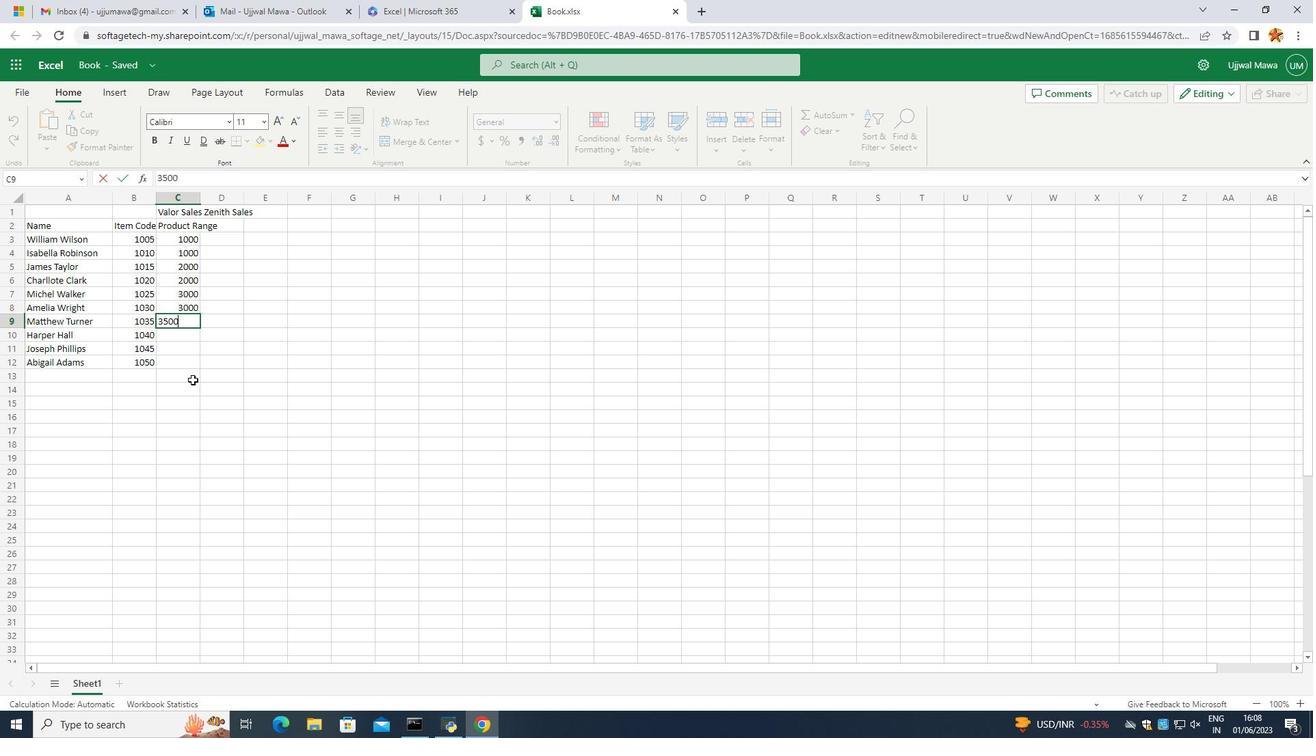 
Action: Mouse pressed left at (195, 378)
Screenshot: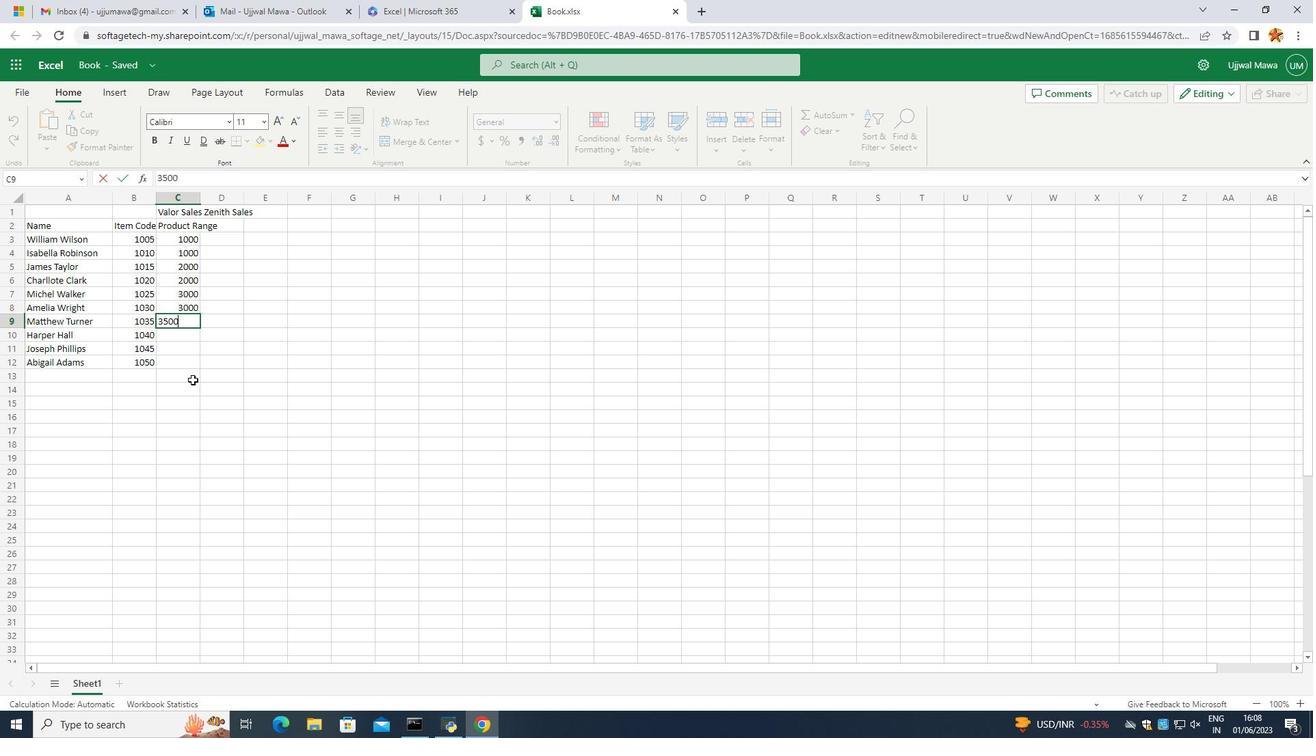 
Action: Mouse moved to (191, 323)
Screenshot: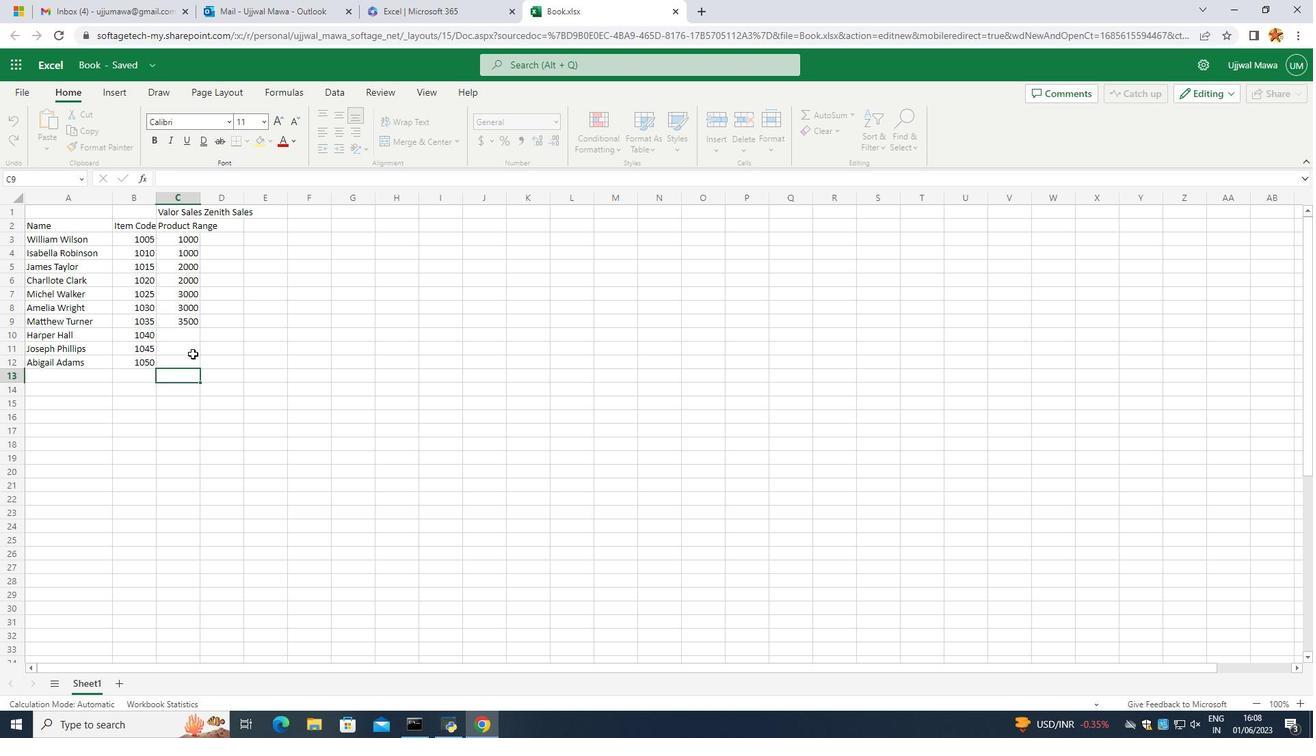 
Action: Mouse pressed left at (191, 323)
Screenshot: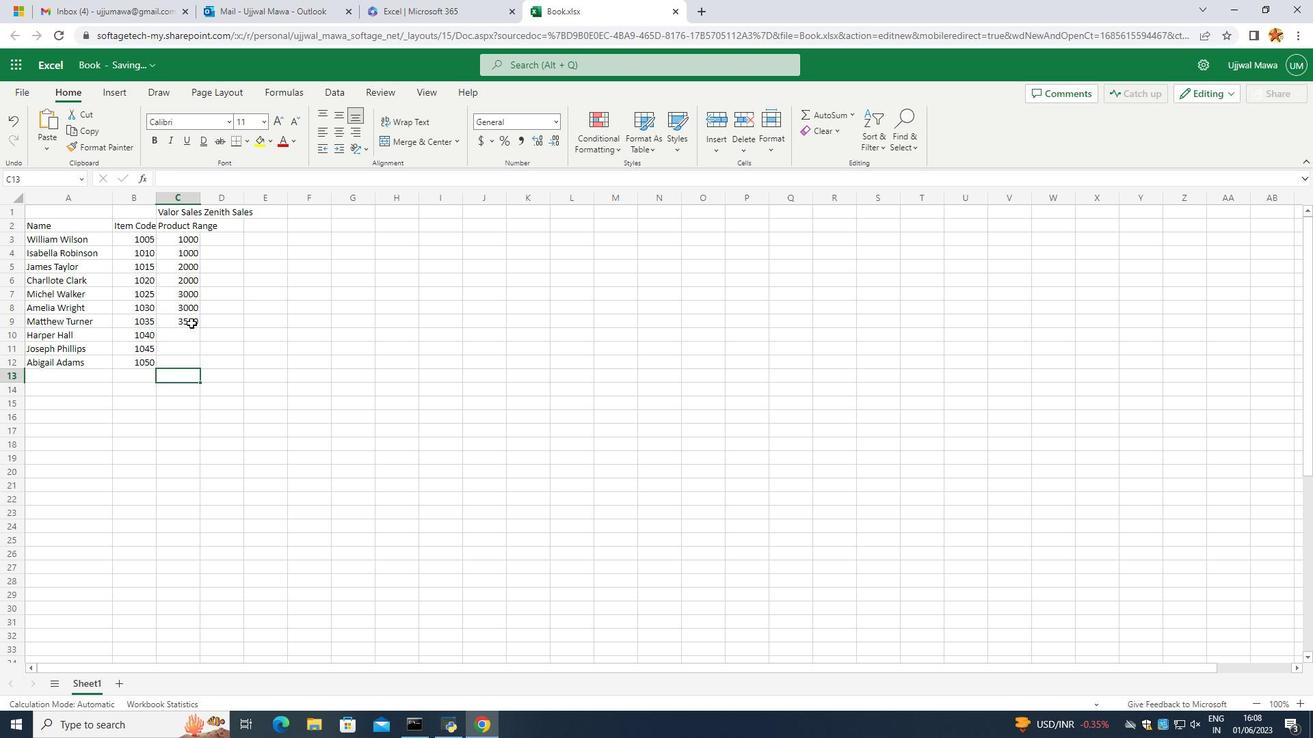 
Action: Mouse moved to (196, 328)
Screenshot: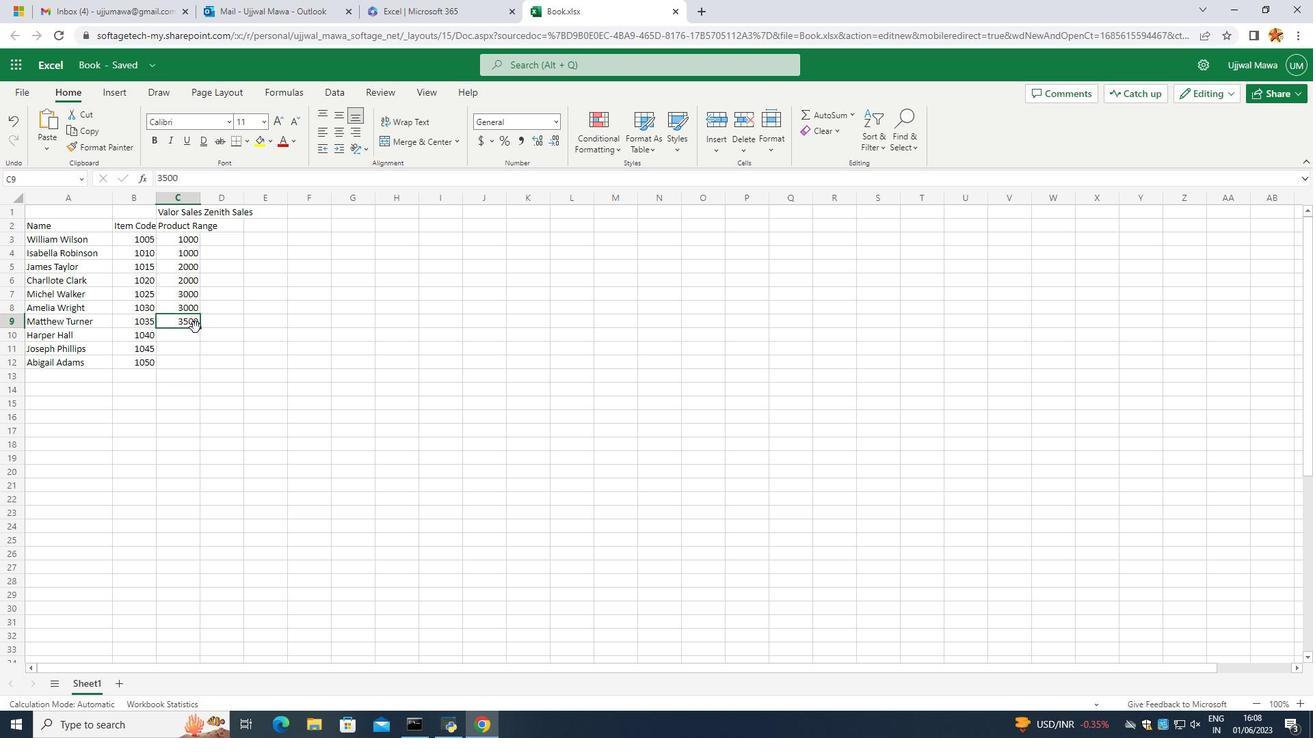 
Action: Mouse pressed left at (196, 328)
Screenshot: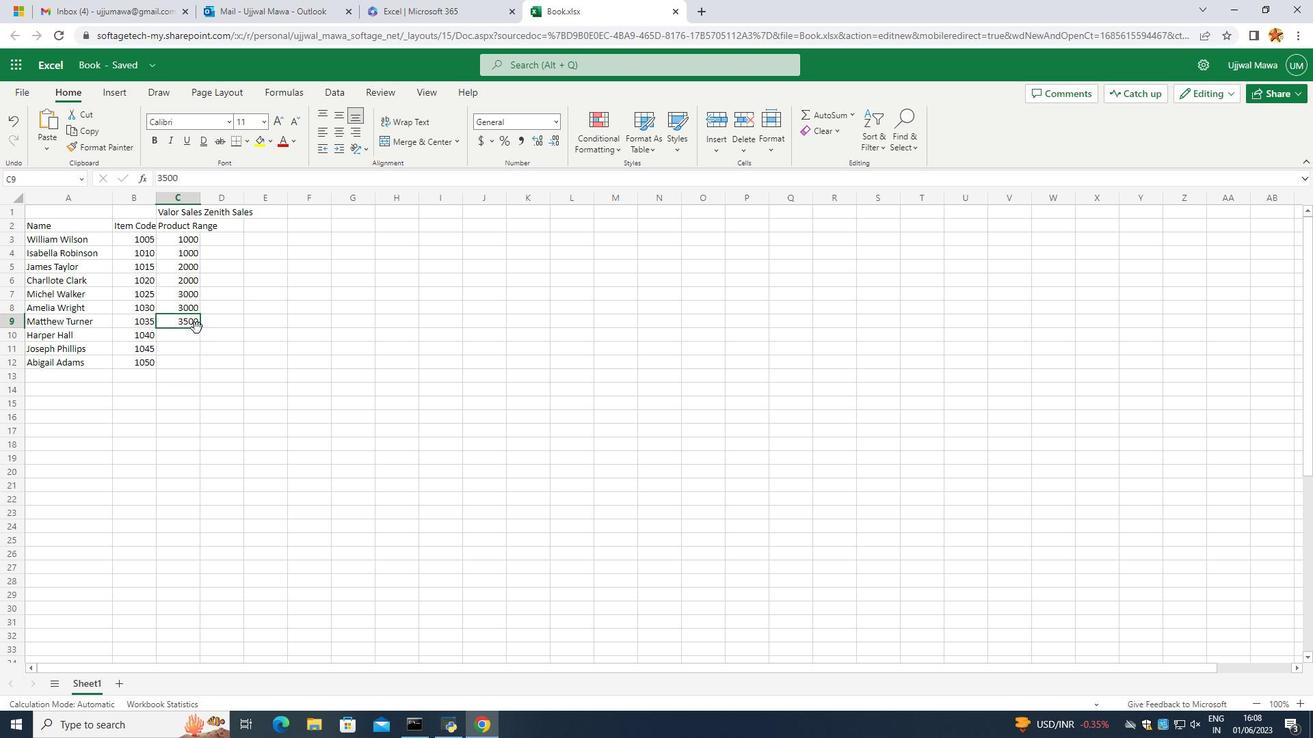 
Action: Mouse moved to (199, 330)
Screenshot: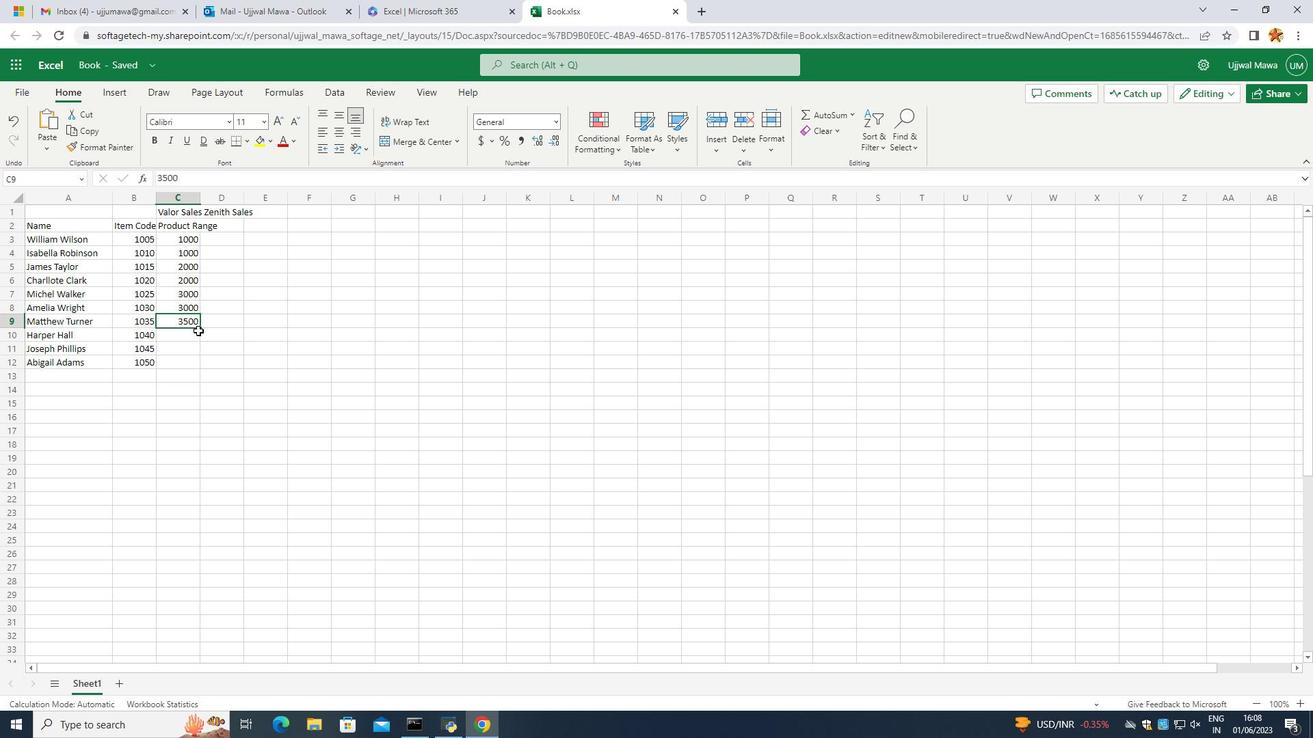 
Action: Mouse pressed left at (199, 330)
Screenshot: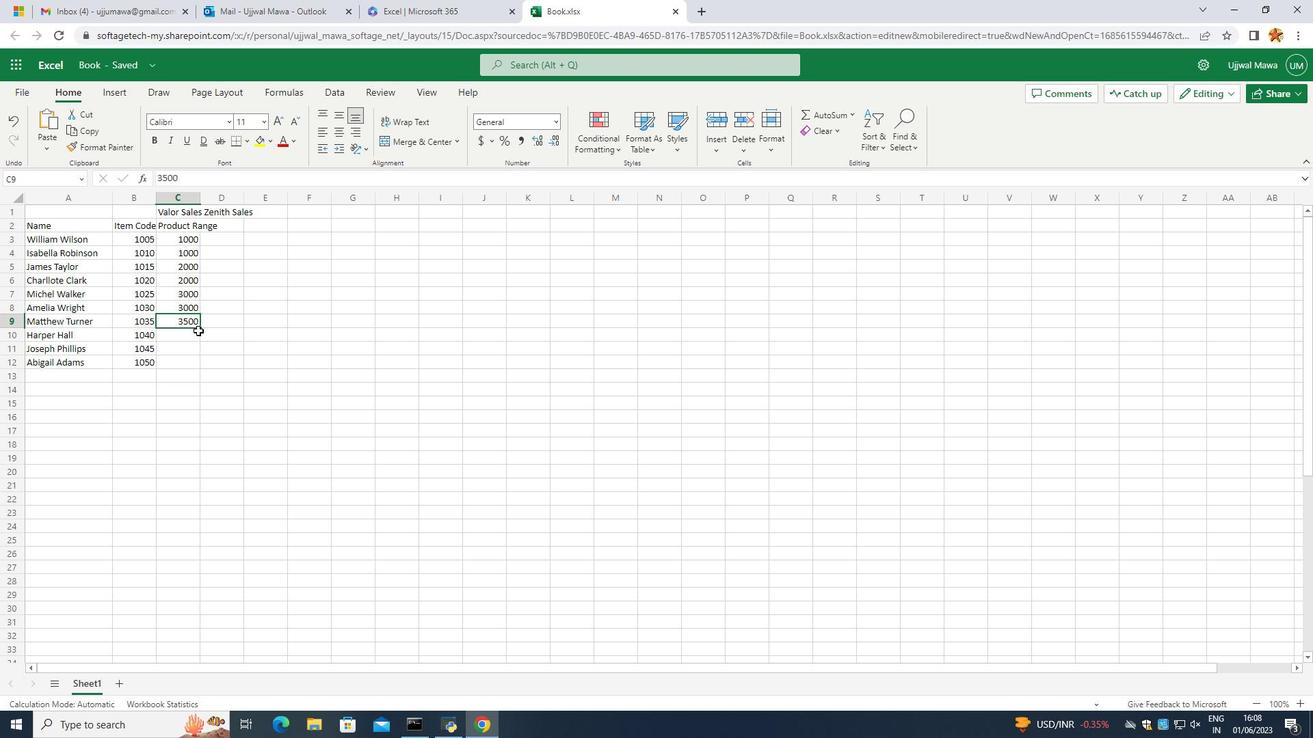 
Action: Mouse moved to (192, 322)
Screenshot: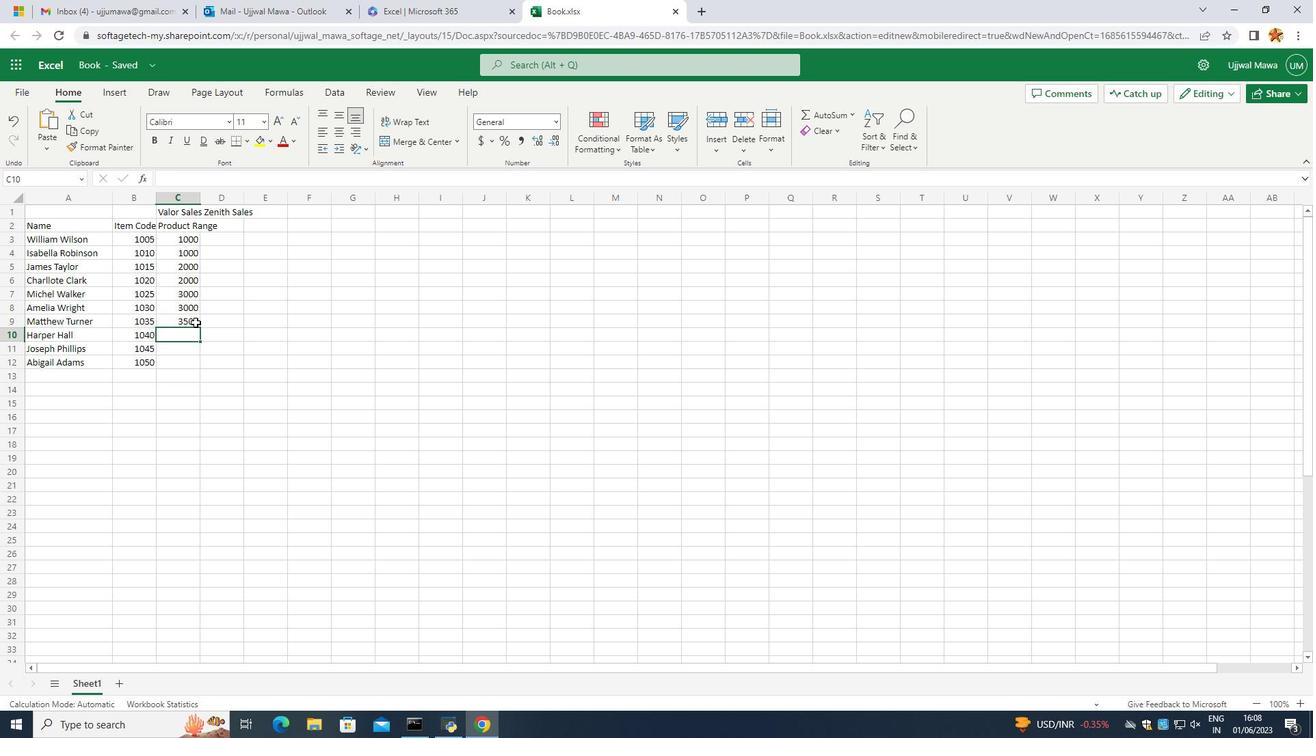 
Action: Mouse pressed left at (193, 322)
Screenshot: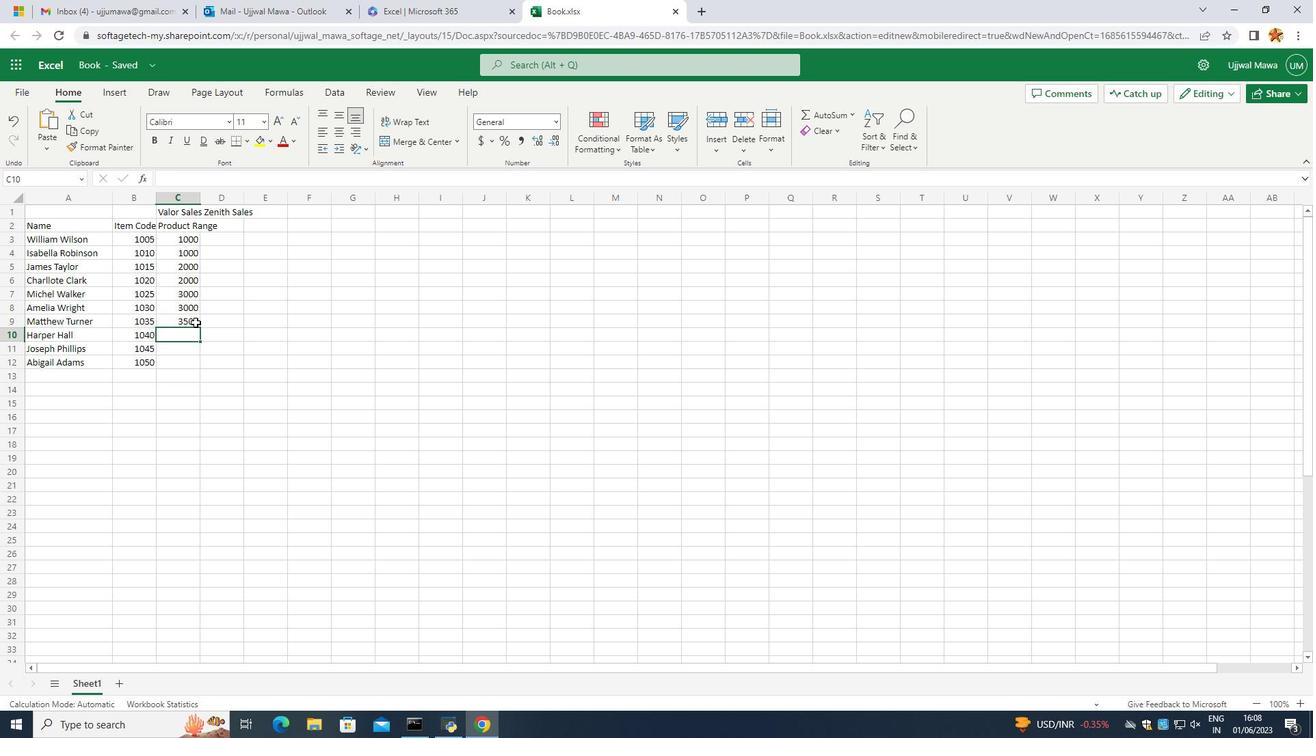 
Action: Mouse moved to (201, 329)
Screenshot: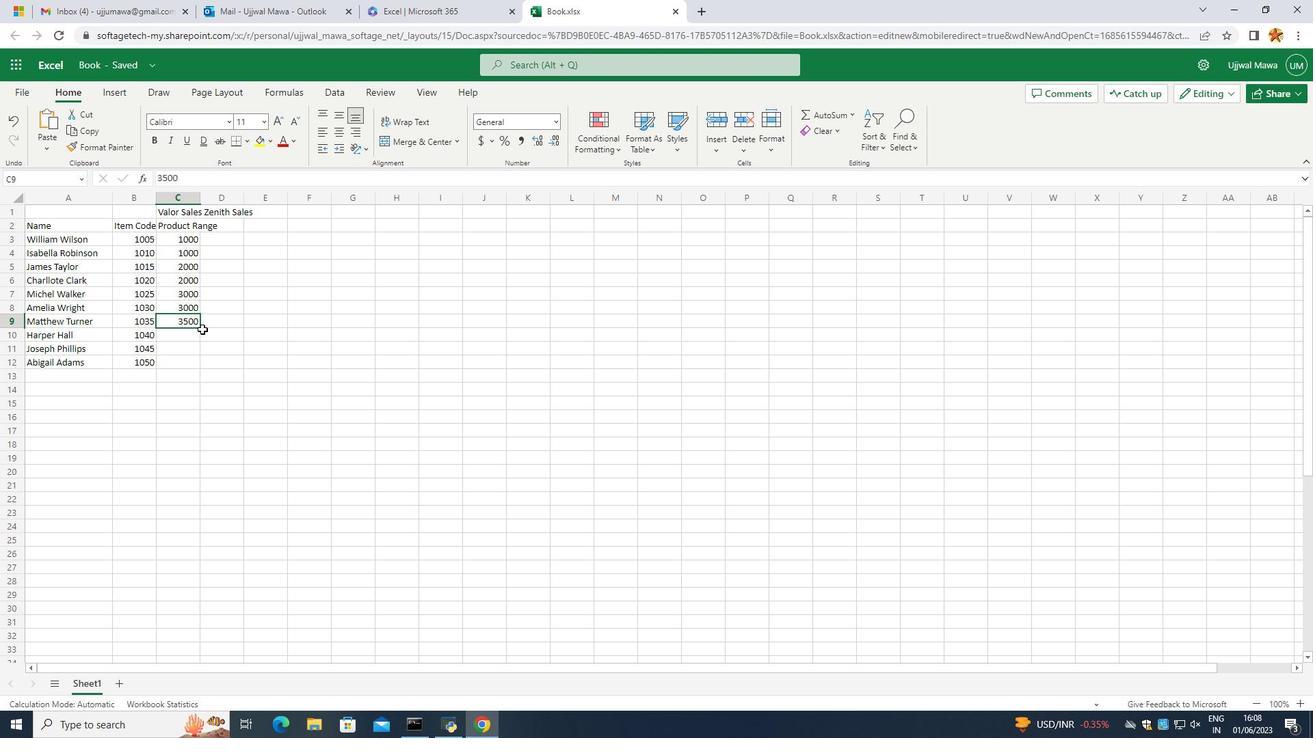 
Action: Mouse pressed left at (201, 329)
Screenshot: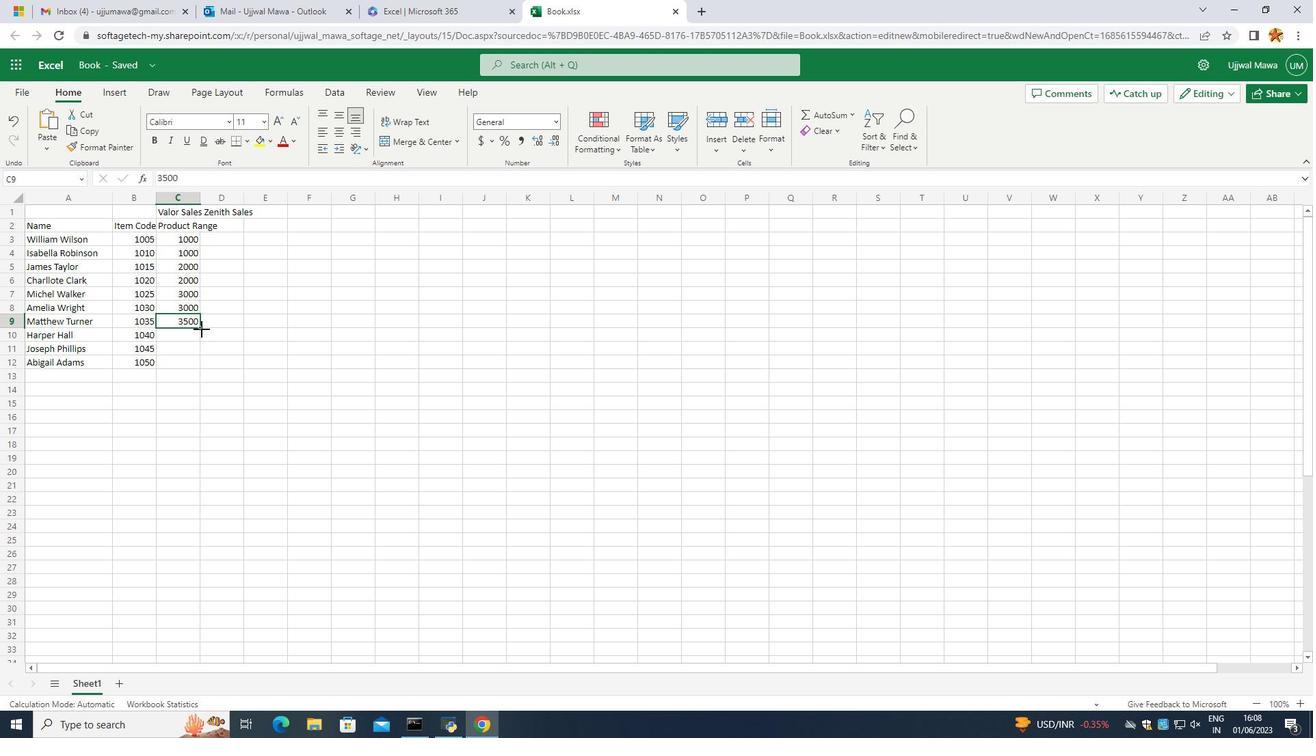 
Action: Mouse moved to (189, 356)
Screenshot: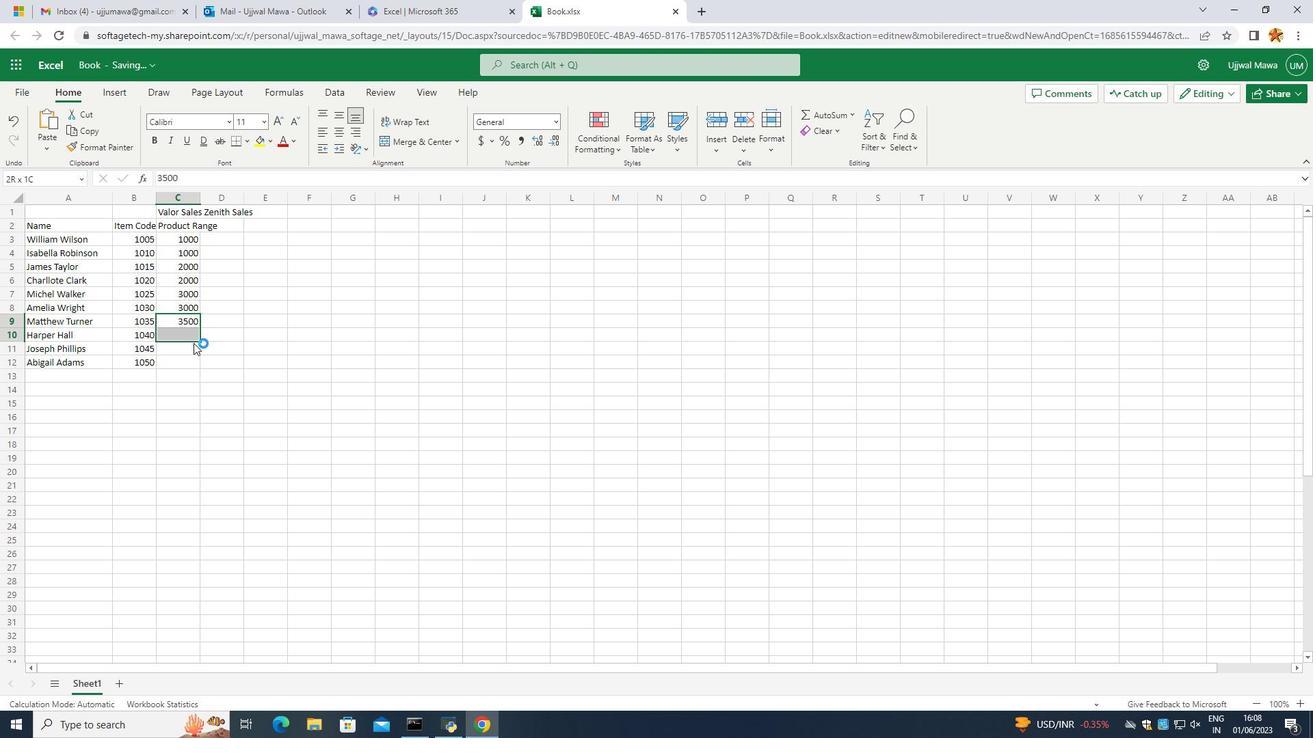 
Action: Mouse pressed left at (189, 356)
Screenshot: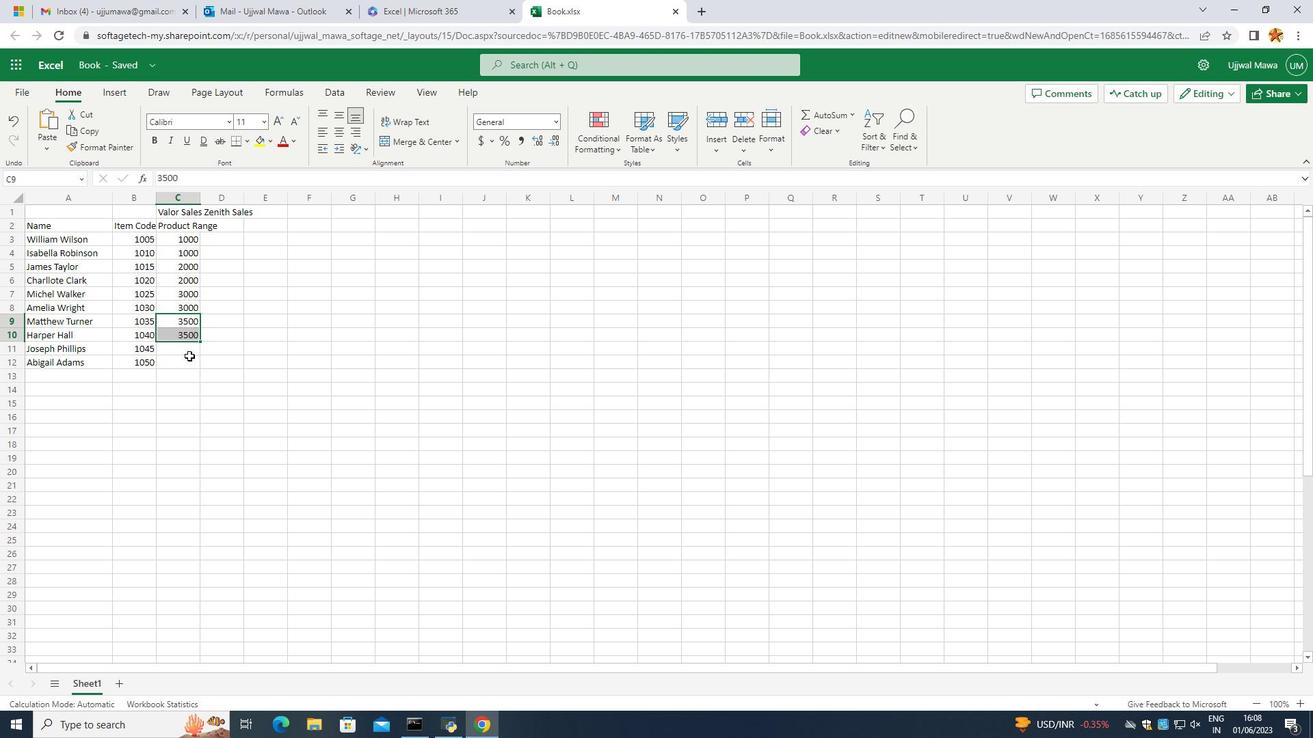 
Action: Mouse moved to (190, 350)
Screenshot: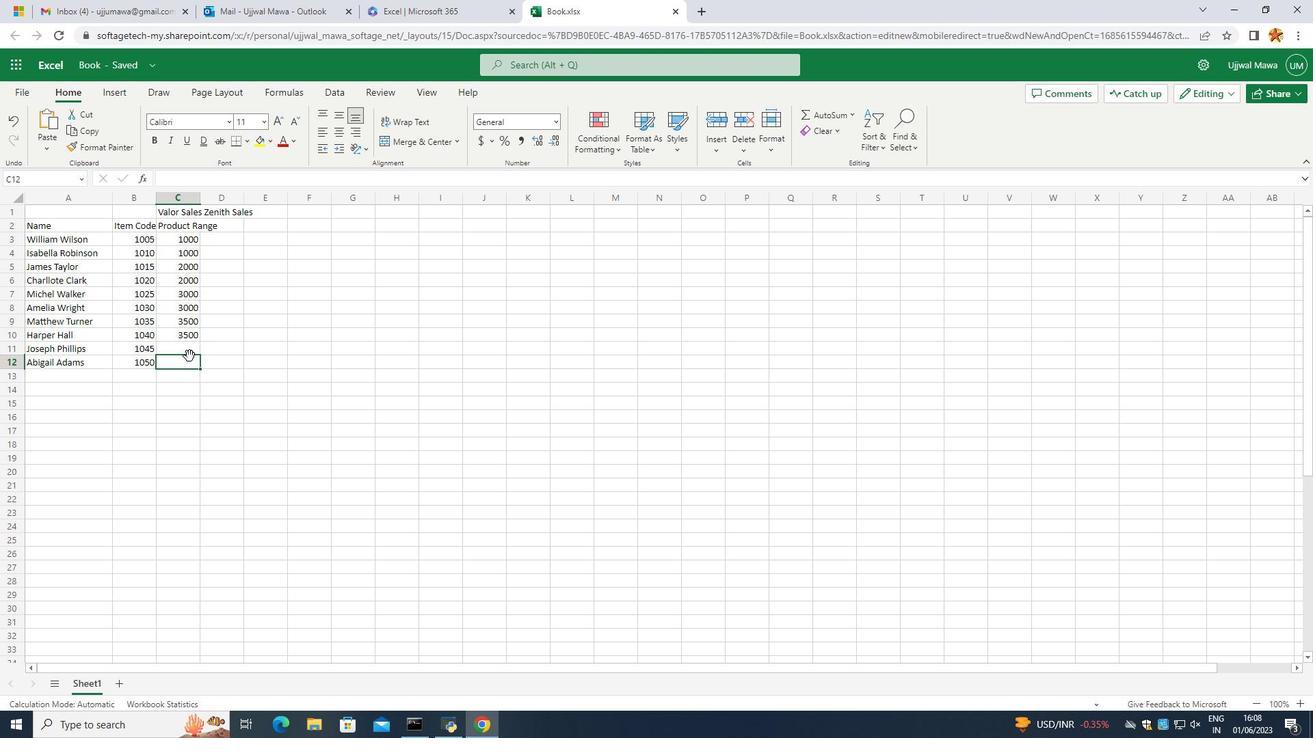 
Action: Mouse pressed left at (190, 350)
Screenshot: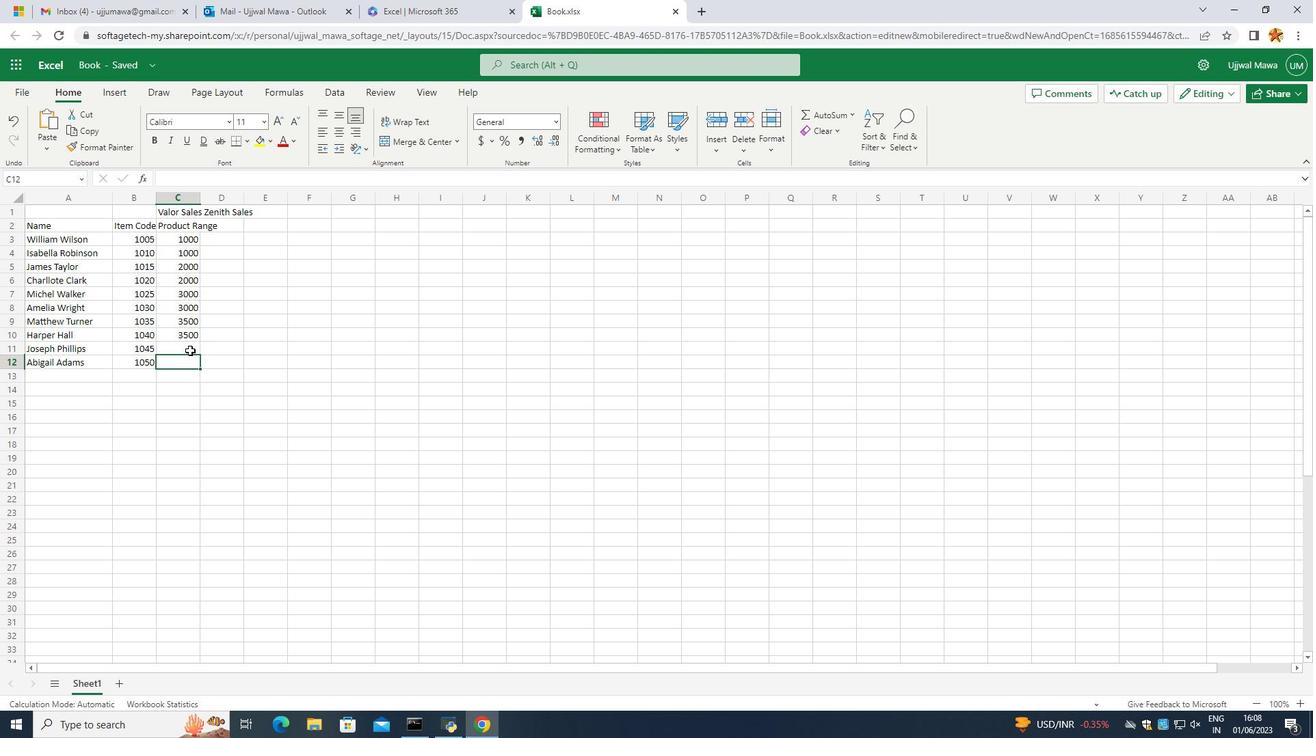 
Action: Mouse moved to (190, 336)
Screenshot: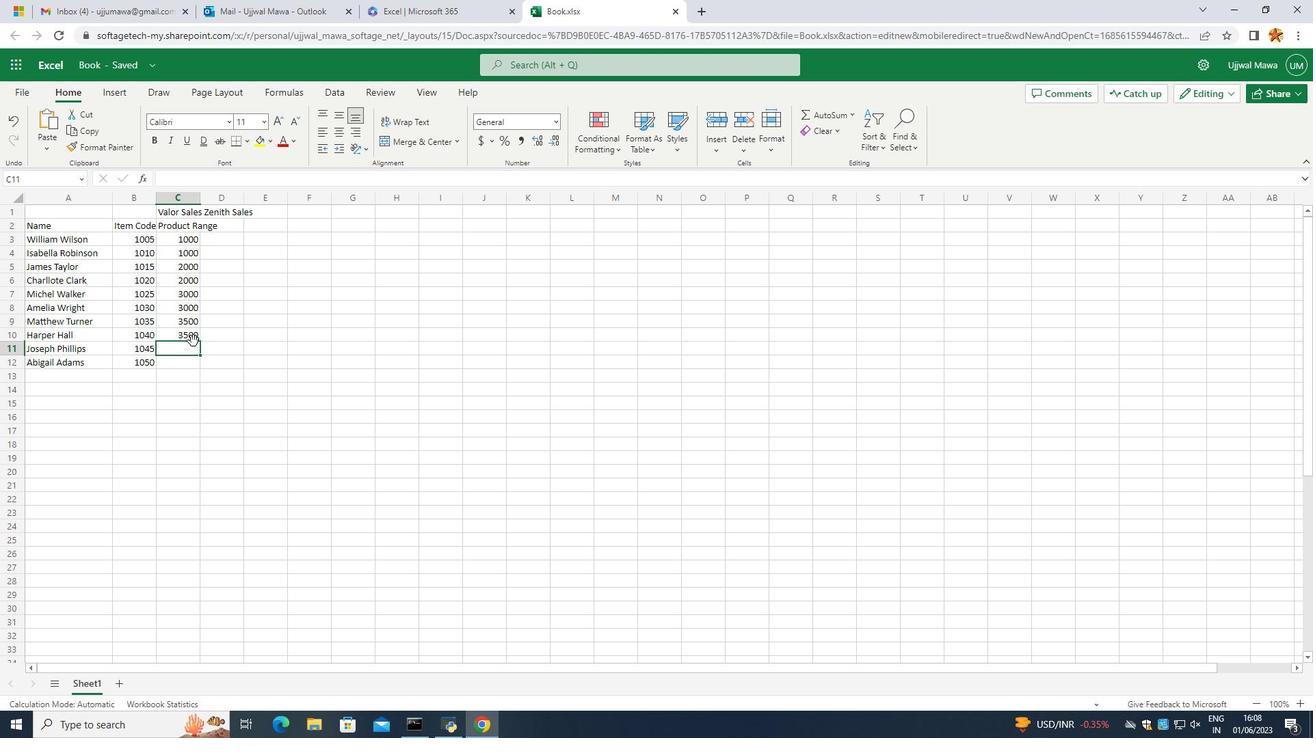 
Action: Mouse pressed left at (190, 336)
Screenshot: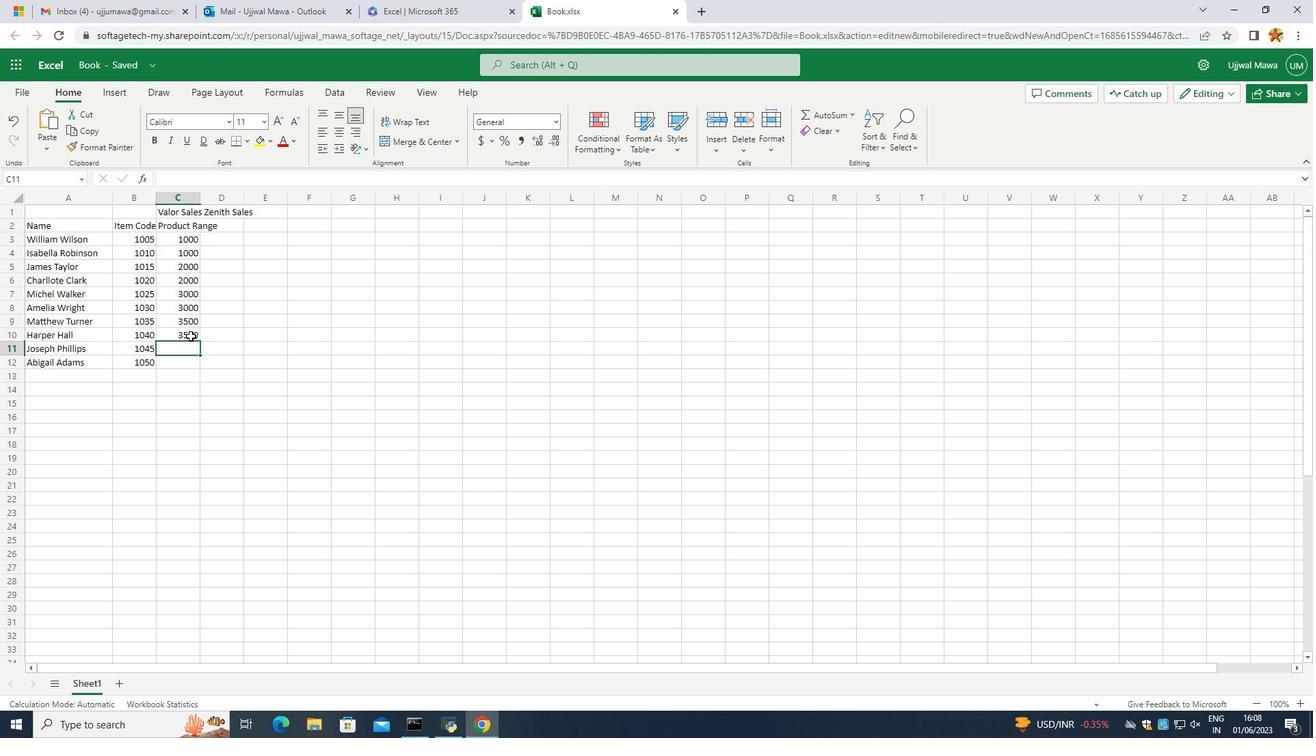 
Action: Mouse moved to (192, 326)
Screenshot: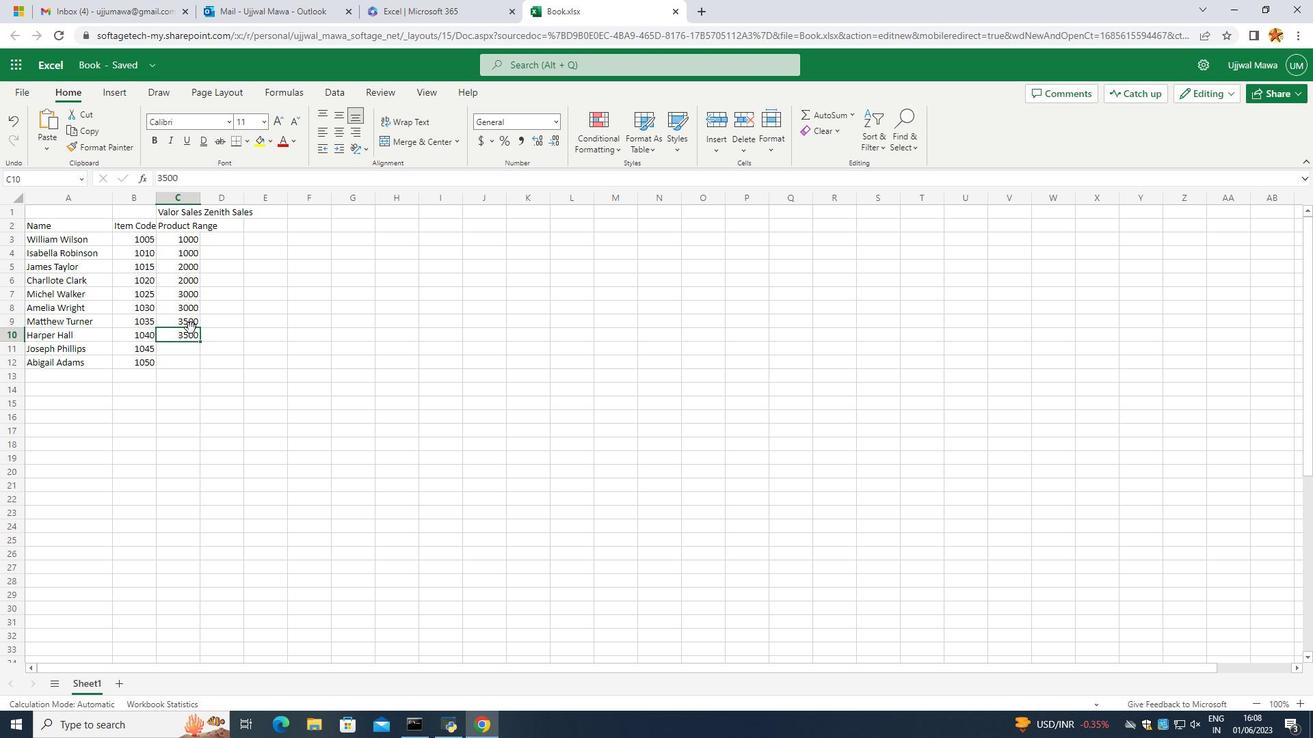 
Action: Mouse pressed left at (192, 326)
Screenshot: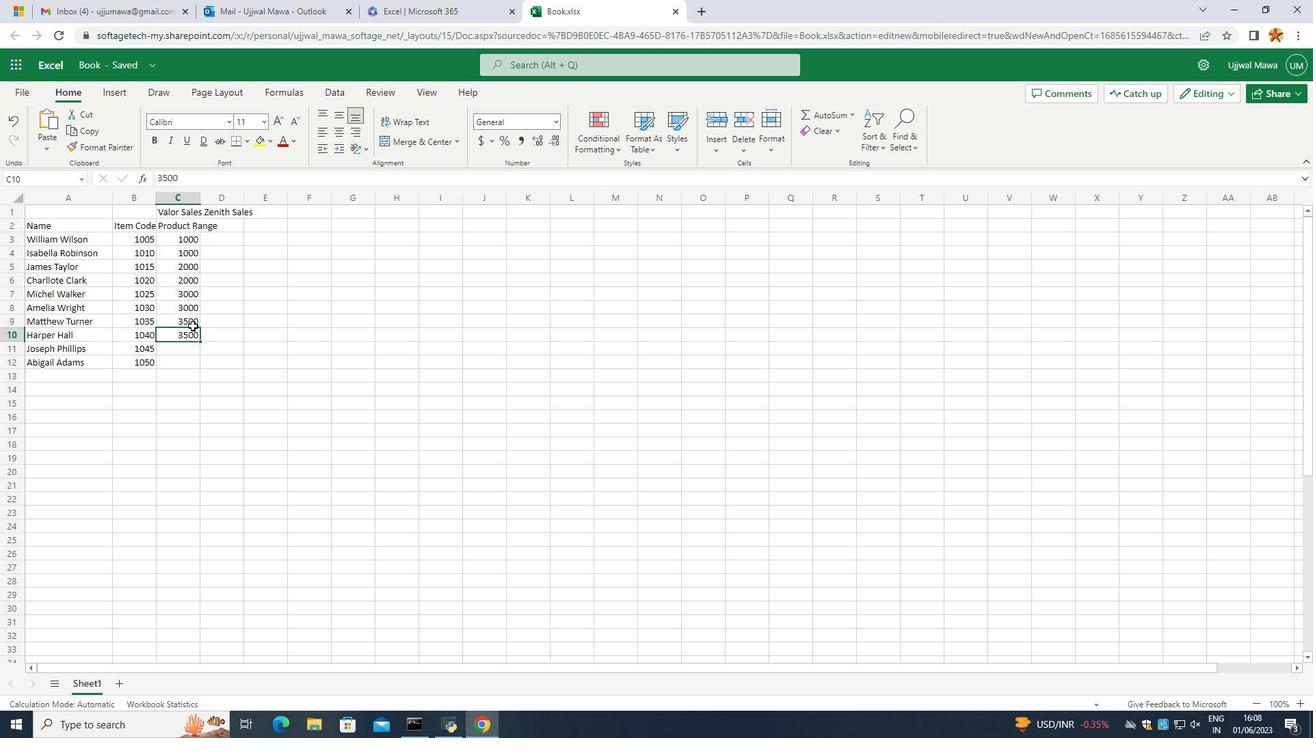 
Action: Key pressed 400
Screenshot: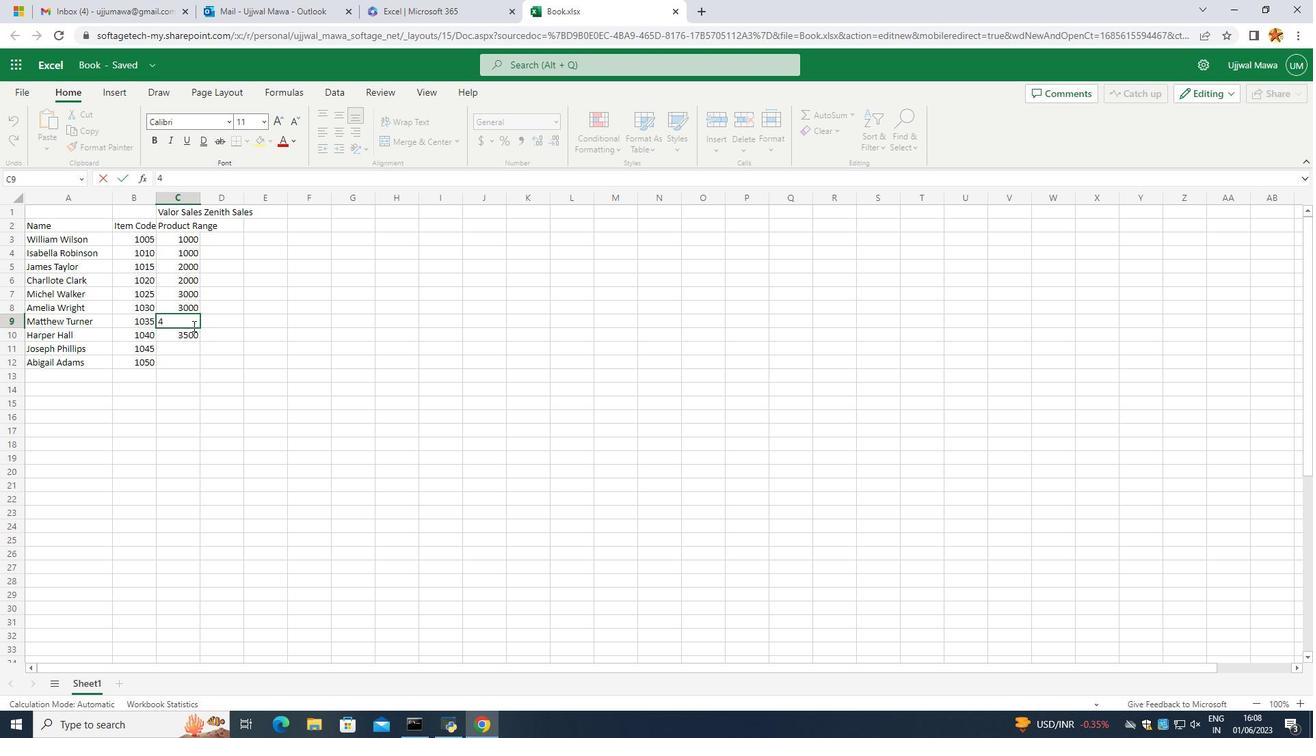 
Action: Mouse moved to (192, 348)
Screenshot: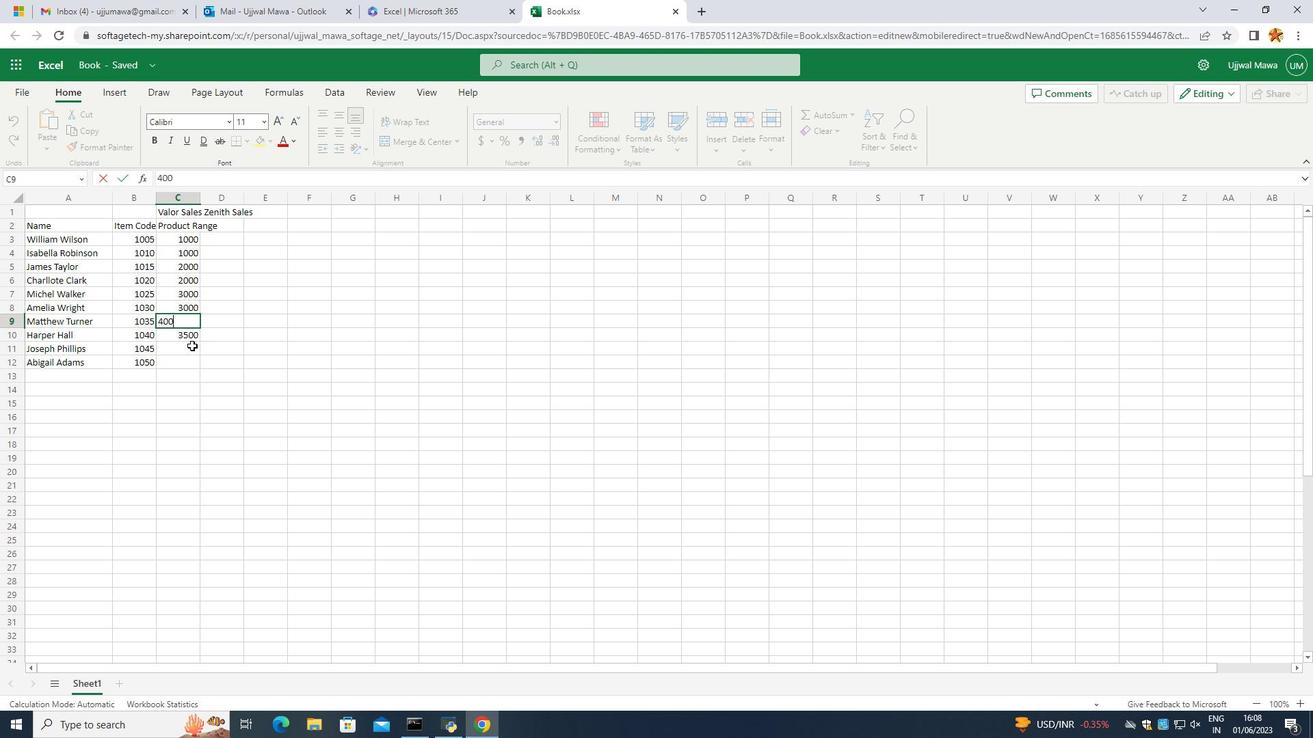 
Action: Mouse pressed left at (192, 348)
Screenshot: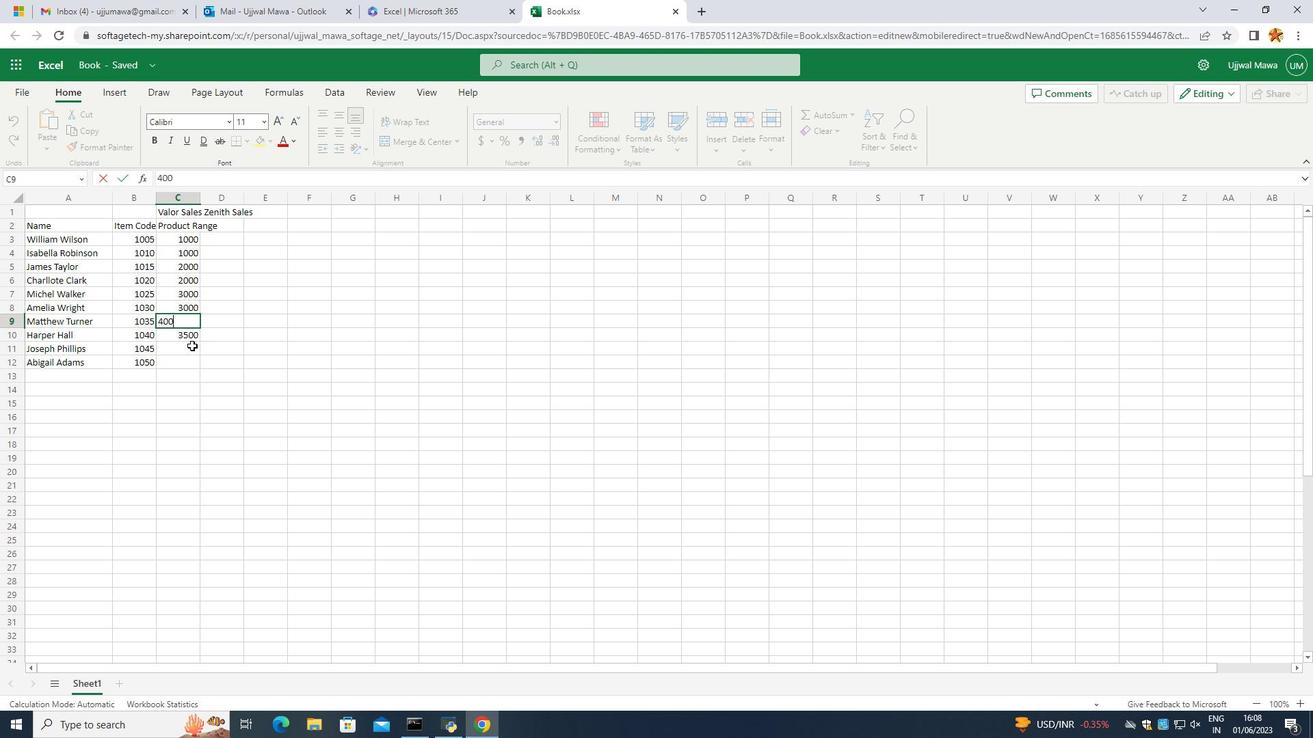 
Action: Mouse moved to (192, 324)
Screenshot: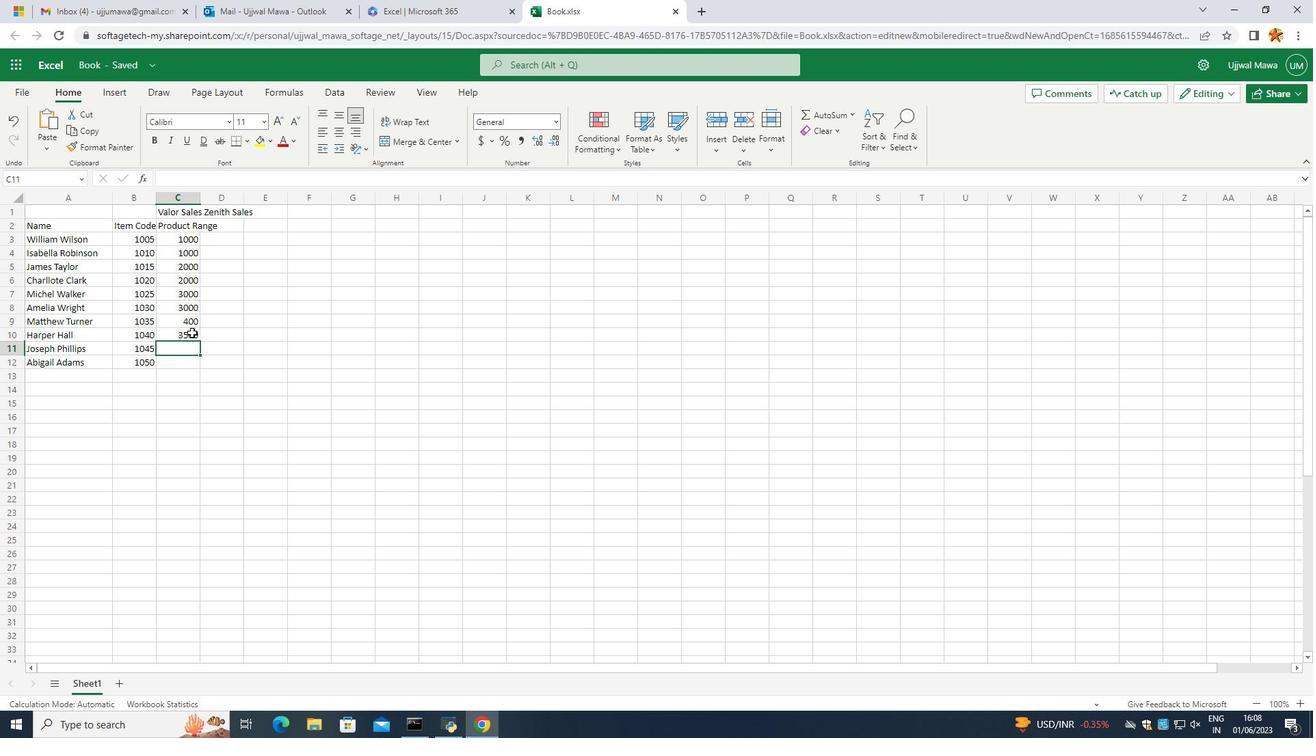 
Action: Mouse pressed left at (192, 324)
Screenshot: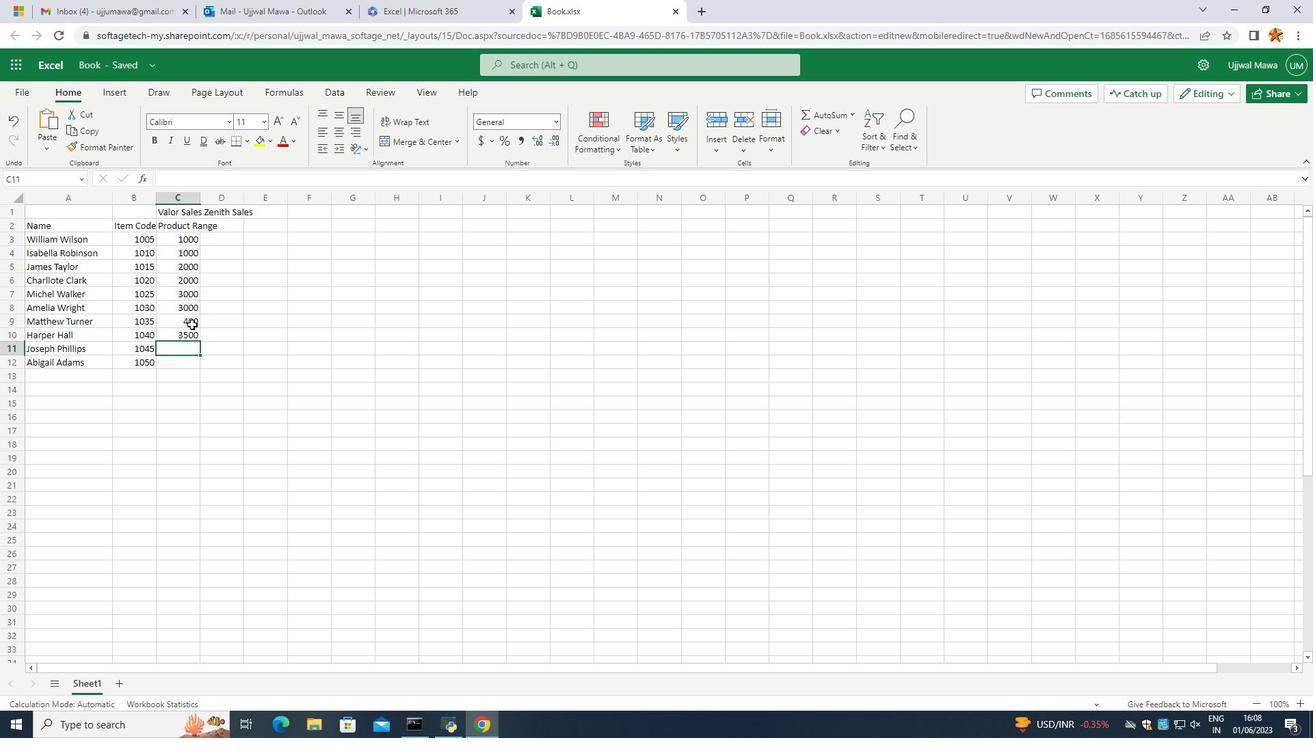 
Action: Mouse pressed left at (192, 324)
Screenshot: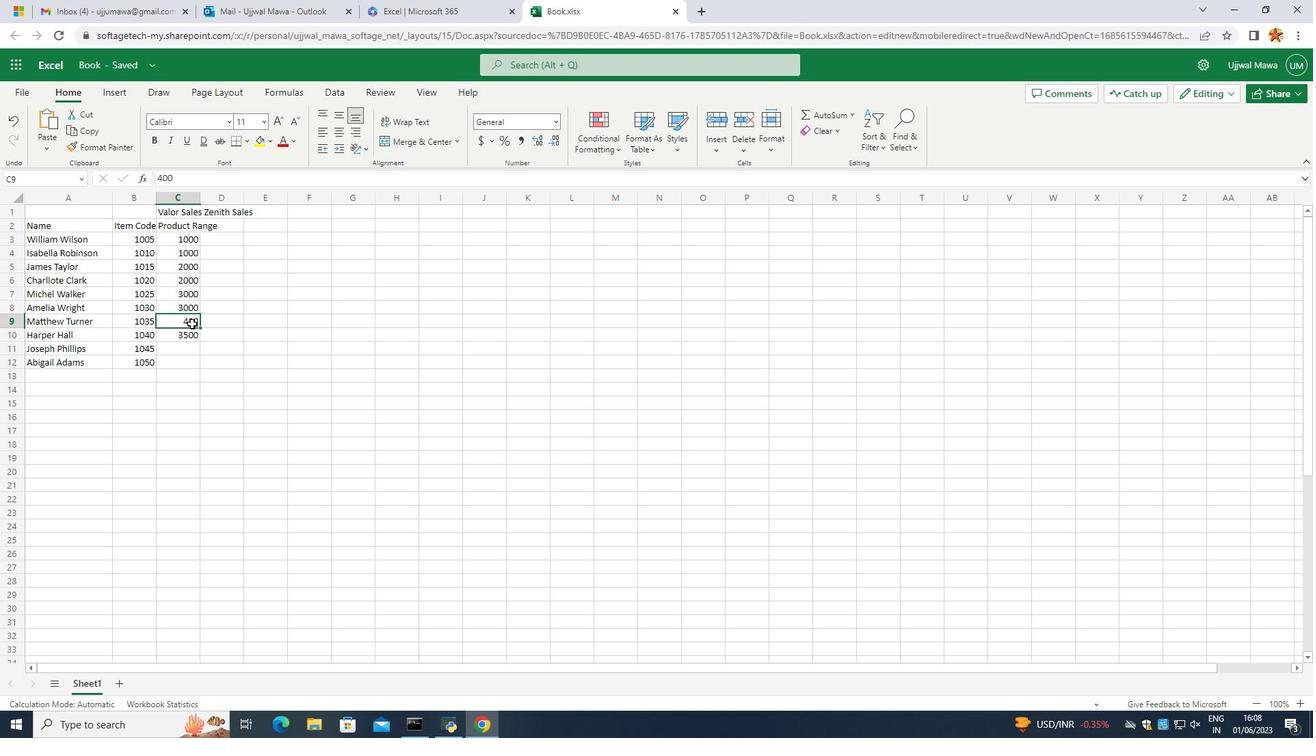 
Action: Mouse pressed left at (192, 324)
Screenshot: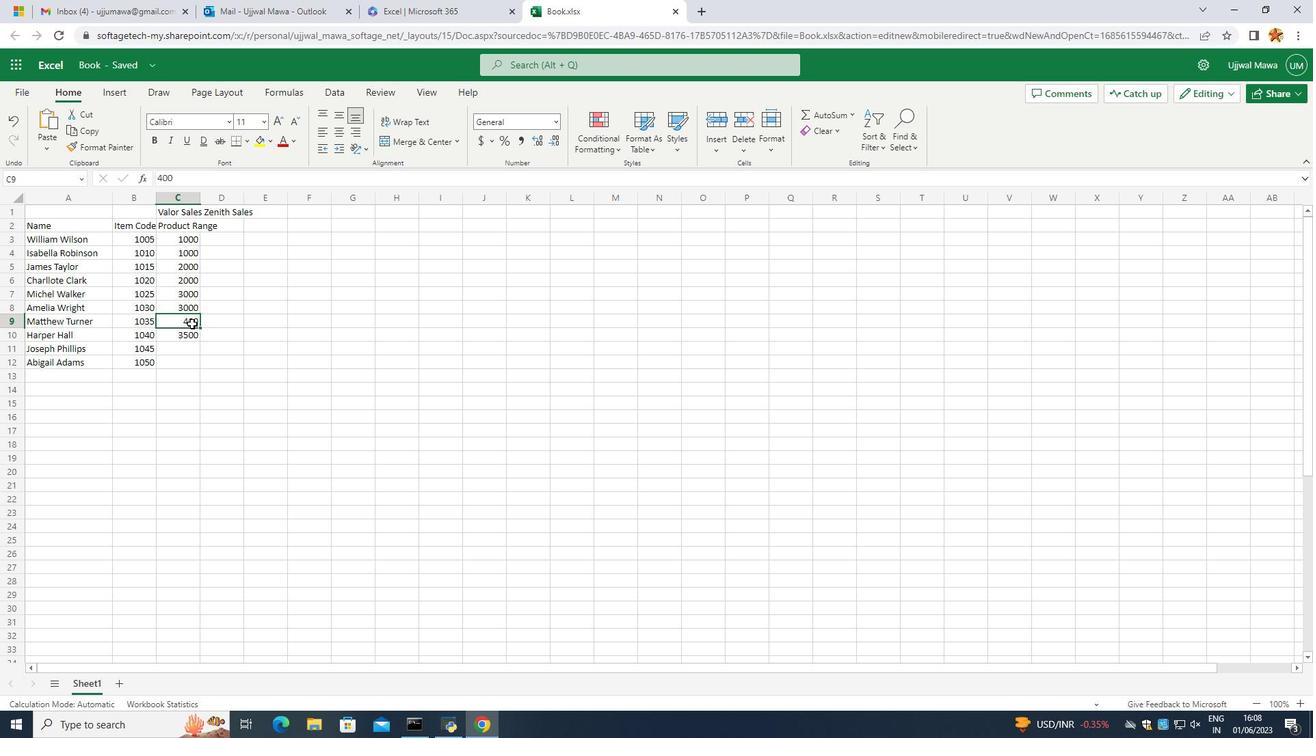 
Action: Mouse pressed left at (192, 324)
Screenshot: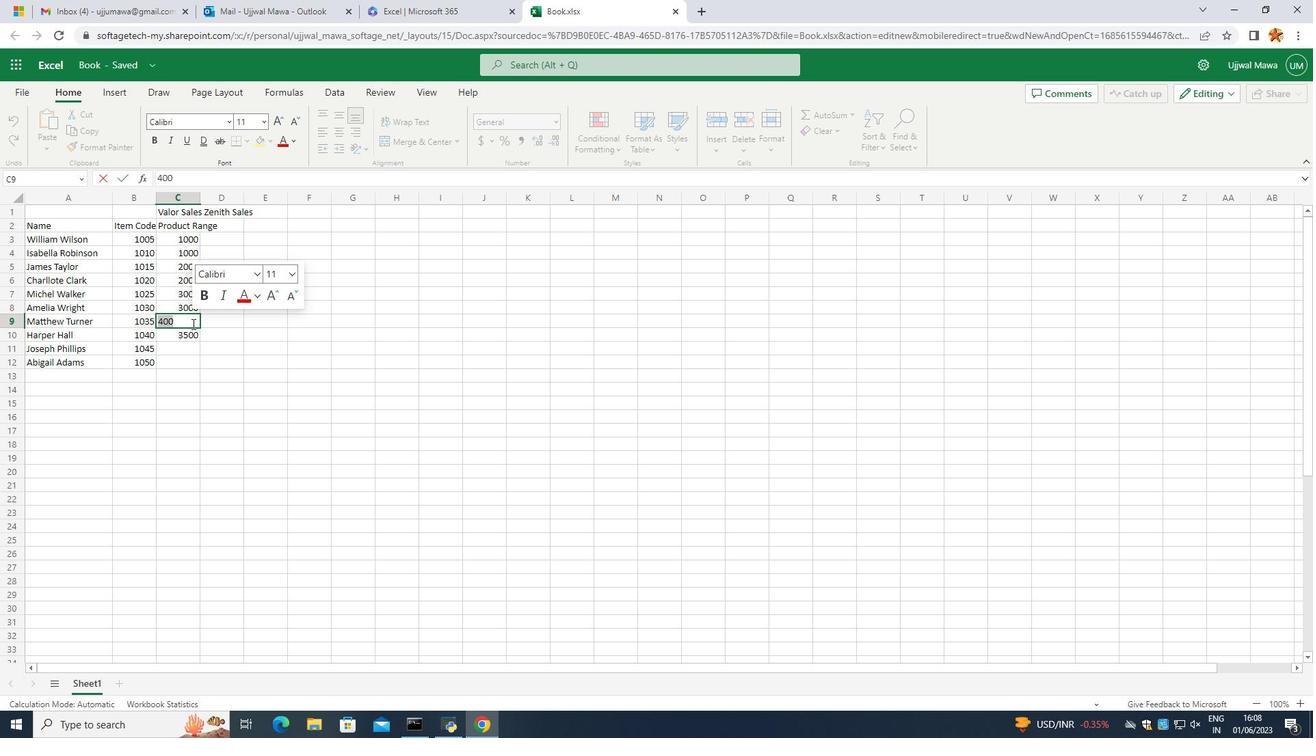 
Action: Mouse moved to (192, 323)
Screenshot: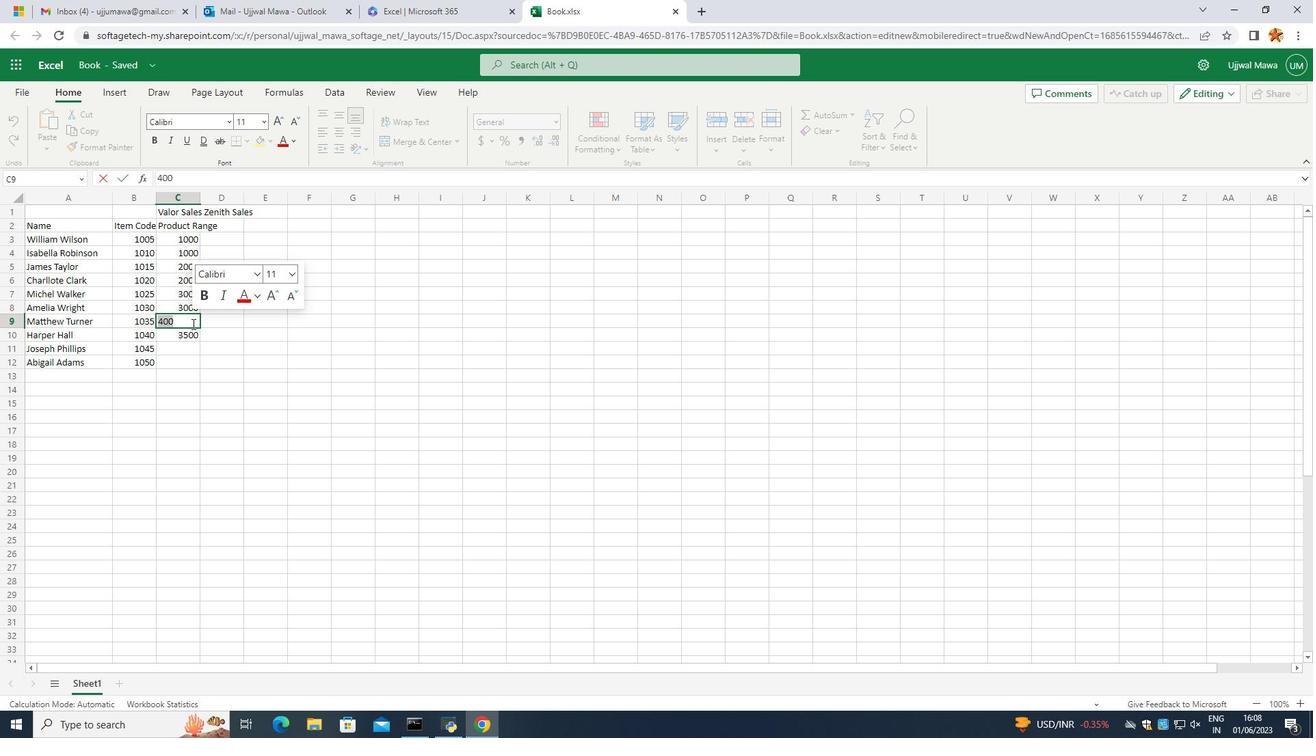 
Action: Mouse pressed left at (192, 323)
Screenshot: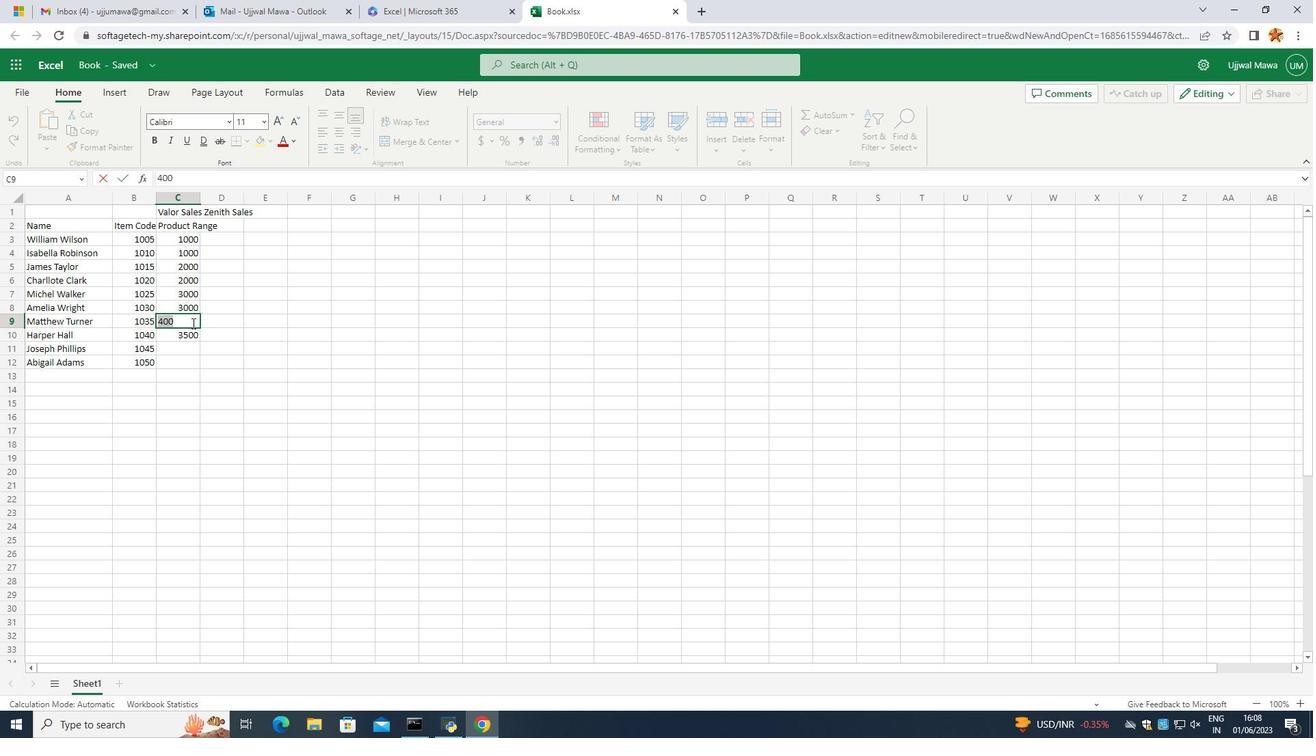 
Action: Mouse moved to (188, 323)
Screenshot: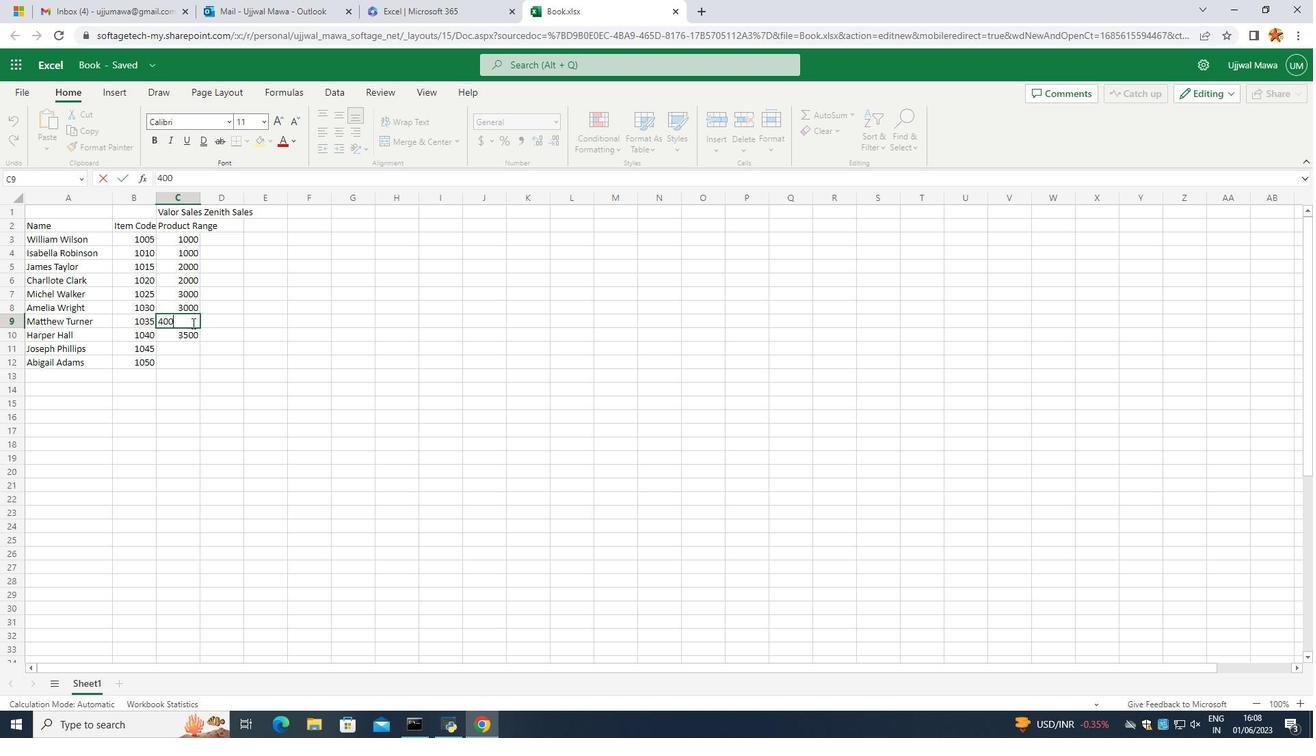 
Action: Key pressed 0
Screenshot: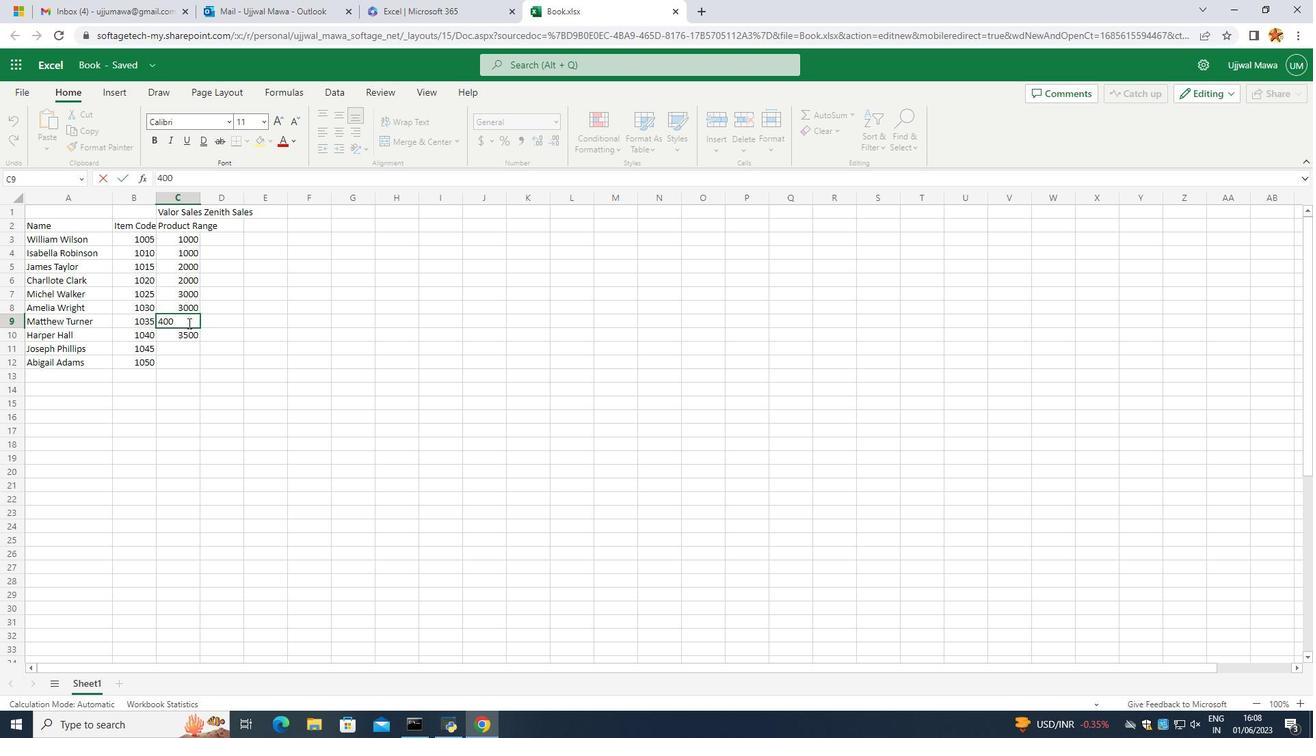 
Action: Mouse moved to (202, 421)
Screenshot: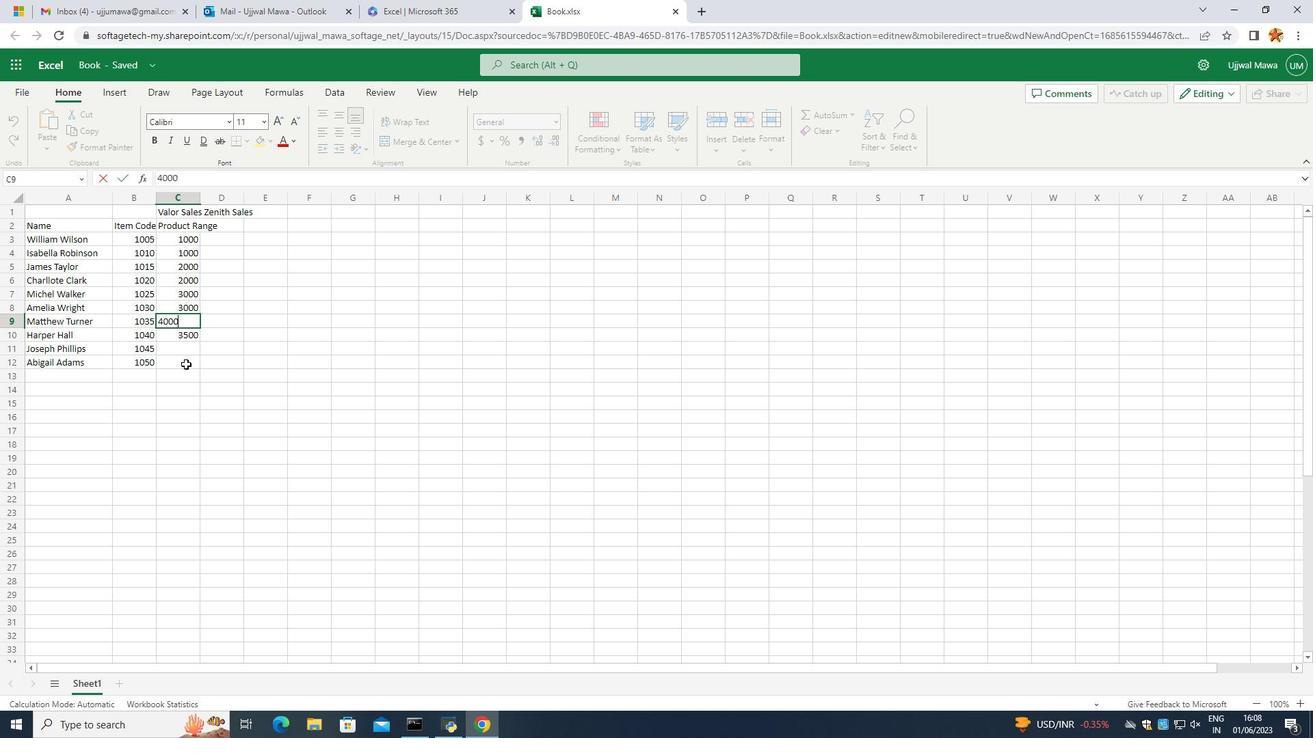 
Action: Mouse pressed left at (202, 421)
Screenshot: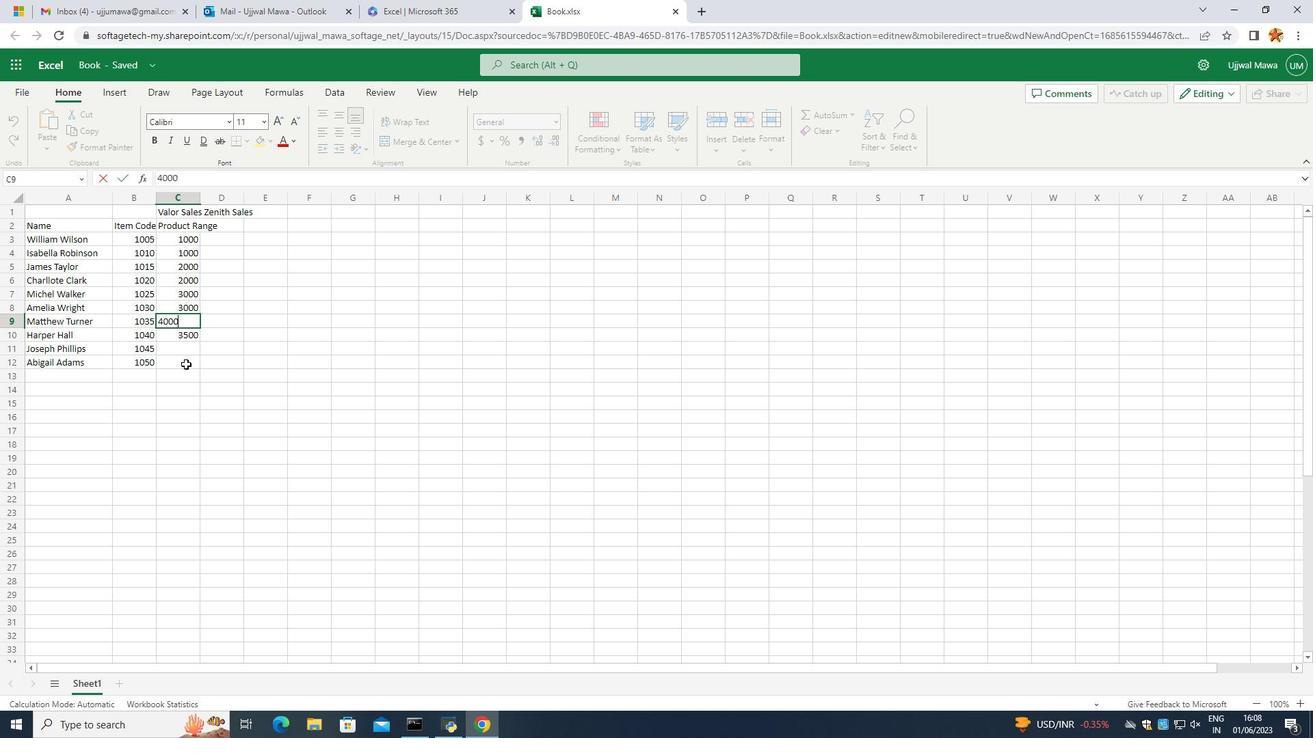 
Action: Mouse moved to (190, 329)
Screenshot: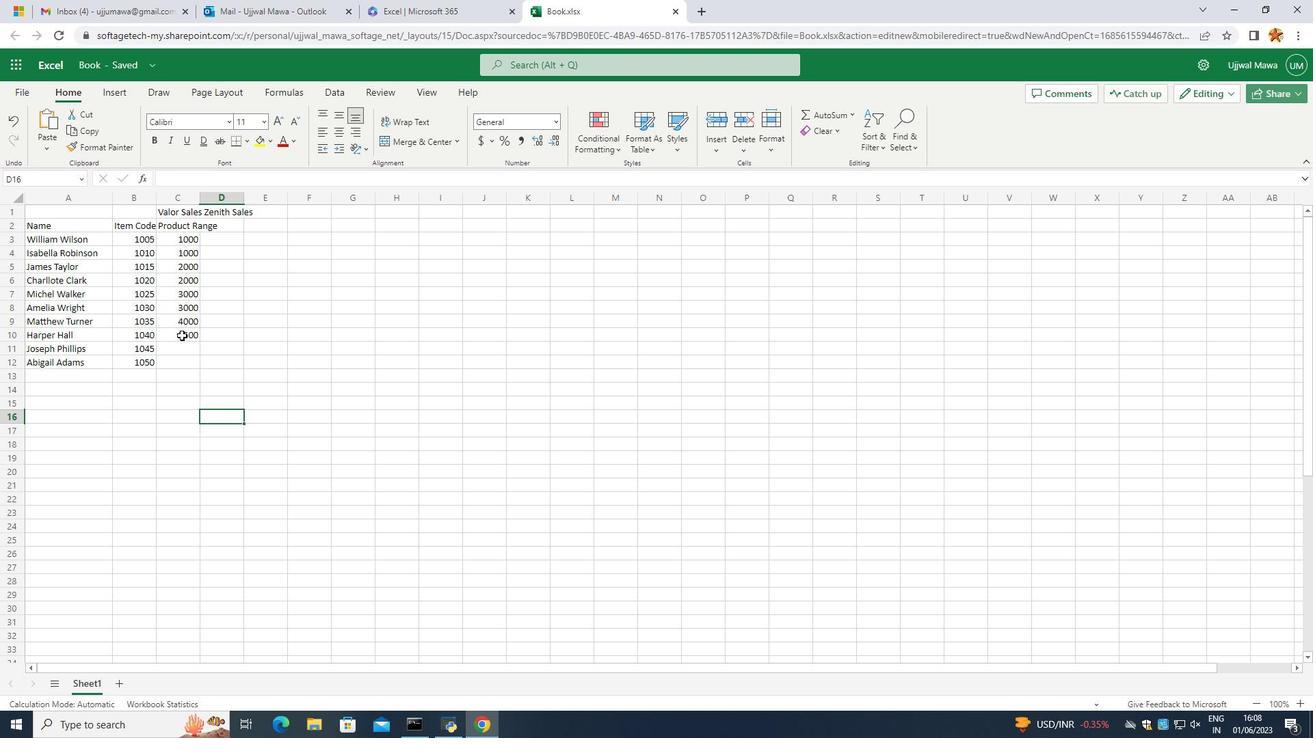 
Action: Mouse pressed left at (190, 329)
Screenshot: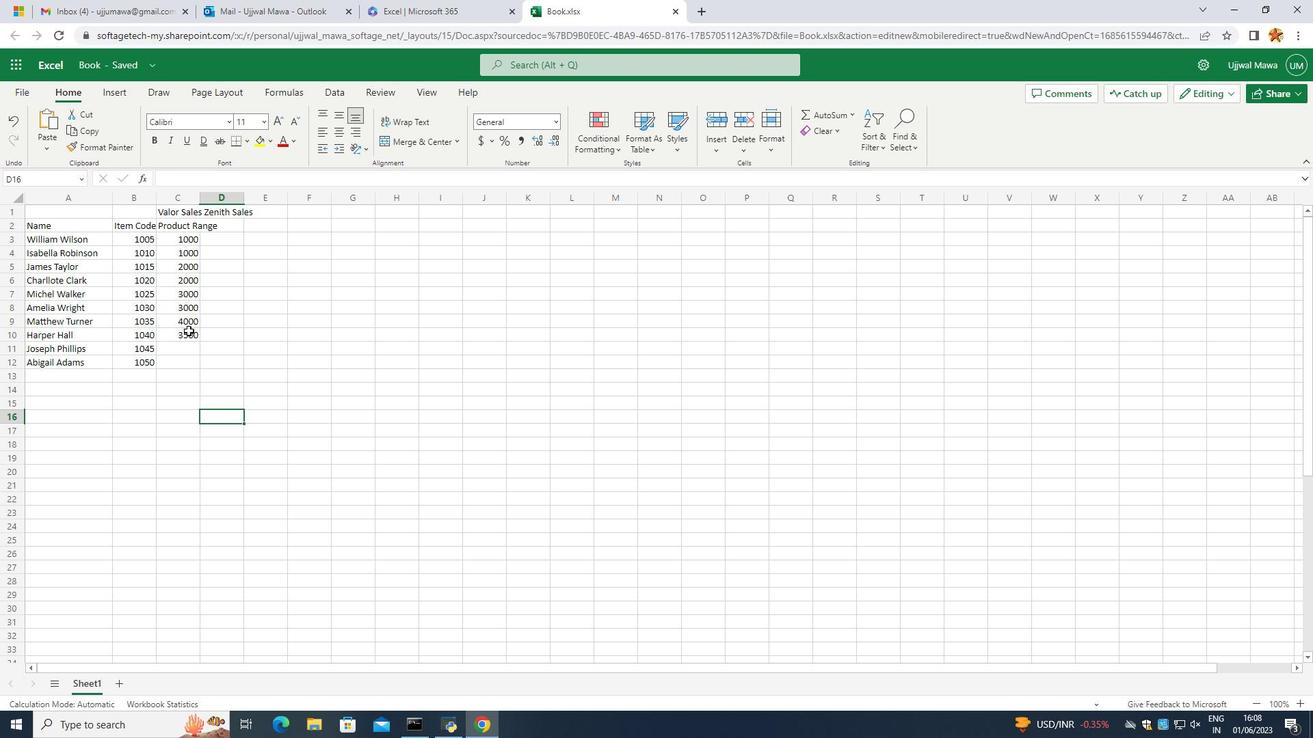 
Action: Mouse moved to (193, 322)
Screenshot: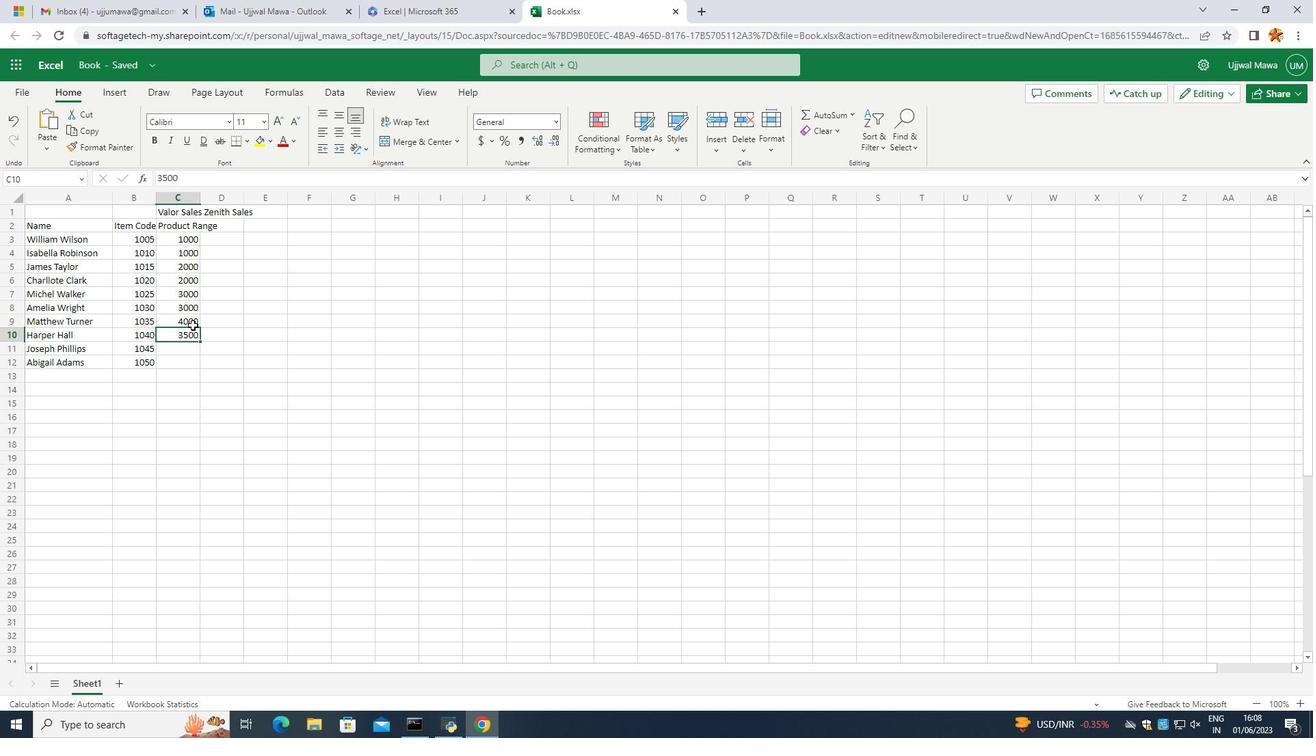 
Action: Mouse pressed left at (193, 322)
Screenshot: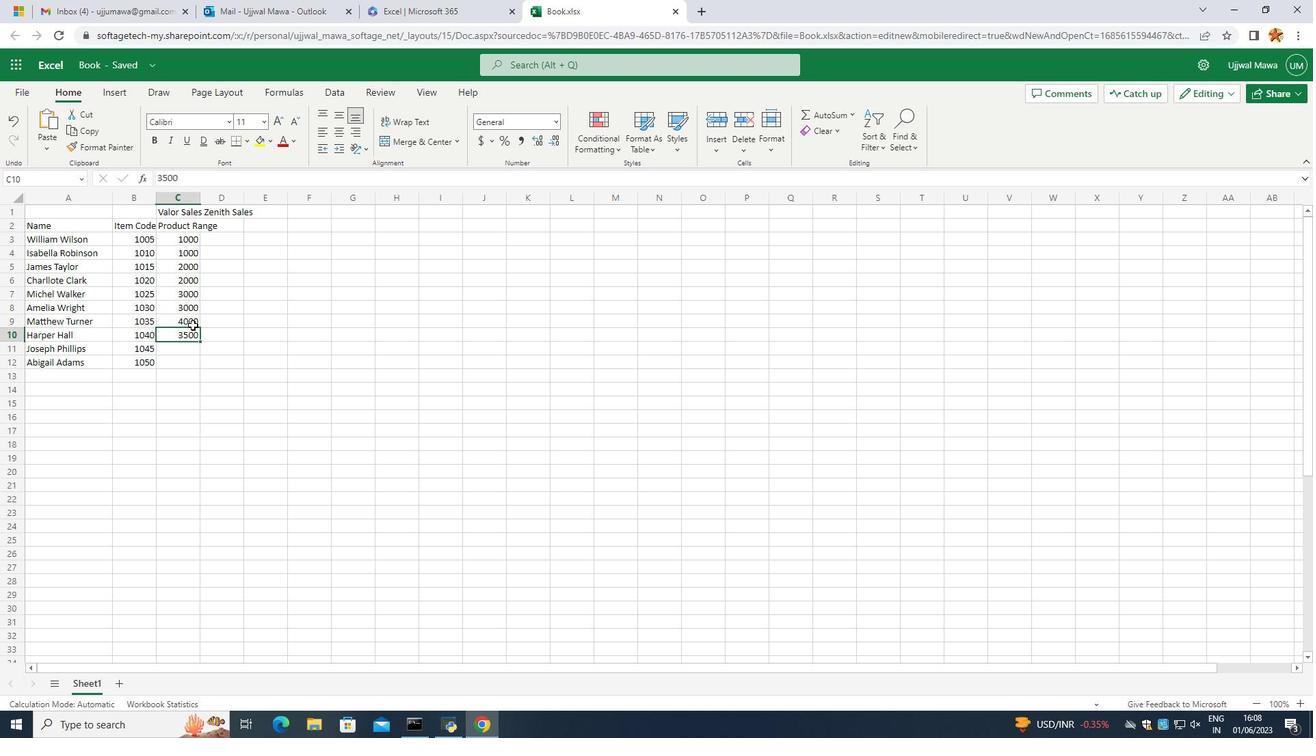
Action: Mouse moved to (199, 329)
Screenshot: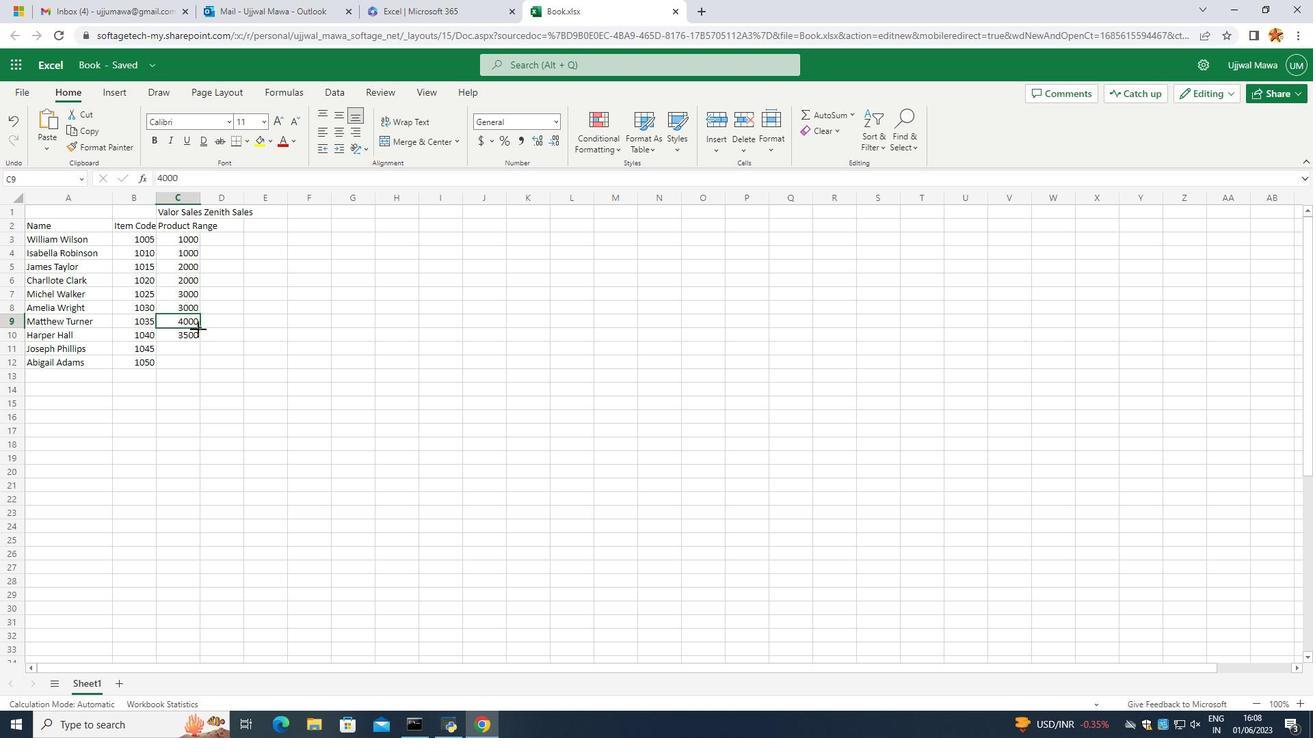 
Action: Mouse pressed left at (199, 329)
Screenshot: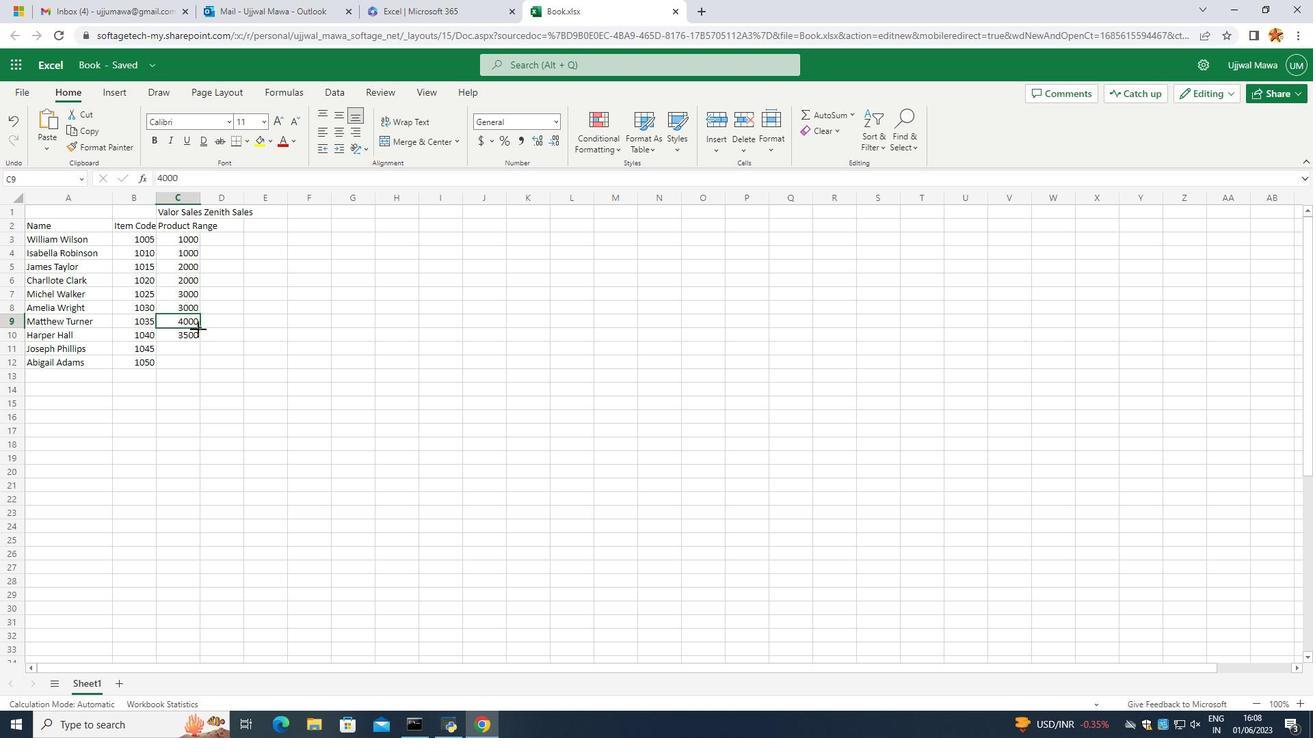 
Action: Mouse moved to (198, 353)
Screenshot: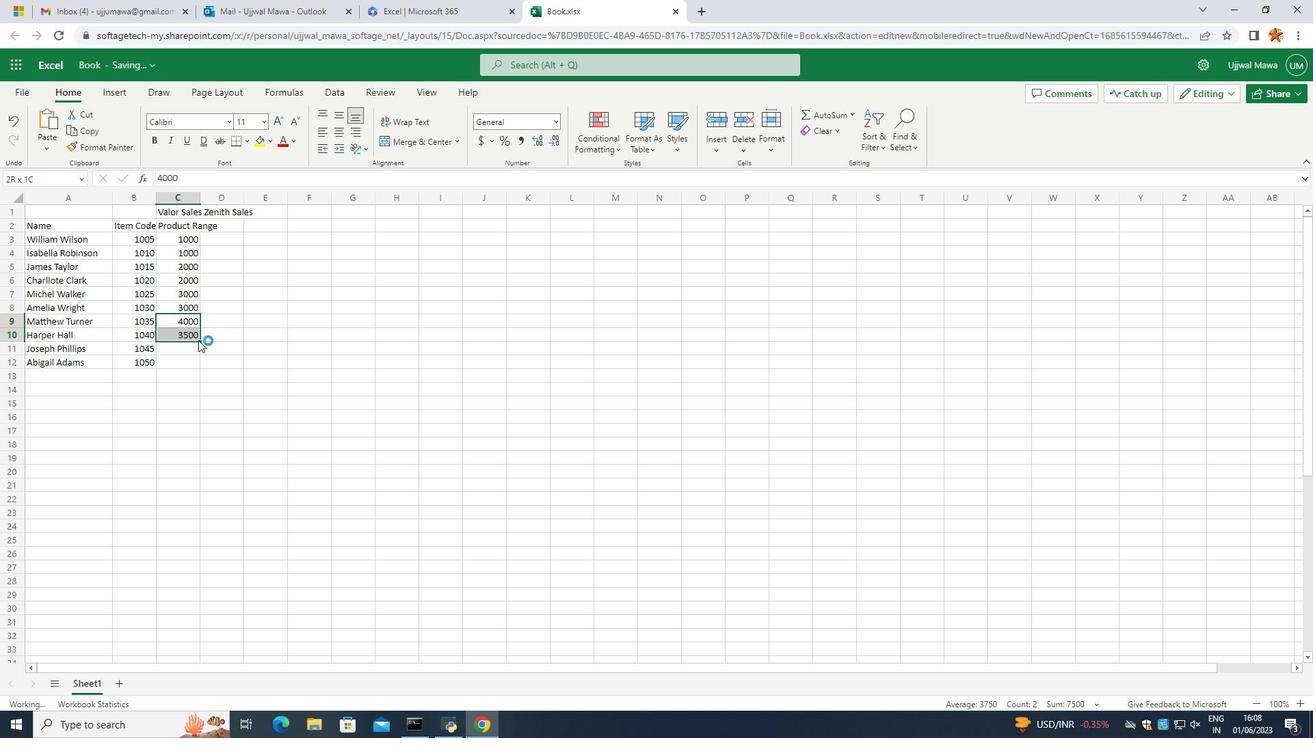 
Action: Mouse pressed left at (198, 353)
Screenshot: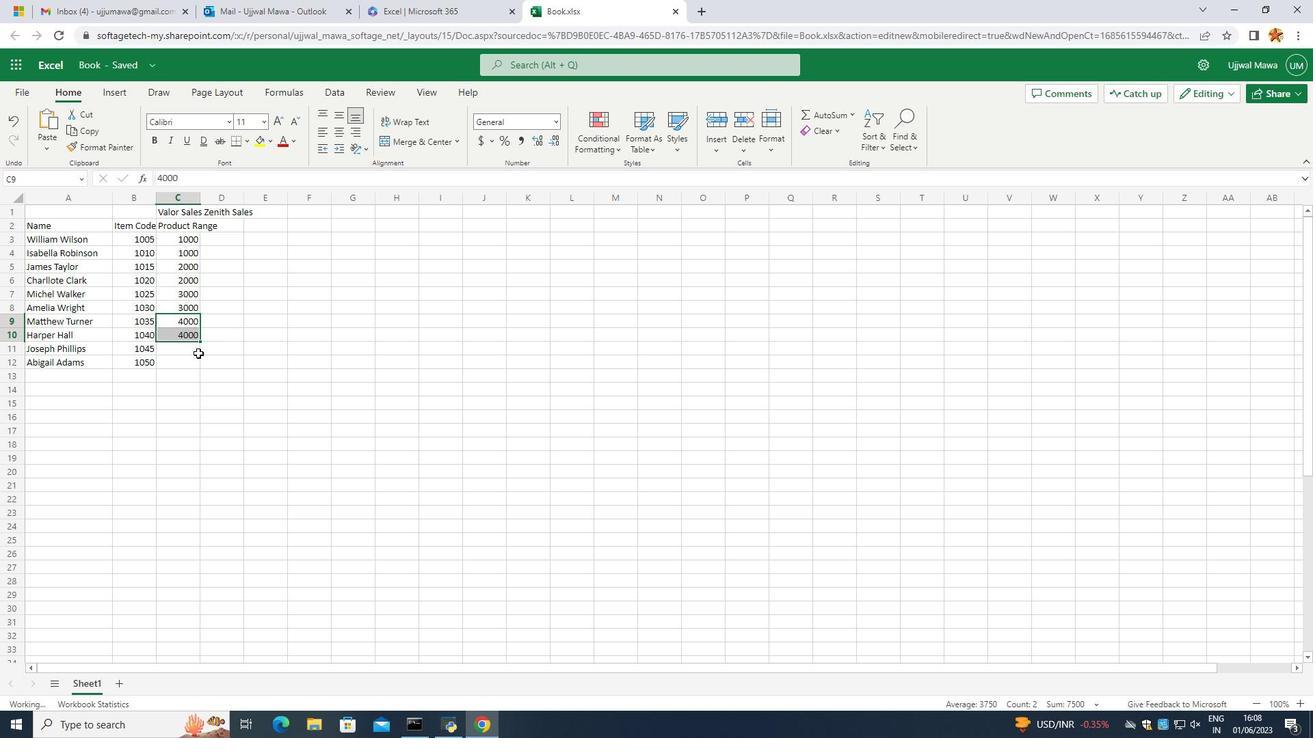 
Action: Mouse moved to (197, 353)
Screenshot: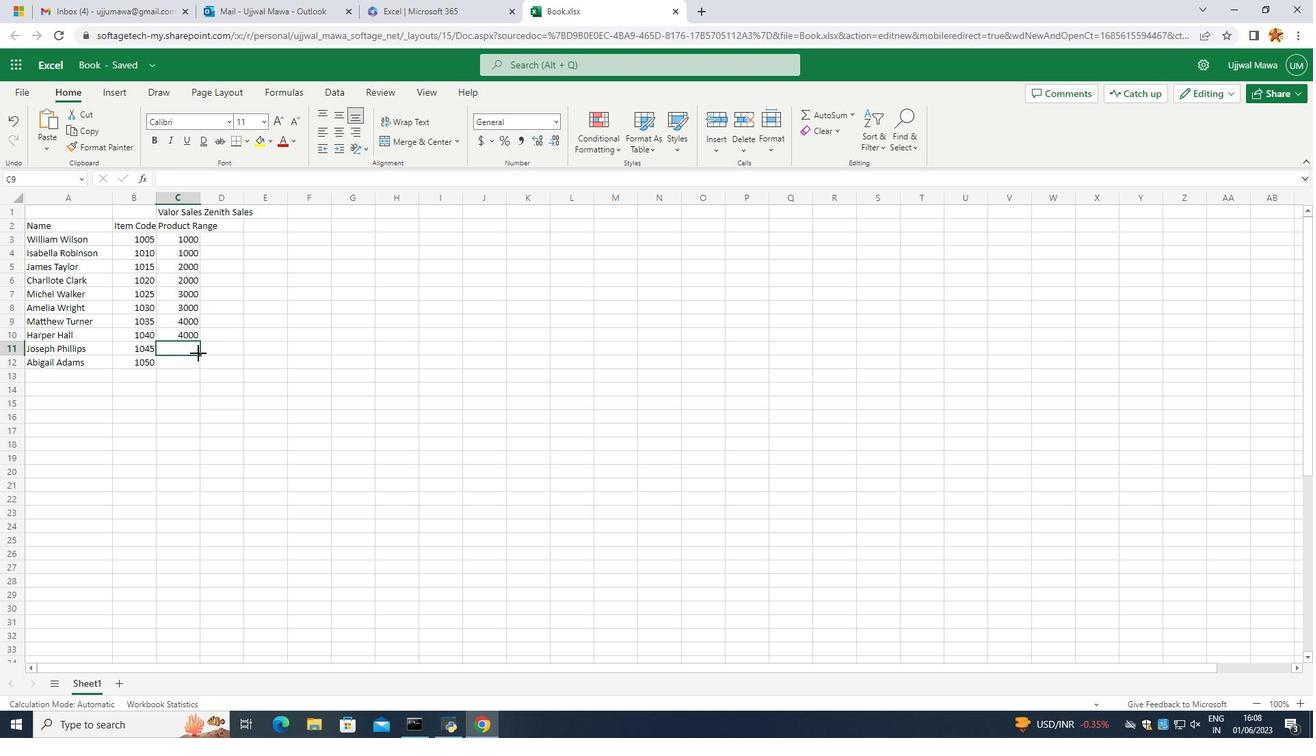 
Action: Key pressed 5
Screenshot: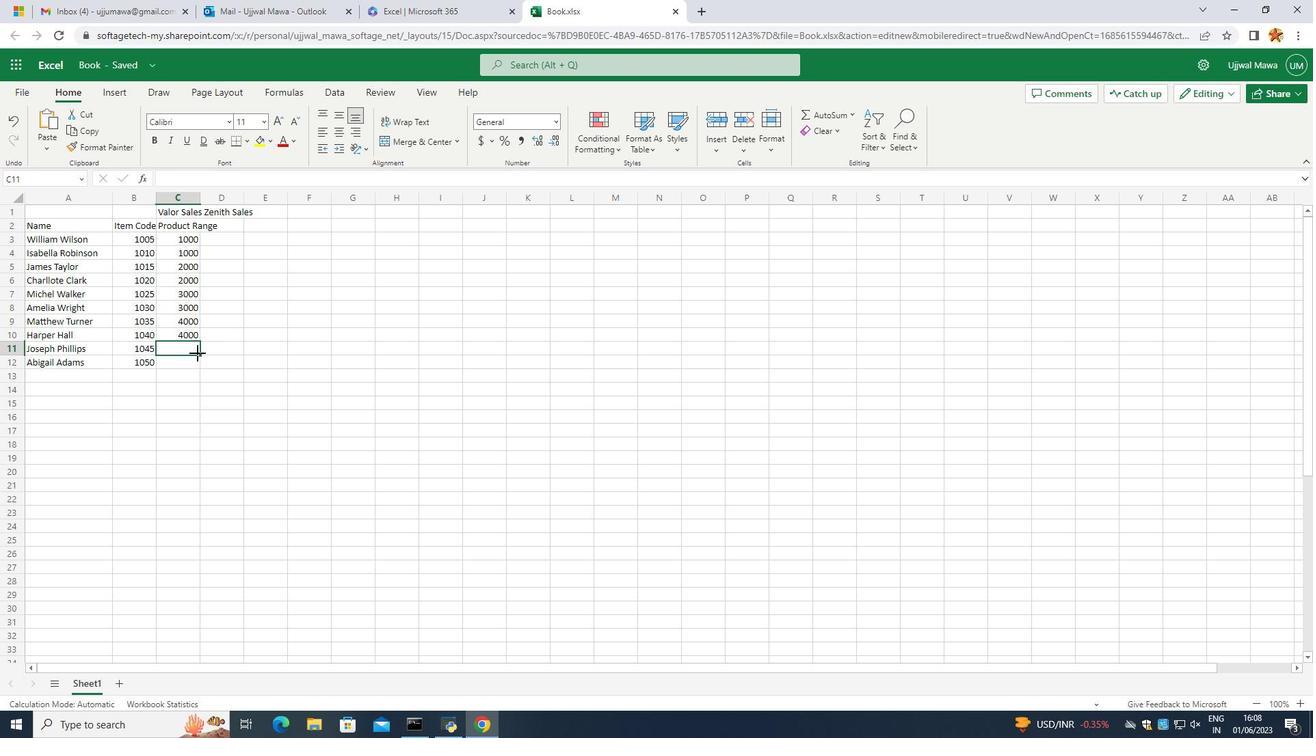 
Action: Mouse moved to (196, 353)
Screenshot: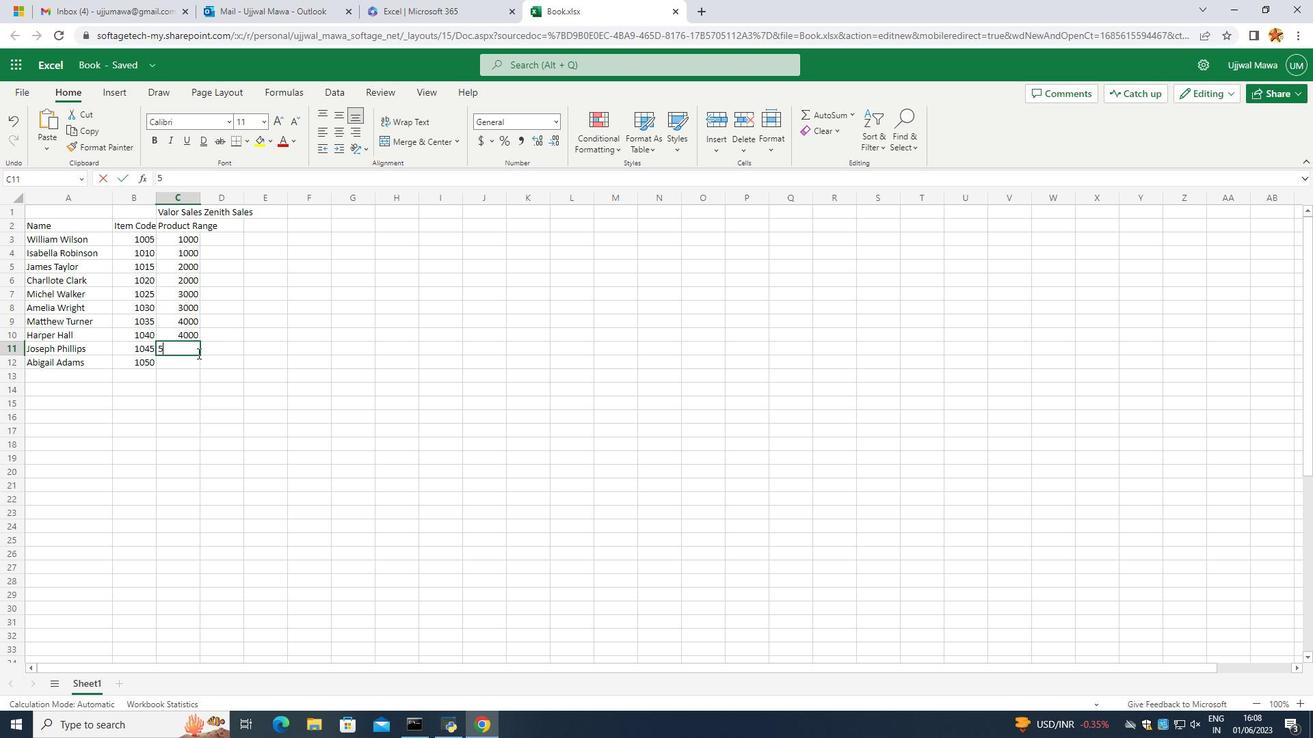 
Action: Key pressed 0
Screenshot: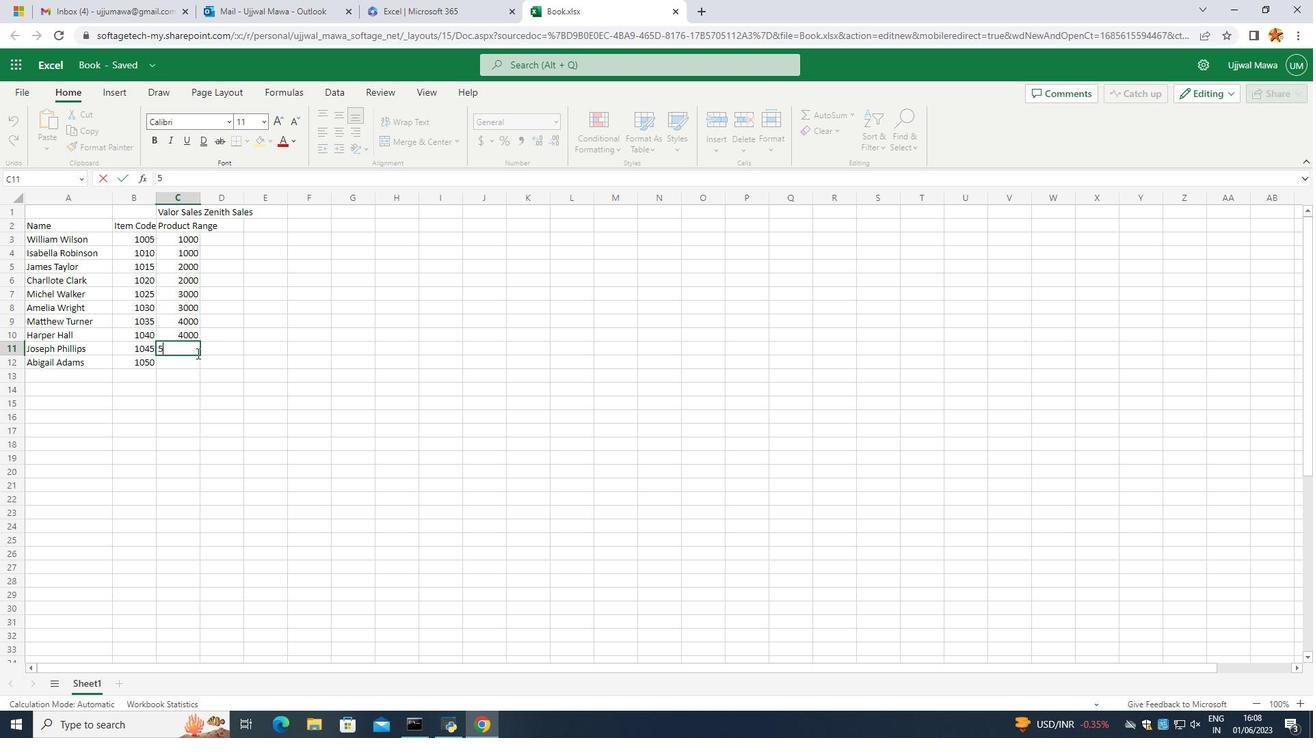
Action: Mouse moved to (196, 353)
Screenshot: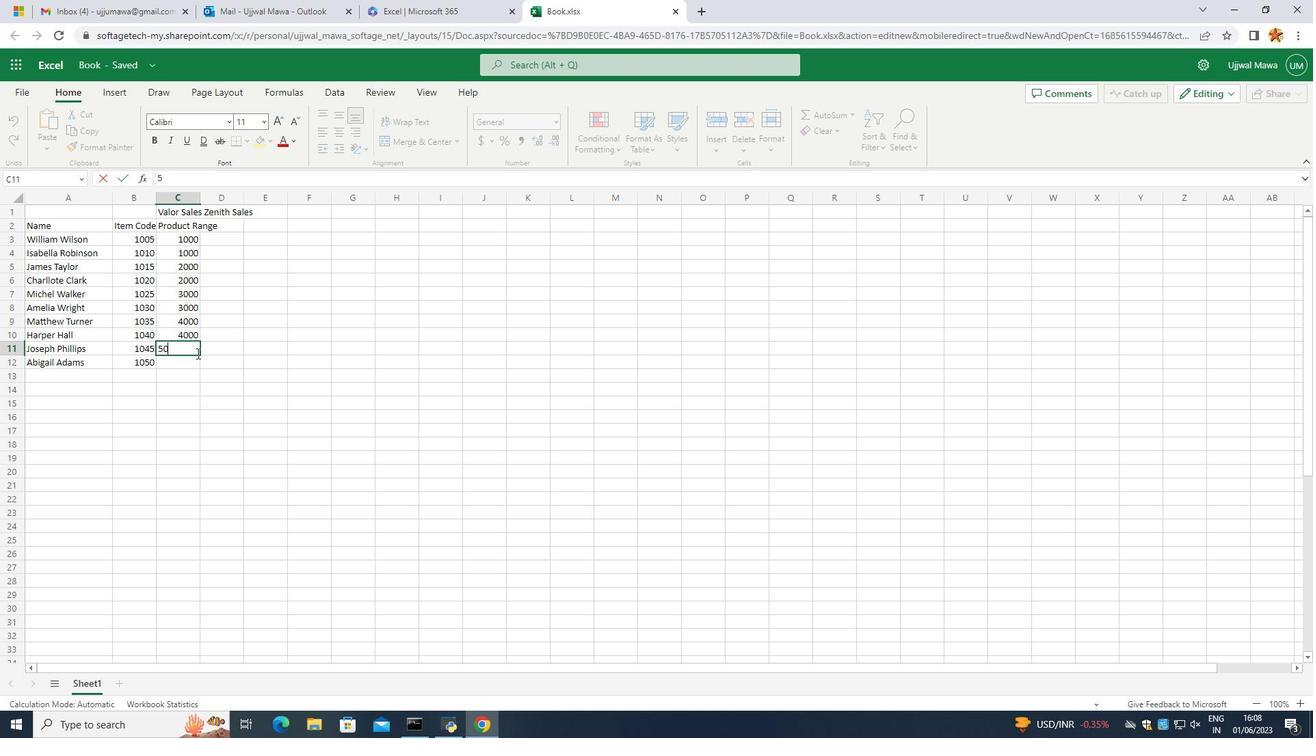 
Action: Key pressed 0
Screenshot: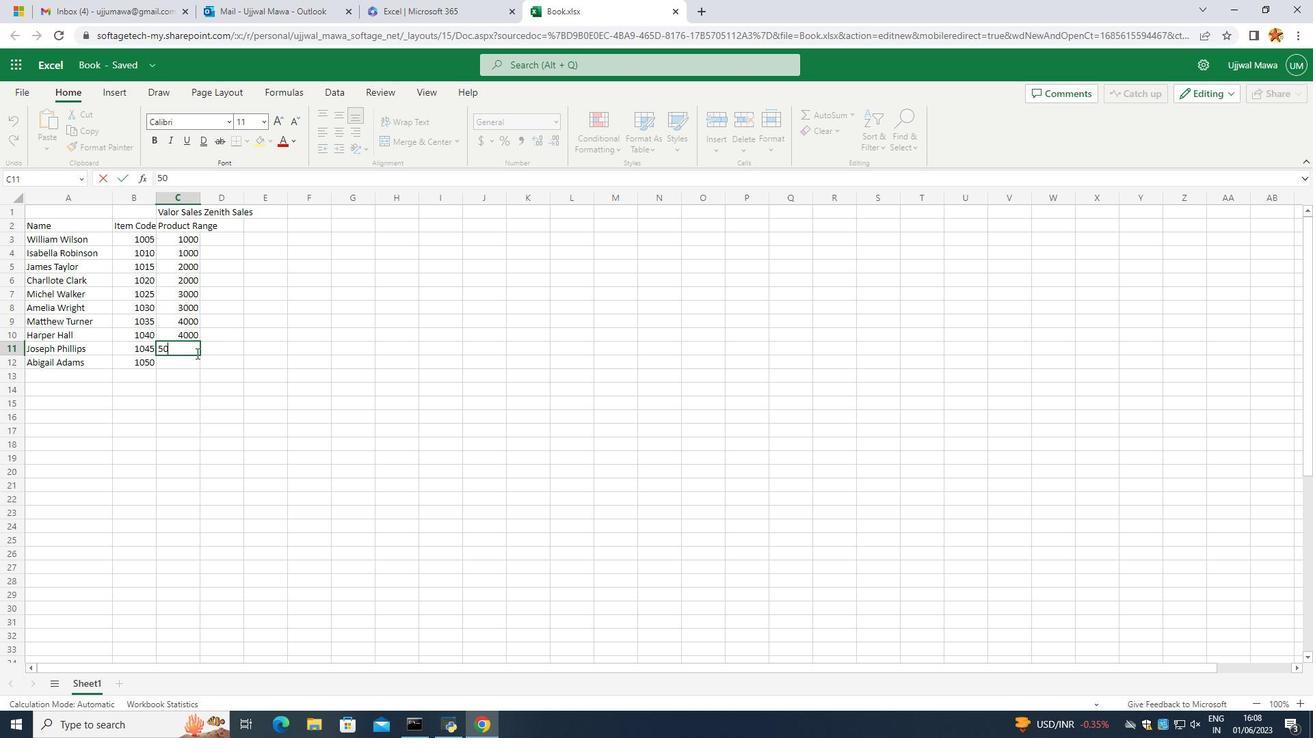 
Action: Mouse moved to (193, 359)
Screenshot: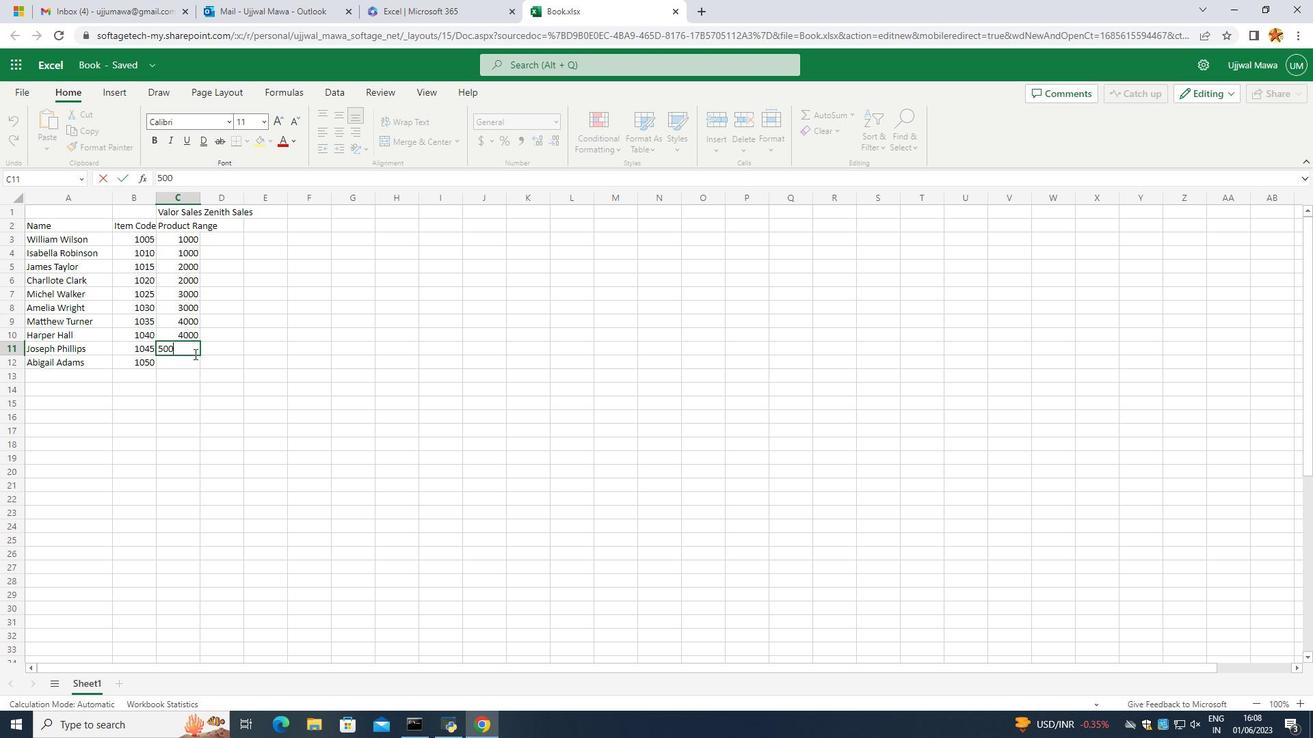 
Action: Key pressed 0
Screenshot: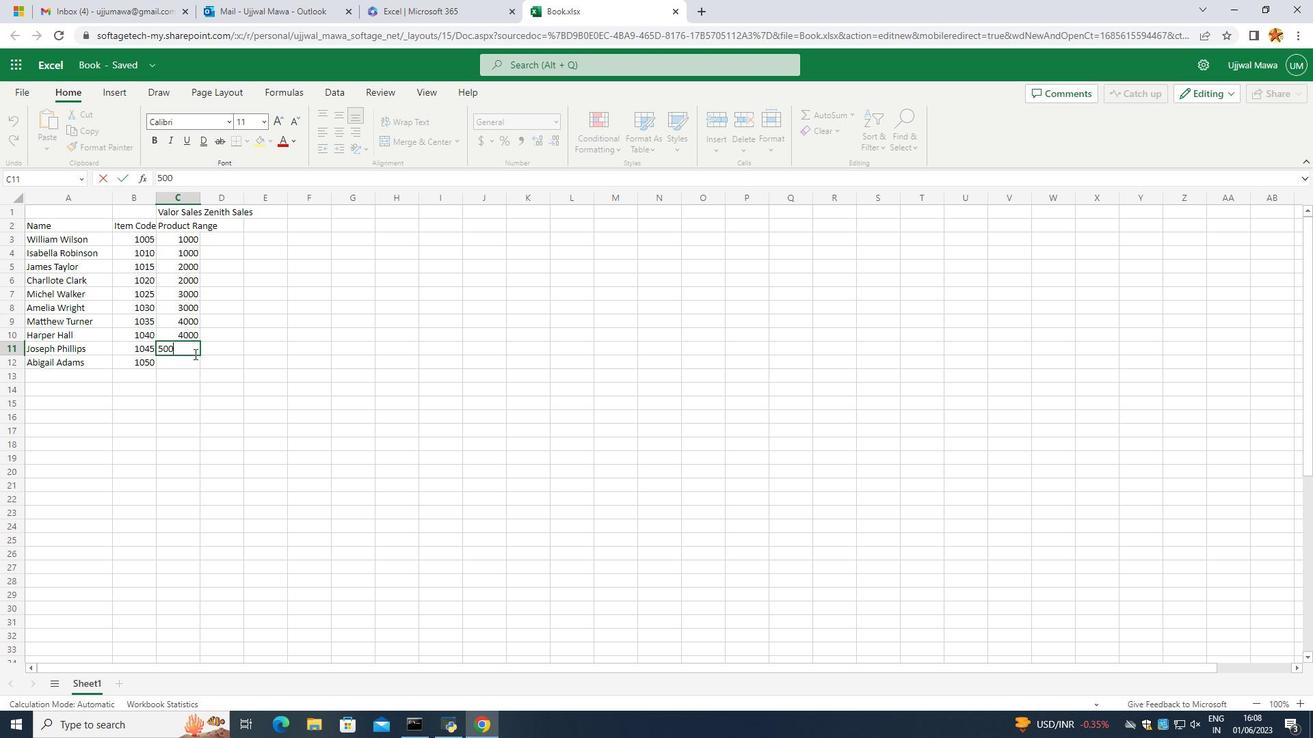 
Action: Mouse moved to (188, 374)
Screenshot: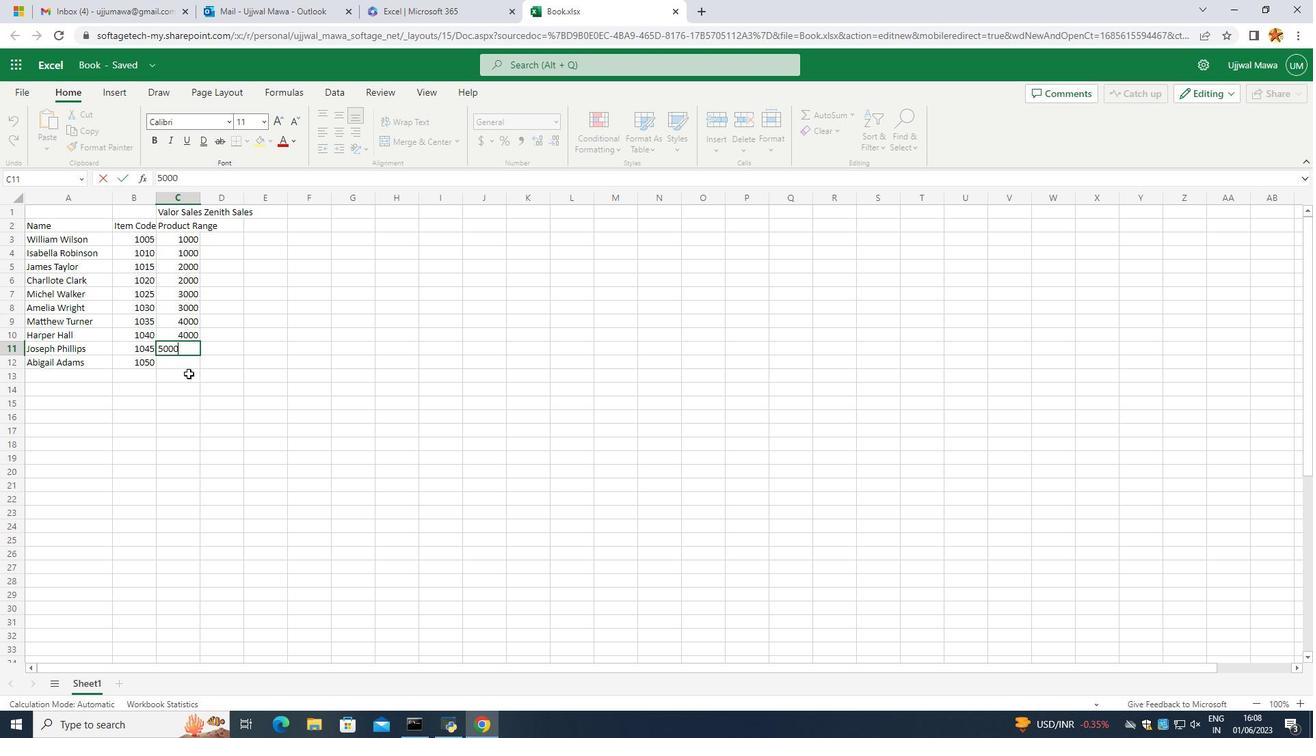 
Action: Mouse pressed left at (188, 374)
Screenshot: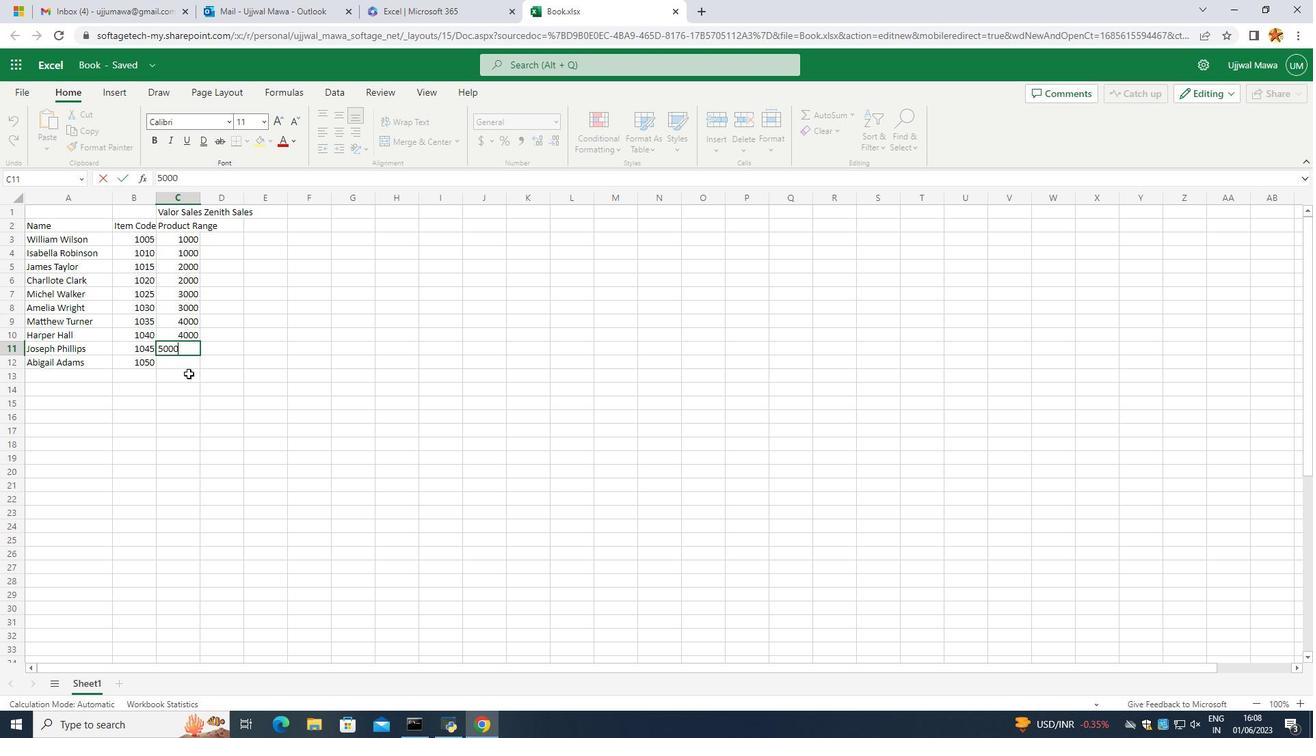 
Action: Mouse moved to (193, 350)
Screenshot: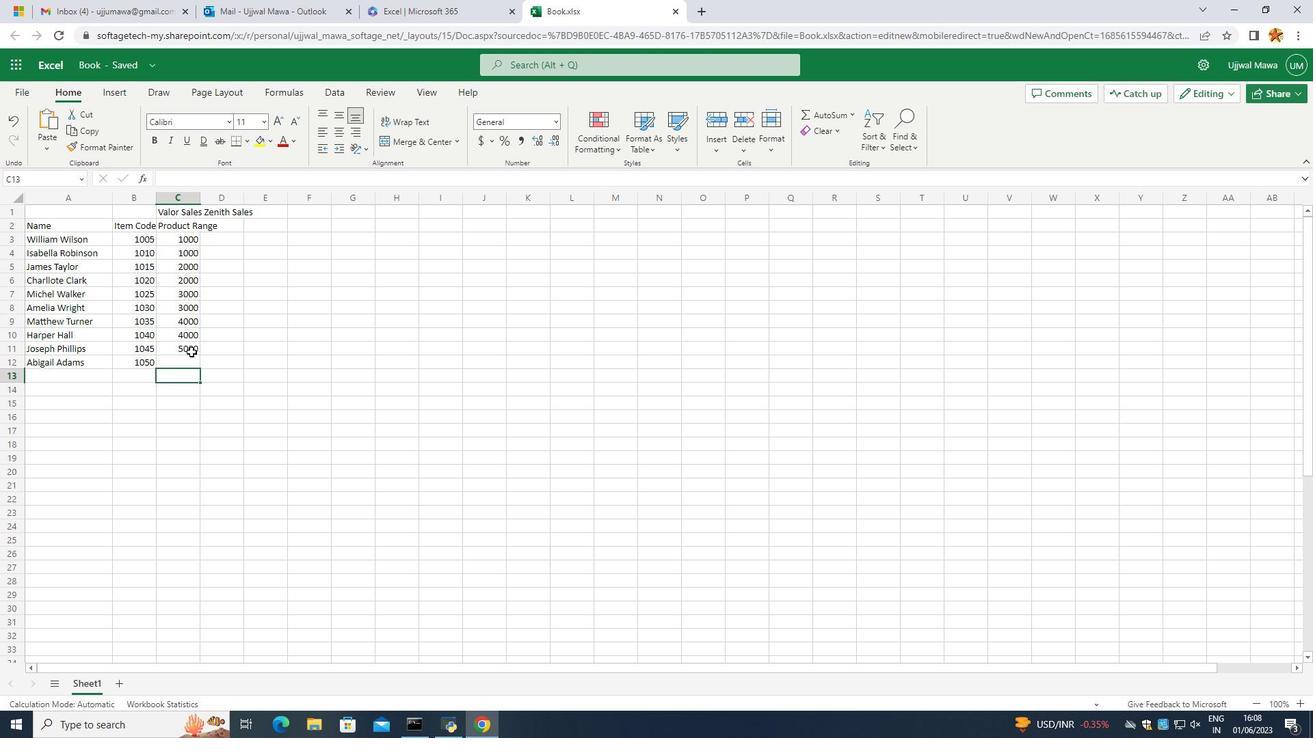 
Action: Mouse pressed left at (193, 350)
Screenshot: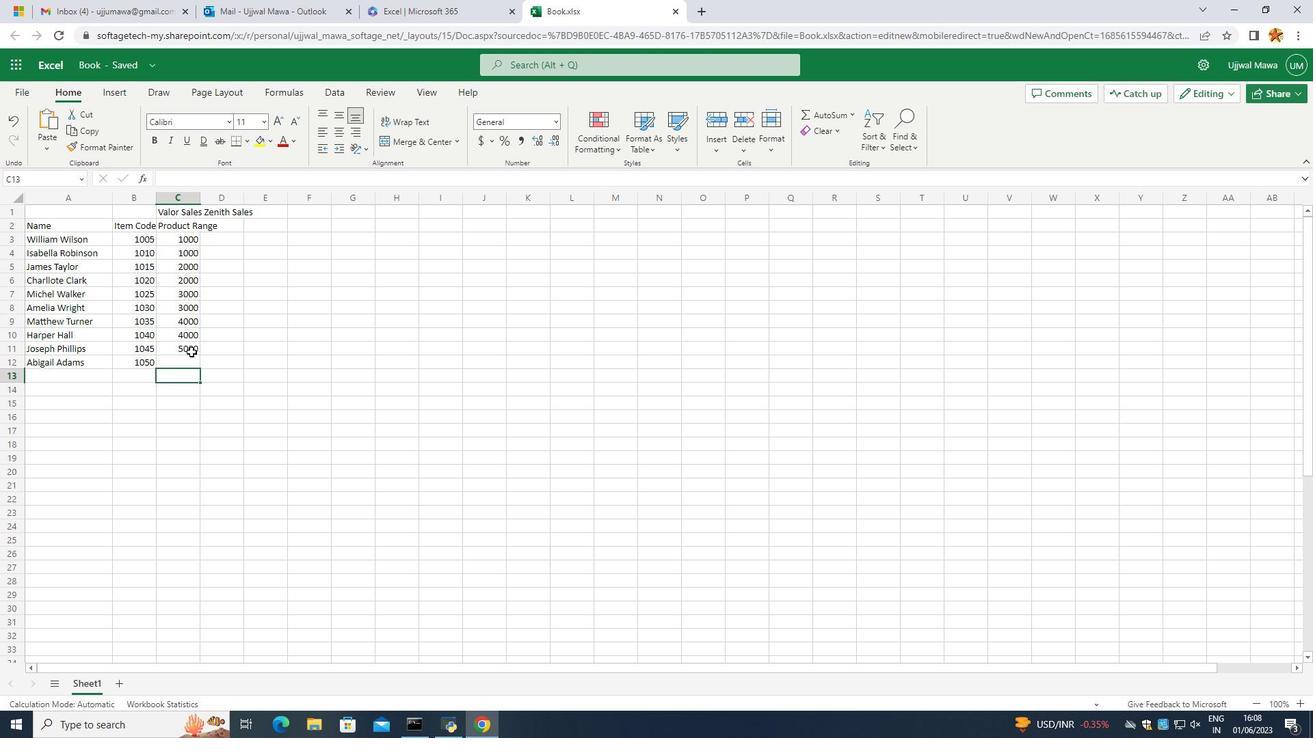 
Action: Mouse moved to (200, 354)
Screenshot: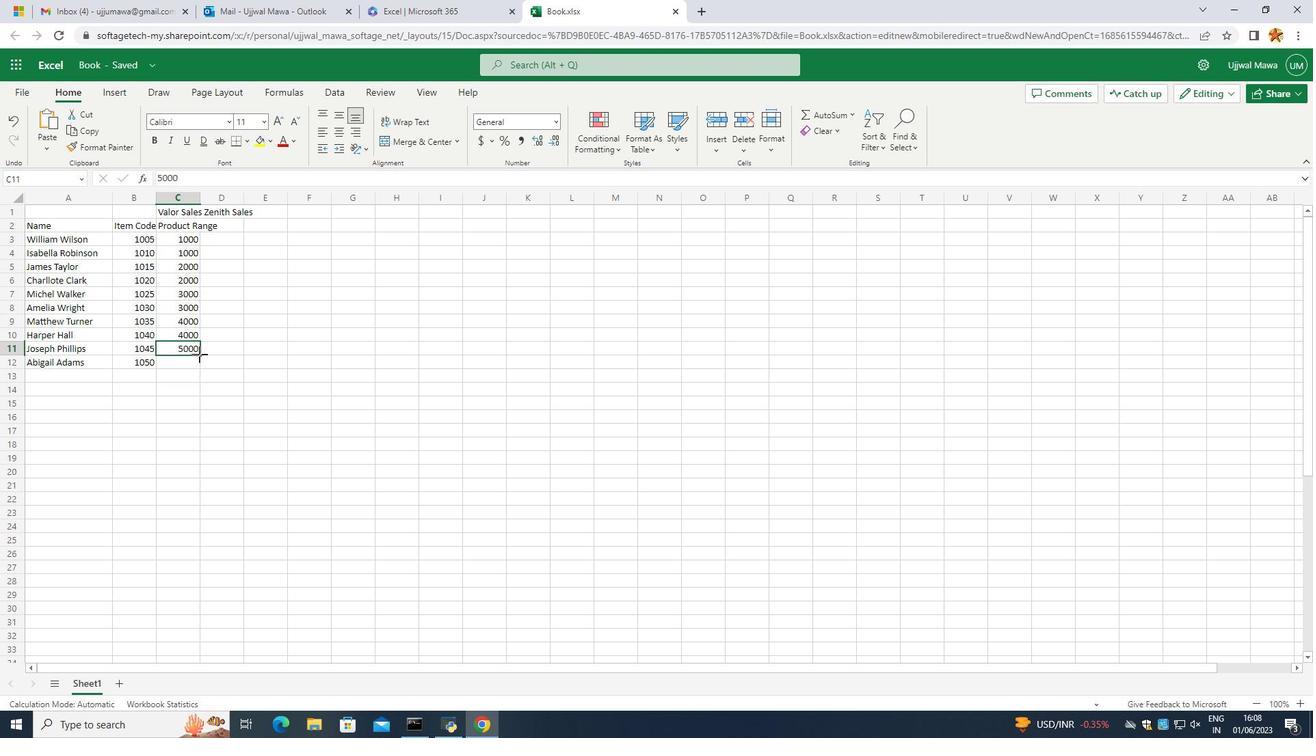 
Action: Mouse pressed left at (200, 354)
Screenshot: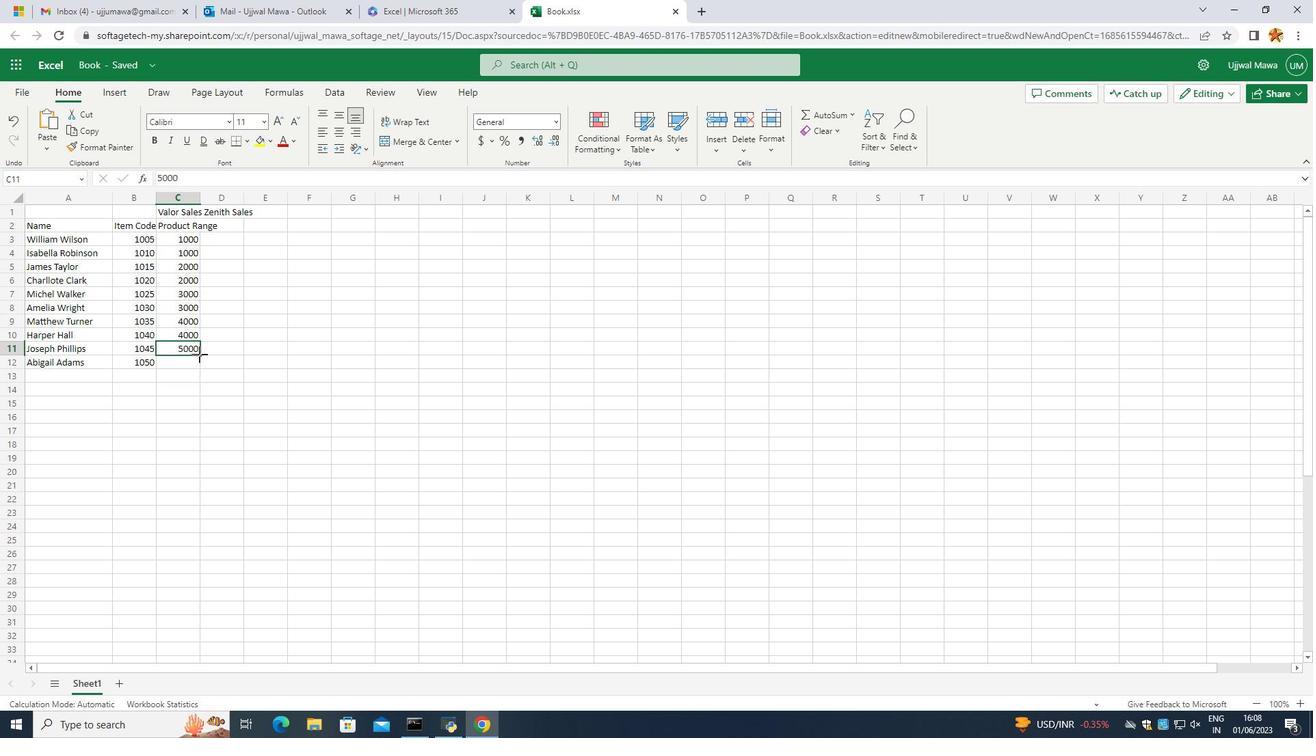 
Action: Mouse moved to (248, 319)
Screenshot: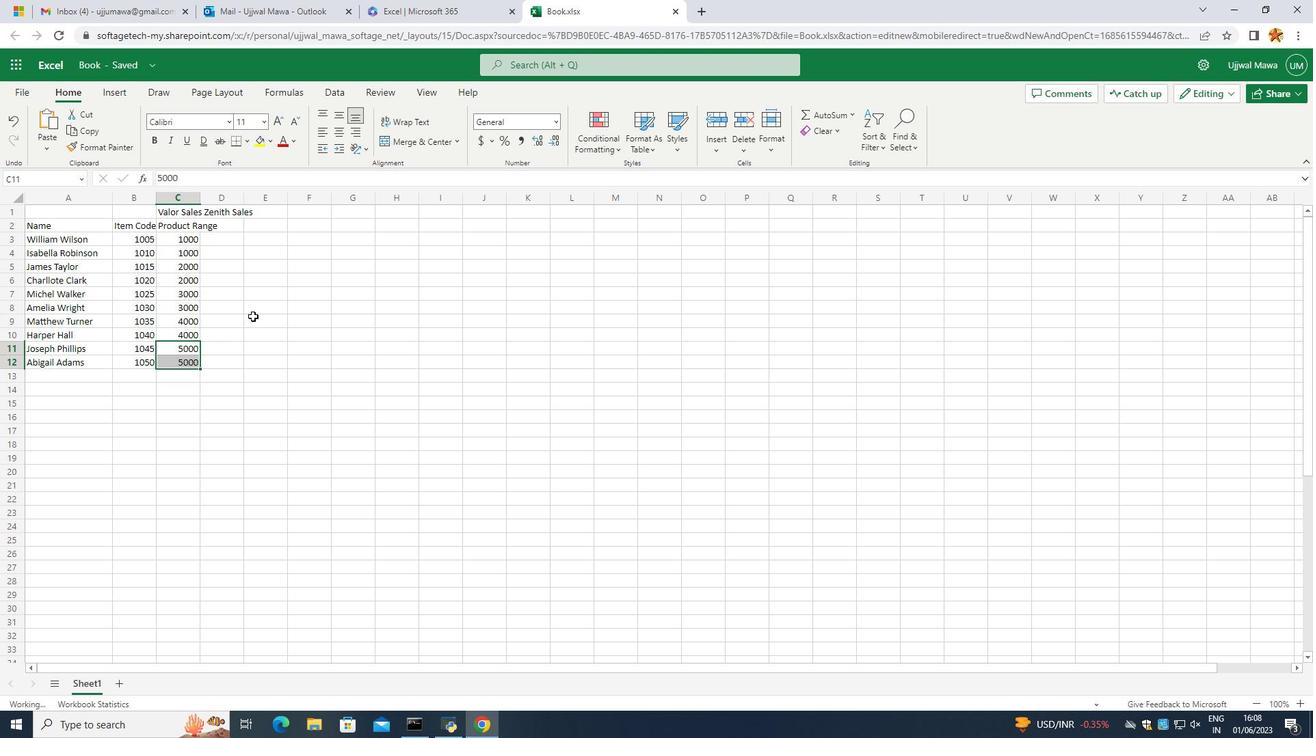 
Action: Mouse pressed left at (248, 319)
Screenshot: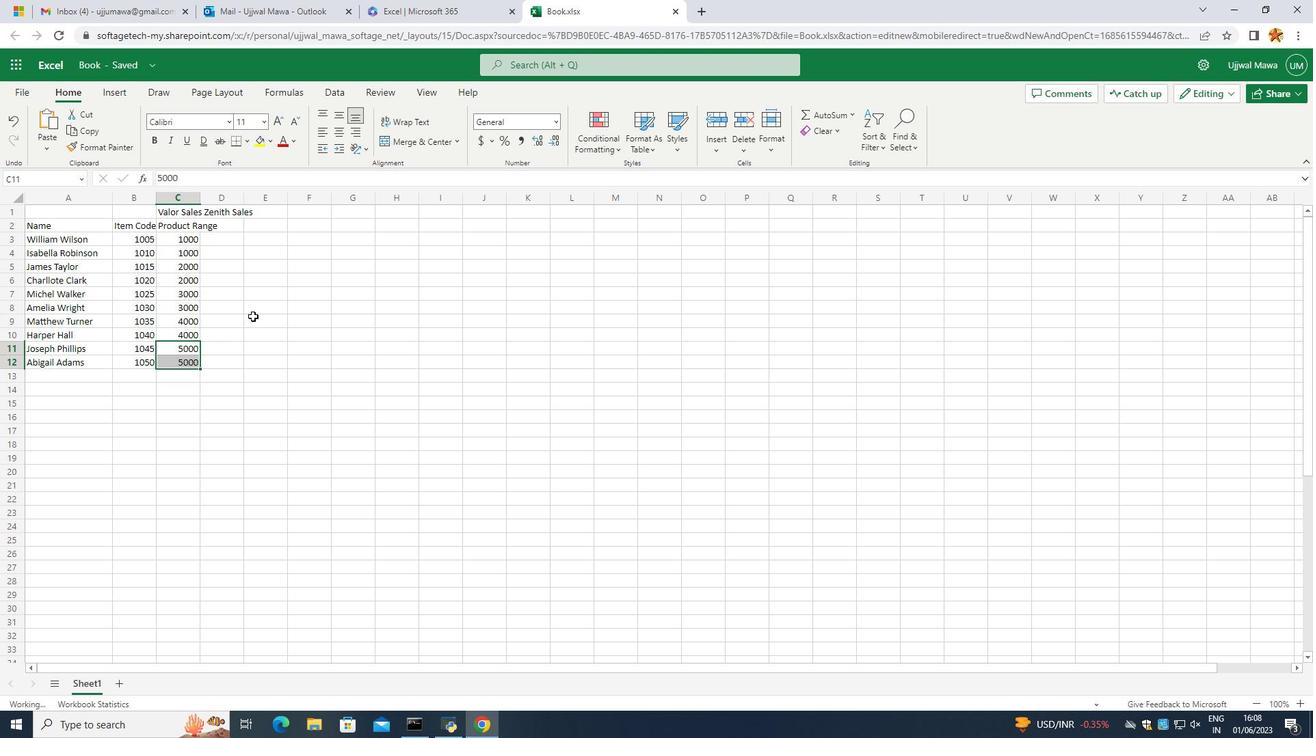 
Action: Mouse moved to (225, 240)
Screenshot: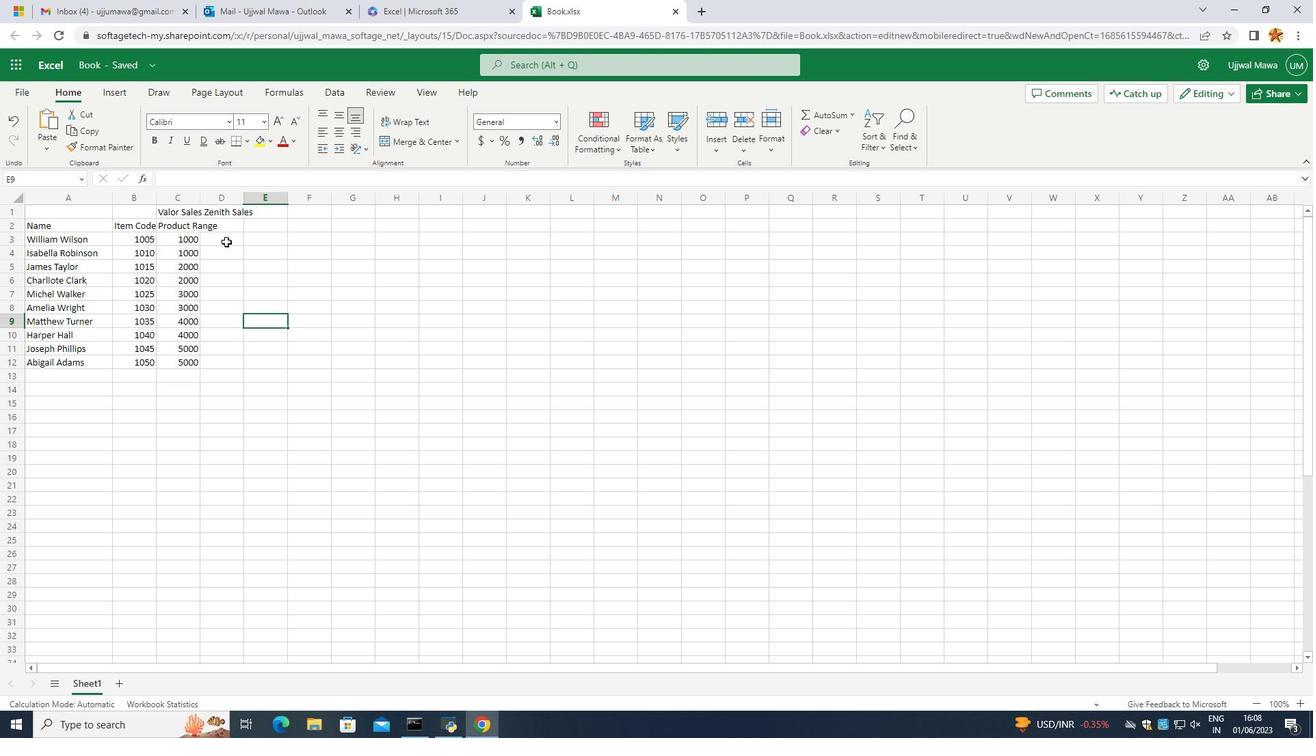 
Action: Mouse pressed left at (225, 240)
Screenshot: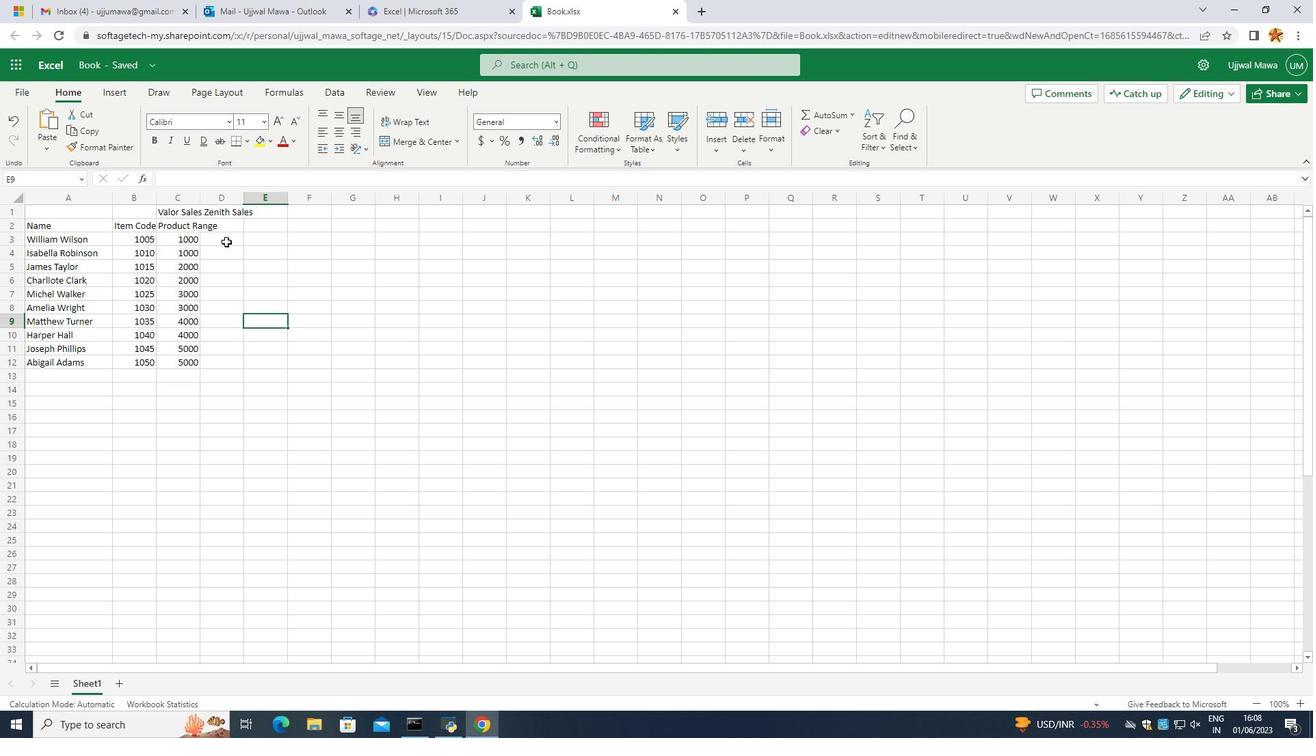 
Action: Mouse moved to (224, 238)
Screenshot: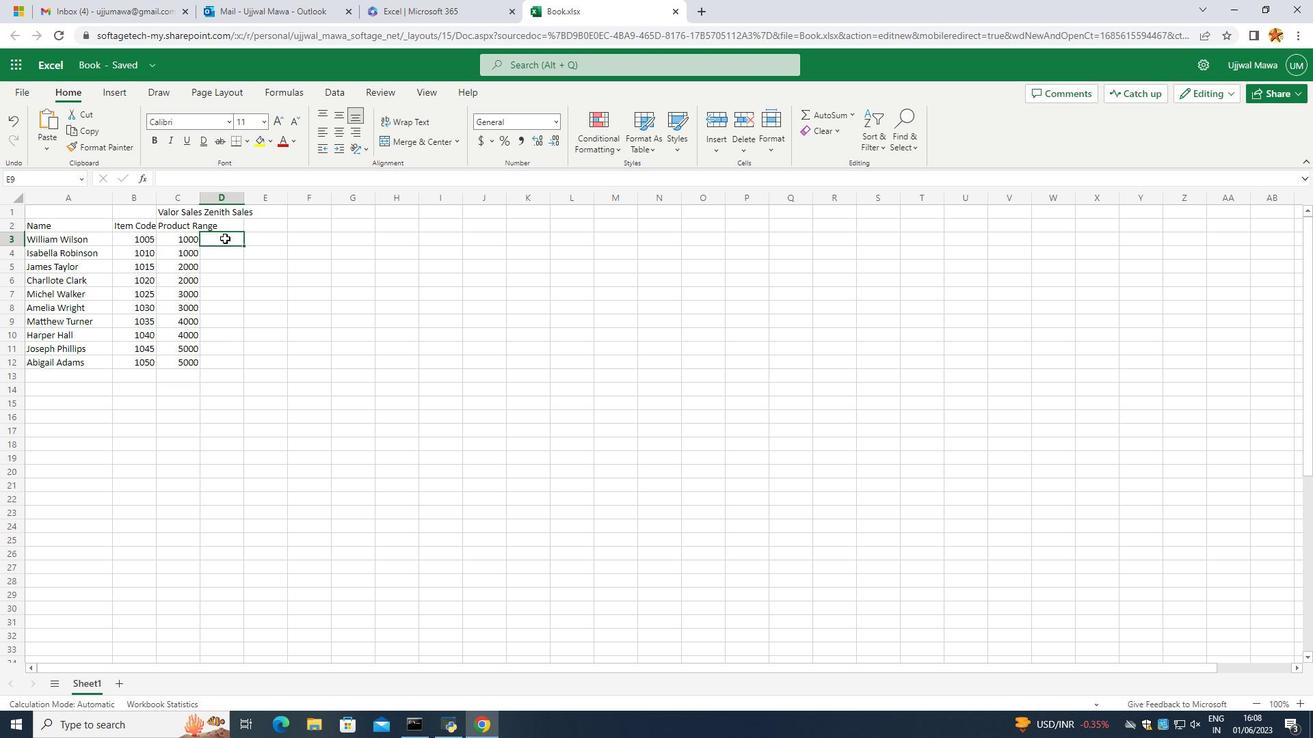 
Action: Mouse pressed left at (224, 238)
Screenshot: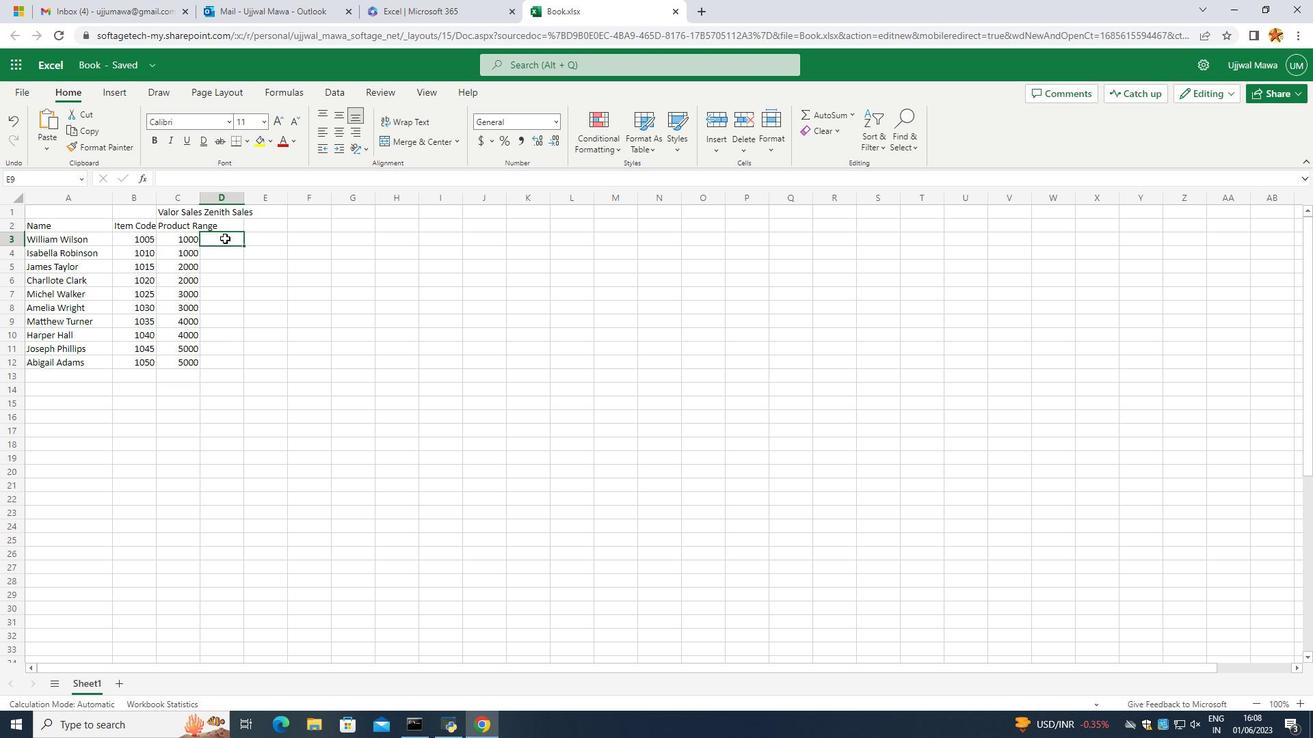 
Action: Mouse moved to (229, 228)
Screenshot: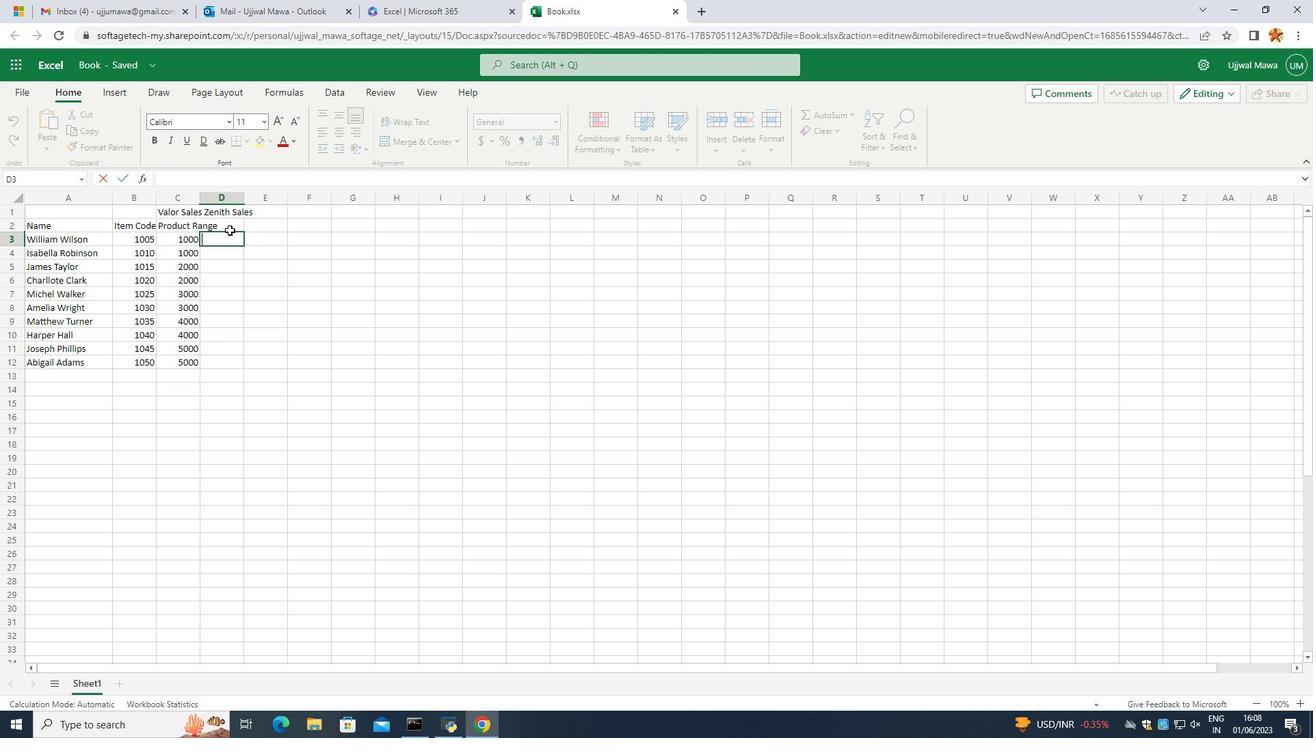 
Action: Mouse pressed left at (229, 228)
Screenshot: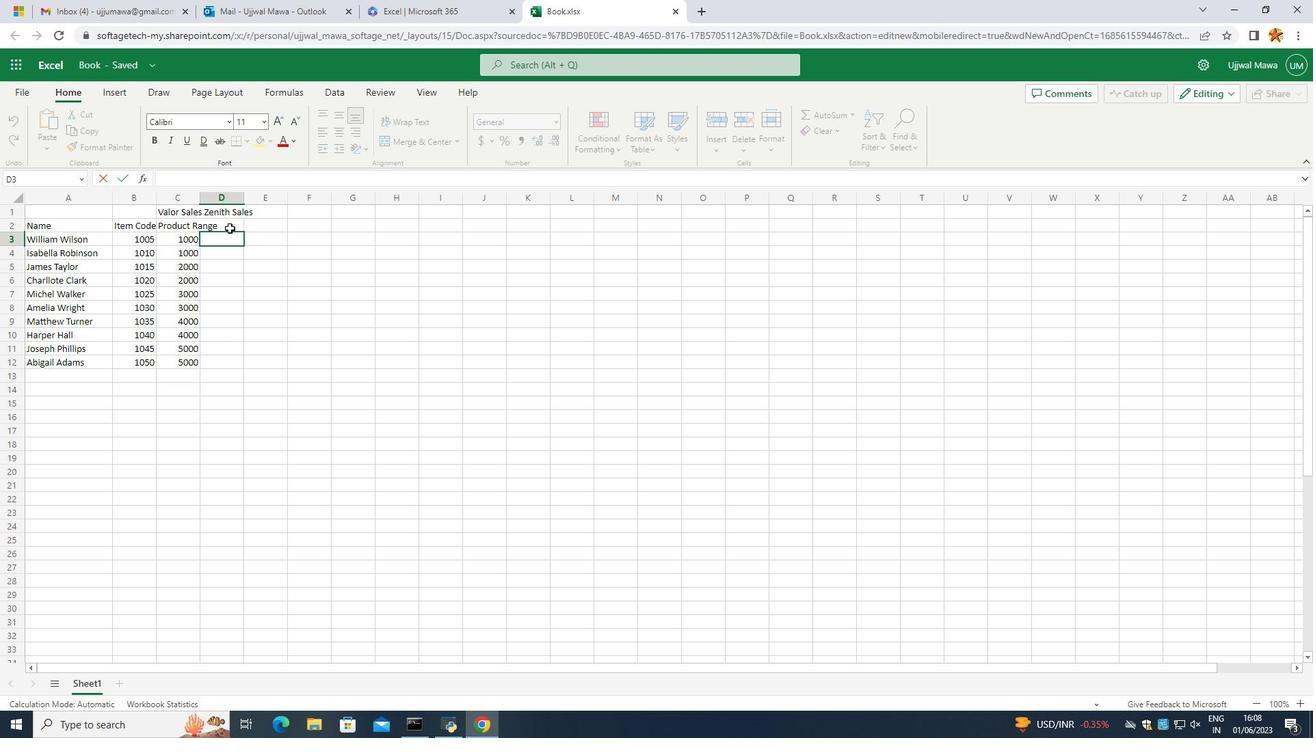 
Action: Mouse pressed left at (229, 228)
Screenshot: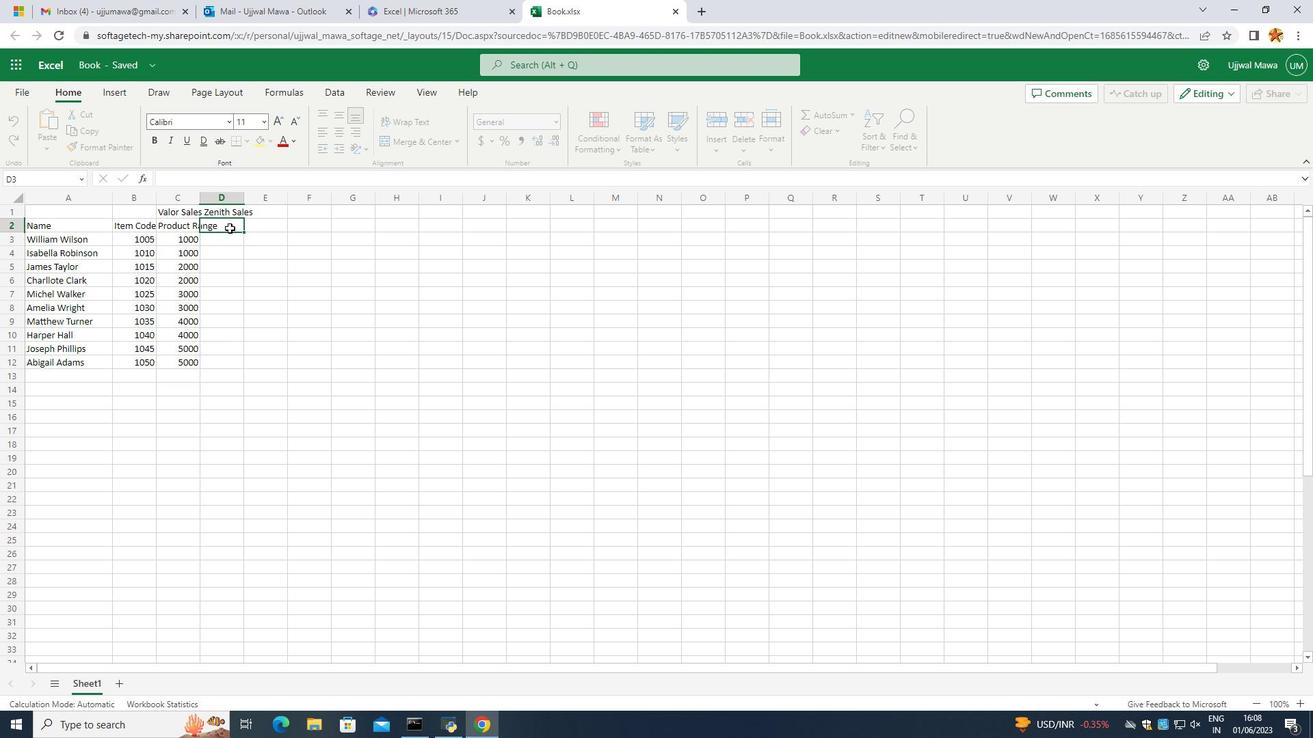 
Action: Key pressed <Key.caps_lock>P<Key.caps_lock>roducts]<Key.backspace><Key.enter><Key.caps_lock>ASIC<Key.space><Key.caps_lock>shie'<Key.backspace><Key.backspace>oe<Key.enter>
Screenshot: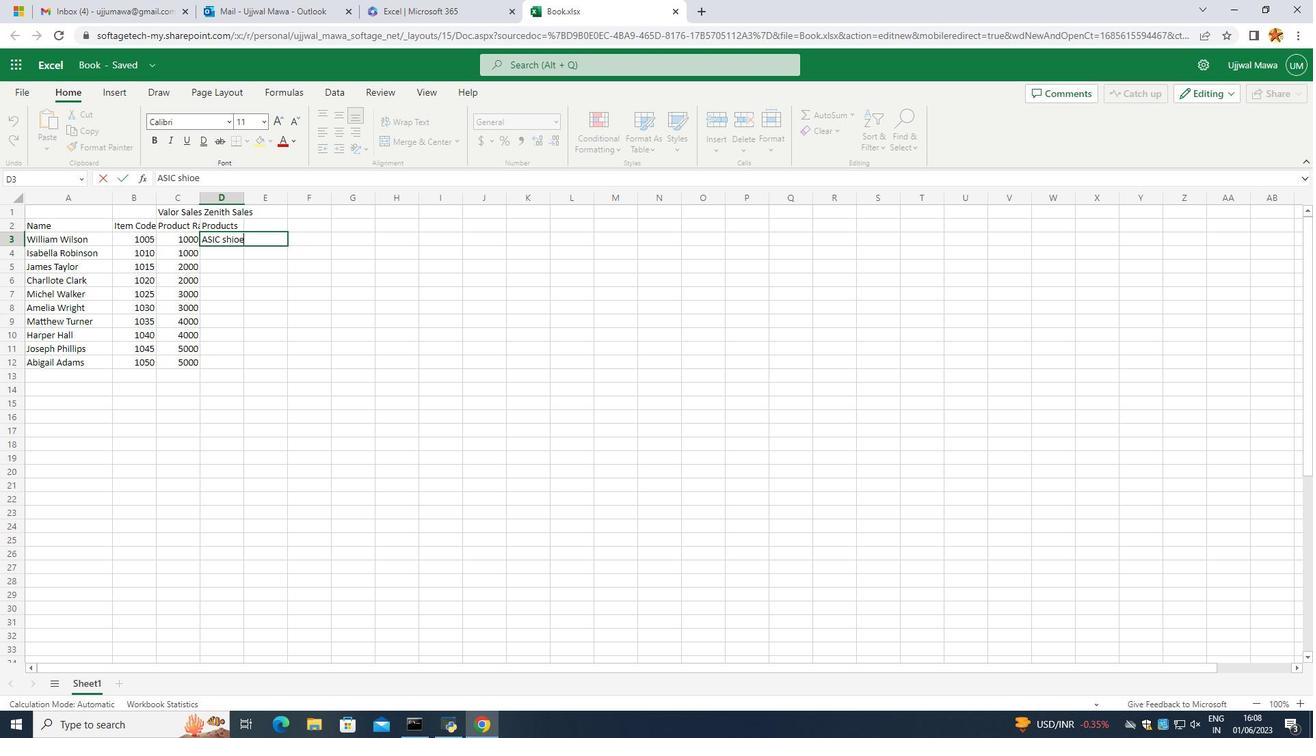 
Action: Mouse moved to (168, 224)
Screenshot: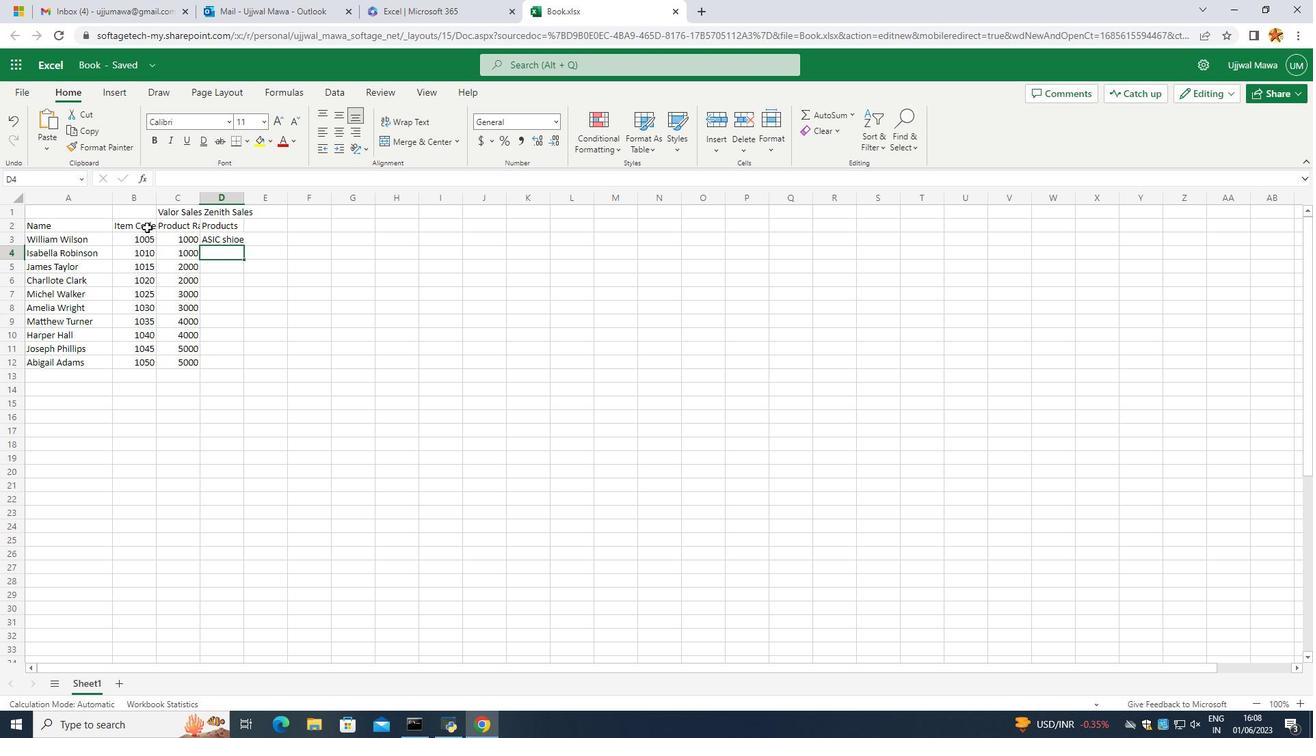 
Action: Mouse pressed left at (168, 224)
Screenshot: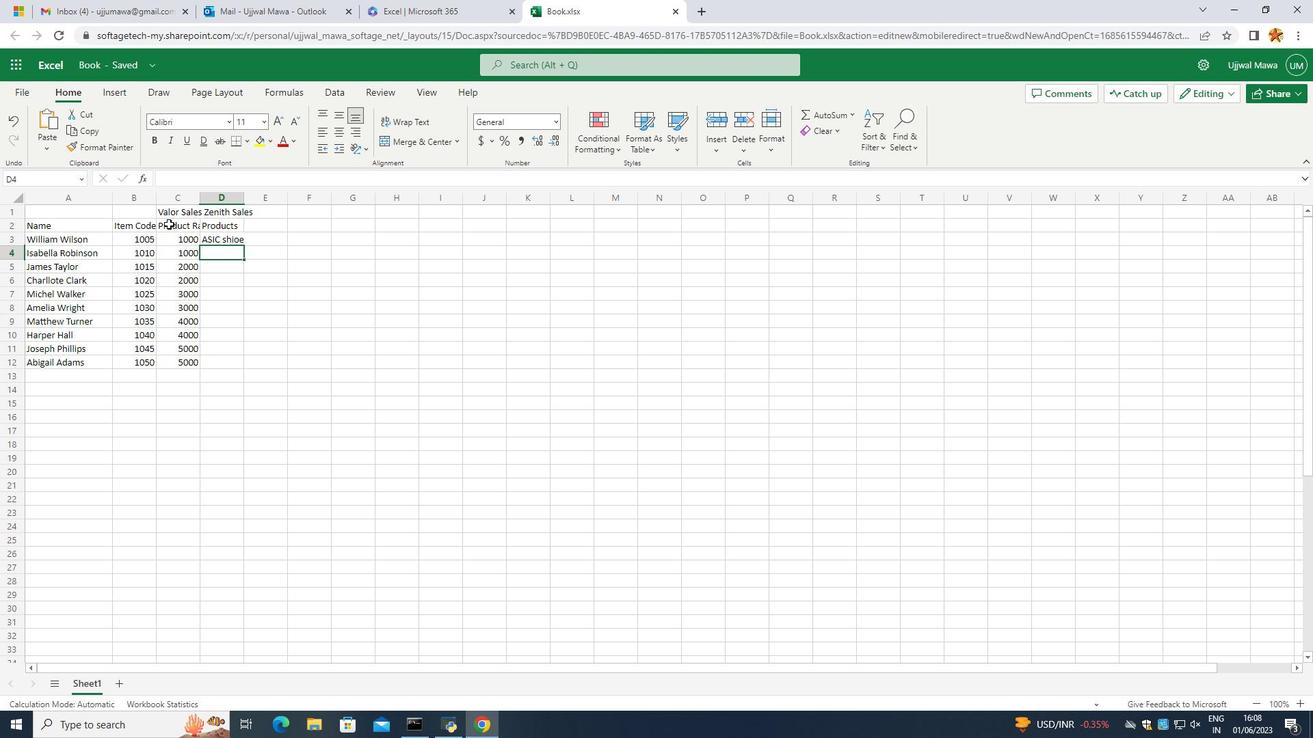 
Action: Mouse moved to (201, 202)
Screenshot: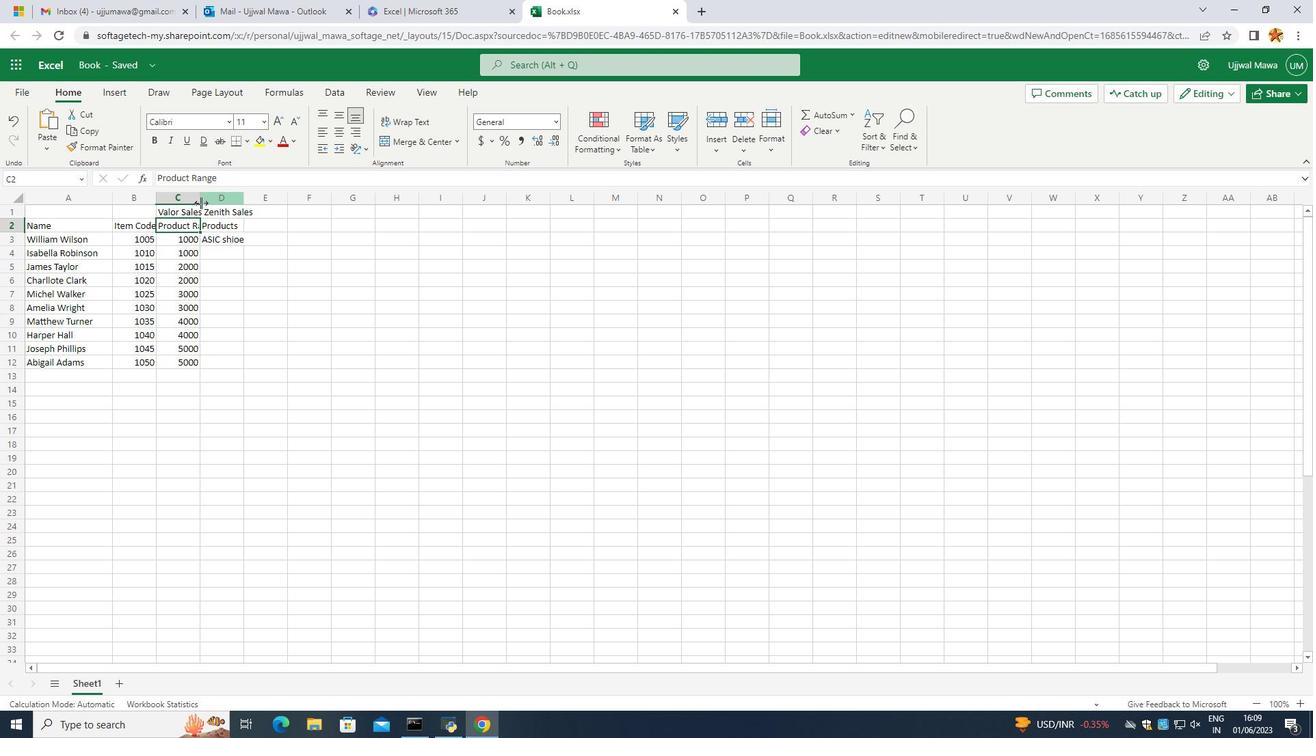 
Action: Mouse pressed left at (201, 202)
Screenshot: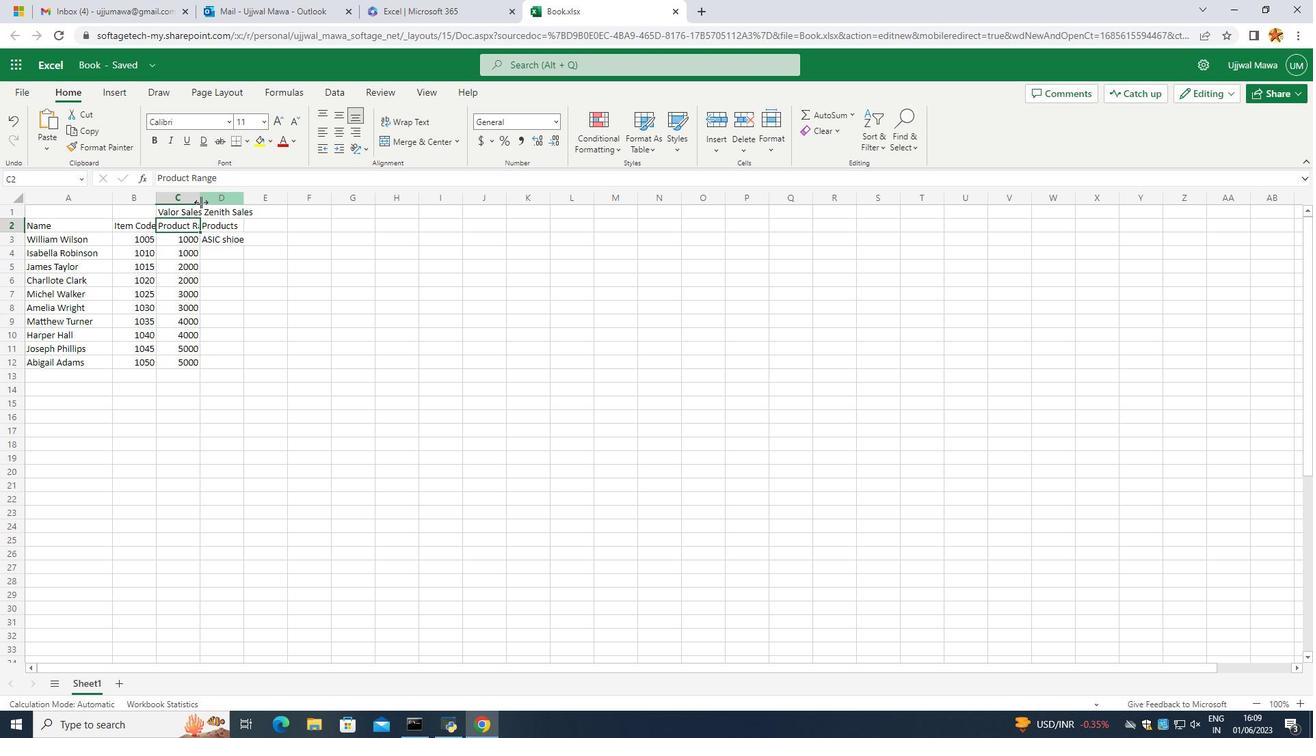 
Action: Mouse moved to (202, 209)
Screenshot: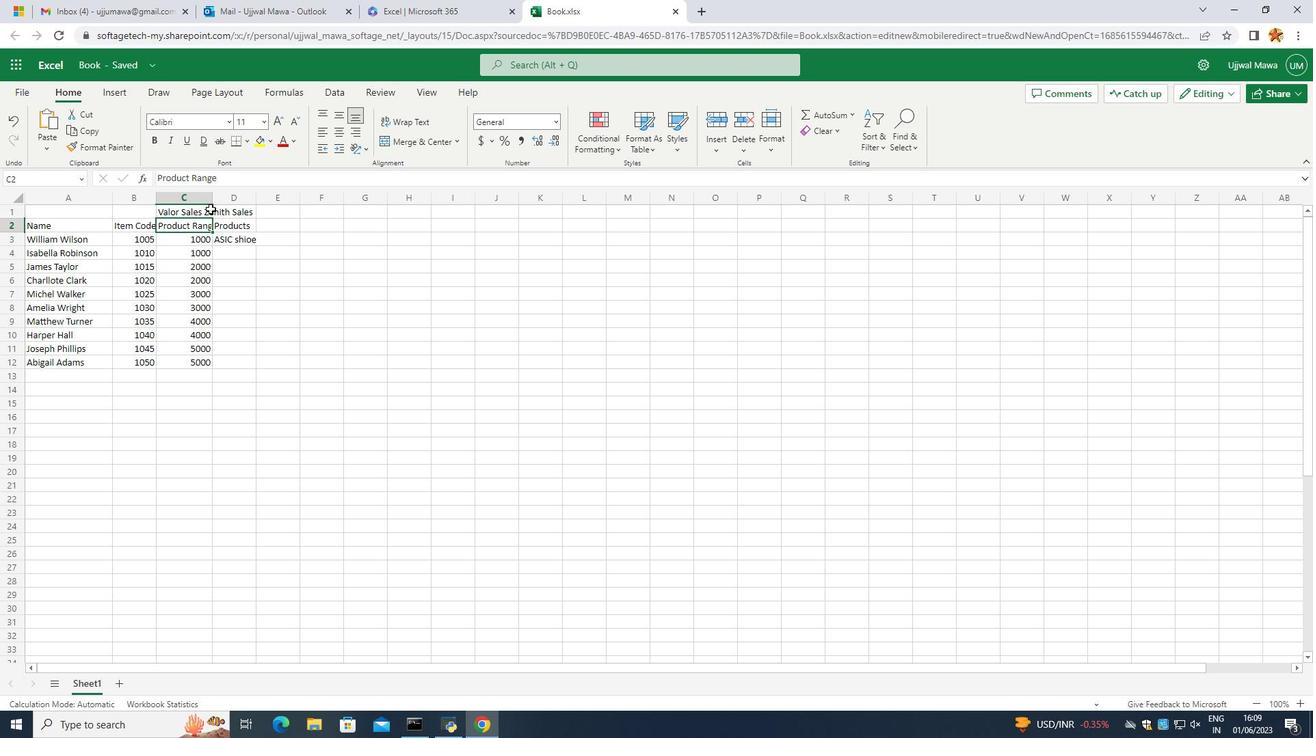 
Action: Mouse pressed left at (202, 209)
Screenshot: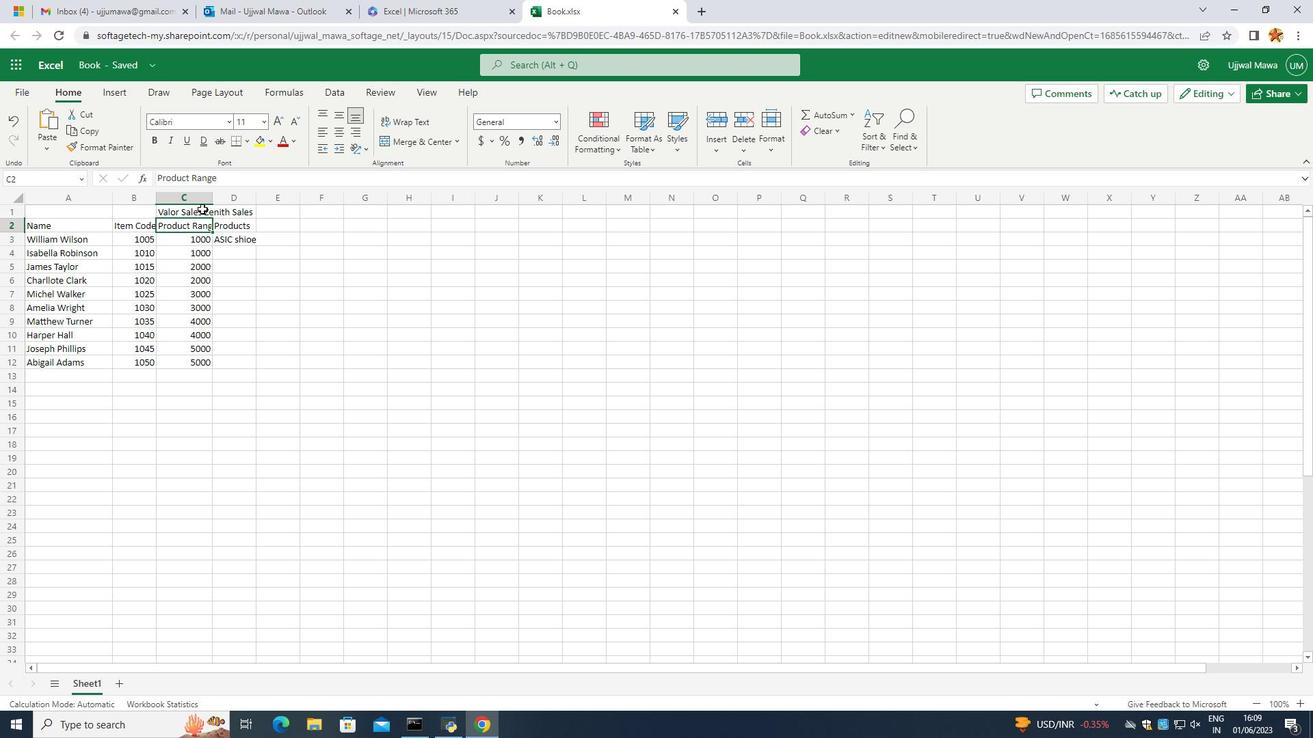 
Action: Mouse moved to (213, 203)
Screenshot: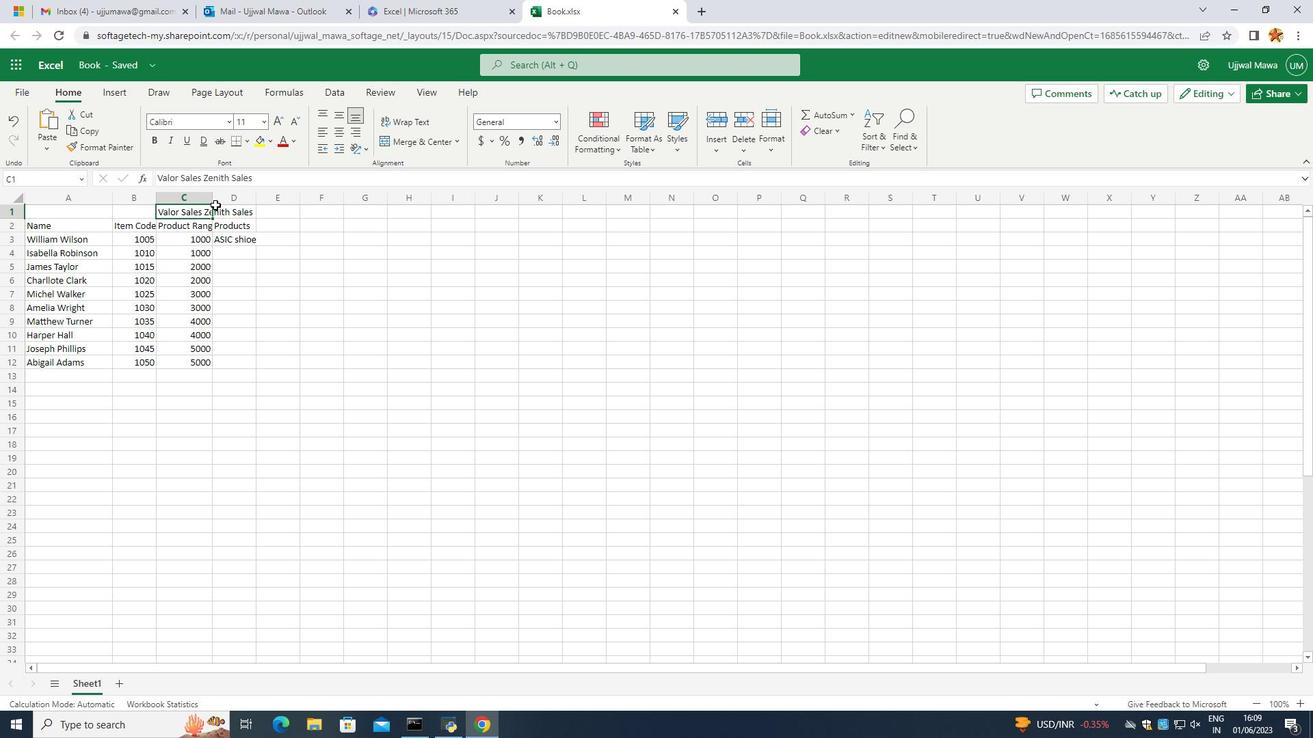 
Action: Mouse pressed left at (213, 203)
Screenshot: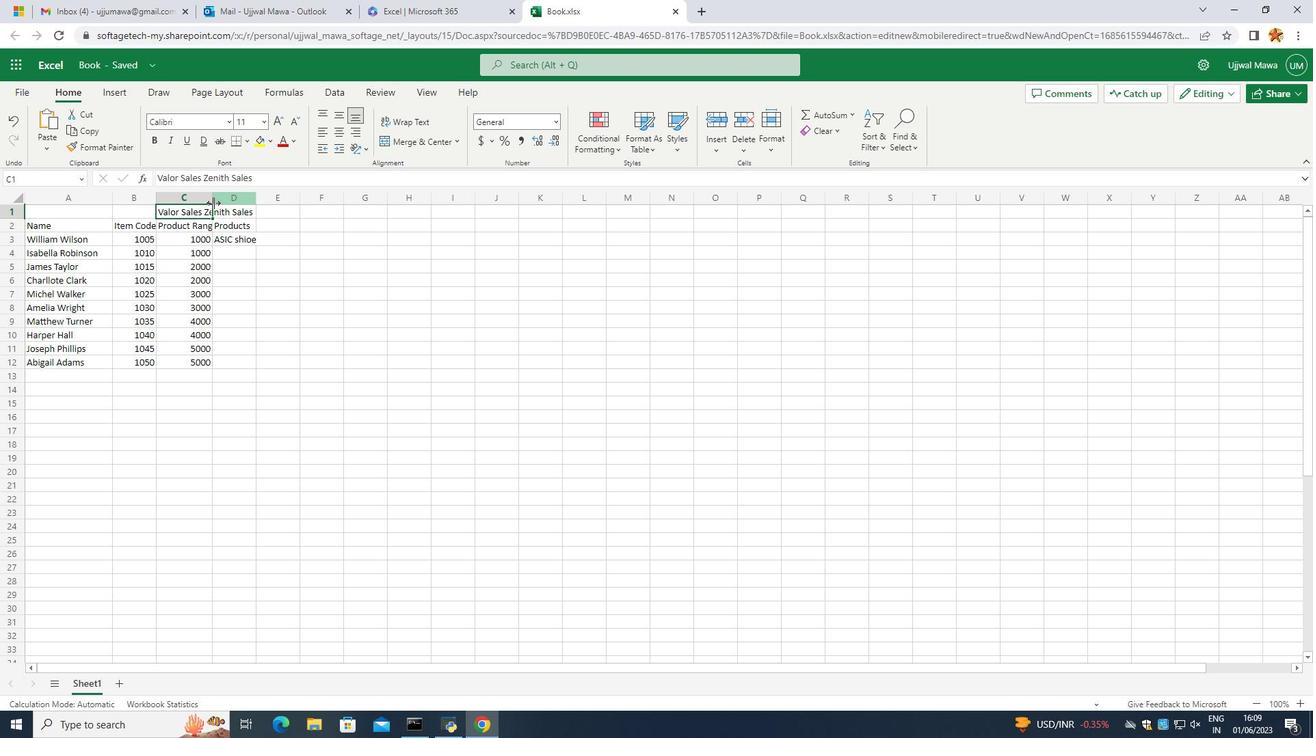 
Action: Mouse moved to (214, 206)
Screenshot: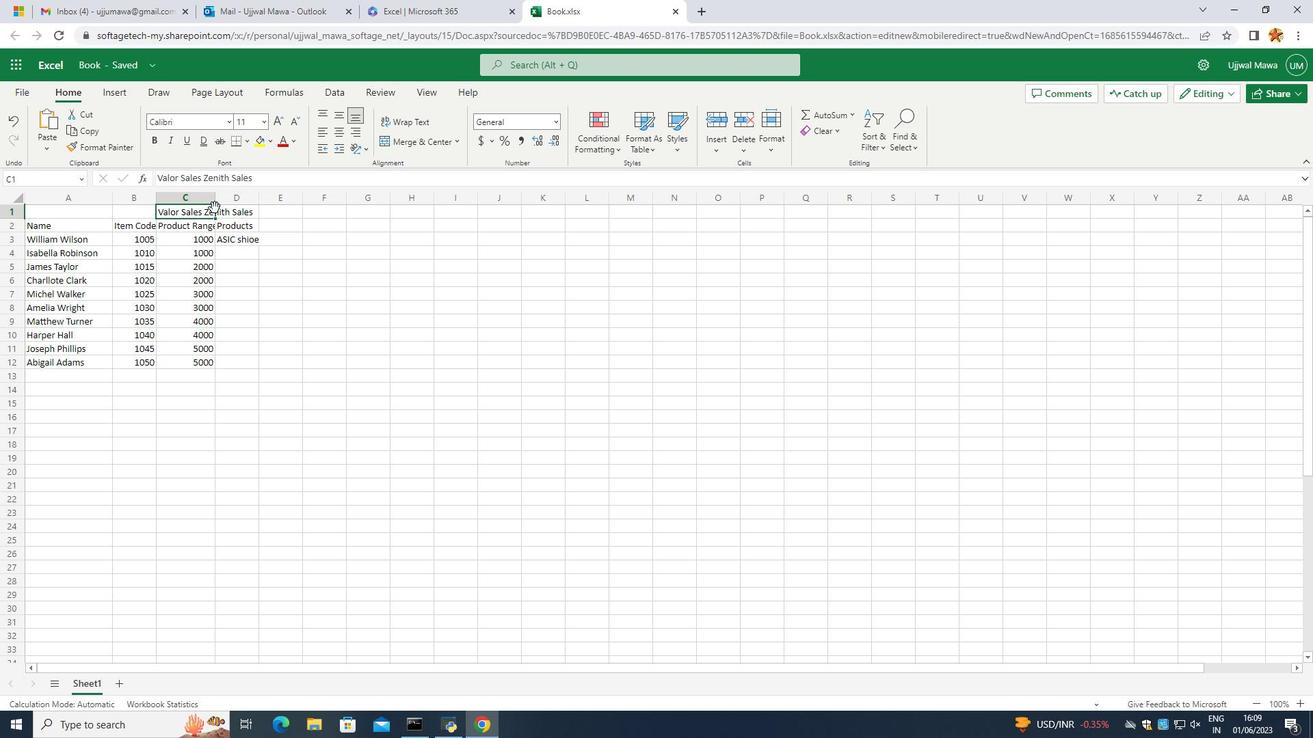 
Action: Mouse pressed left at (214, 206)
Screenshot: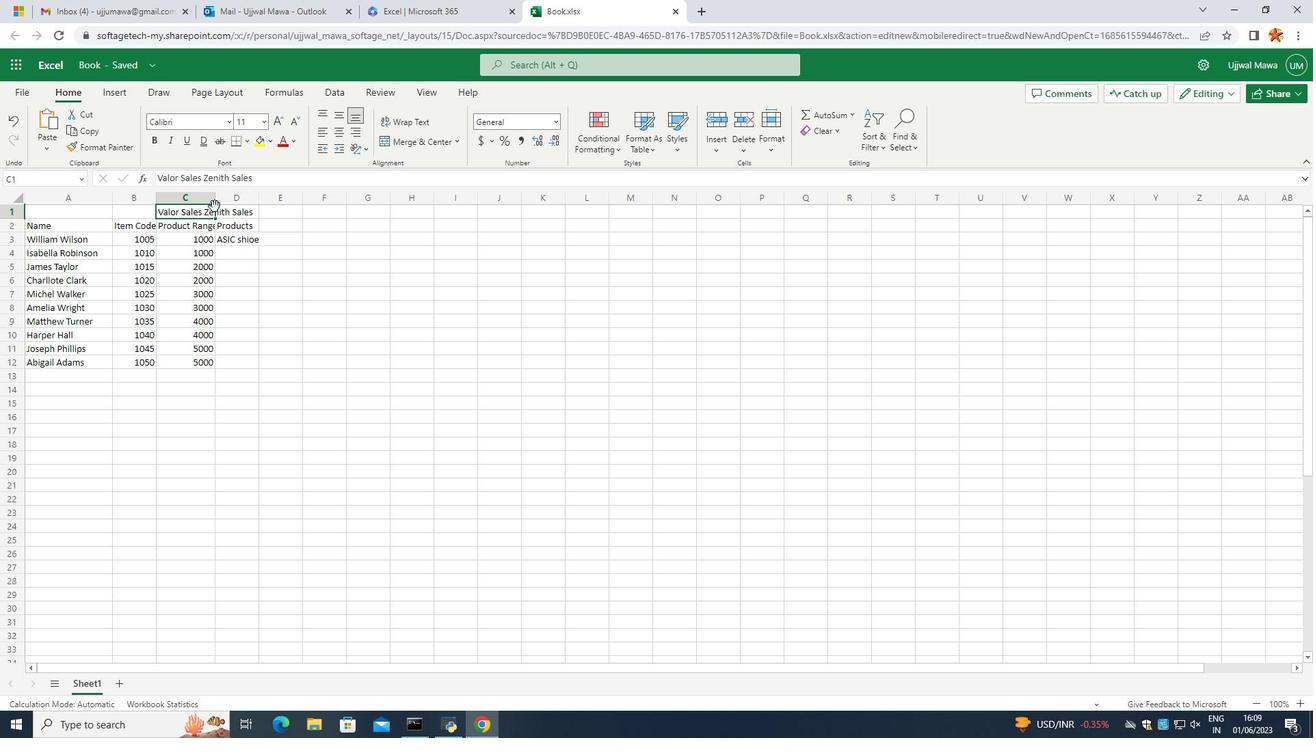 
Action: Mouse moved to (216, 201)
Screenshot: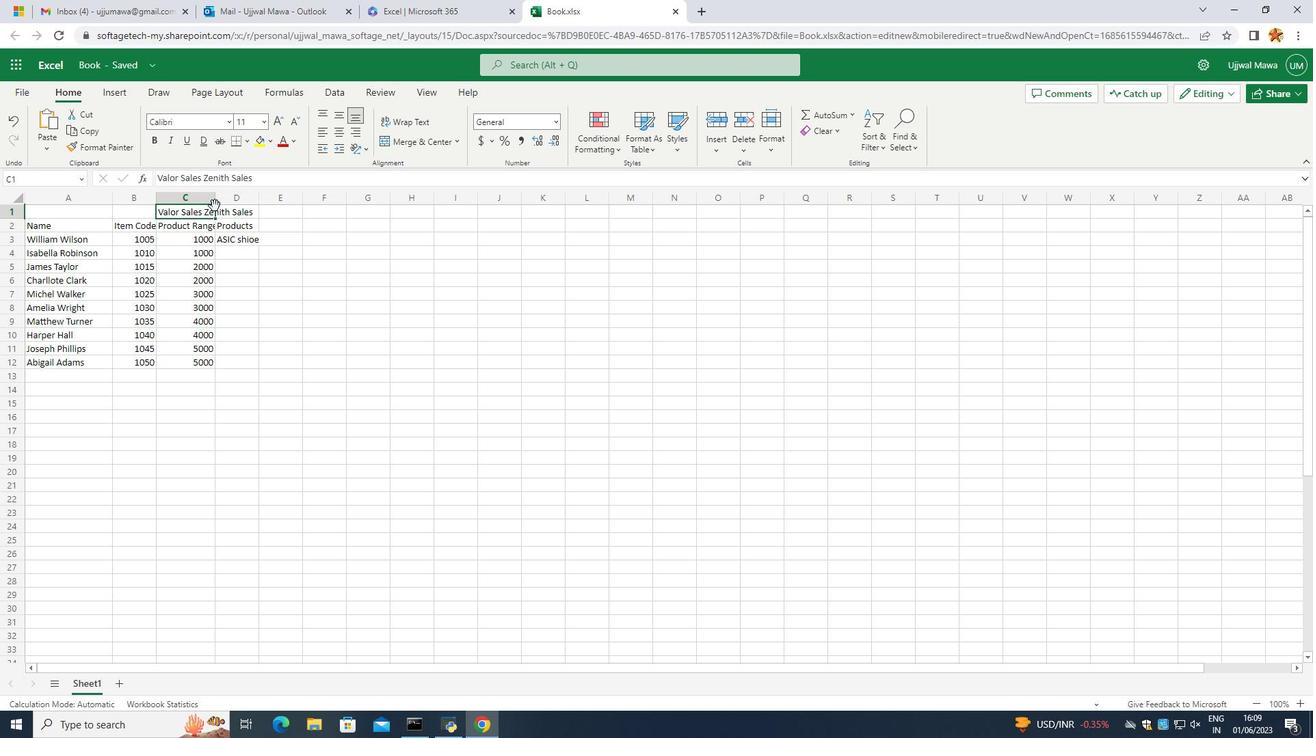 
Action: Mouse pressed left at (216, 201)
Screenshot: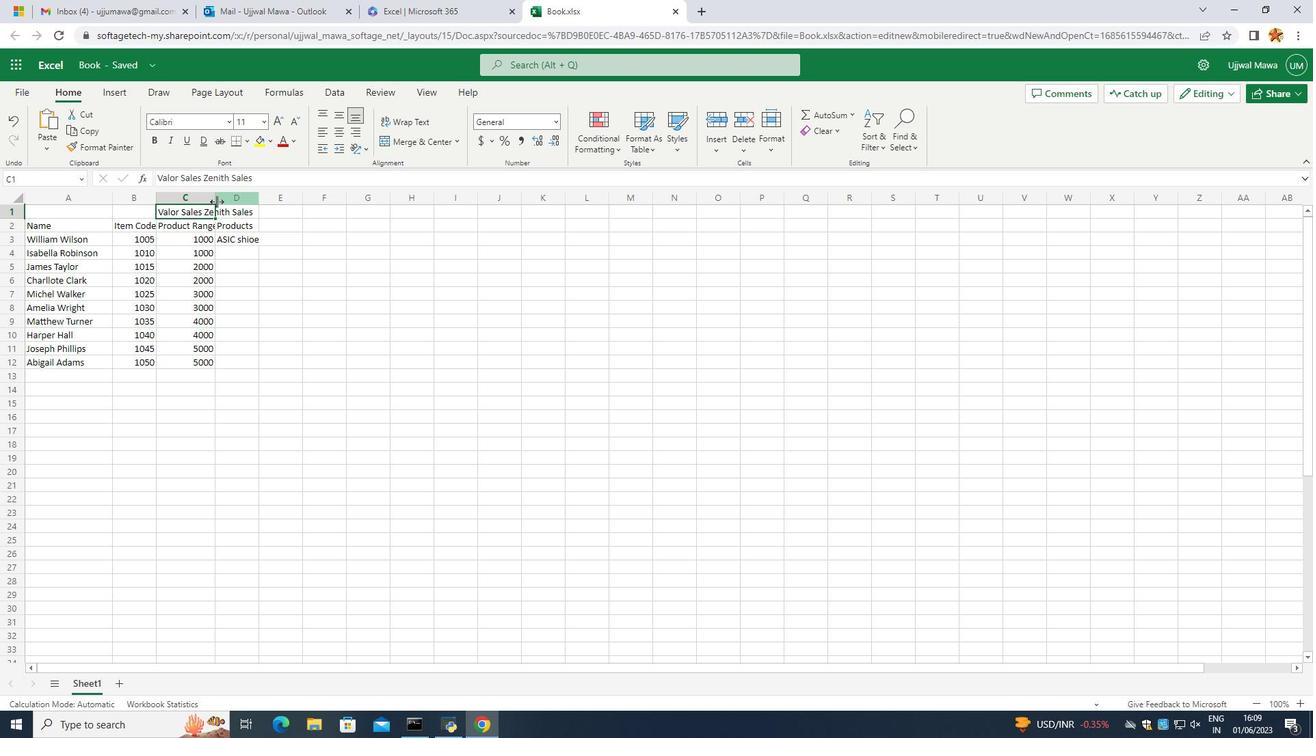 
Action: Mouse moved to (240, 237)
Screenshot: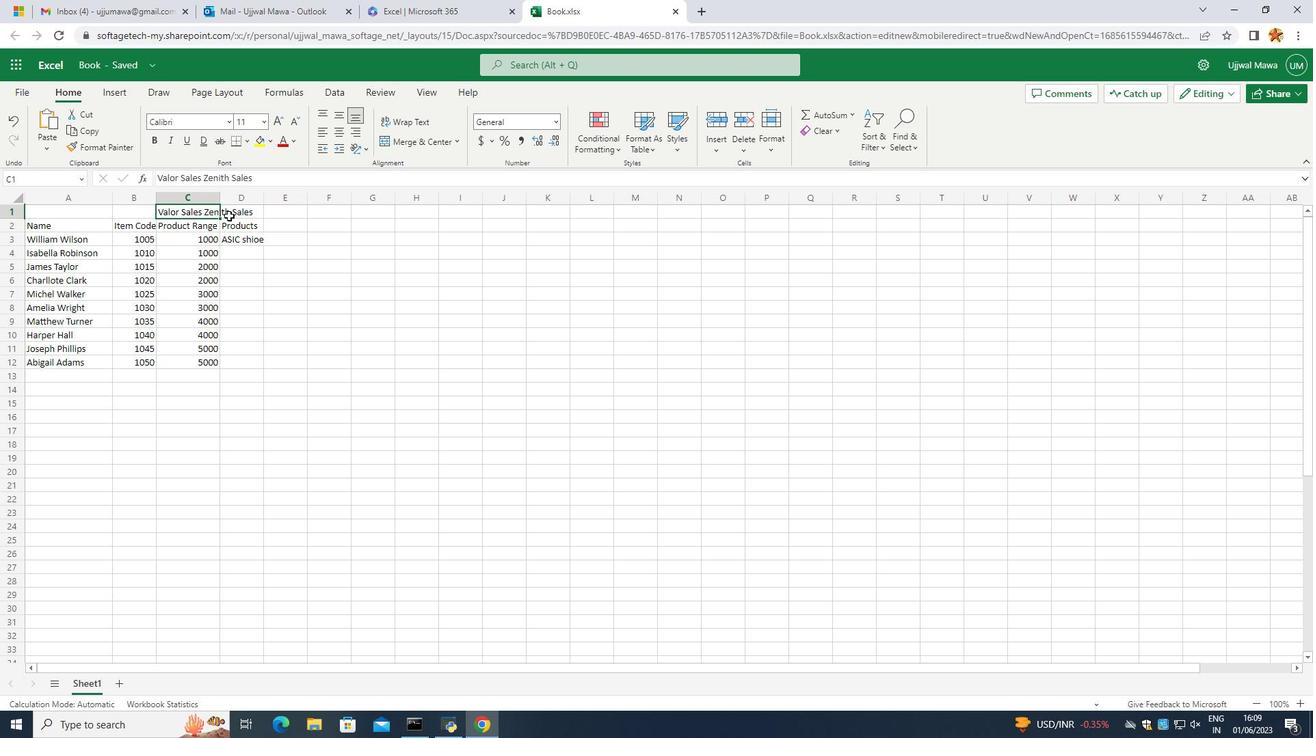 
Action: Mouse pressed left at (240, 237)
Screenshot: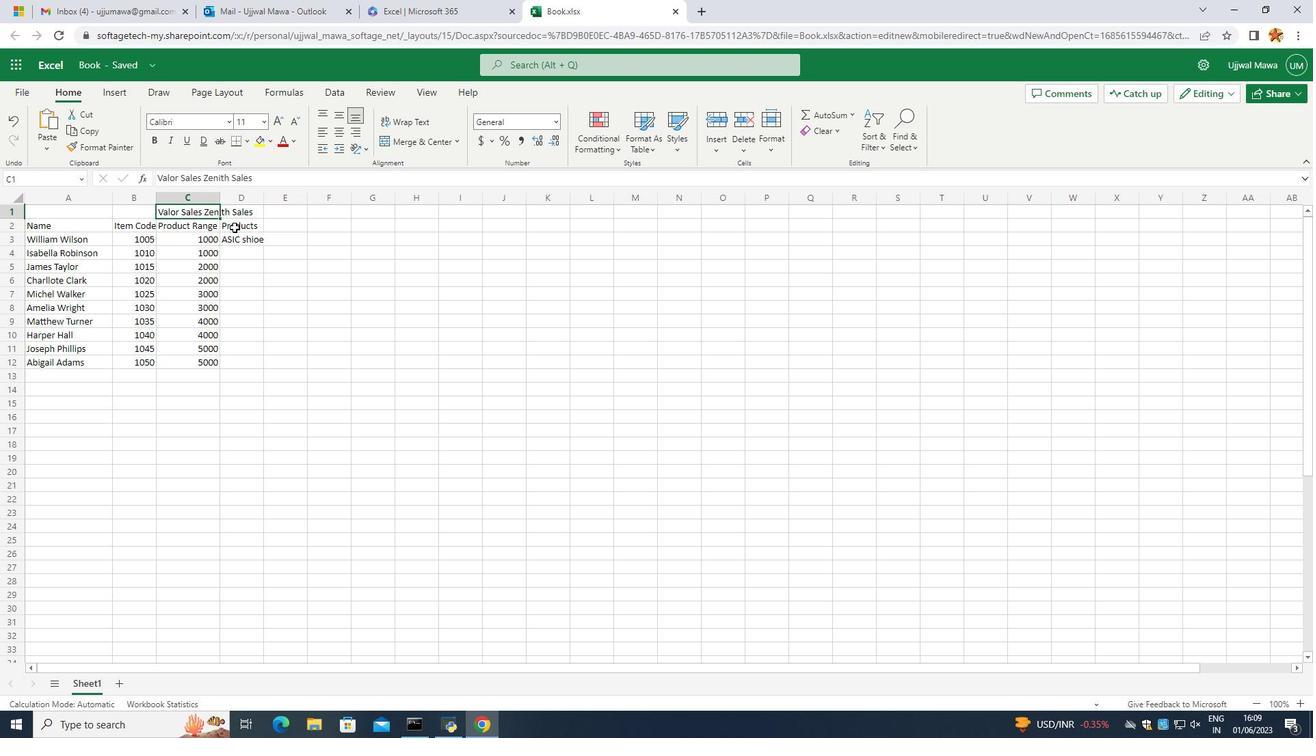 
Action: Mouse moved to (251, 254)
Screenshot: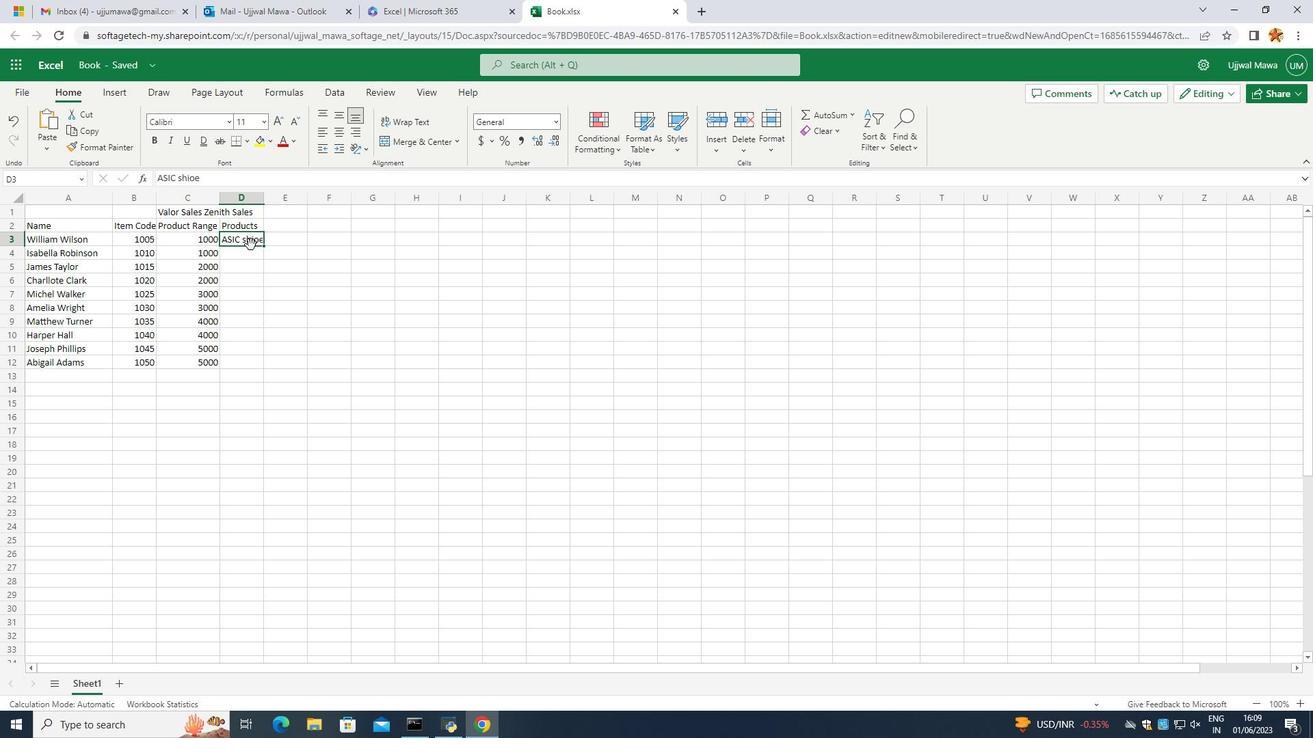 
Action: Mouse pressed left at (251, 254)
Screenshot: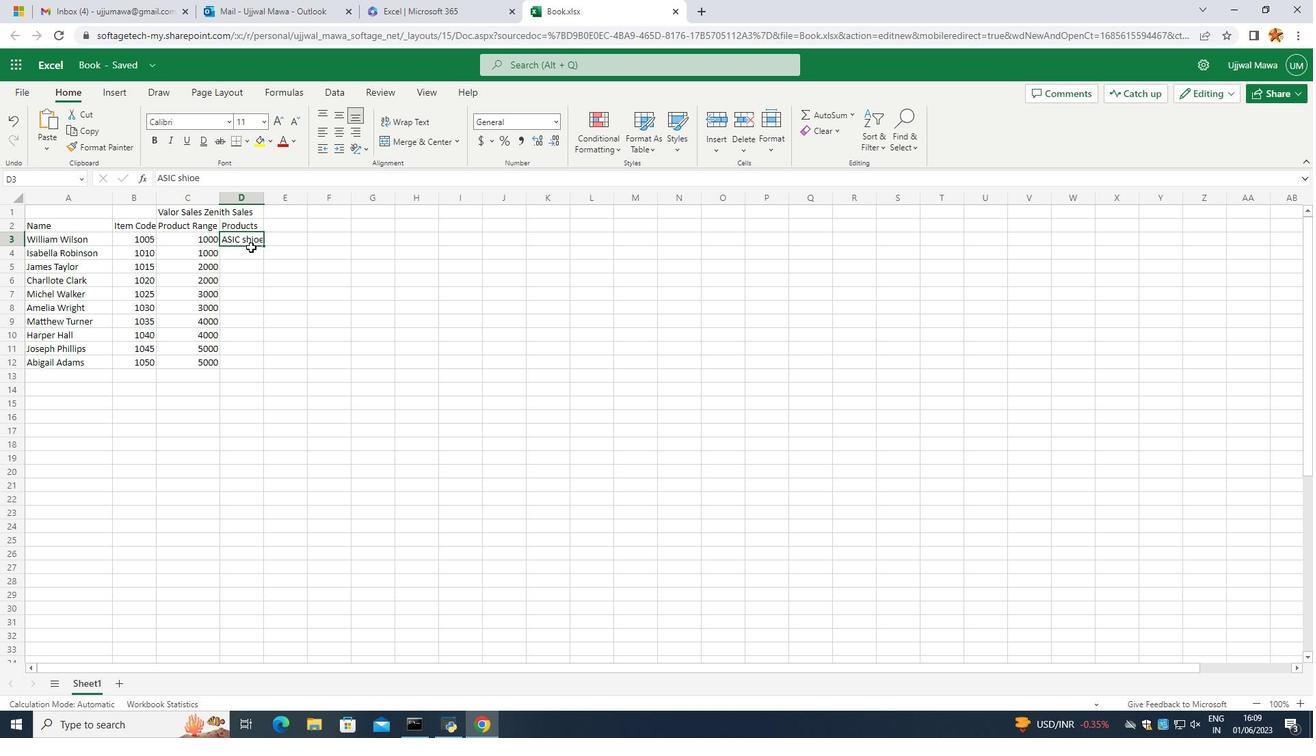
Action: Mouse pressed left at (251, 254)
Screenshot: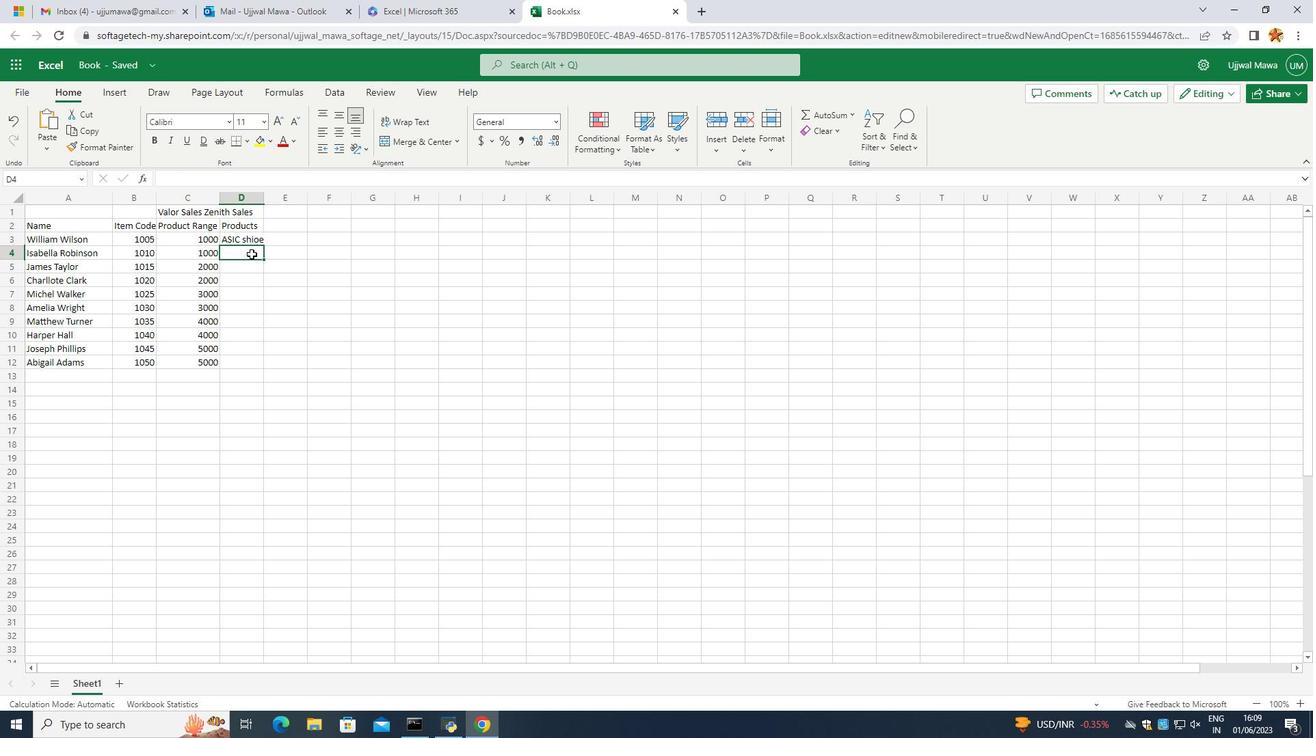 
Action: Mouse moved to (259, 238)
Screenshot: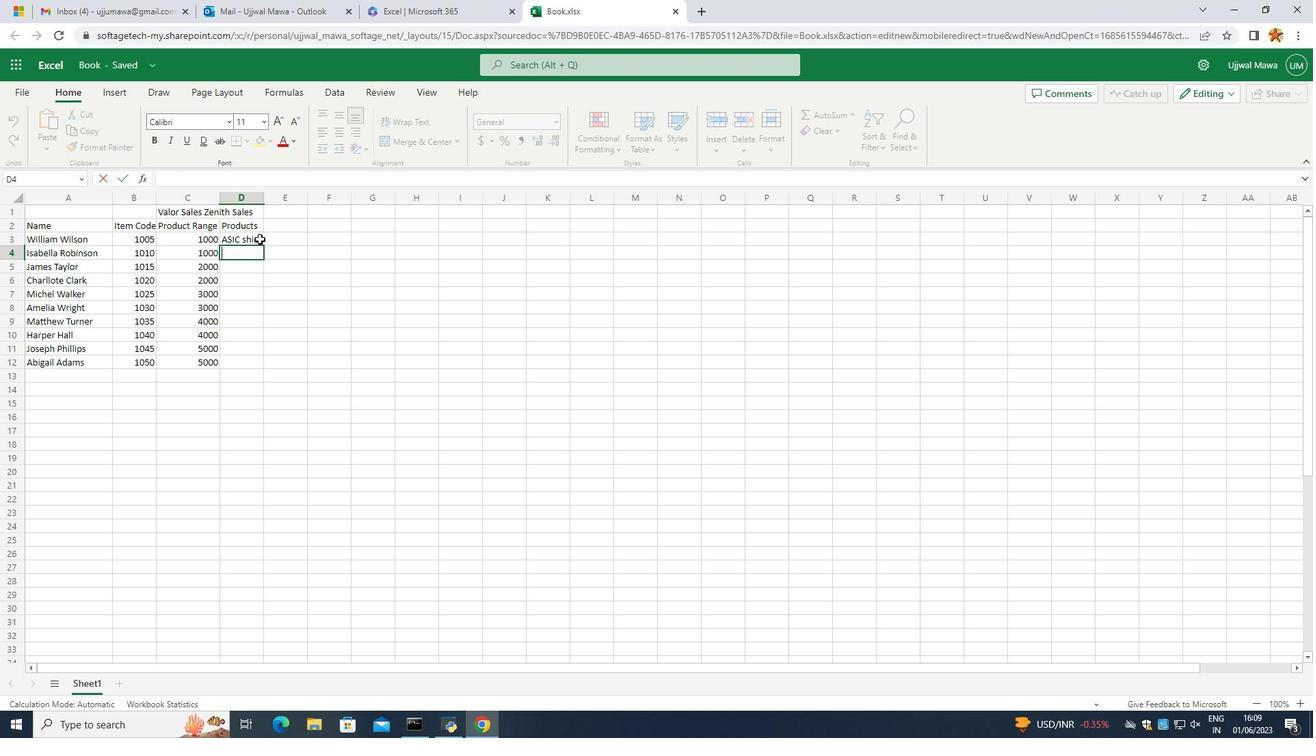 
Action: Mouse pressed left at (259, 238)
Screenshot: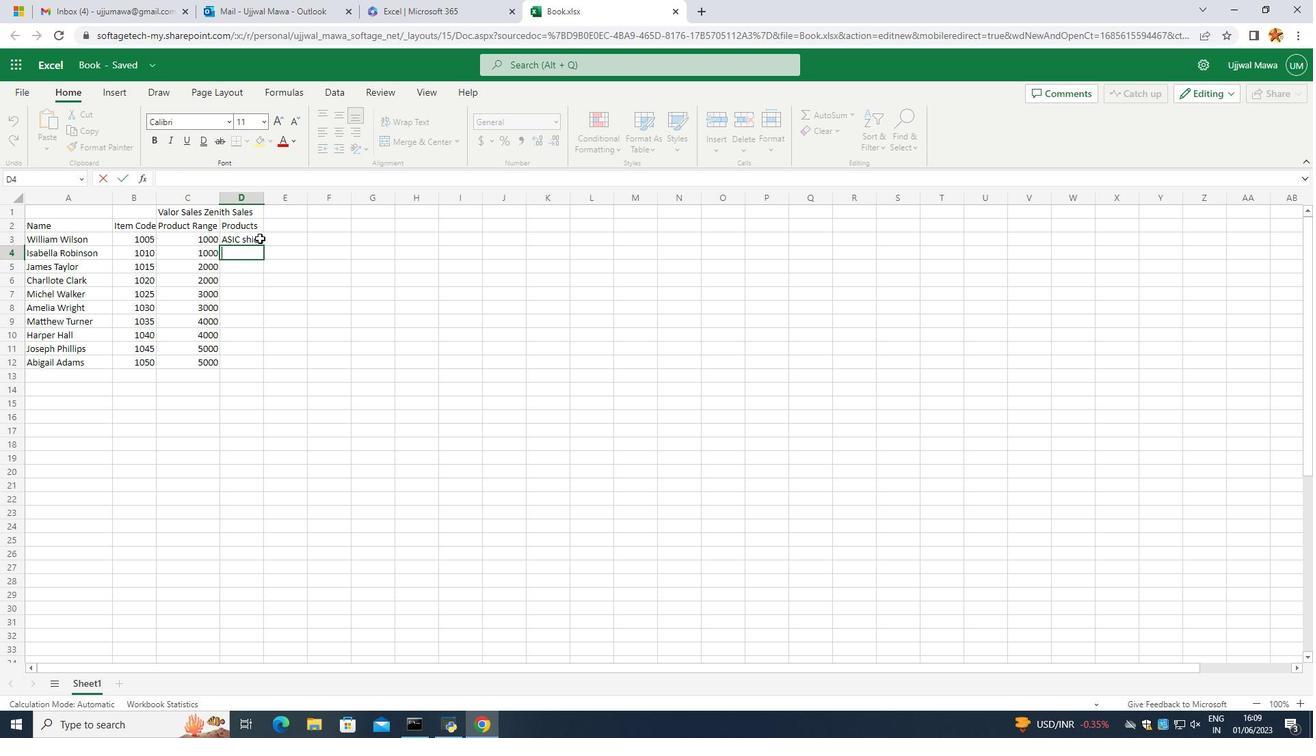 
Action: Mouse moved to (256, 238)
Screenshot: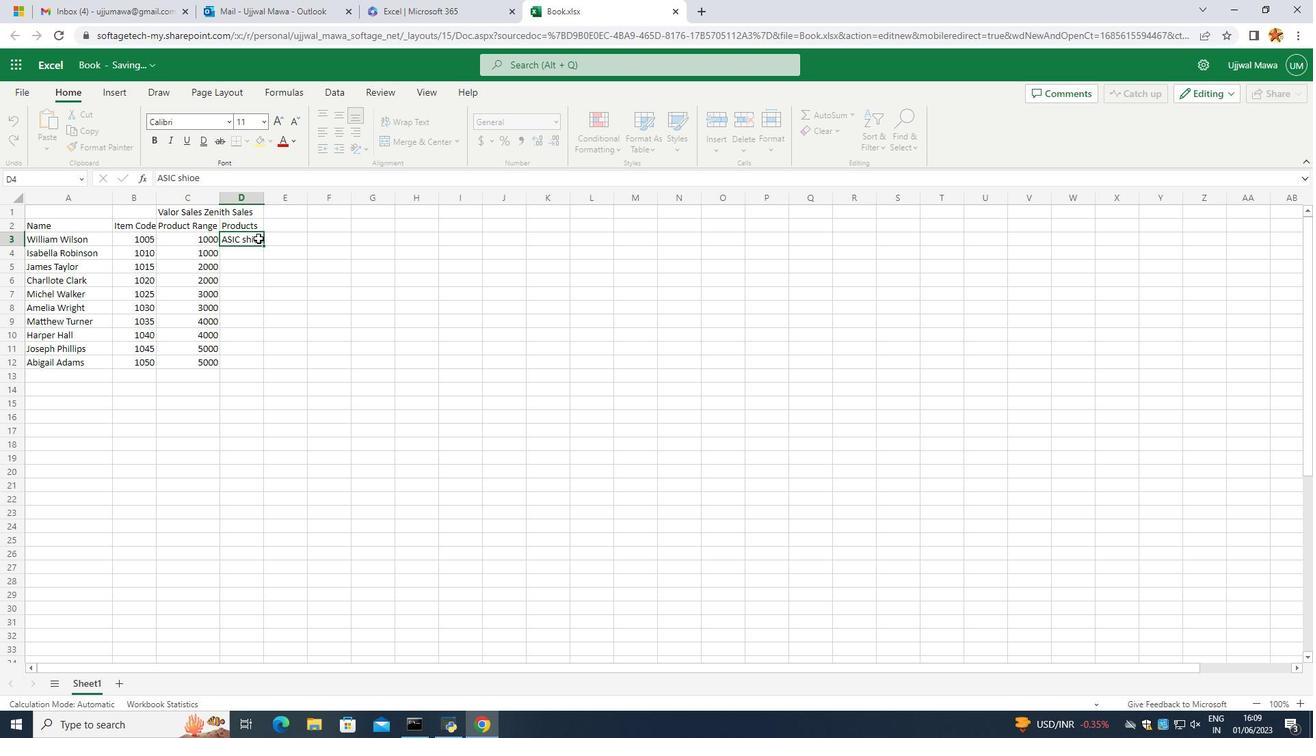 
Action: Mouse pressed left at (256, 238)
Screenshot: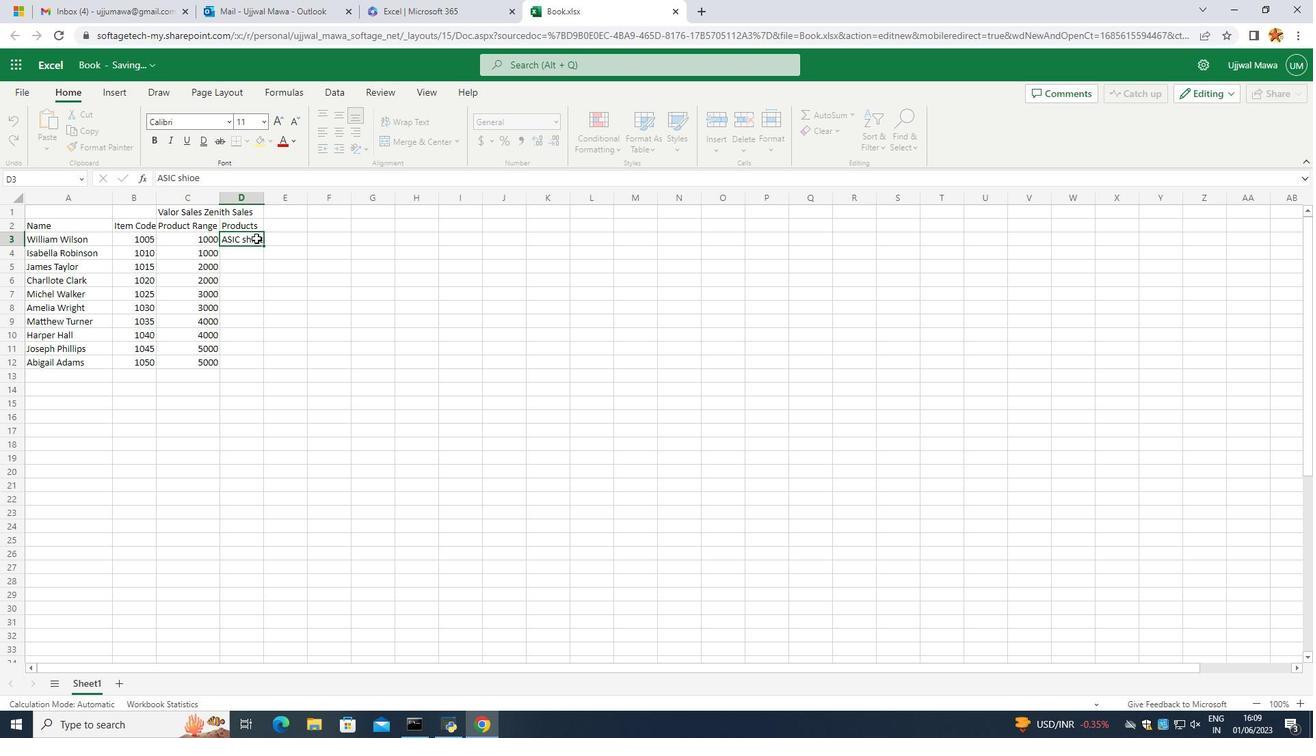 
Action: Mouse pressed left at (256, 238)
Screenshot: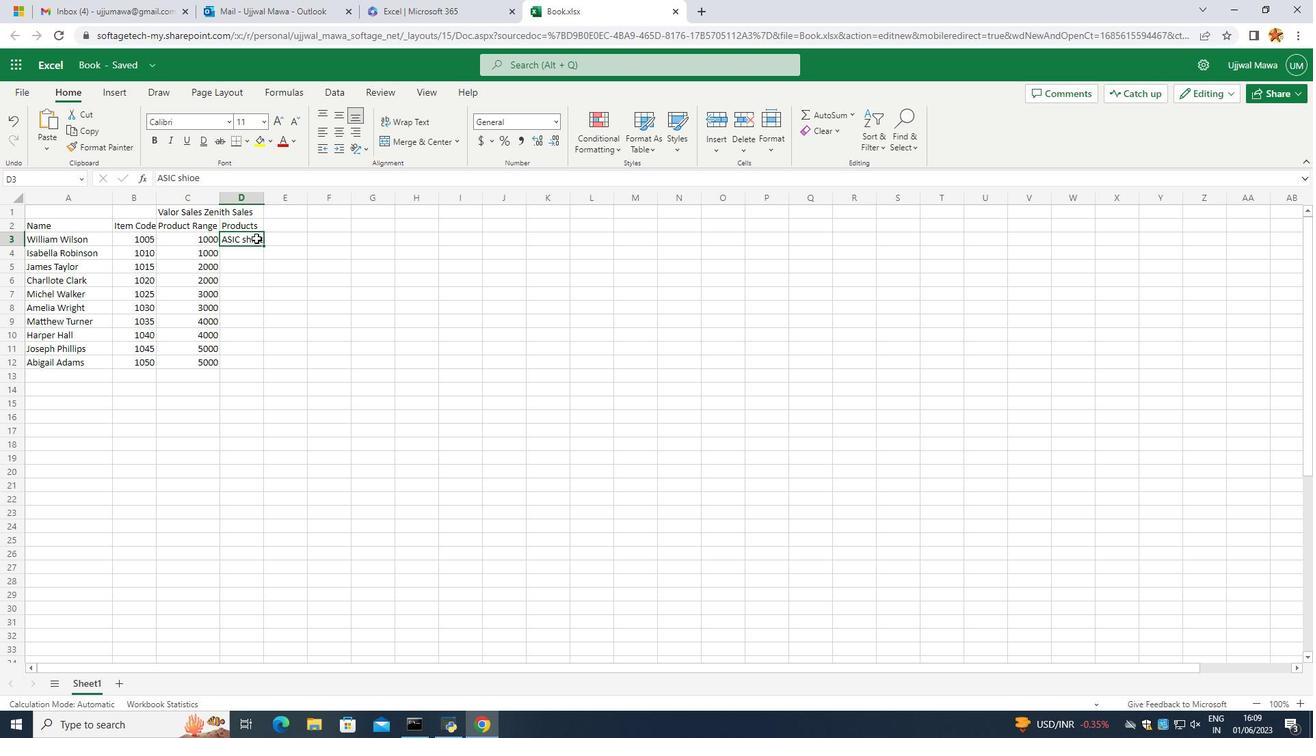 
Action: Mouse moved to (256, 238)
Screenshot: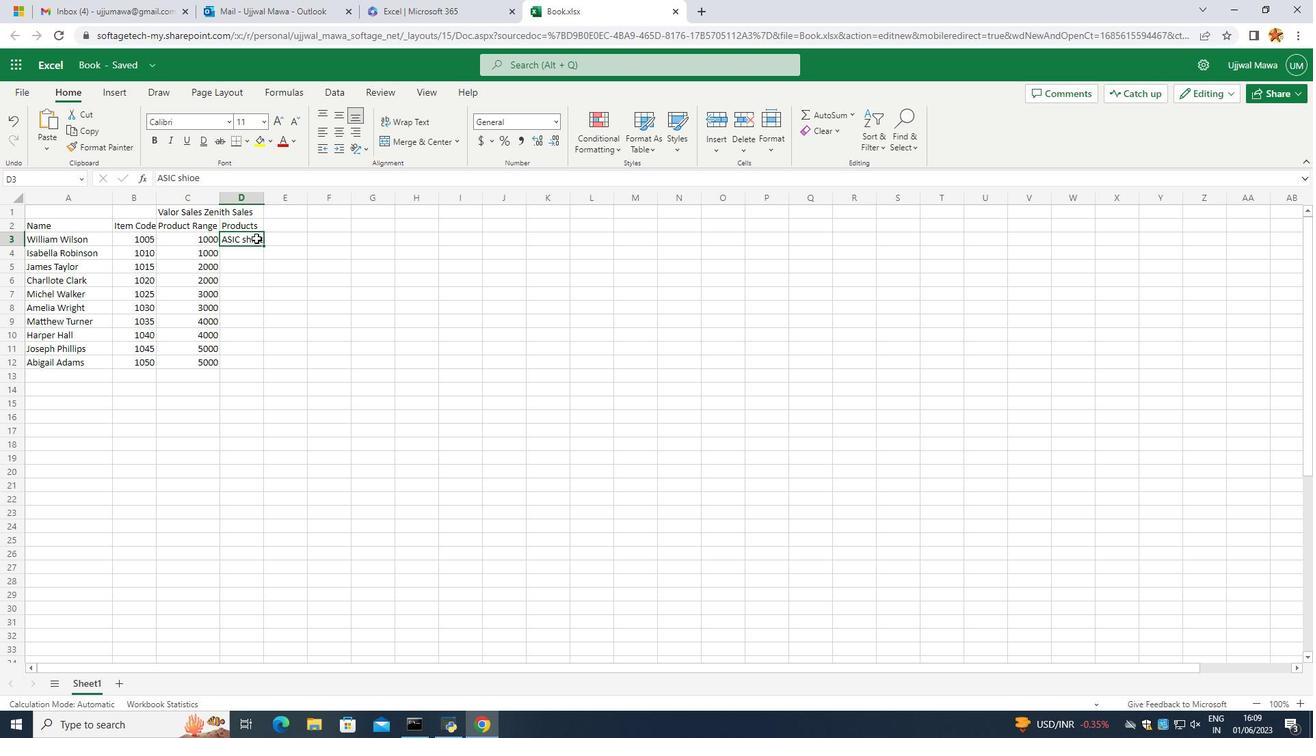 
Action: Mouse pressed left at (256, 238)
Screenshot: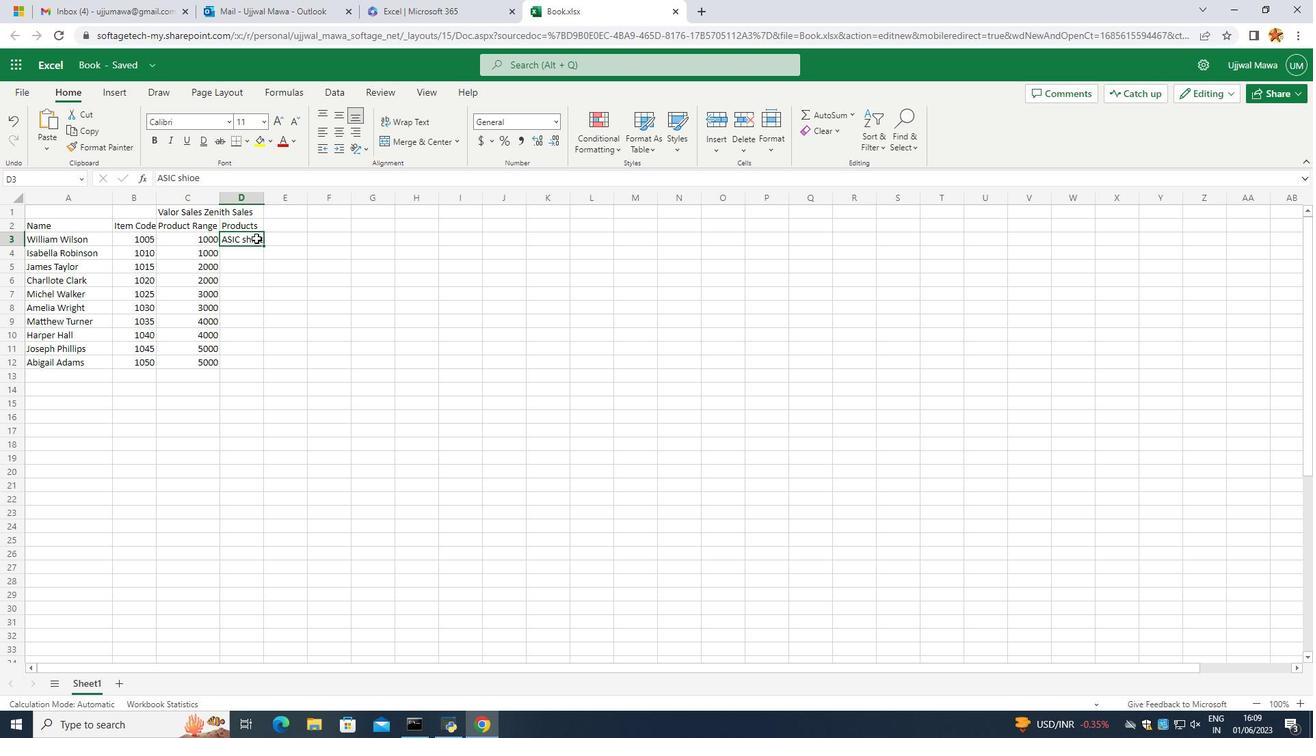 
Action: Mouse moved to (255, 238)
Screenshot: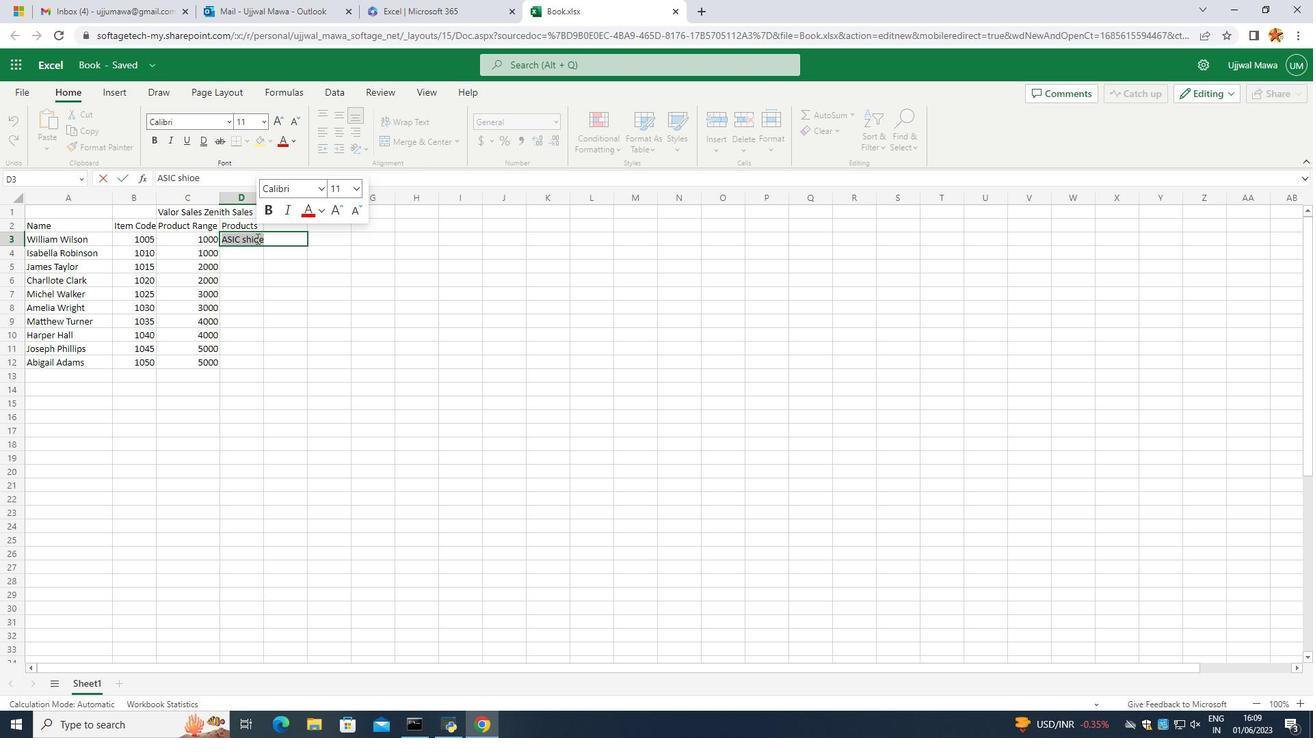 
Action: Mouse pressed left at (255, 238)
Screenshot: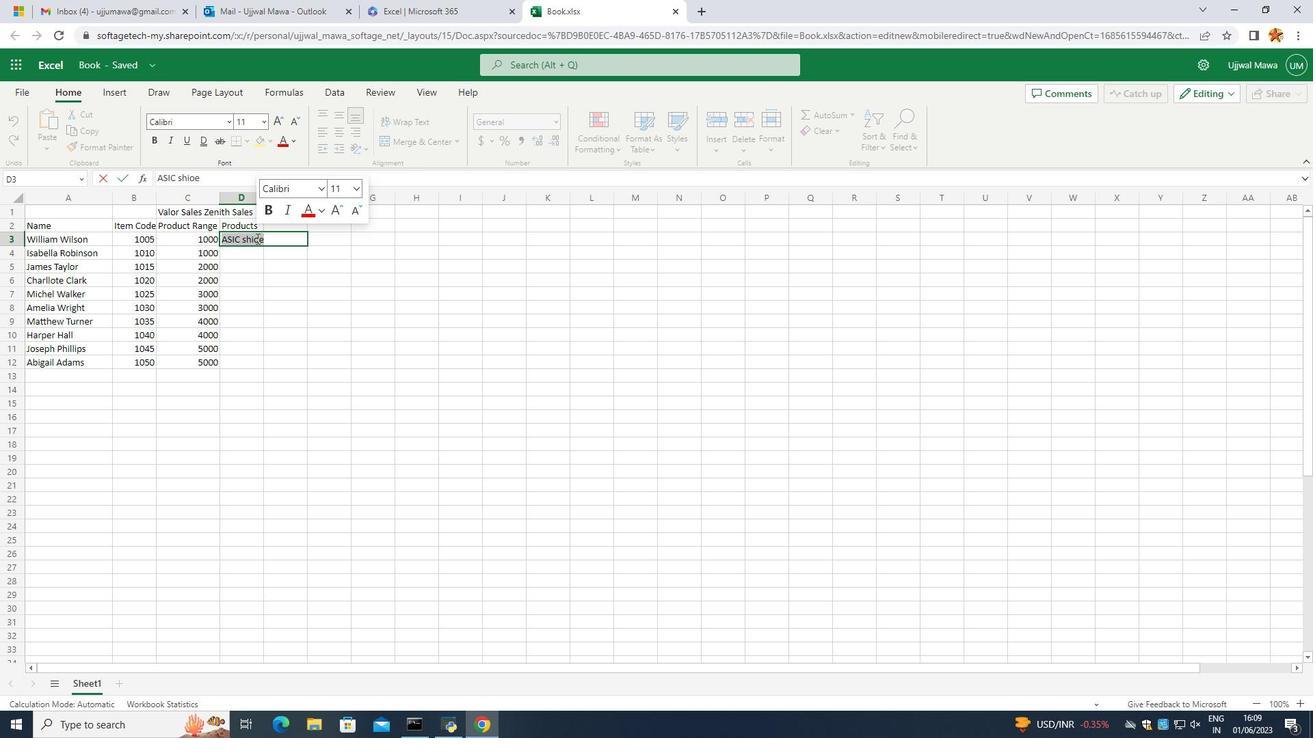 
Action: Mouse moved to (254, 239)
Screenshot: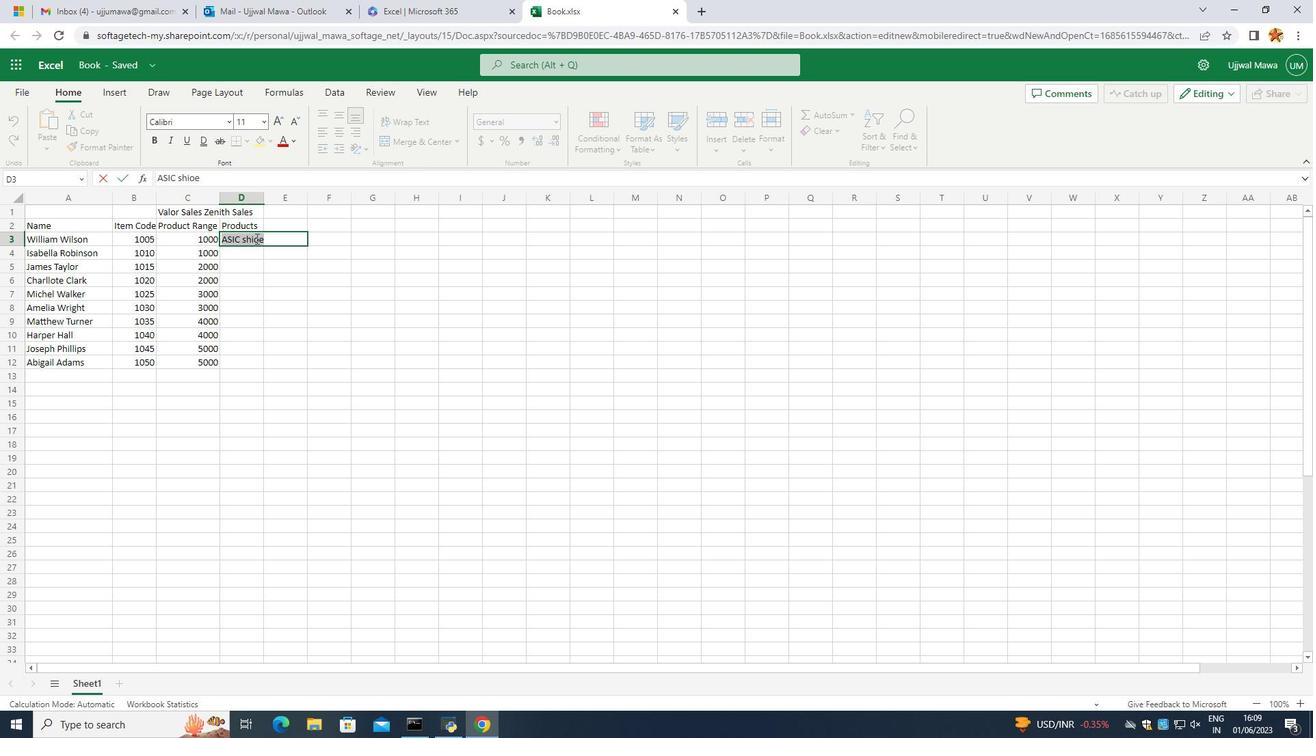
Action: Mouse pressed left at (254, 239)
Screenshot: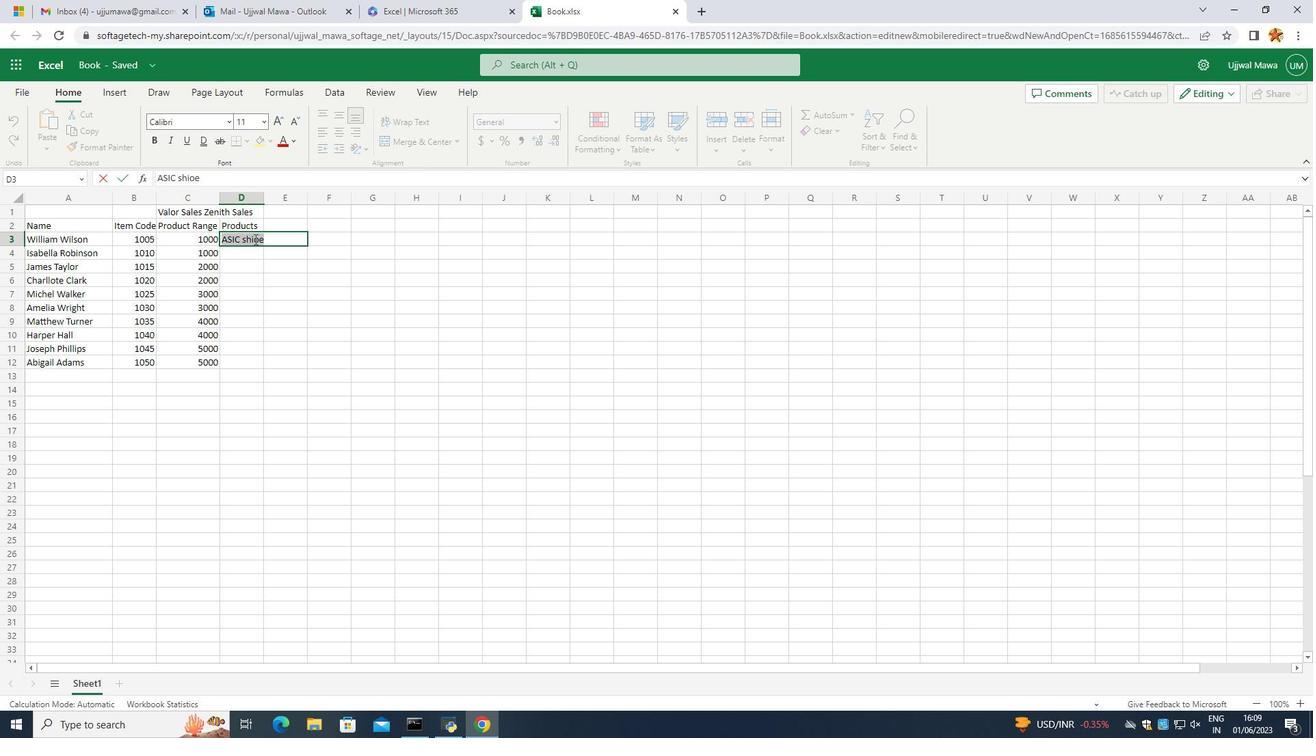 
Action: Mouse moved to (201, 299)
Screenshot: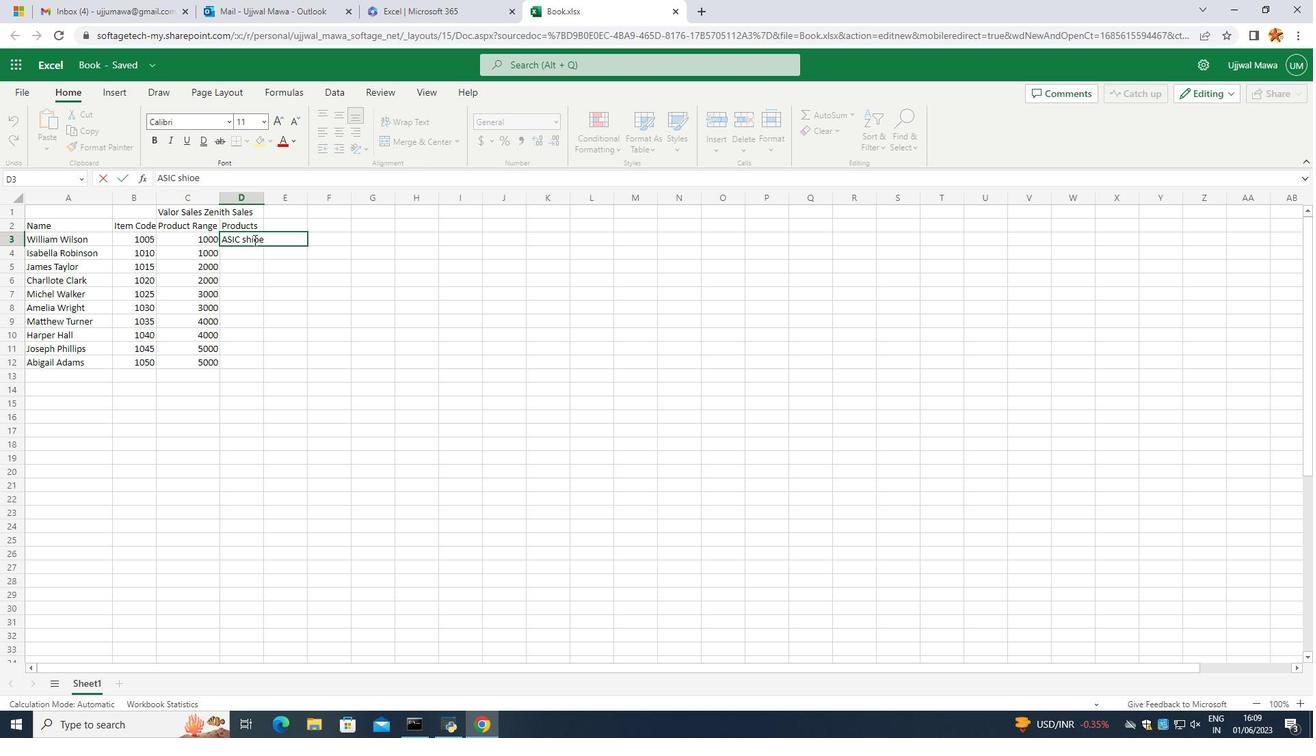 
Action: Key pressed <Key.backspace><Key.enter><Key.caps_lock>B<Key.caps_lock>rooks<Key.space>shoe<Key.enter><Key.caps_lock>C<Key.caps_lock>larks<Key.space><Key.caps_lock>S<Key.caps_lock>h<Key.backspace><Key.backspace>shoe<Key.enter><Key.caps_lock>C<Key.caps_lock>rocs<Key.space>shoe<Key.enter><Key.caps_lock>D<Key.caps_lock>e=r<Key.backspace><Key.backspace><Key.backspace>r<Key.space><Key.caps_lock>M<Key.caps_lock>arten<Key.space>shoe<Key.enter><Key.caps_lock>E<Key.caps_lock>cco<Key.space>sjhoe]<Key.backspace><Key.backspace><Key.backspace><Key.backspace>jhoe<Key.backspace><Key.backspace><Key.backspace><Key.backspace><Key.backspace>g<Key.backspace>hoe\<Key.backspace><Key.backspace>e<Key.enter><Key.caps_lock>D<Key.backspace>G<Key.backspace>FILA<Key.space><Key.caps_lock>shoi<Key.backspace>e<Key.enter>
Screenshot: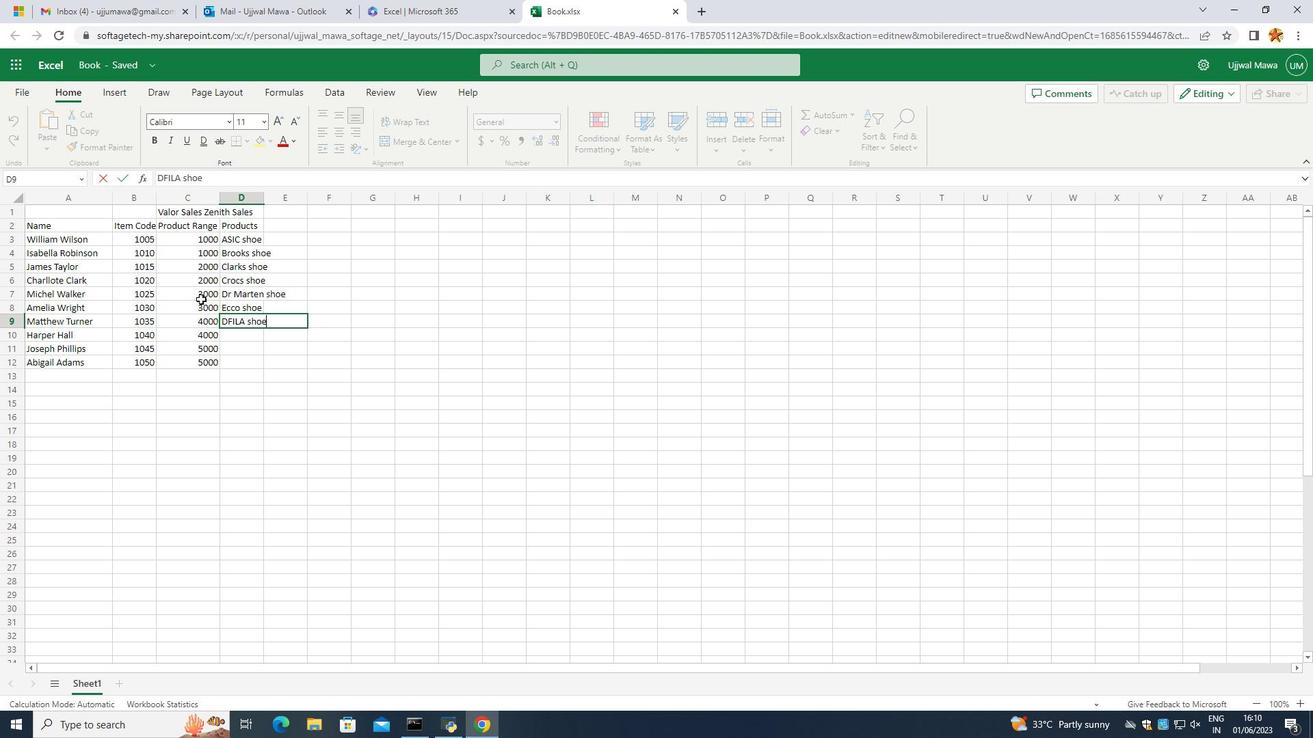 
Action: Mouse moved to (248, 324)
Screenshot: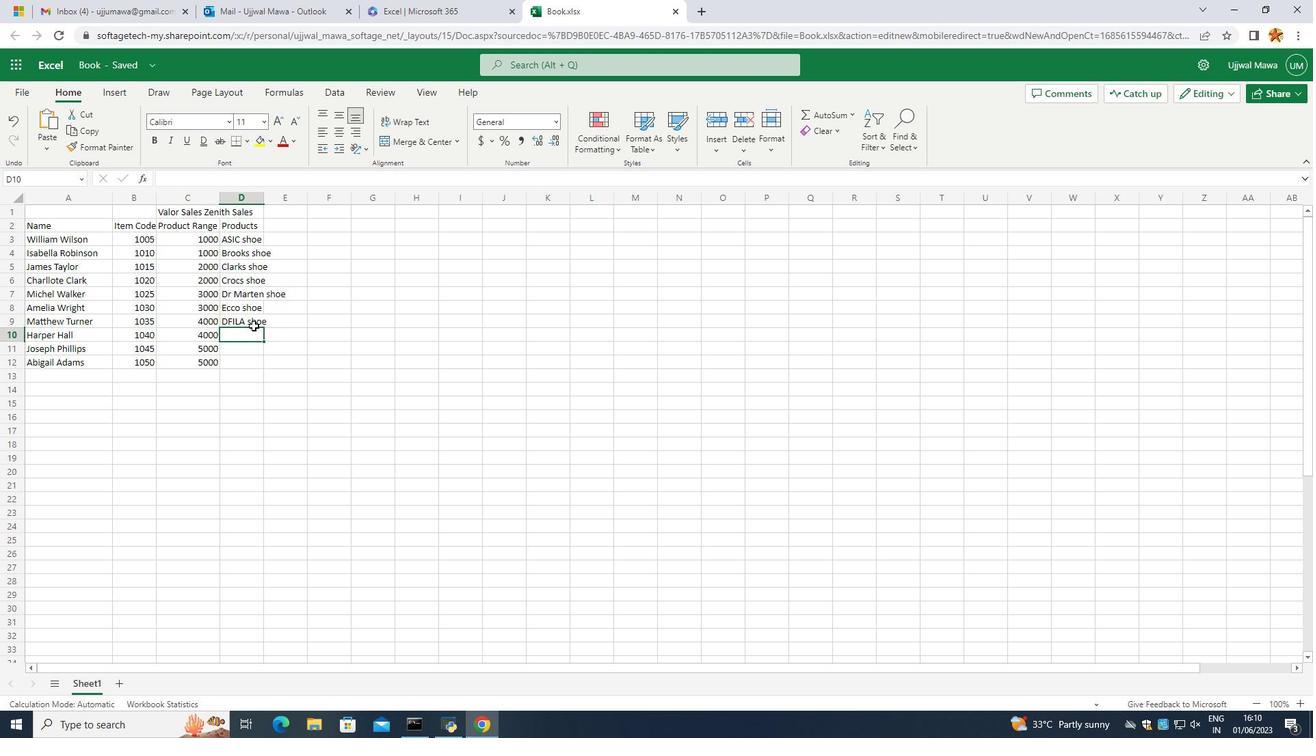 
Action: Mouse pressed left at (248, 324)
Screenshot: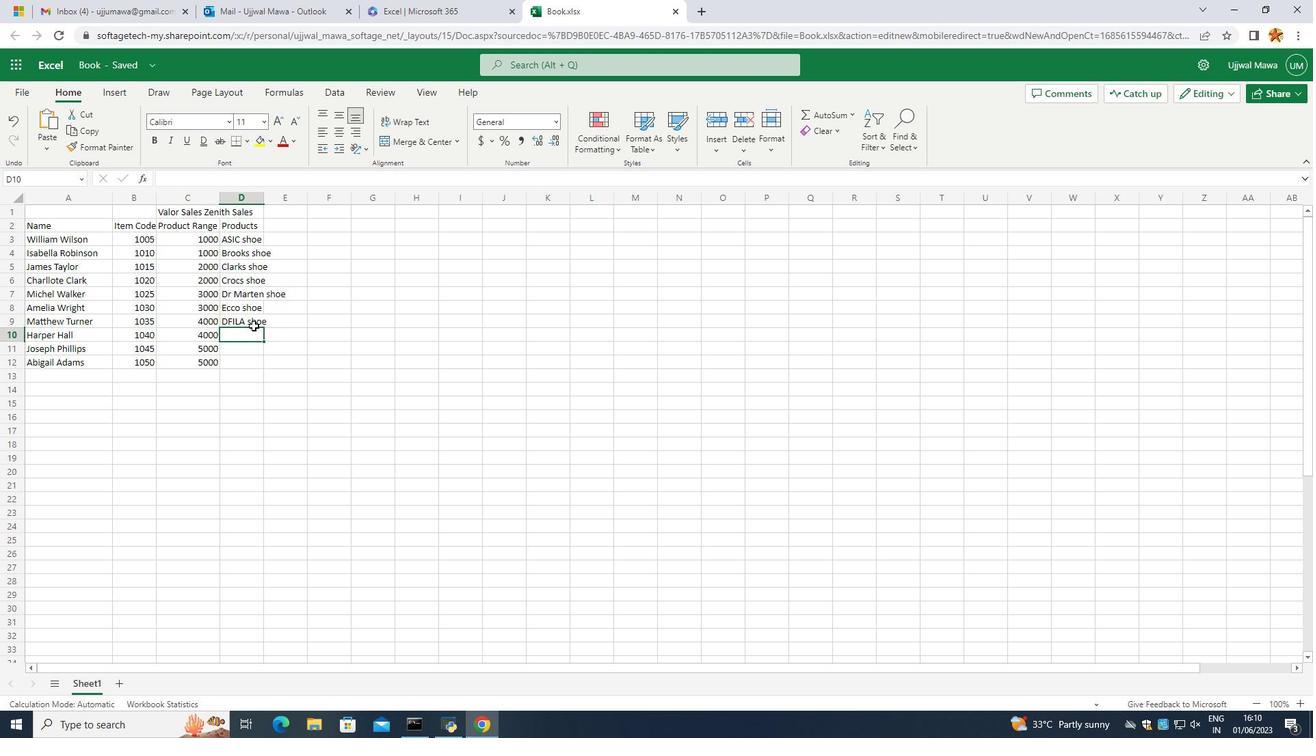 
Action: Mouse pressed left at (248, 324)
Screenshot: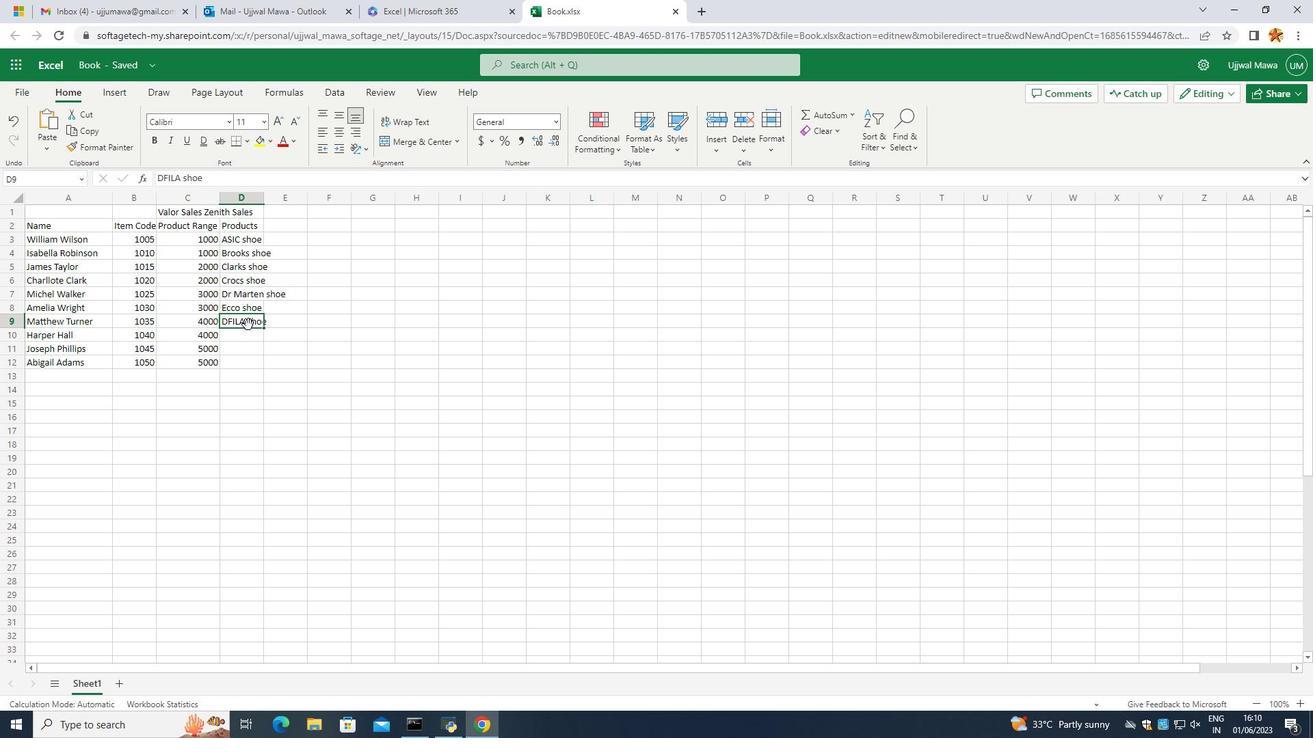 
Action: Mouse moved to (226, 323)
Screenshot: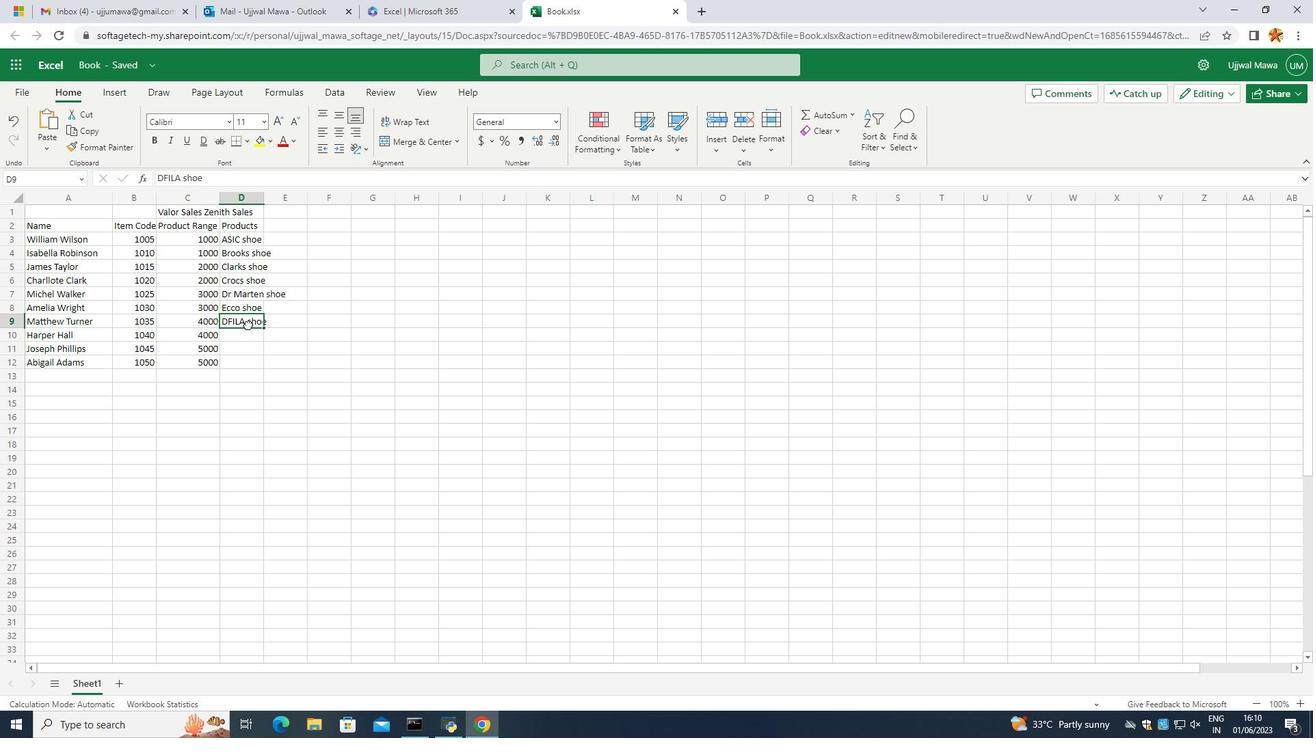 
Action: Mouse pressed left at (226, 323)
Screenshot: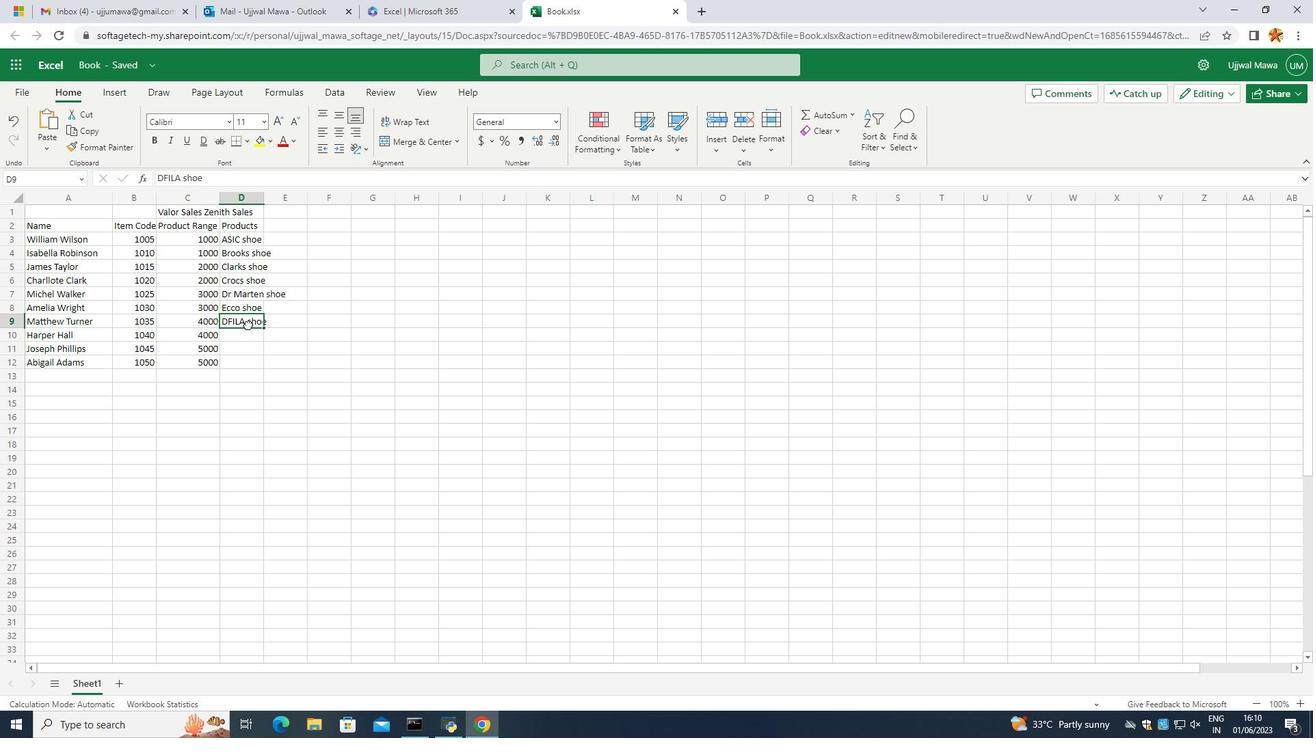 
Action: Mouse pressed left at (226, 323)
Screenshot: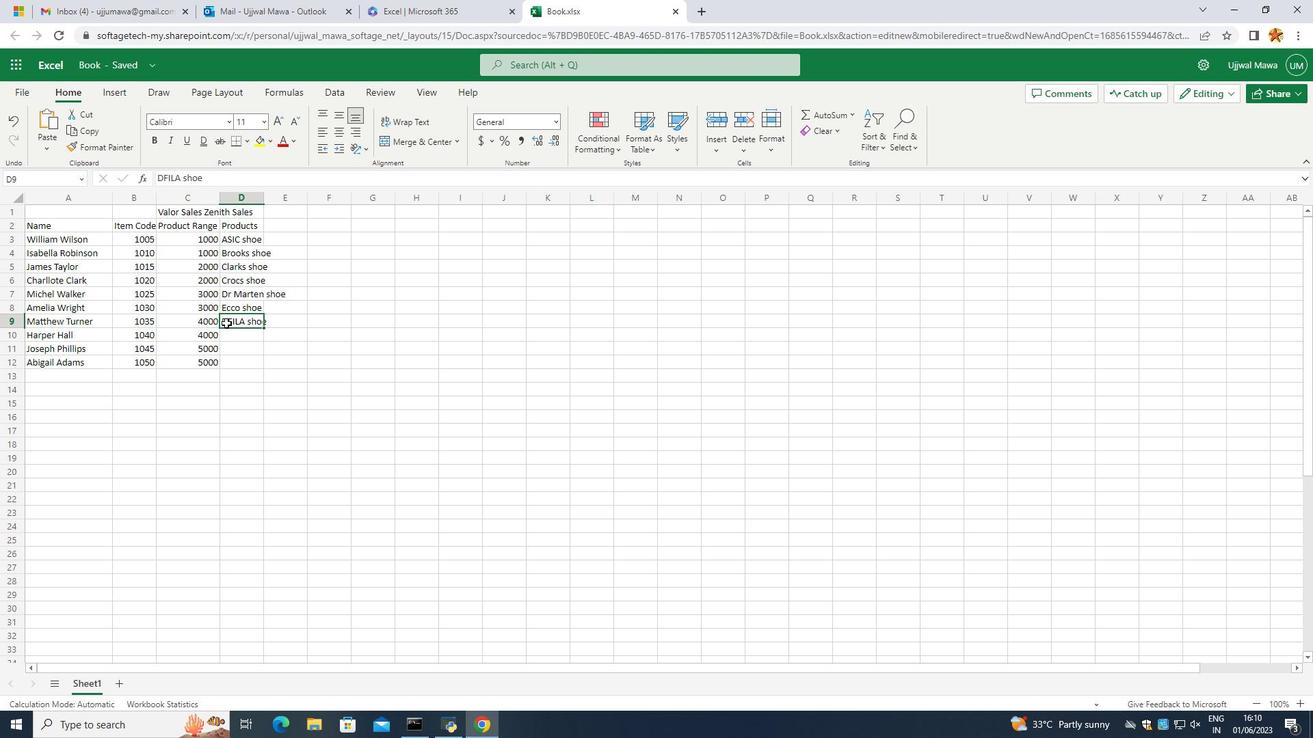 
Action: Mouse pressed left at (226, 323)
Screenshot: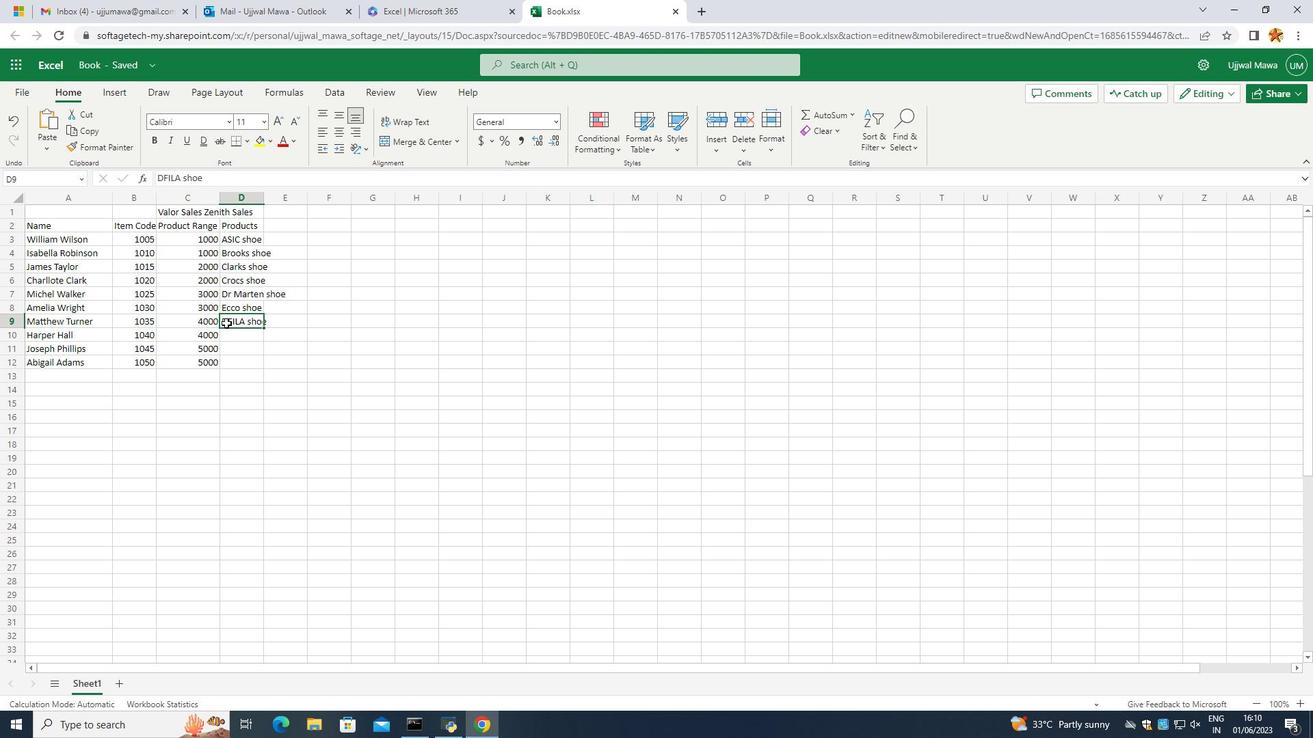 
Action: Mouse moved to (229, 320)
Screenshot: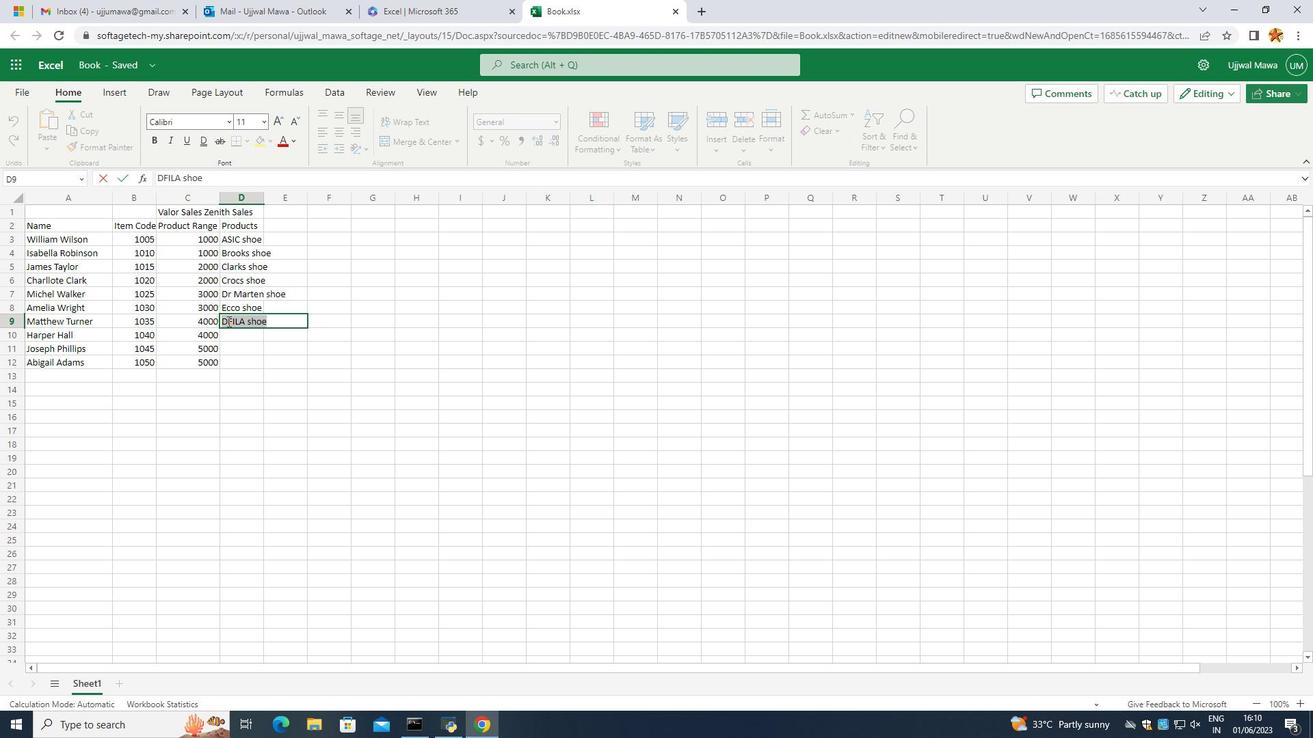
Action: Mouse pressed left at (229, 320)
Screenshot: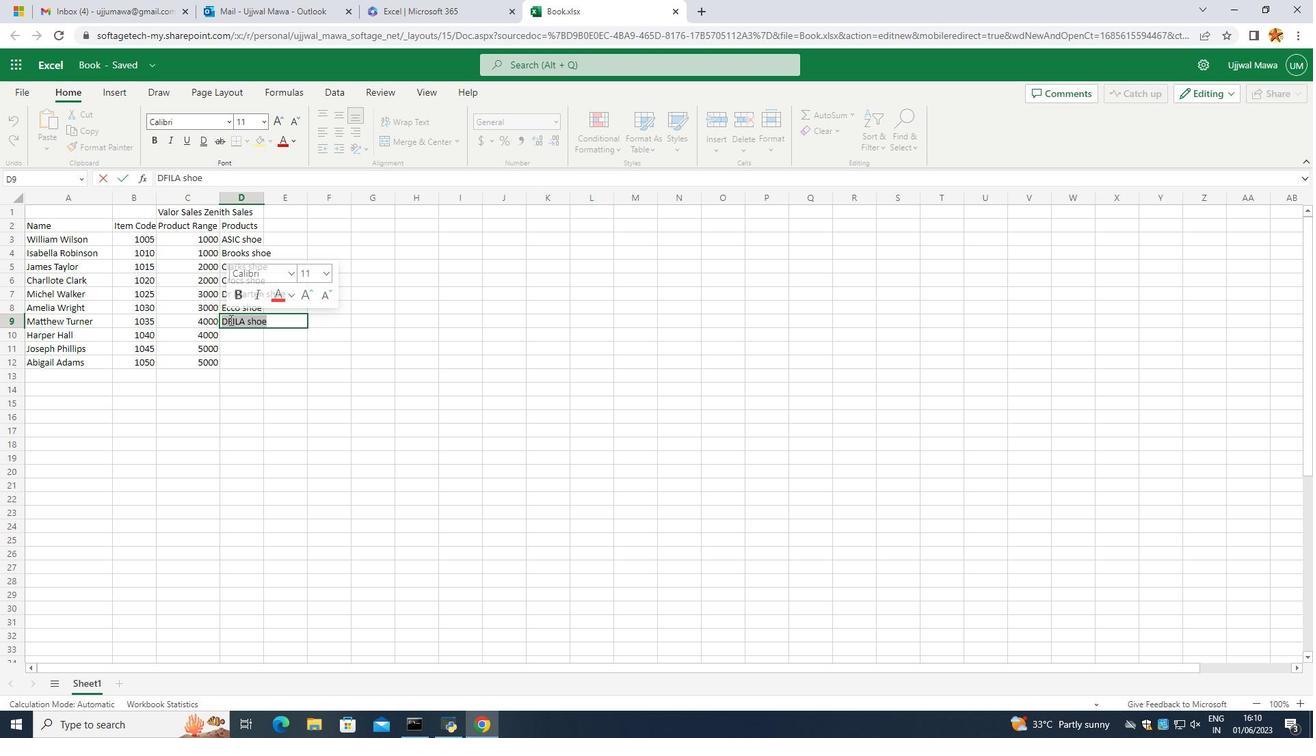 
Action: Mouse moved to (224, 323)
Screenshot: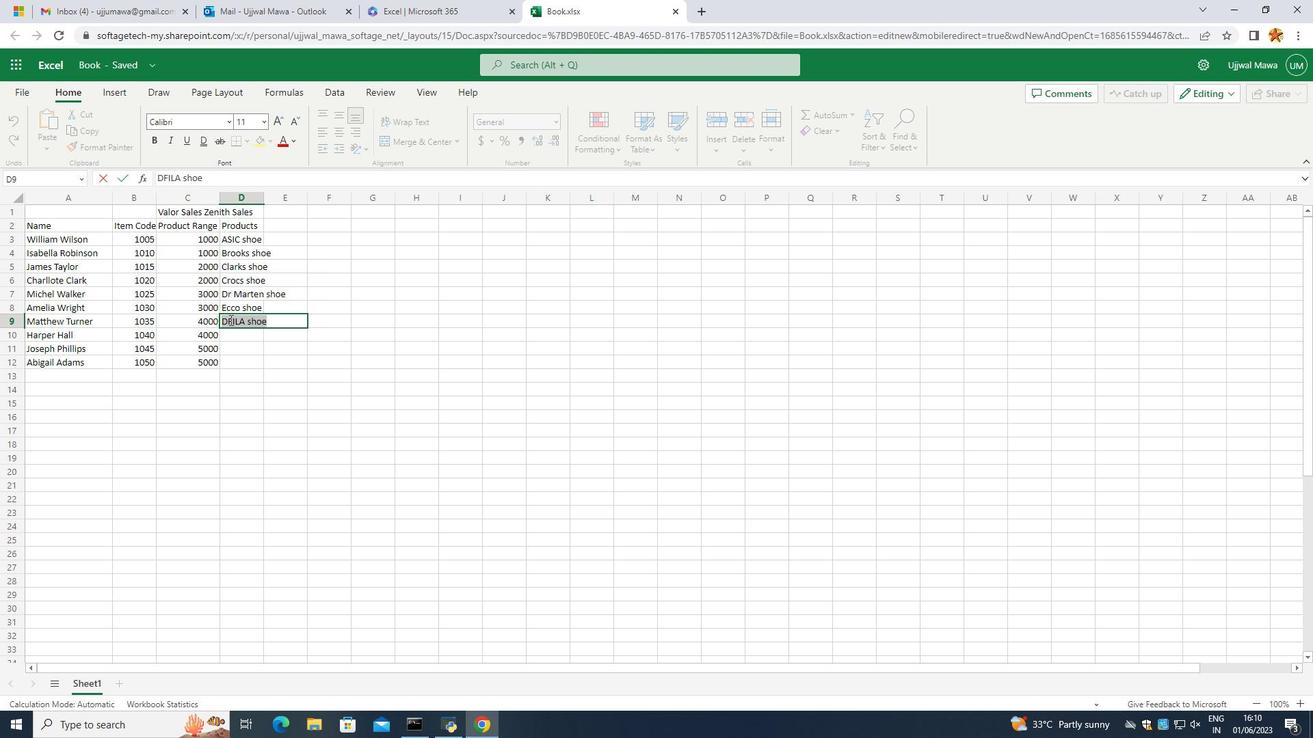 
Action: Mouse pressed left at (224, 323)
Screenshot: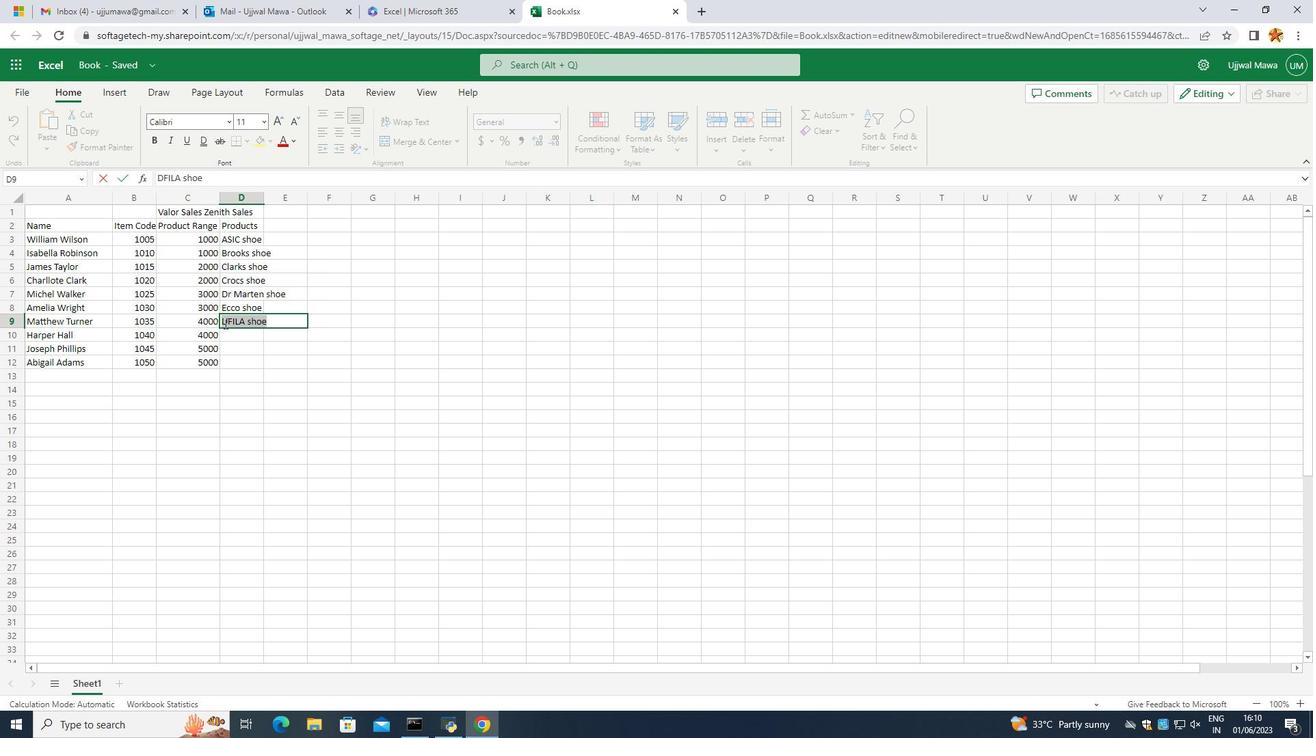 
Action: Mouse moved to (230, 322)
